 Task: Explore Airbnb stays in Sedona, Arizona available near farms.
Action: Mouse moved to (406, 54)
Screenshot: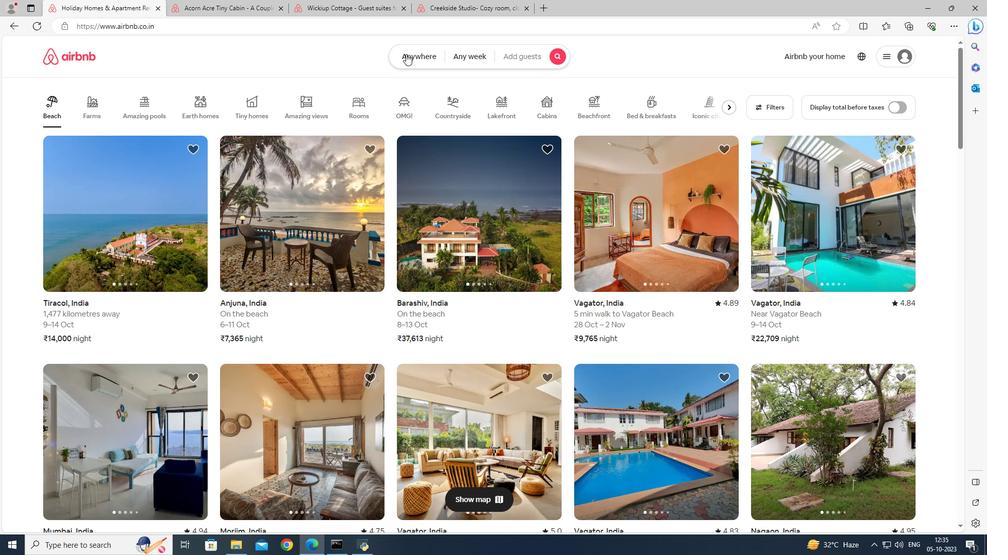 
Action: Mouse pressed left at (406, 54)
Screenshot: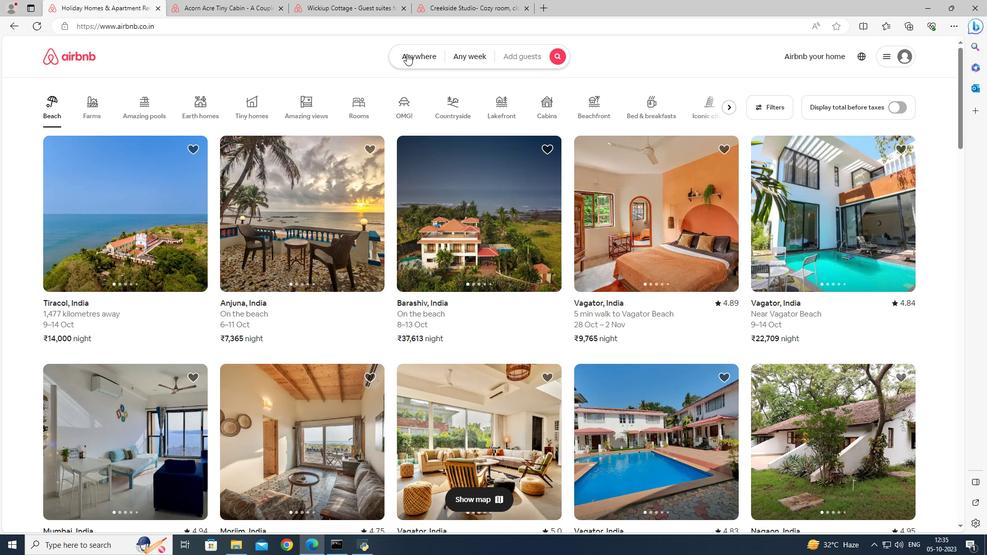 
Action: Mouse moved to (313, 94)
Screenshot: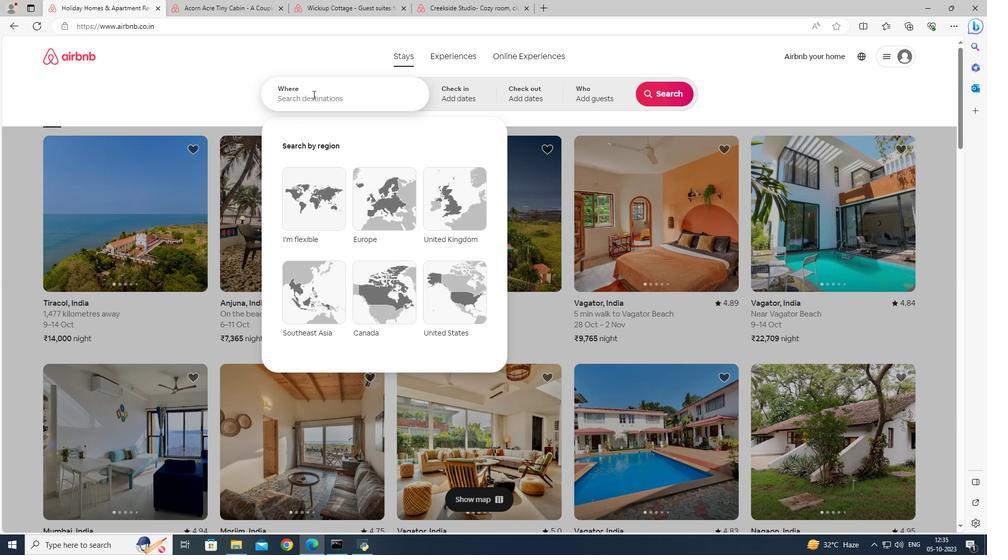 
Action: Mouse pressed left at (313, 94)
Screenshot: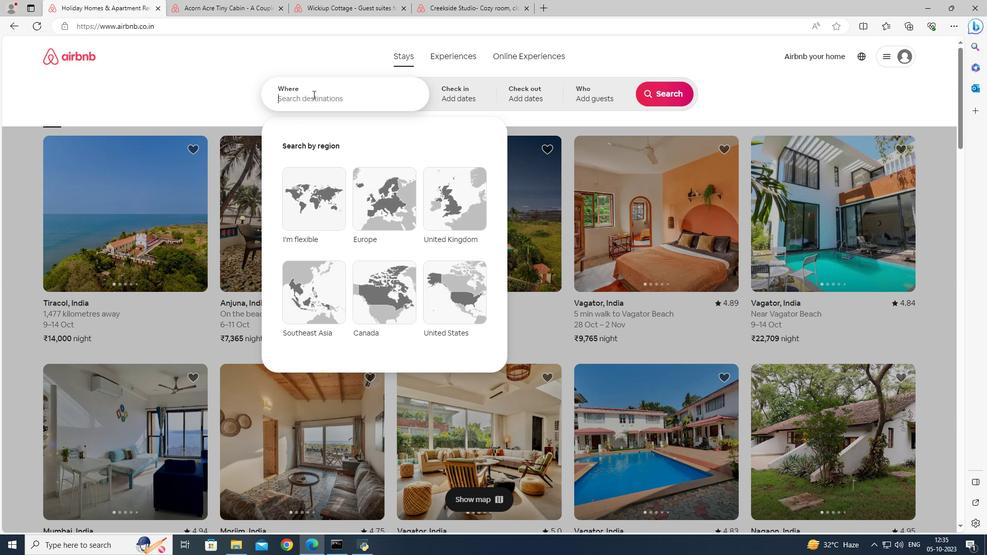 
Action: Mouse moved to (337, 93)
Screenshot: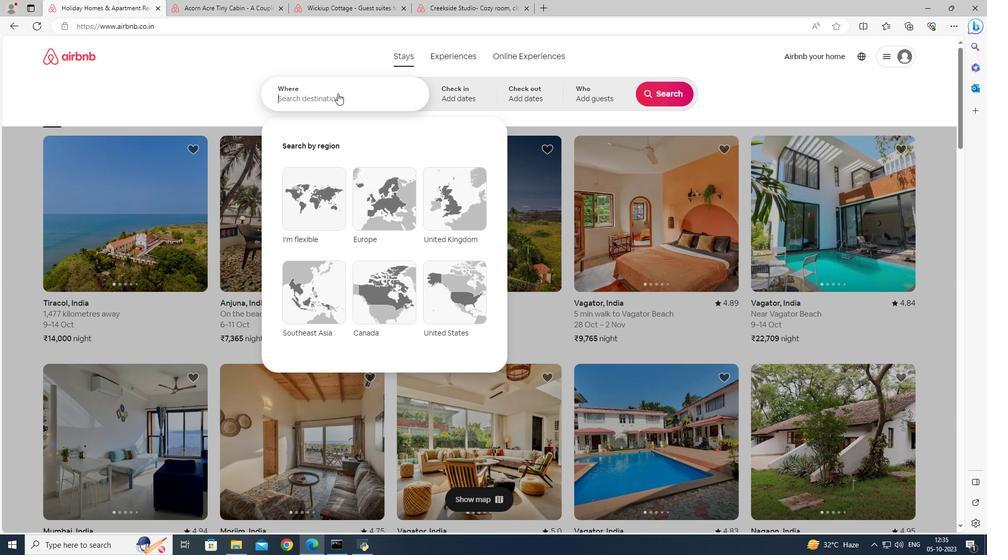 
Action: Key pressed <Key.shift>Sedona
Screenshot: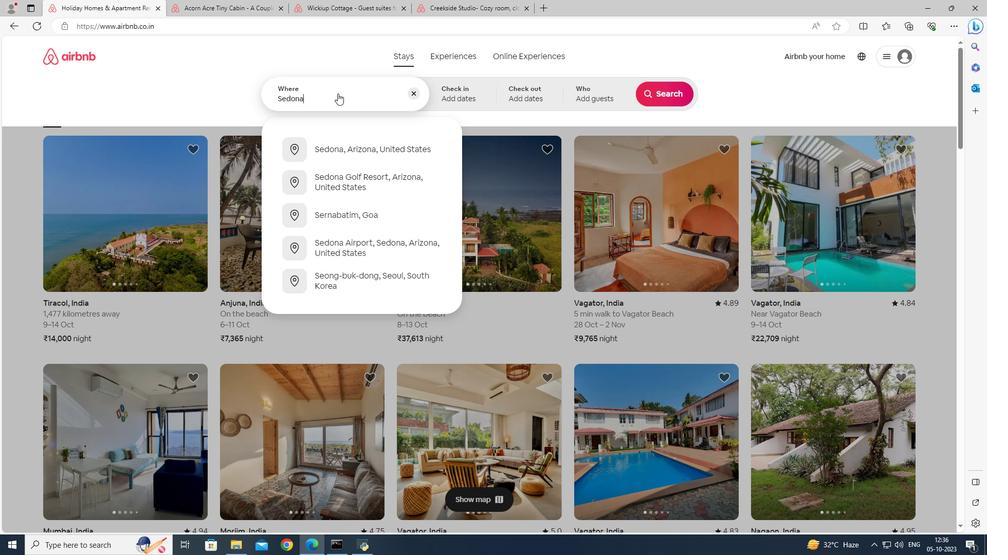 
Action: Mouse moved to (372, 146)
Screenshot: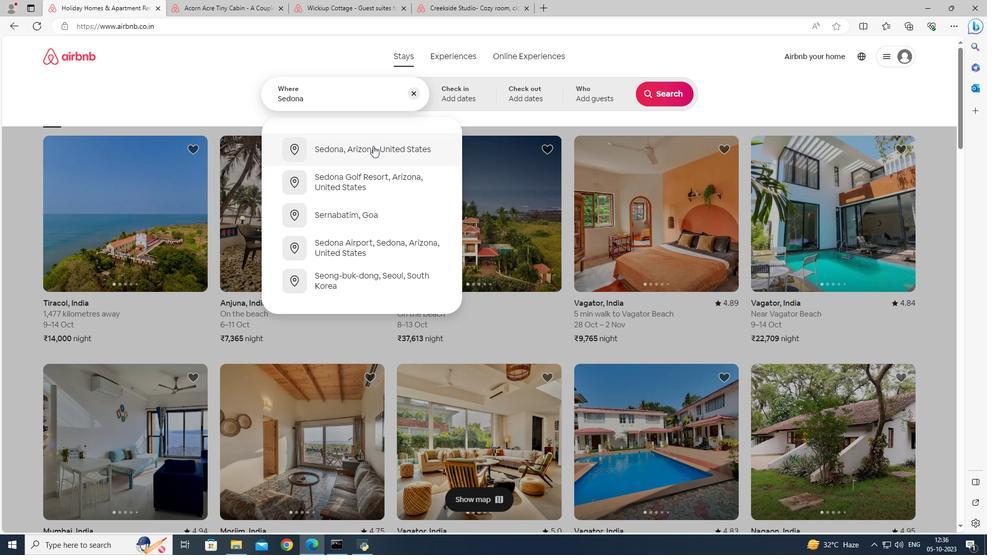 
Action: Mouse pressed left at (372, 146)
Screenshot: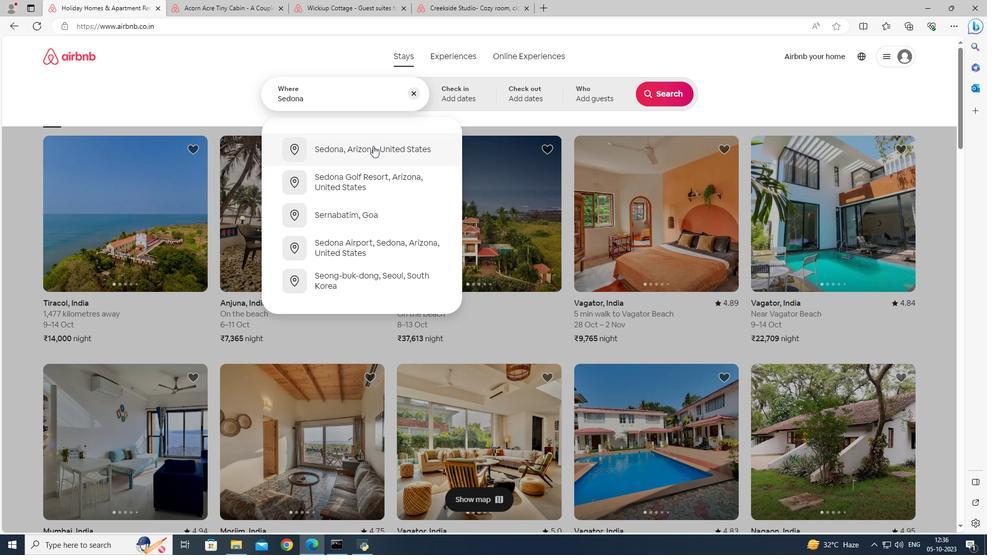 
Action: Mouse moved to (669, 90)
Screenshot: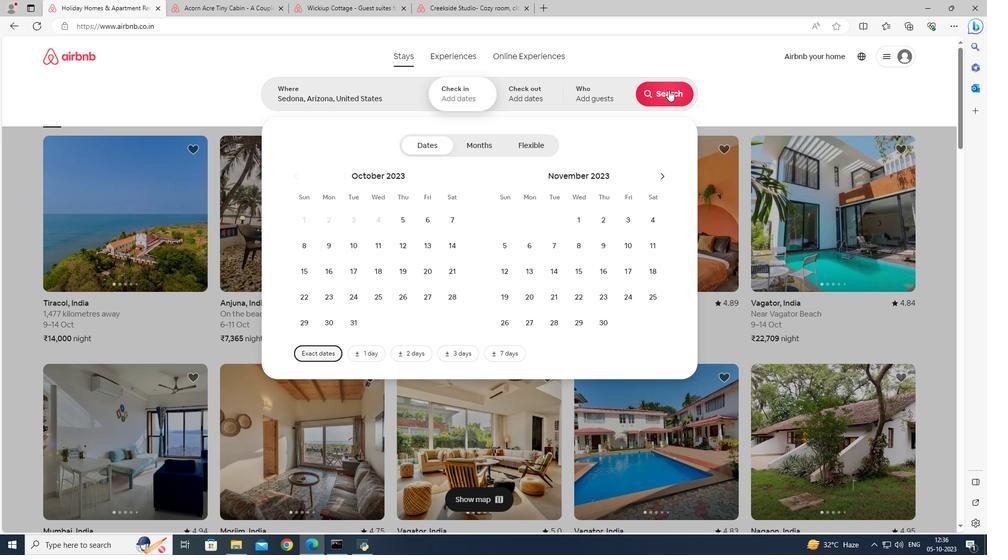
Action: Mouse pressed left at (669, 90)
Screenshot: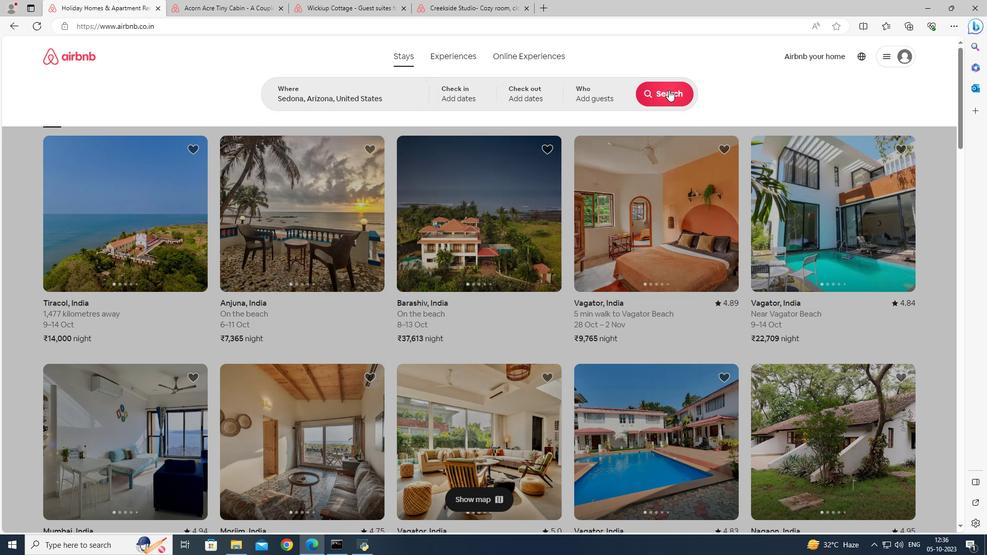 
Action: Mouse moved to (759, 93)
Screenshot: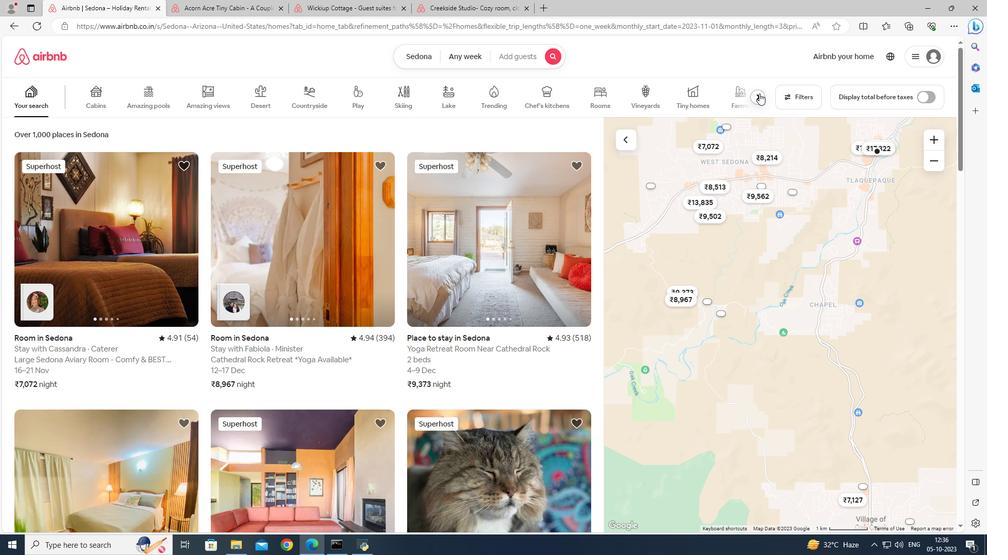 
Action: Mouse pressed left at (759, 93)
Screenshot: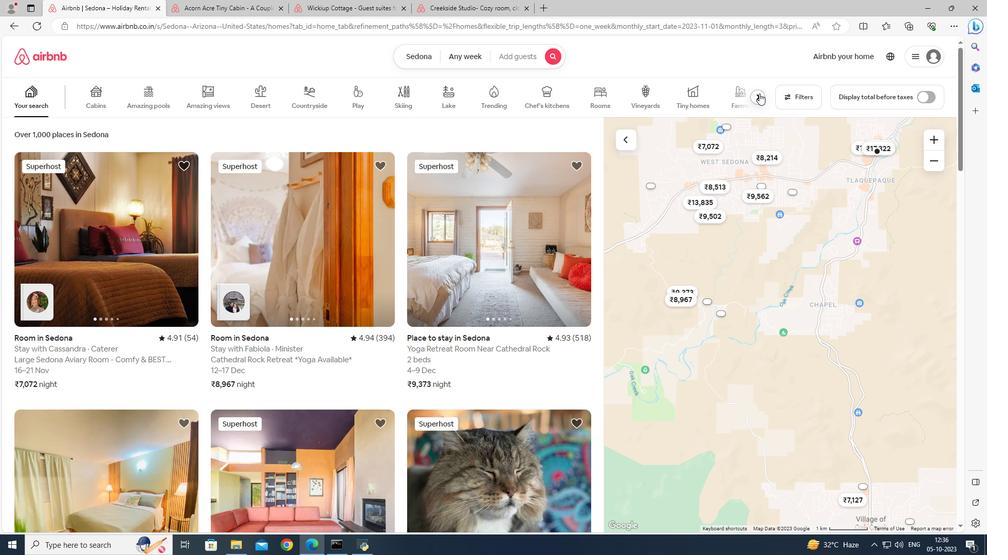 
Action: Mouse moved to (287, 99)
Screenshot: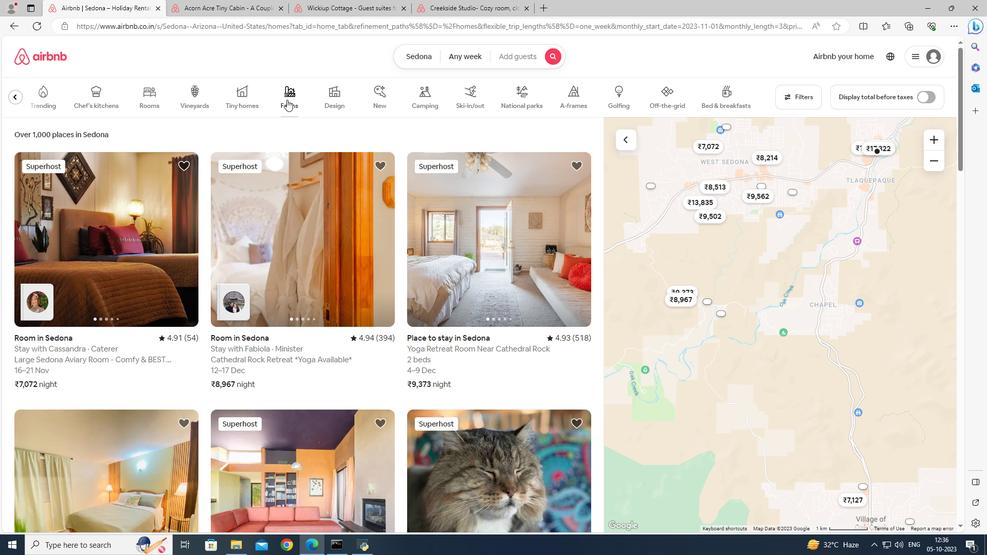
Action: Mouse pressed left at (287, 99)
Screenshot: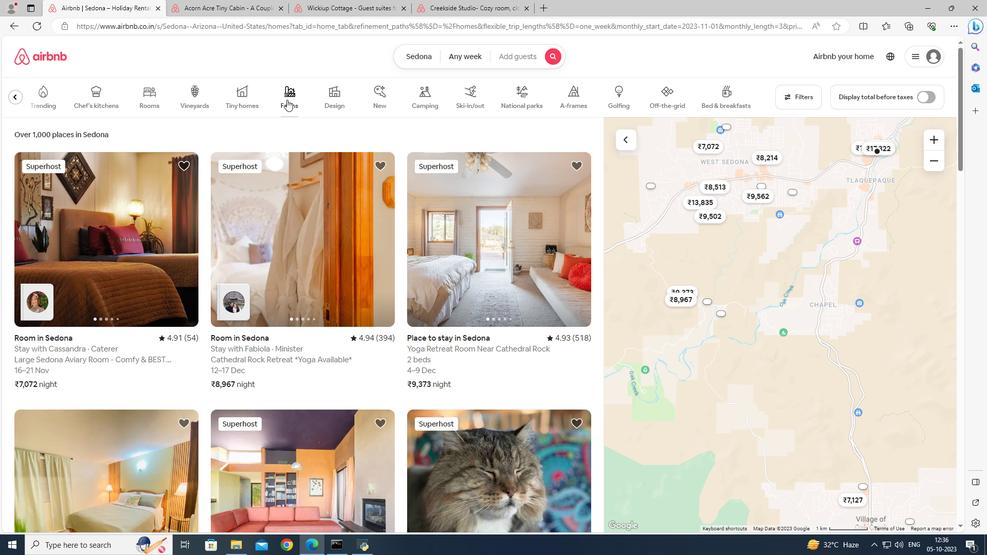 
Action: Mouse moved to (348, 214)
Screenshot: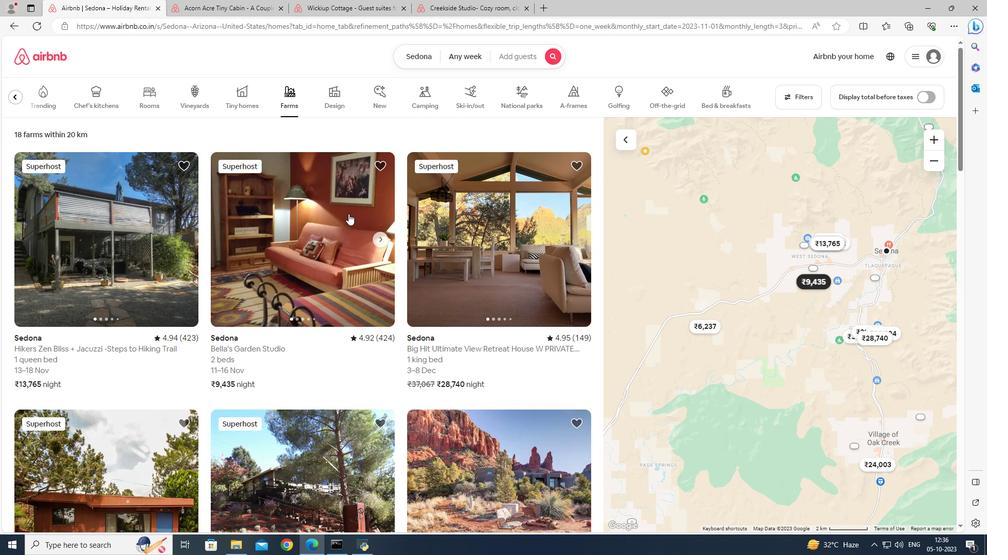 
Action: Mouse scrolled (348, 213) with delta (0, 0)
Screenshot: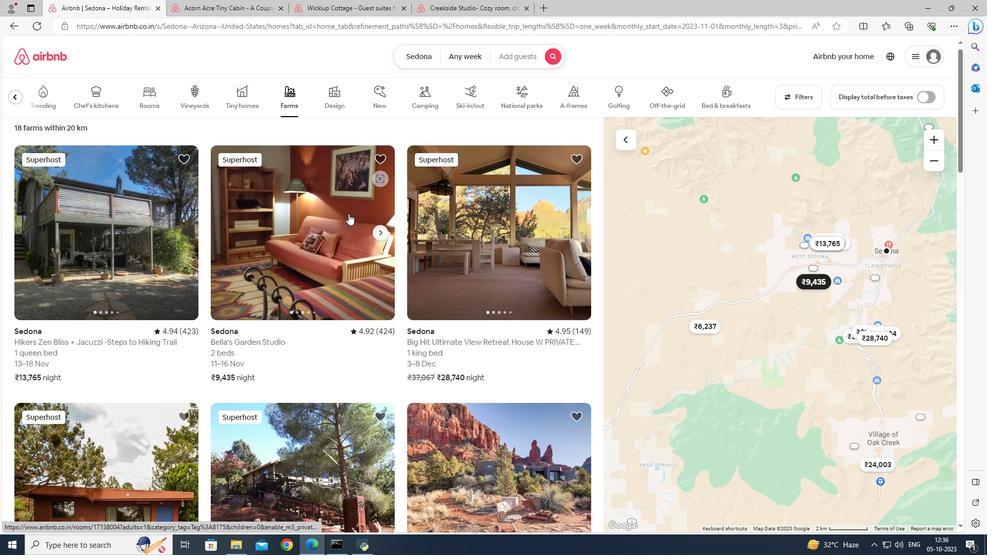
Action: Mouse scrolled (348, 213) with delta (0, 0)
Screenshot: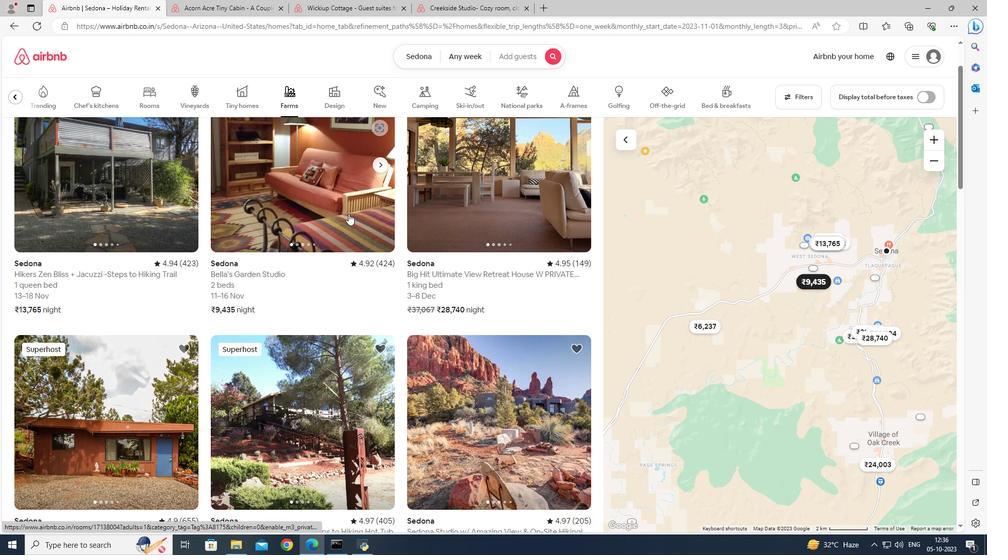 
Action: Mouse scrolled (348, 213) with delta (0, 0)
Screenshot: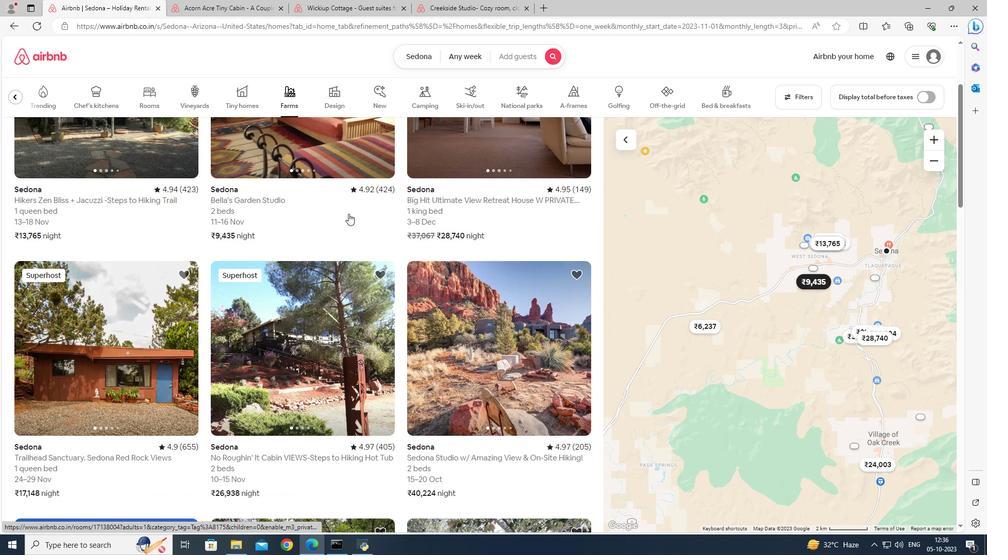 
Action: Mouse moved to (353, 206)
Screenshot: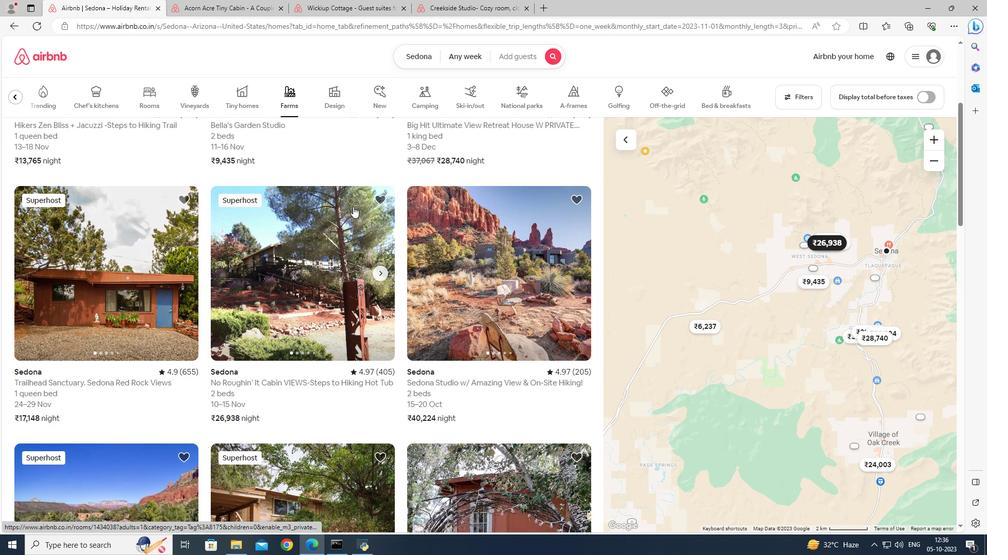 
Action: Mouse scrolled (353, 207) with delta (0, 0)
Screenshot: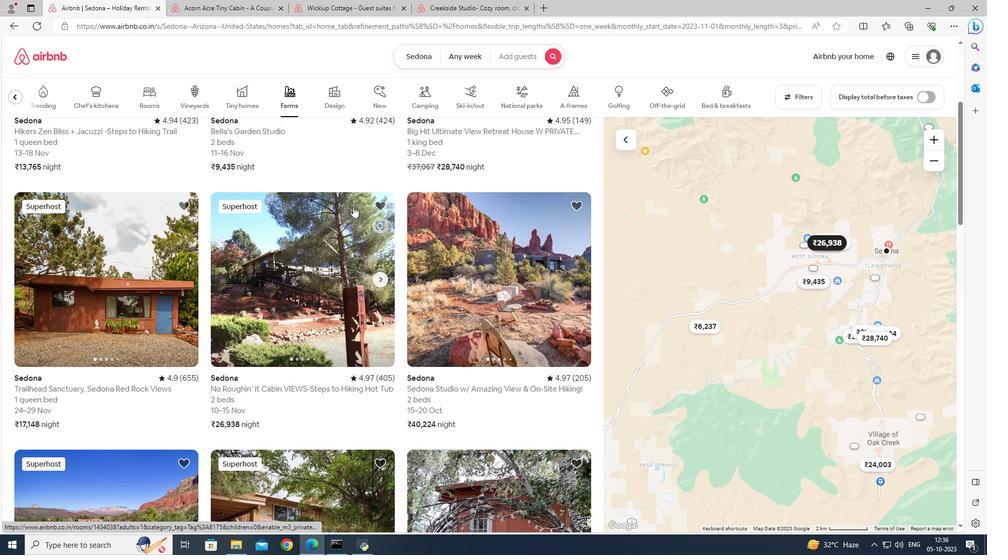 
Action: Mouse scrolled (353, 207) with delta (0, 0)
Screenshot: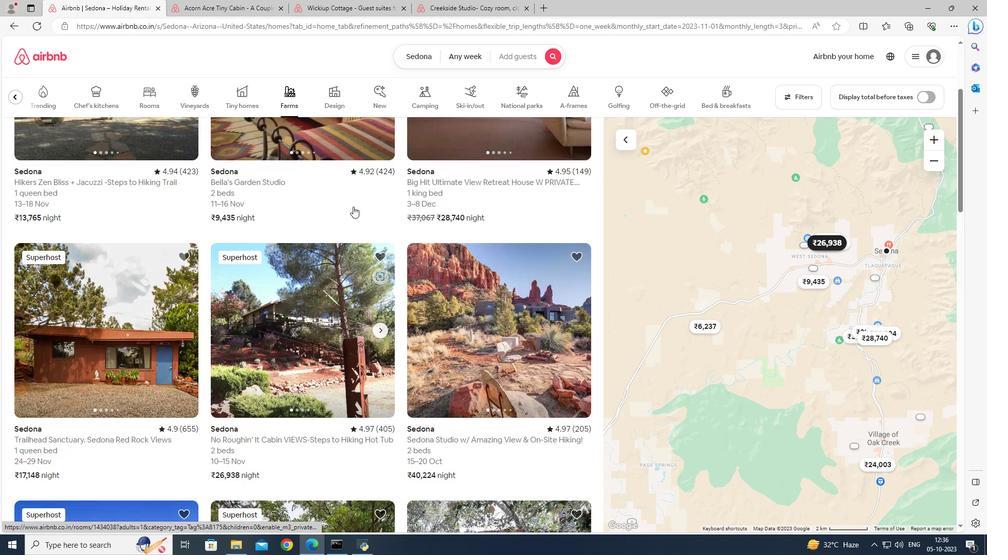 
Action: Mouse scrolled (353, 207) with delta (0, 0)
Screenshot: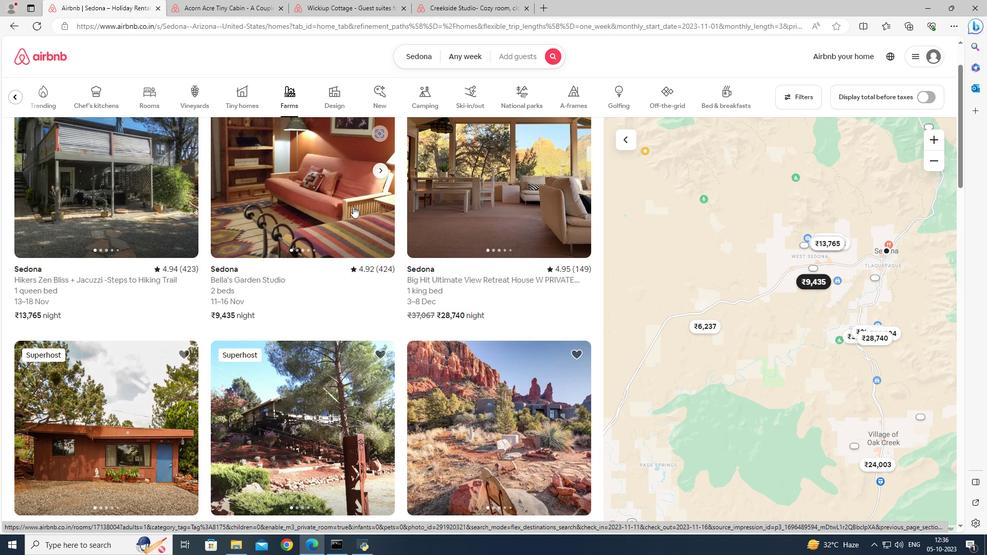
Action: Mouse scrolled (353, 207) with delta (0, 0)
Screenshot: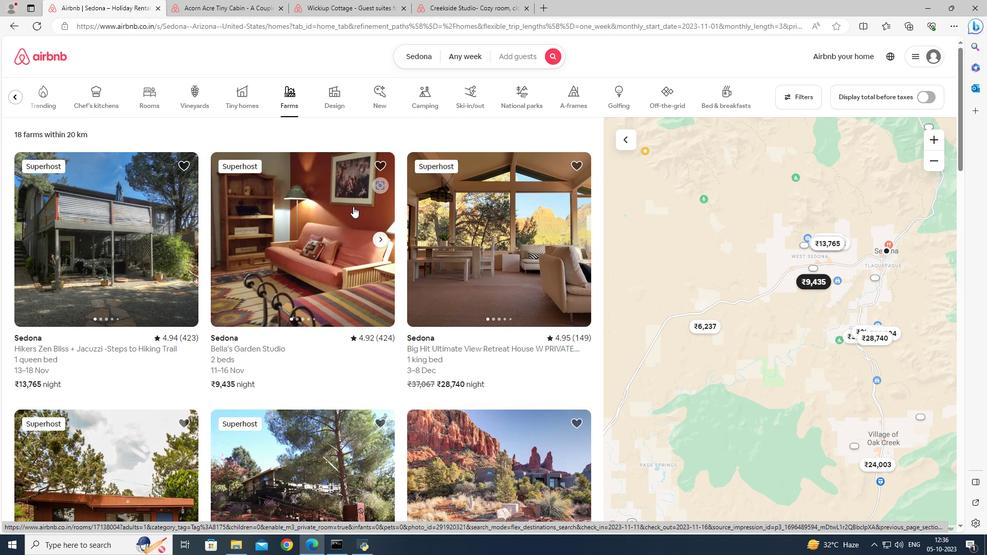 
Action: Mouse scrolled (353, 207) with delta (0, 0)
Screenshot: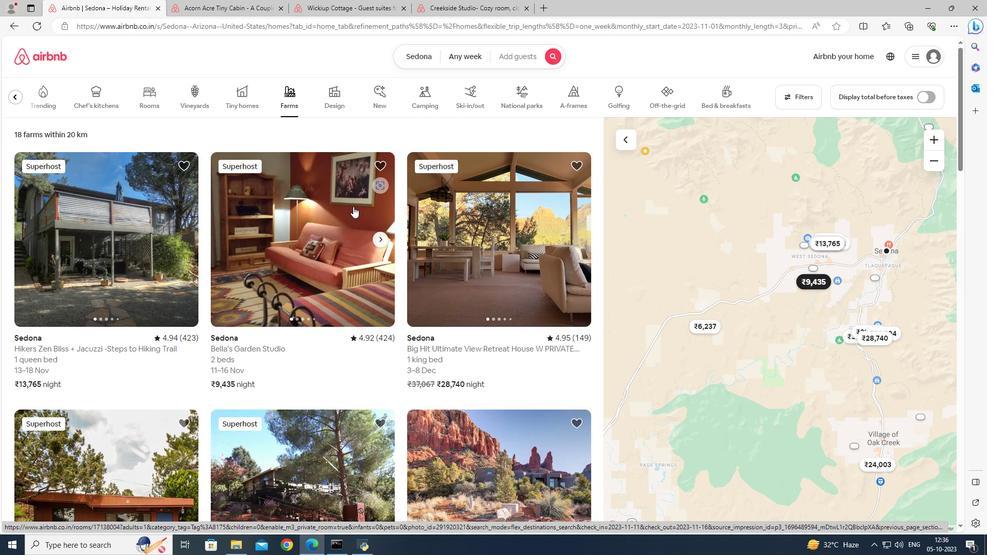 
Action: Mouse moved to (123, 274)
Screenshot: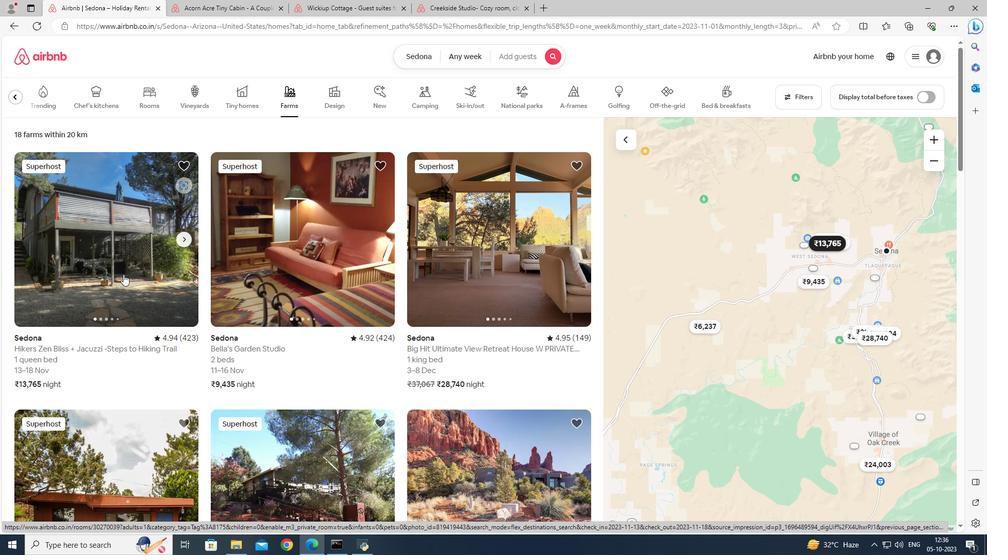 
Action: Mouse pressed left at (123, 274)
Screenshot: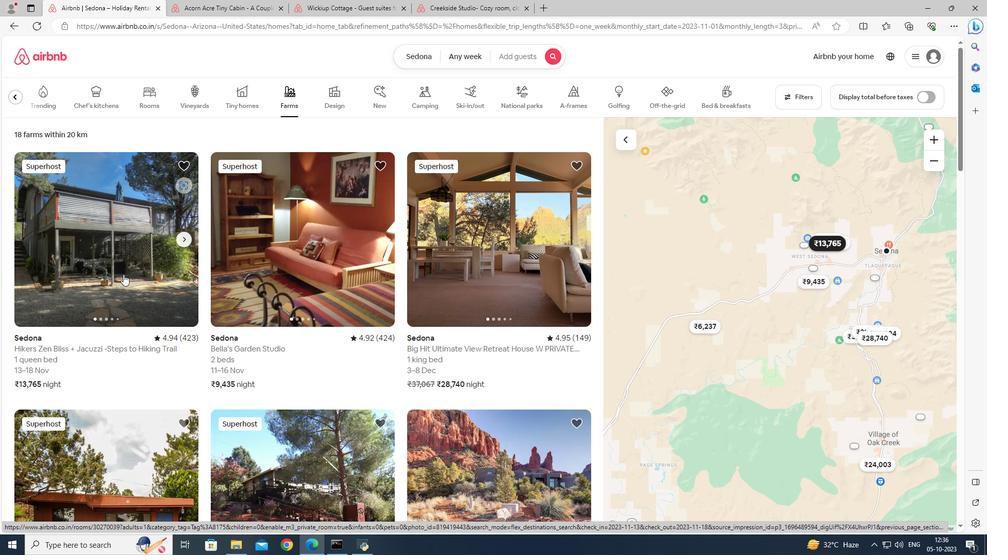 
Action: Mouse moved to (729, 371)
Screenshot: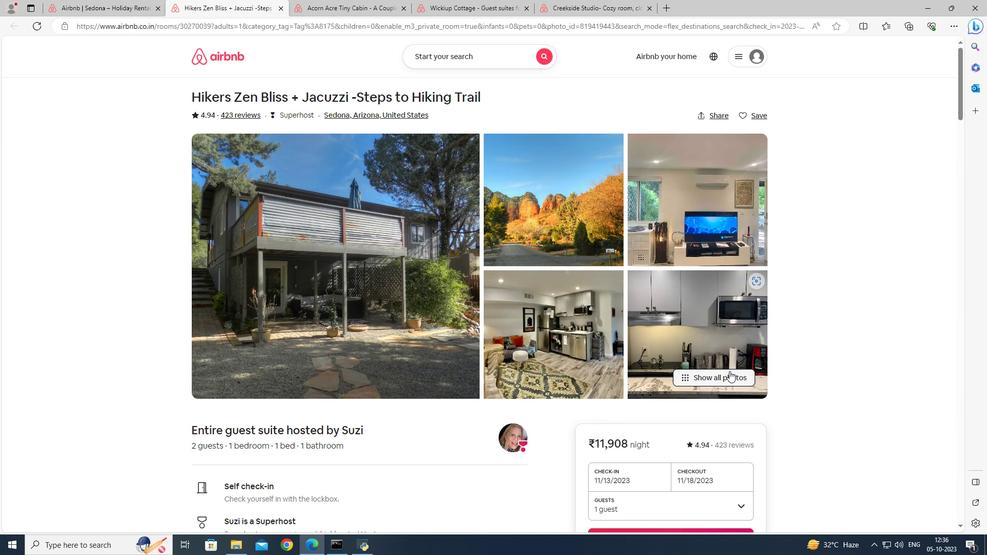 
Action: Mouse pressed left at (729, 371)
Screenshot: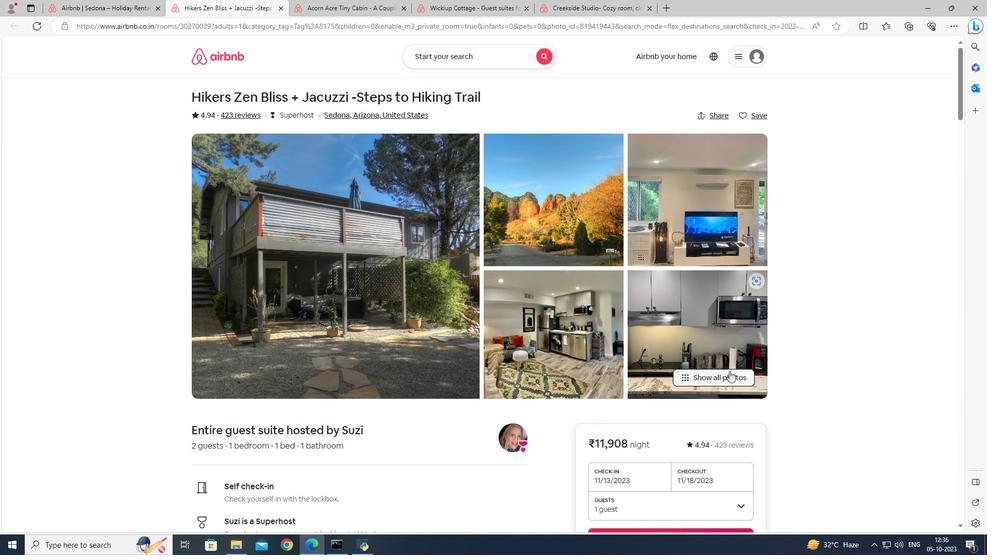 
Action: Mouse moved to (554, 361)
Screenshot: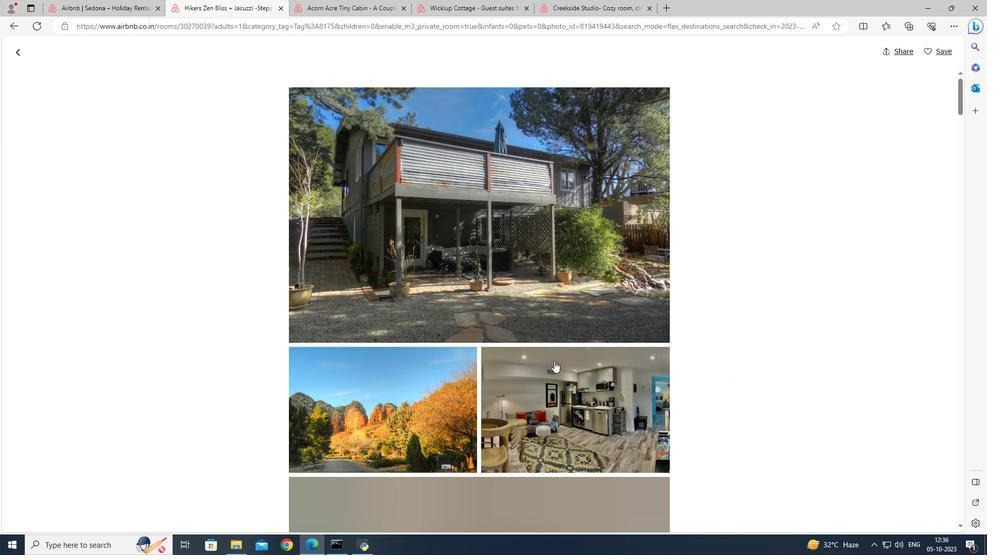 
Action: Mouse scrolled (554, 361) with delta (0, 0)
Screenshot: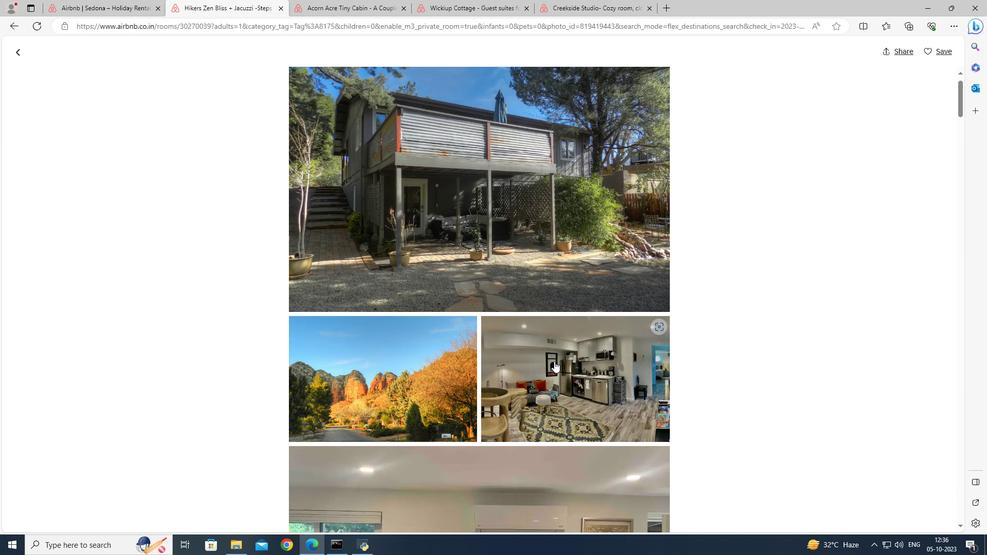 
Action: Mouse scrolled (554, 361) with delta (0, 0)
Screenshot: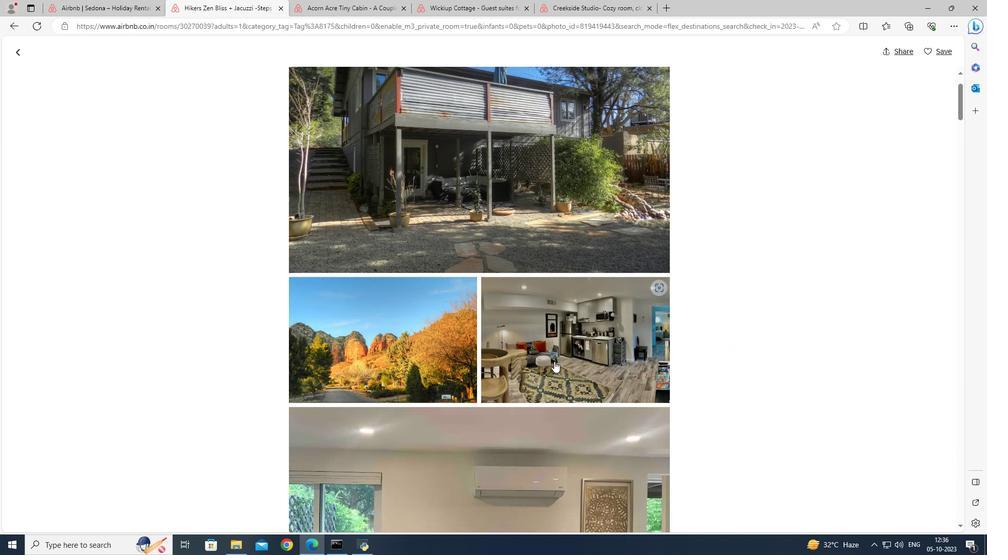 
Action: Mouse scrolled (554, 361) with delta (0, 0)
Screenshot: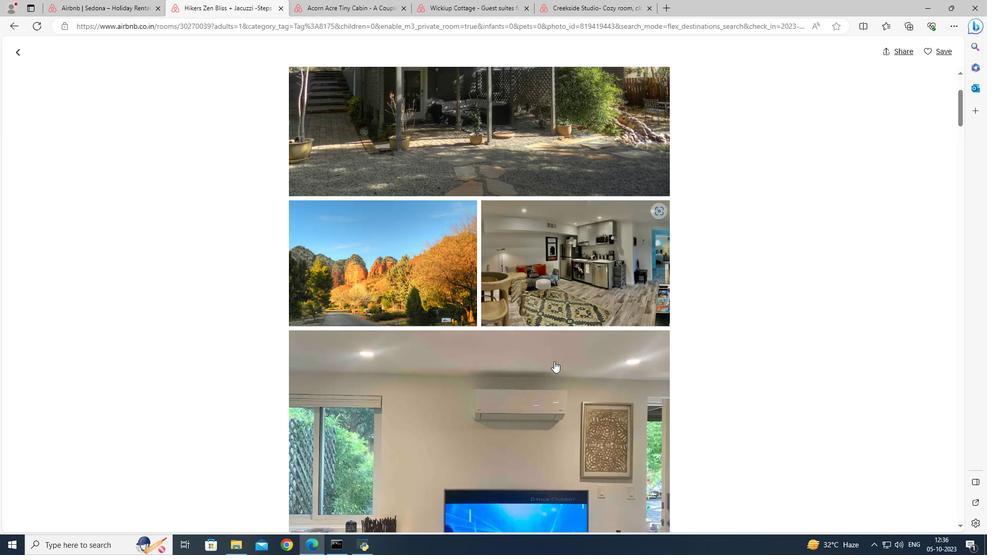 
Action: Mouse scrolled (554, 361) with delta (0, 0)
Screenshot: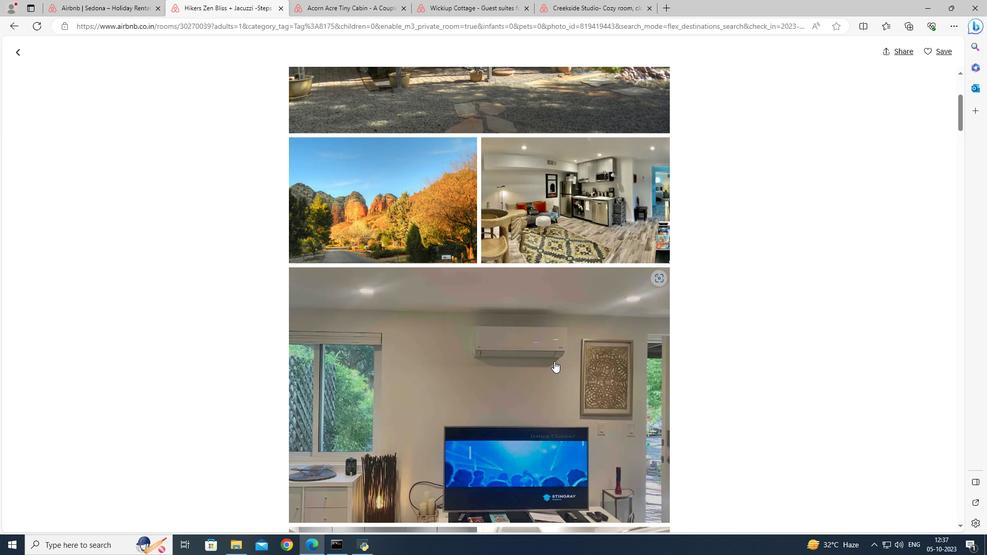 
Action: Mouse scrolled (554, 361) with delta (0, 0)
Screenshot: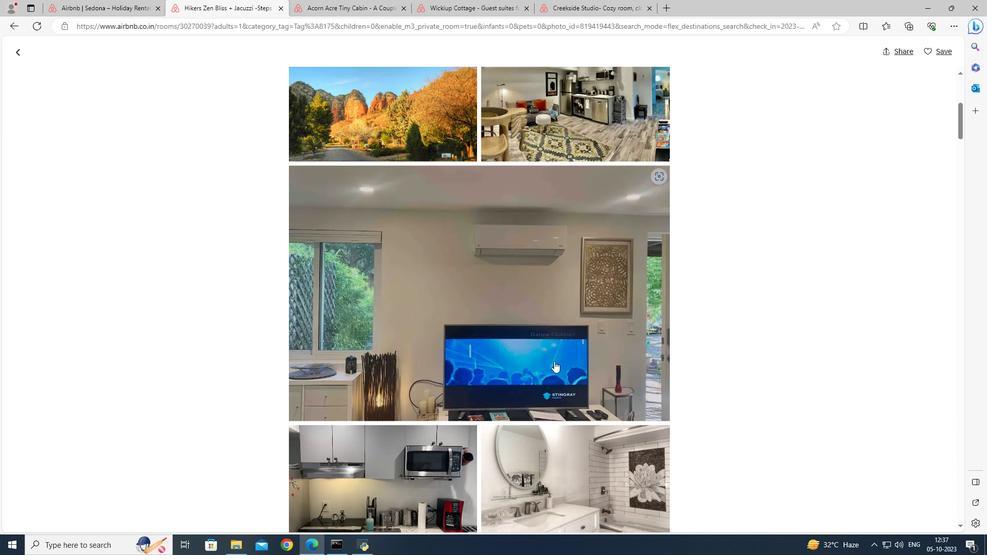 
Action: Mouse scrolled (554, 361) with delta (0, 0)
Screenshot: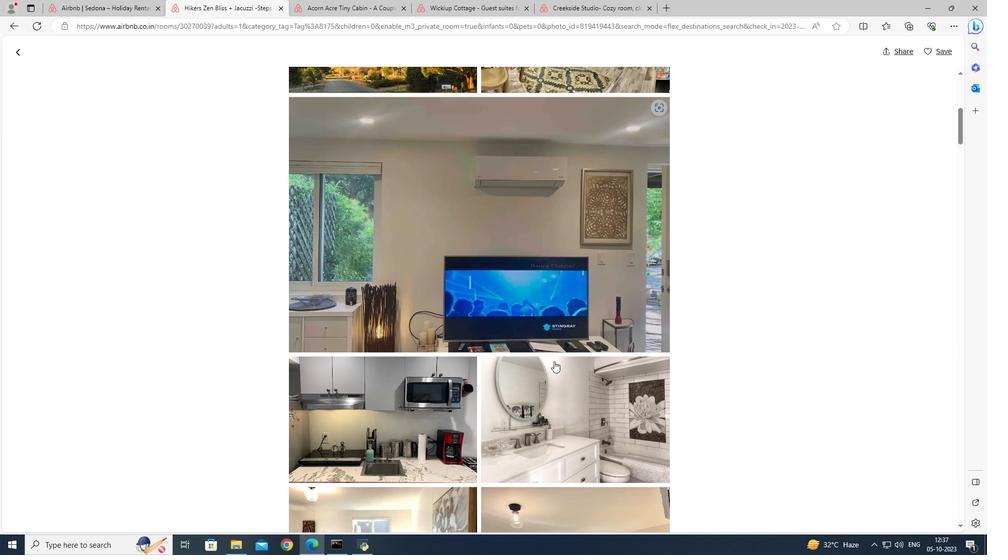 
Action: Mouse scrolled (554, 361) with delta (0, 0)
Screenshot: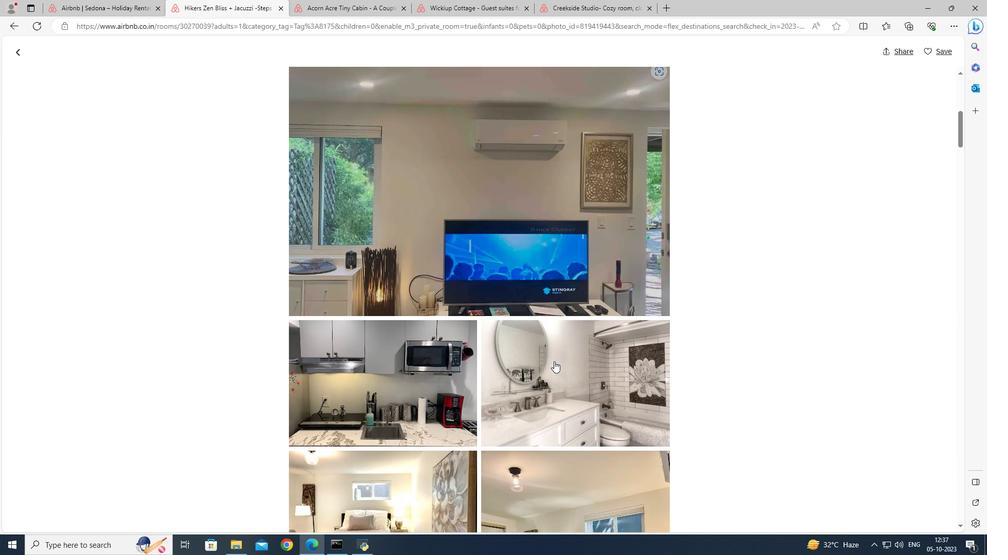 
Action: Mouse scrolled (554, 361) with delta (0, 0)
Screenshot: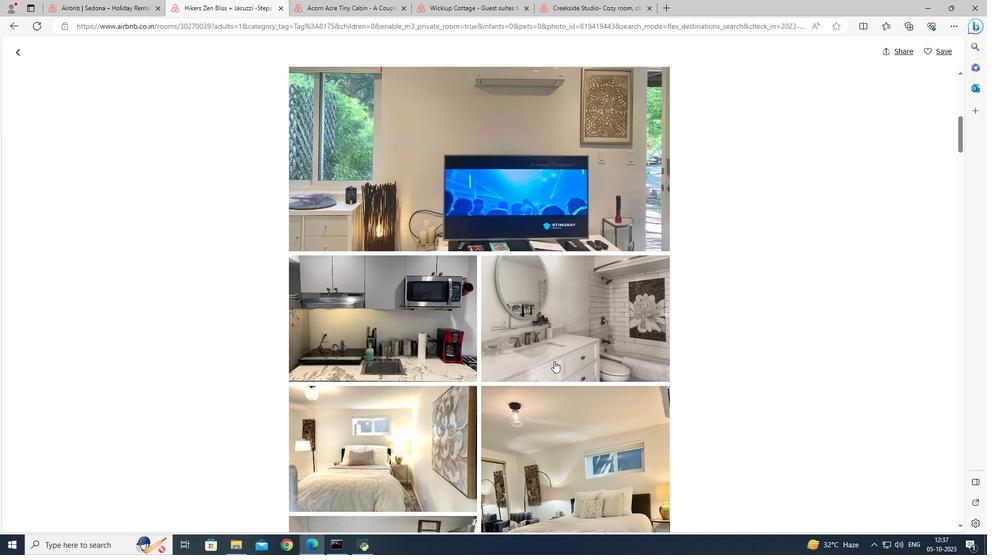 
Action: Mouse moved to (554, 361)
Screenshot: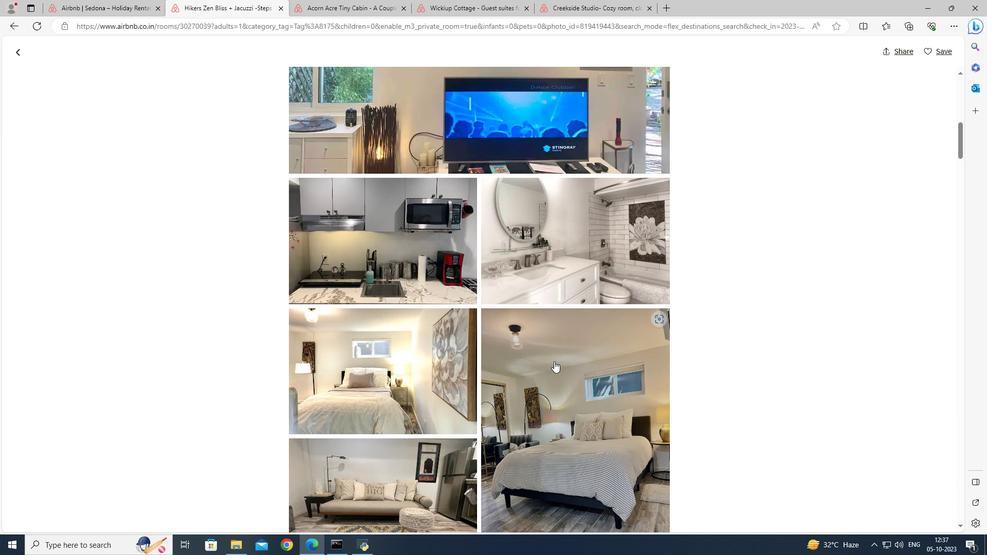
Action: Mouse scrolled (554, 361) with delta (0, 0)
Screenshot: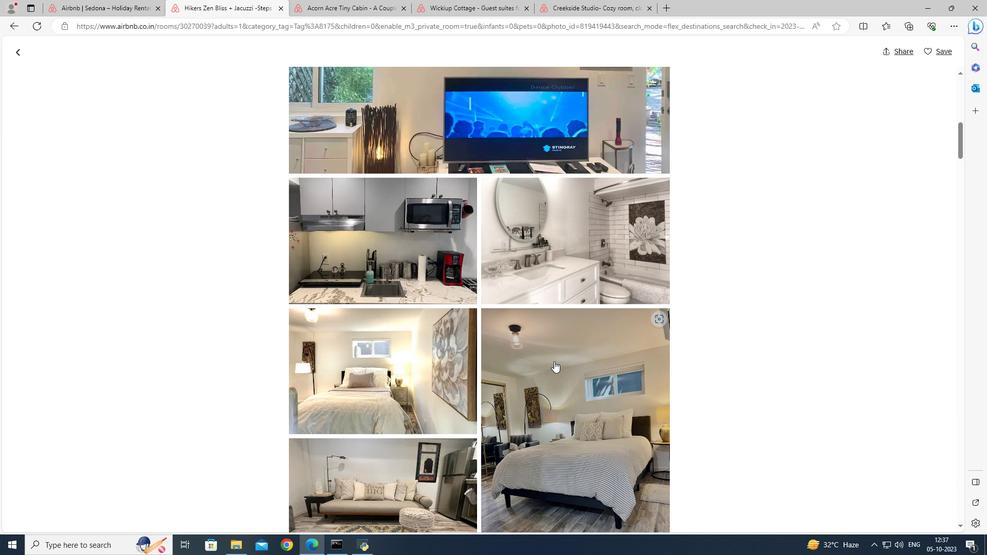 
Action: Mouse scrolled (554, 361) with delta (0, 0)
Screenshot: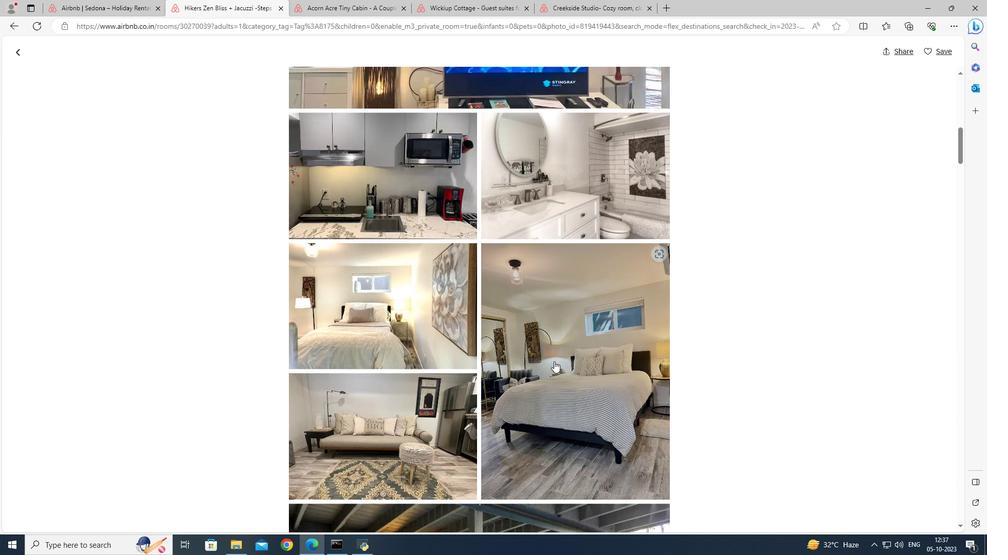 
Action: Mouse scrolled (554, 361) with delta (0, 0)
Screenshot: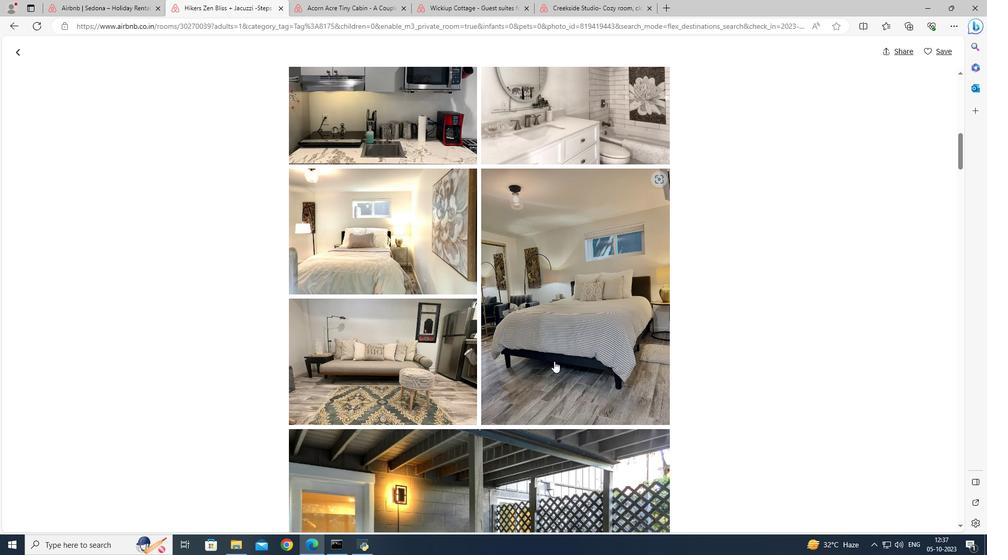 
Action: Mouse scrolled (554, 361) with delta (0, 0)
Screenshot: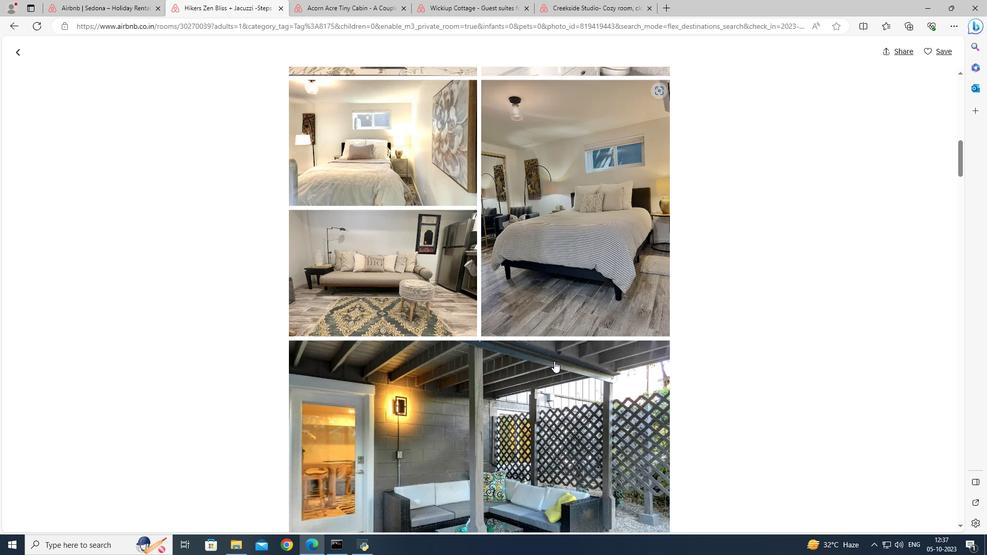 
Action: Mouse scrolled (554, 361) with delta (0, 0)
Screenshot: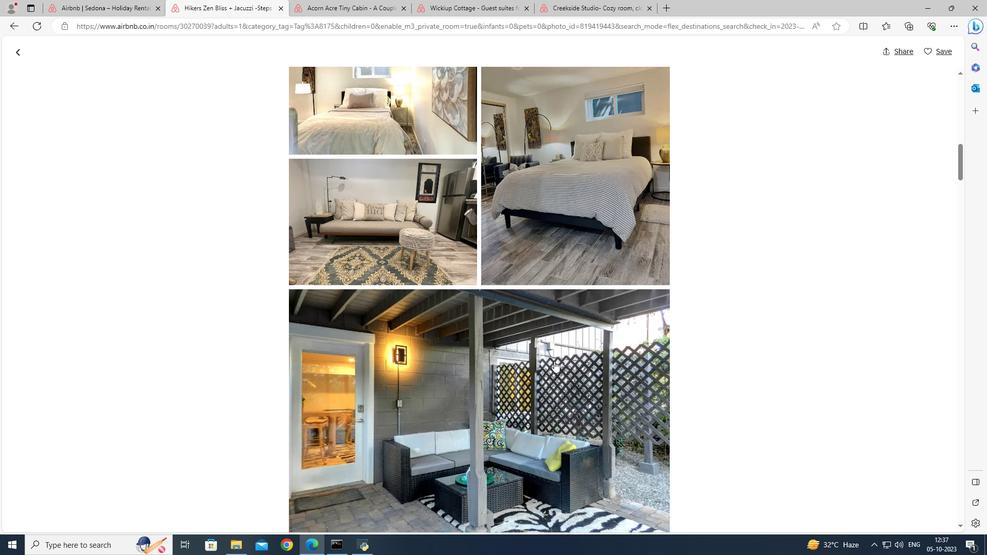 
Action: Mouse moved to (551, 341)
Screenshot: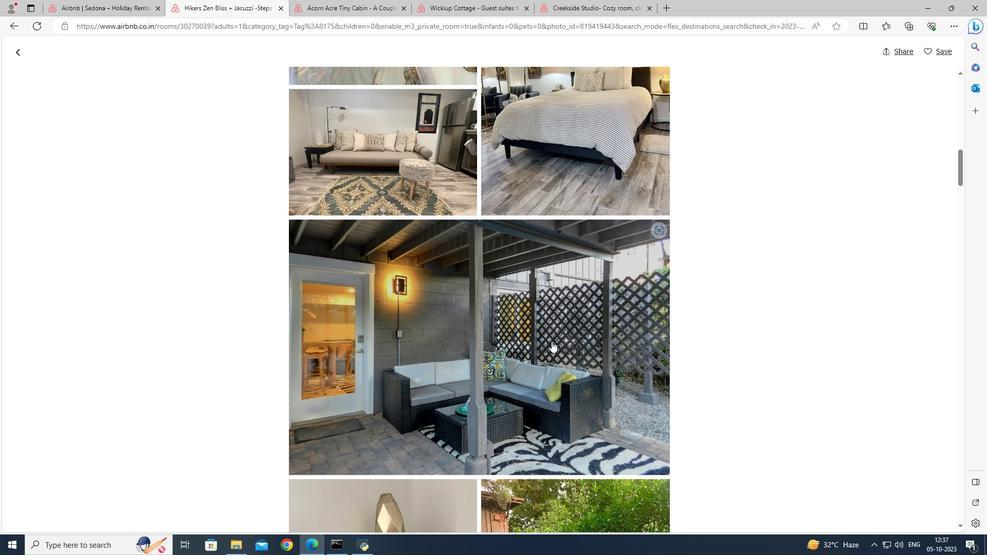 
Action: Mouse scrolled (551, 341) with delta (0, 0)
Screenshot: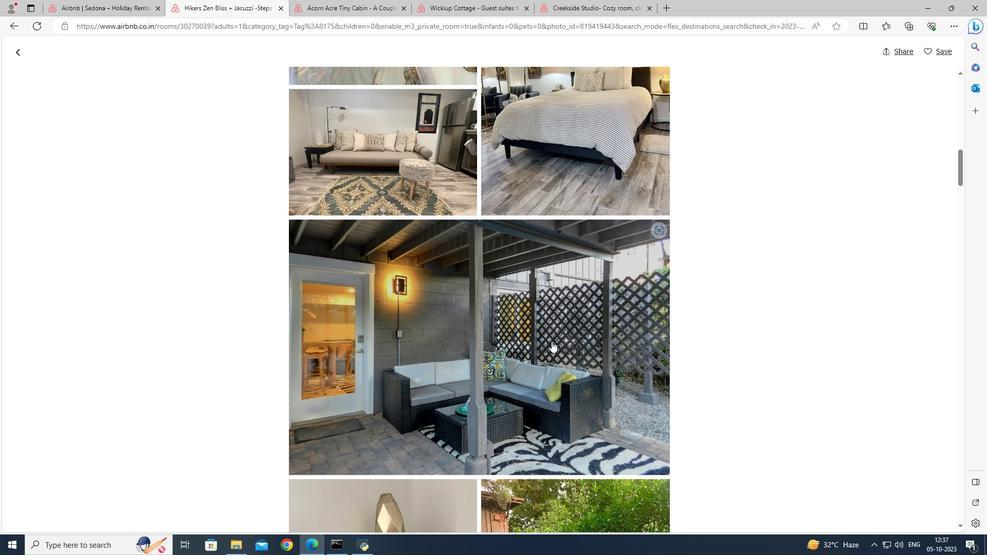 
Action: Mouse scrolled (551, 341) with delta (0, 0)
Screenshot: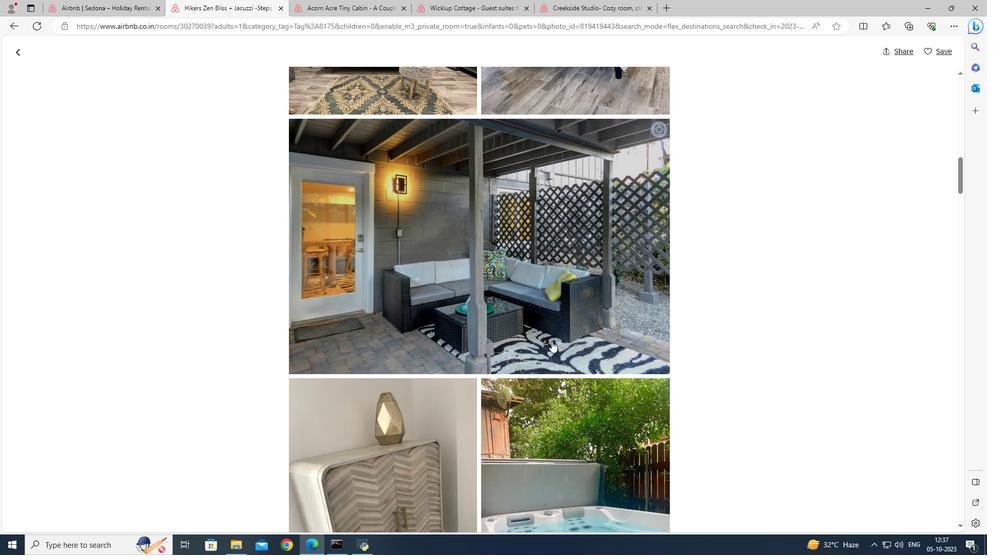 
Action: Mouse scrolled (551, 341) with delta (0, 0)
Screenshot: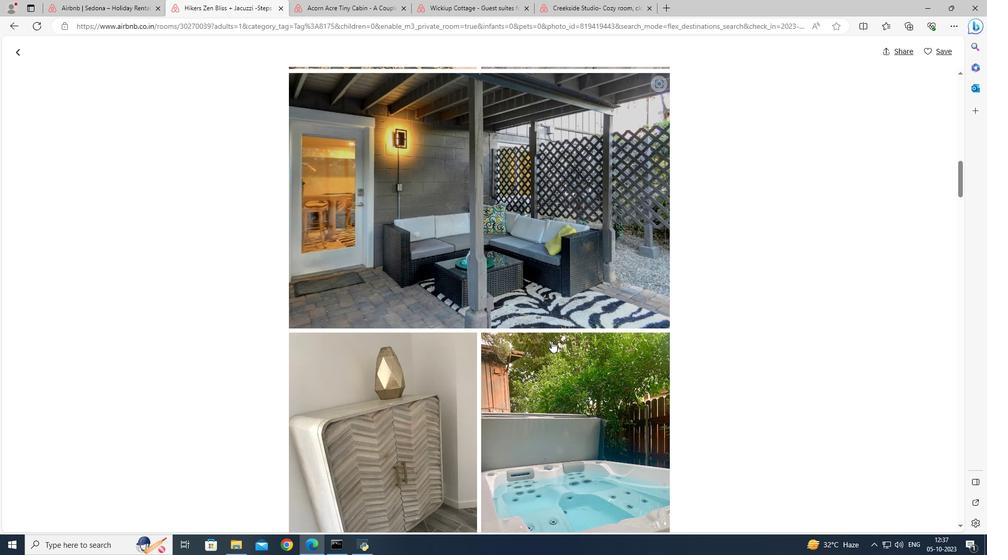 
Action: Mouse moved to (548, 349)
Screenshot: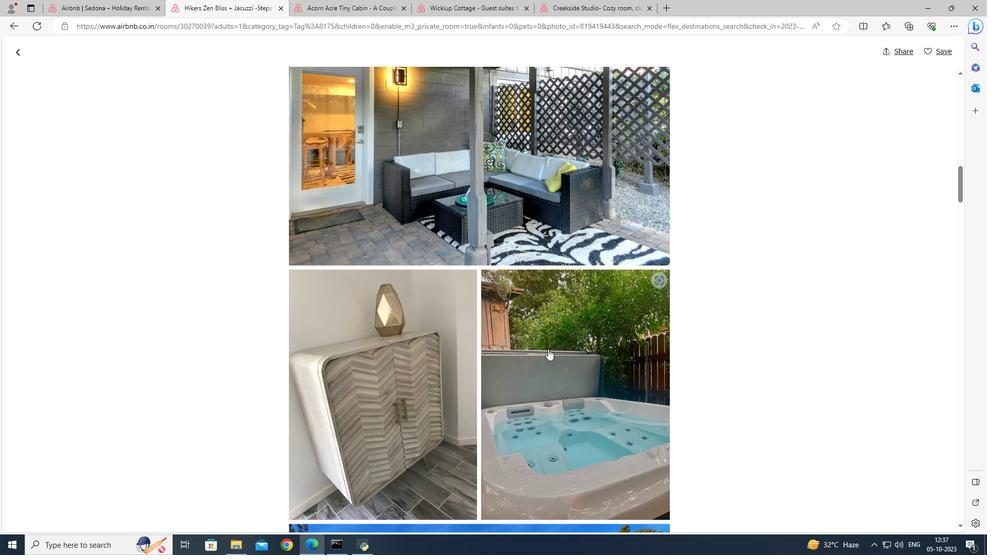 
Action: Mouse scrolled (548, 348) with delta (0, 0)
Screenshot: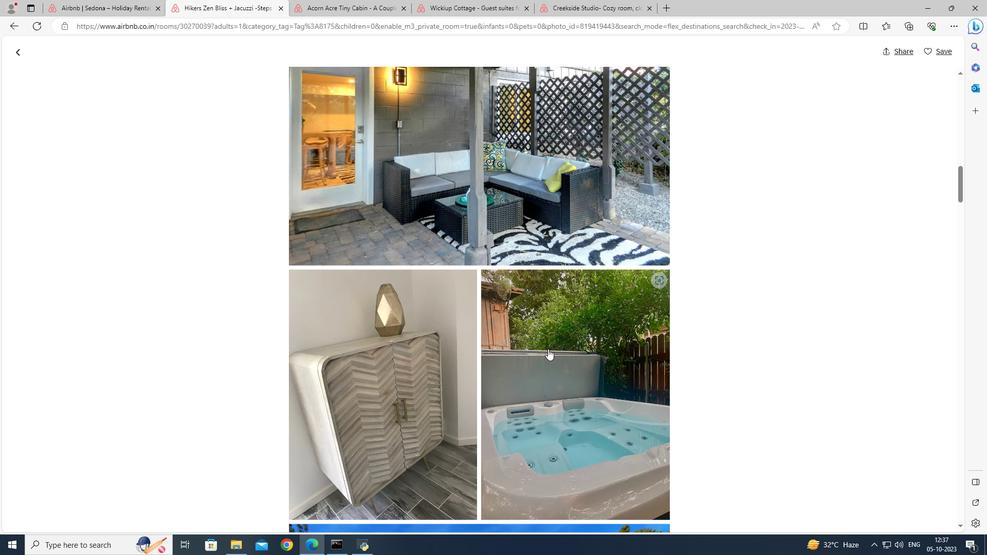 
Action: Mouse scrolled (548, 348) with delta (0, 0)
Screenshot: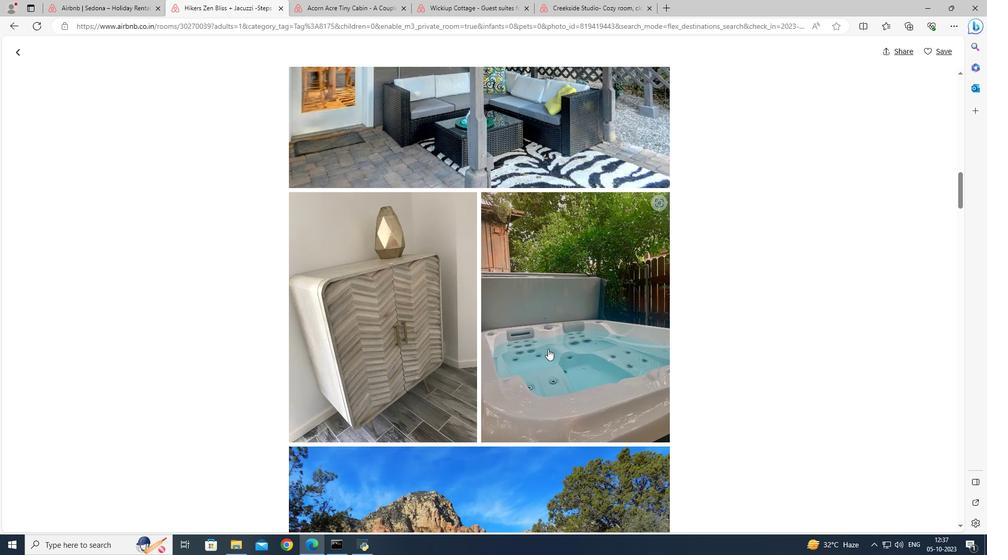 
Action: Mouse scrolled (548, 348) with delta (0, 0)
Screenshot: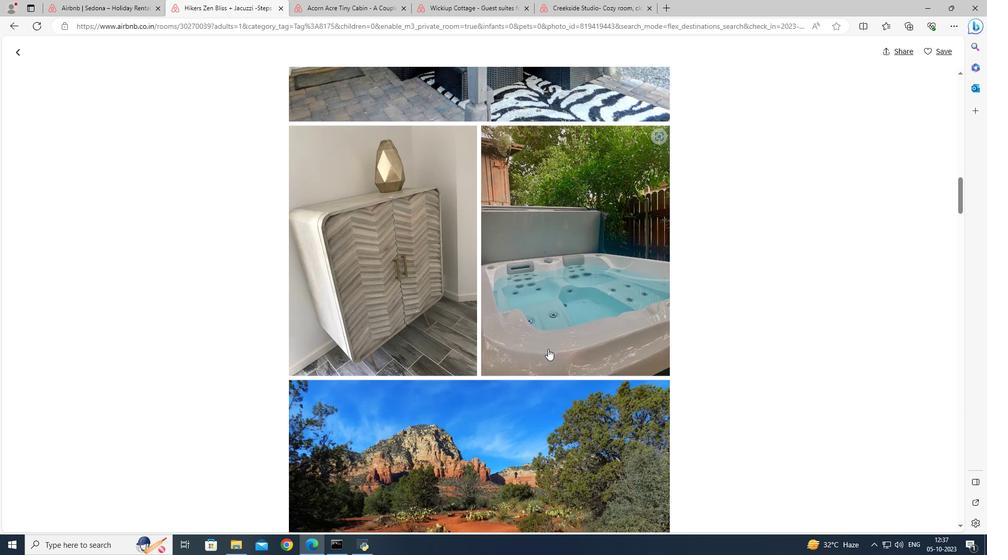 
Action: Mouse scrolled (548, 348) with delta (0, 0)
Screenshot: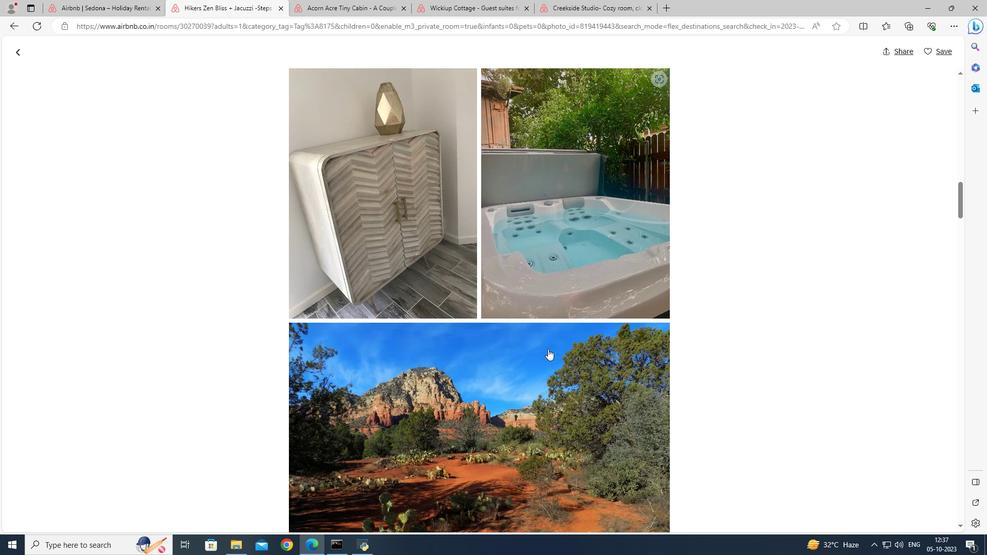 
Action: Mouse moved to (558, 373)
Screenshot: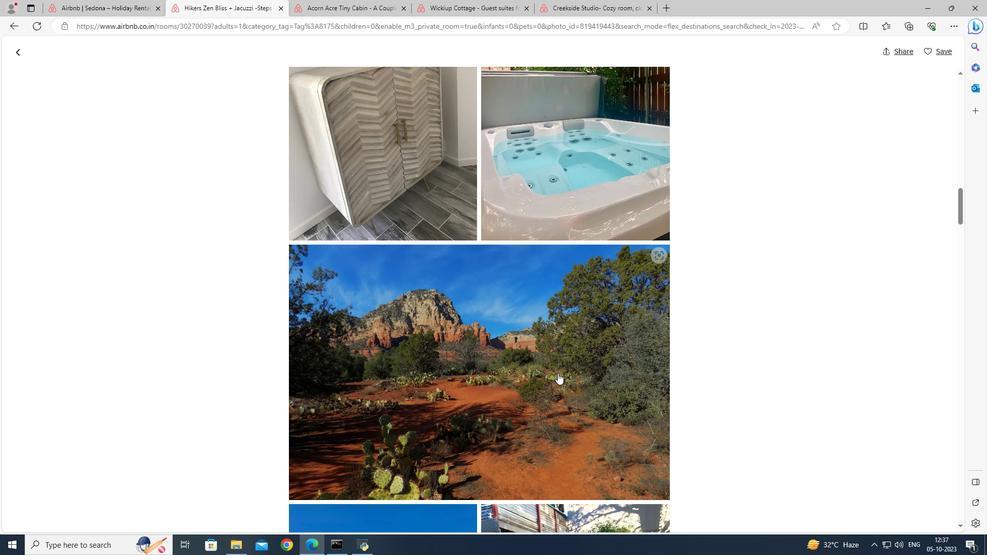 
Action: Mouse scrolled (558, 372) with delta (0, 0)
Screenshot: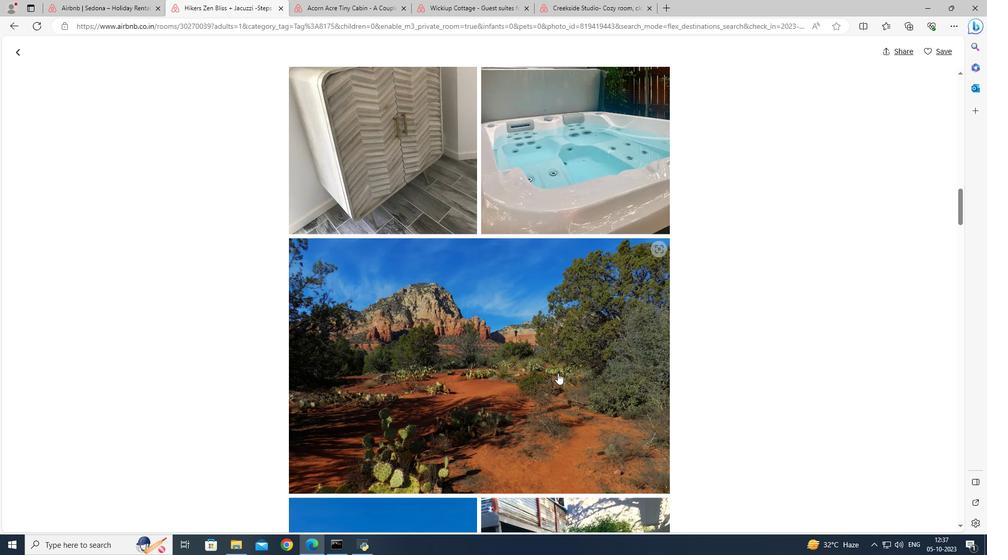 
Action: Mouse scrolled (558, 372) with delta (0, 0)
Screenshot: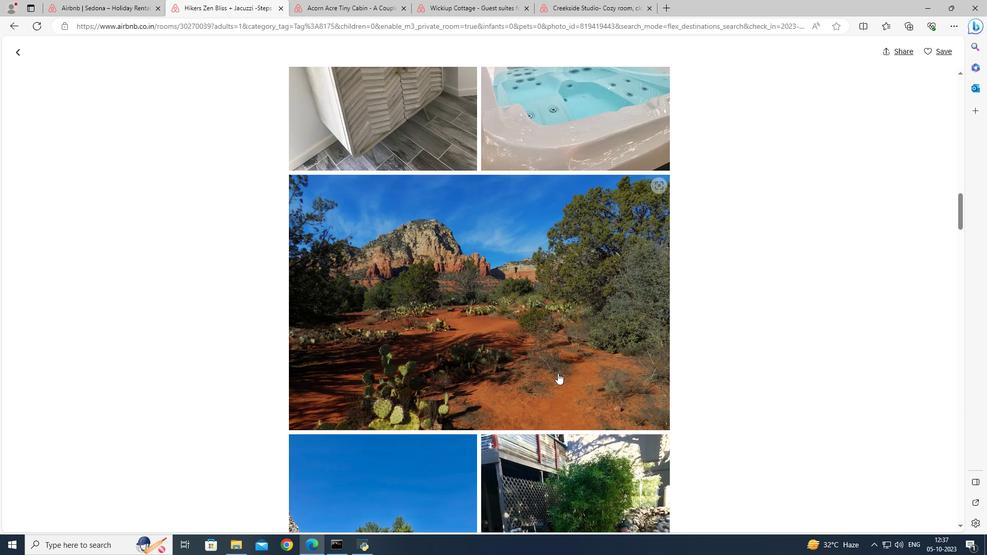 
Action: Mouse moved to (553, 368)
Screenshot: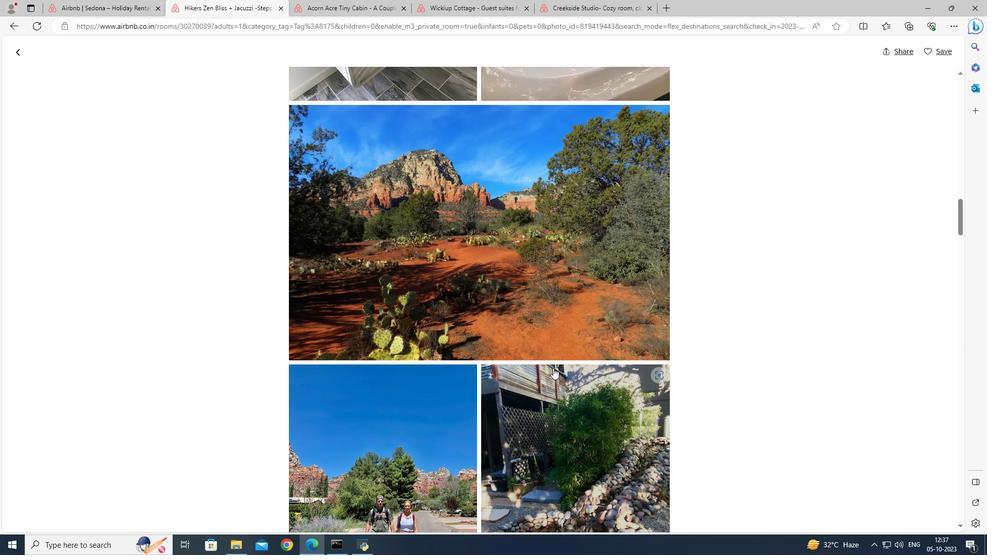 
Action: Mouse scrolled (553, 367) with delta (0, 0)
Screenshot: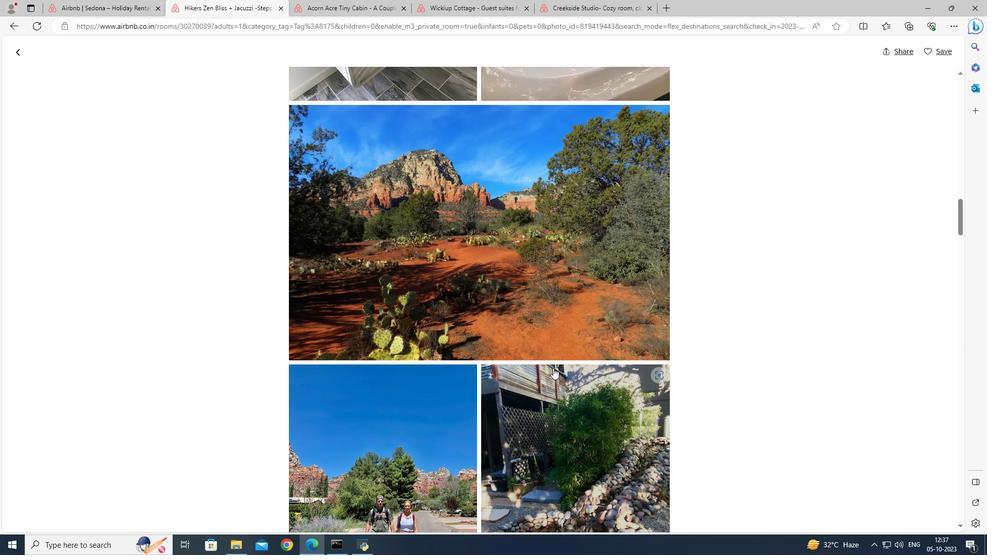 
Action: Mouse scrolled (553, 367) with delta (0, 0)
Screenshot: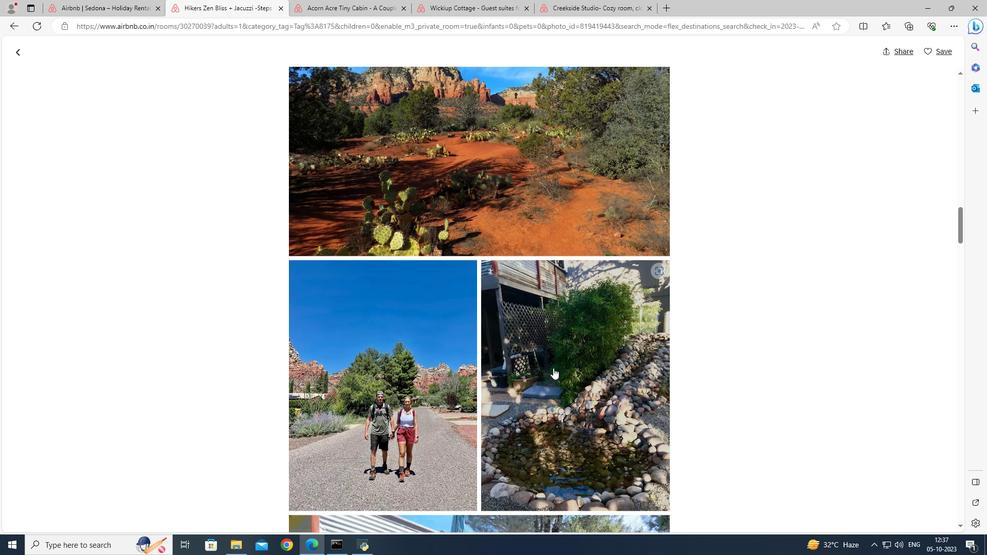 
Action: Mouse scrolled (553, 367) with delta (0, 0)
Screenshot: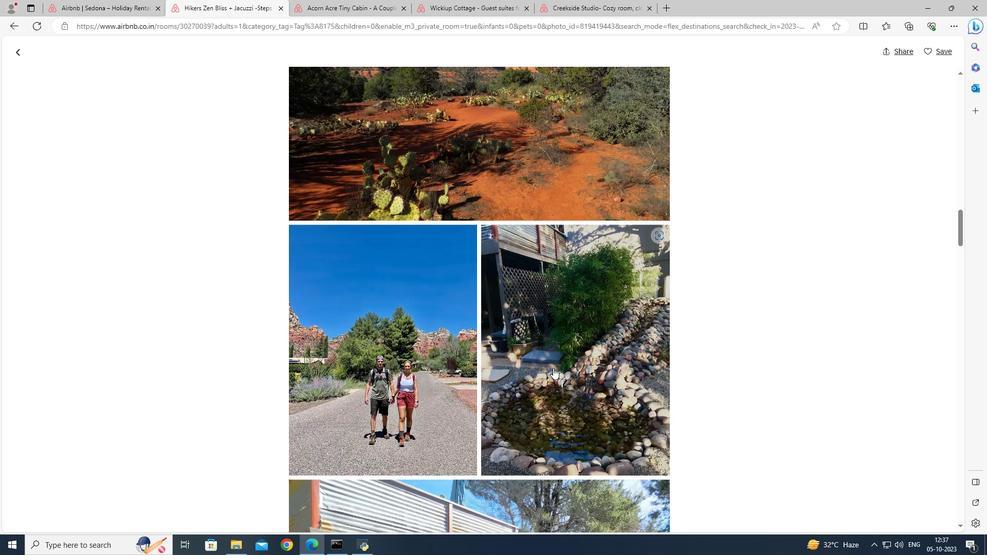 
Action: Mouse moved to (546, 349)
Screenshot: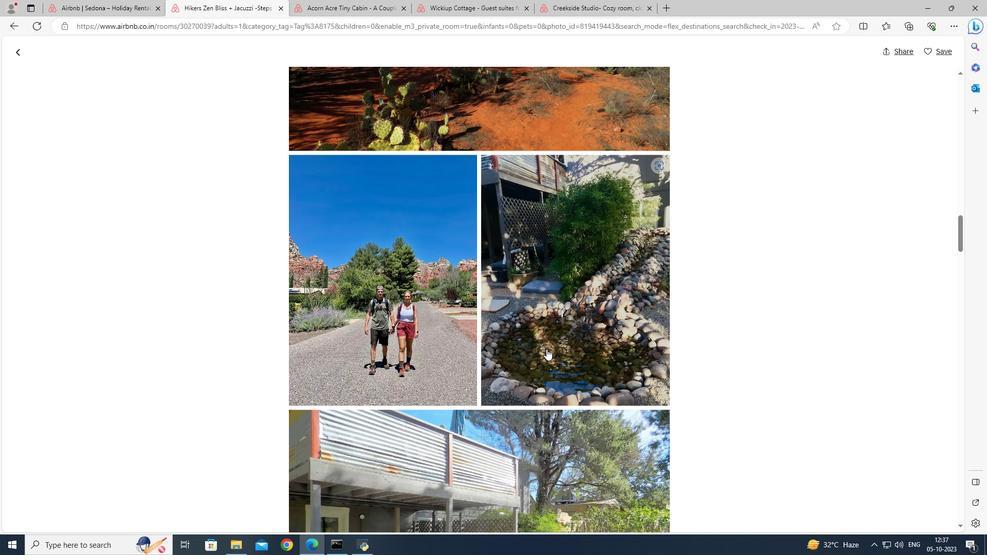 
Action: Mouse scrolled (546, 348) with delta (0, 0)
Screenshot: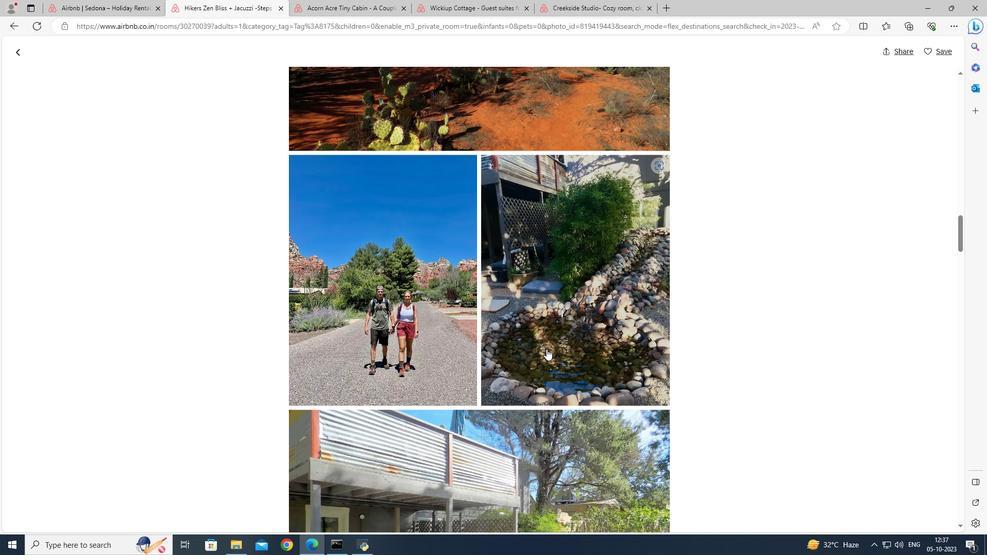 
Action: Mouse scrolled (546, 348) with delta (0, 0)
Screenshot: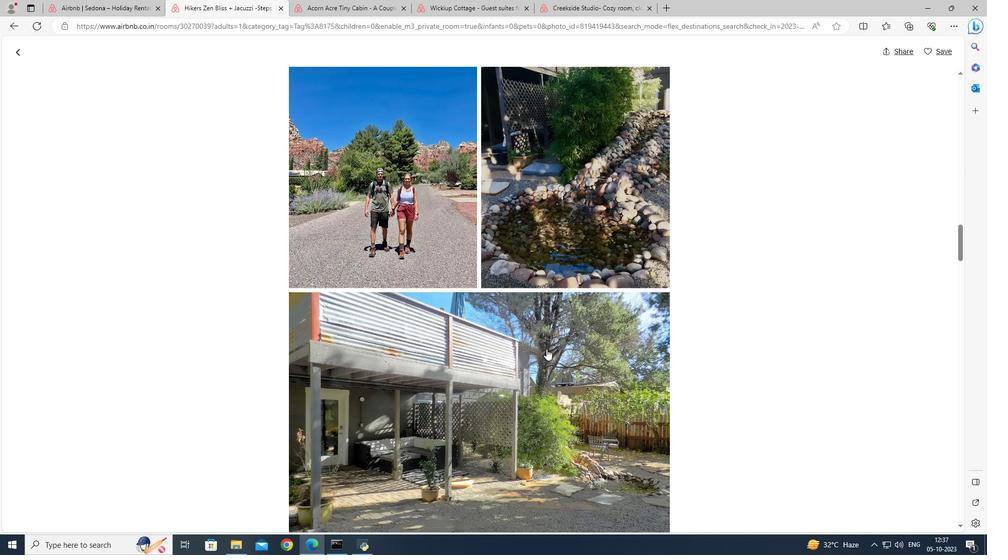 
Action: Mouse scrolled (546, 348) with delta (0, 0)
Screenshot: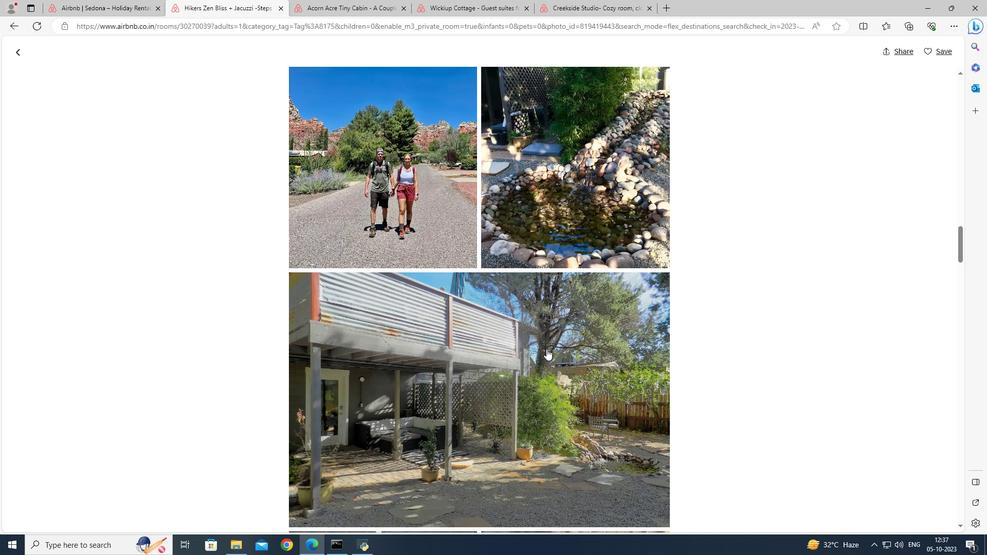 
Action: Mouse scrolled (546, 348) with delta (0, 0)
Screenshot: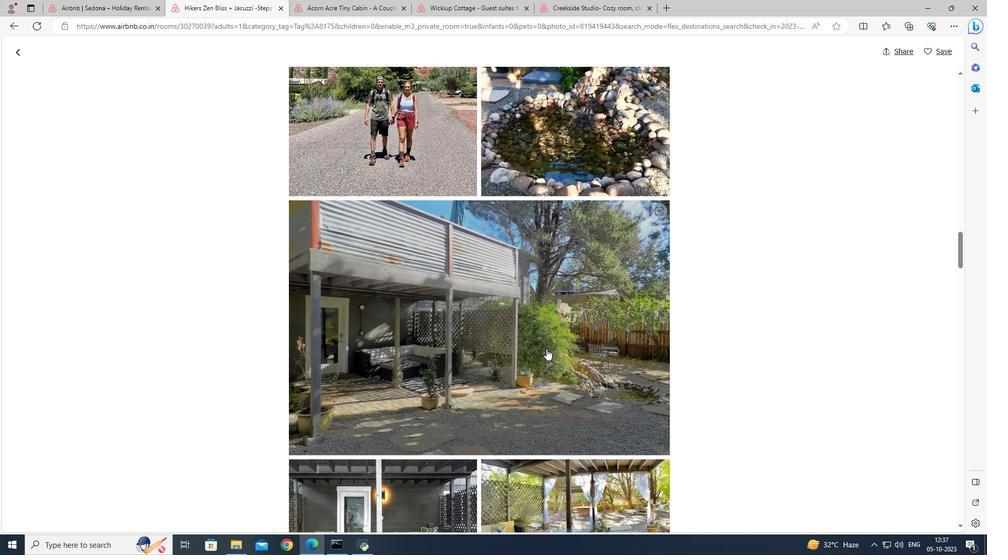 
Action: Mouse scrolled (546, 348) with delta (0, 0)
Screenshot: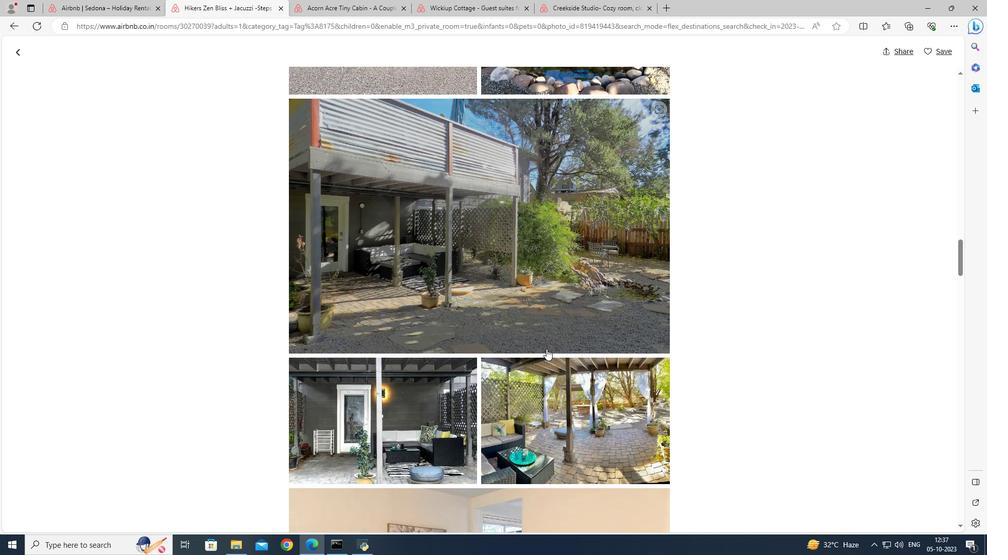 
Action: Mouse scrolled (546, 348) with delta (0, 0)
Screenshot: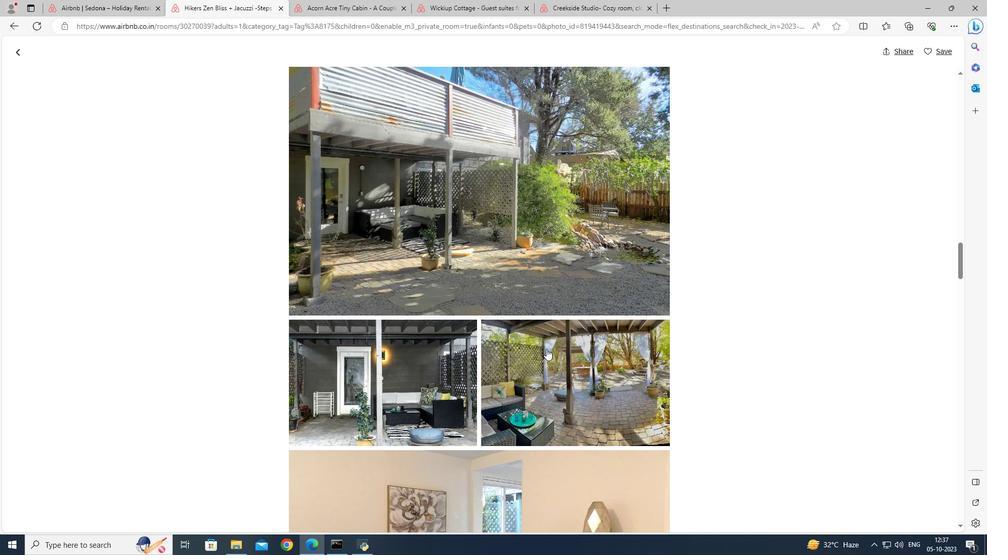 
Action: Mouse scrolled (546, 348) with delta (0, 0)
Screenshot: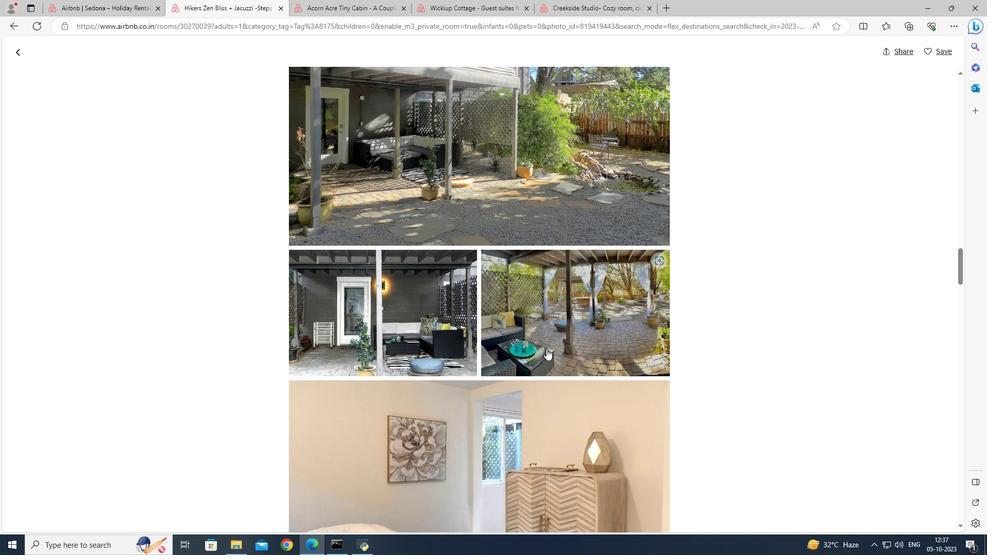 
Action: Mouse scrolled (546, 348) with delta (0, 0)
Screenshot: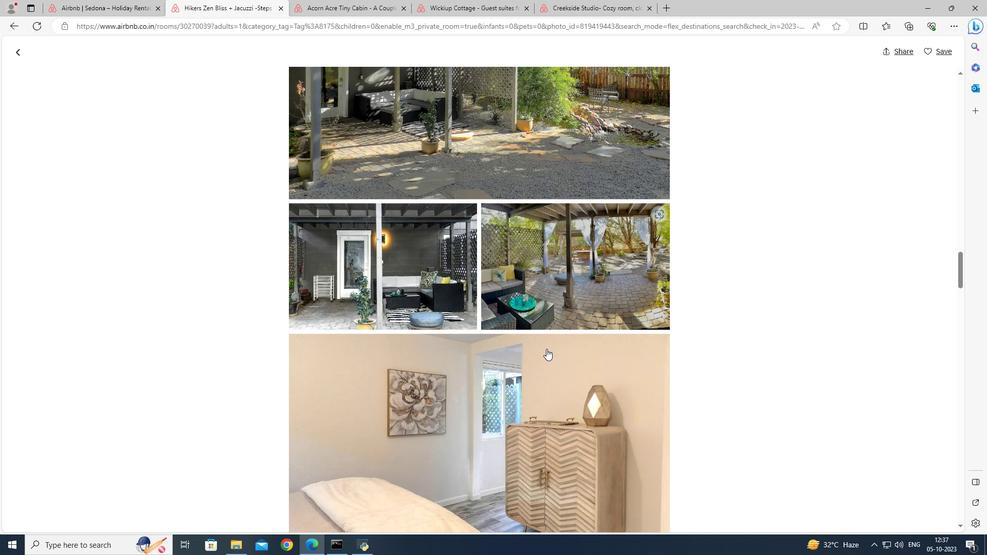 
Action: Mouse scrolled (546, 348) with delta (0, 0)
Screenshot: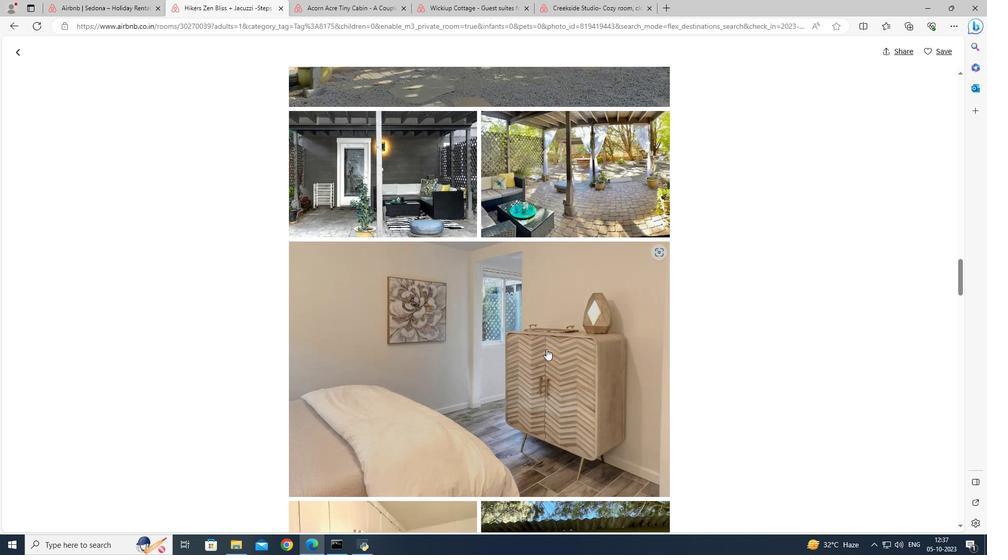 
Action: Mouse scrolled (546, 348) with delta (0, 0)
Screenshot: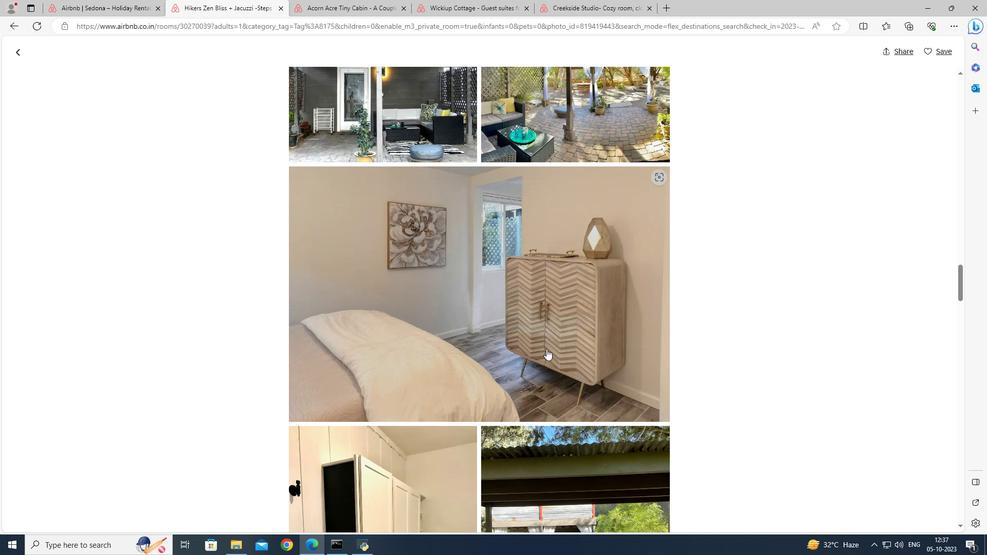 
Action: Mouse scrolled (546, 348) with delta (0, 0)
Screenshot: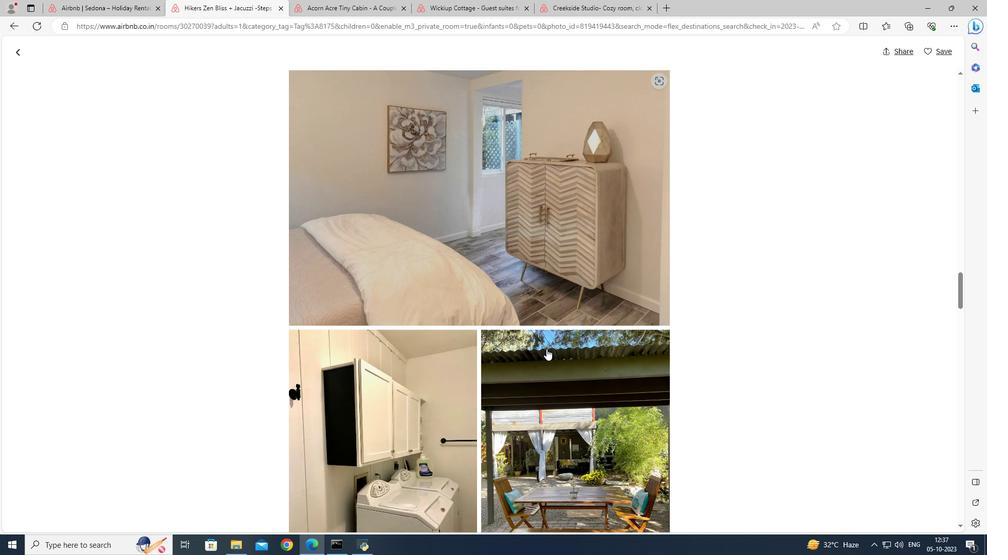 
Action: Mouse scrolled (546, 348) with delta (0, 0)
Screenshot: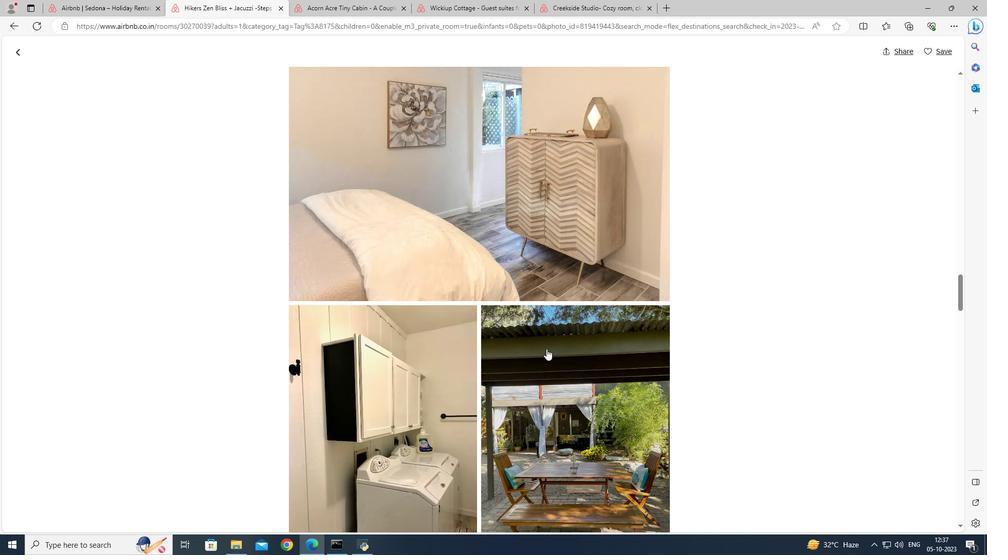 
Action: Mouse scrolled (546, 348) with delta (0, 0)
Screenshot: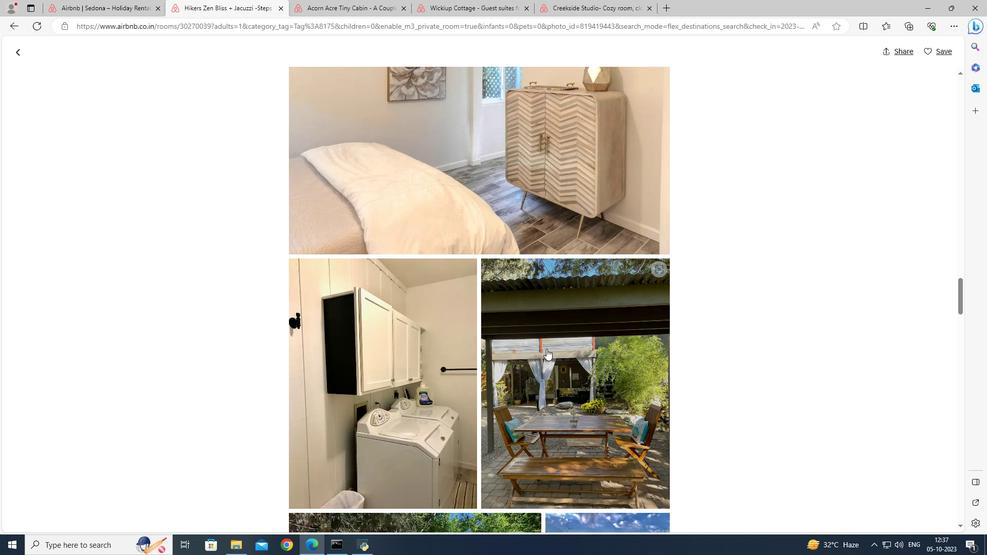 
Action: Mouse scrolled (546, 348) with delta (0, 0)
Screenshot: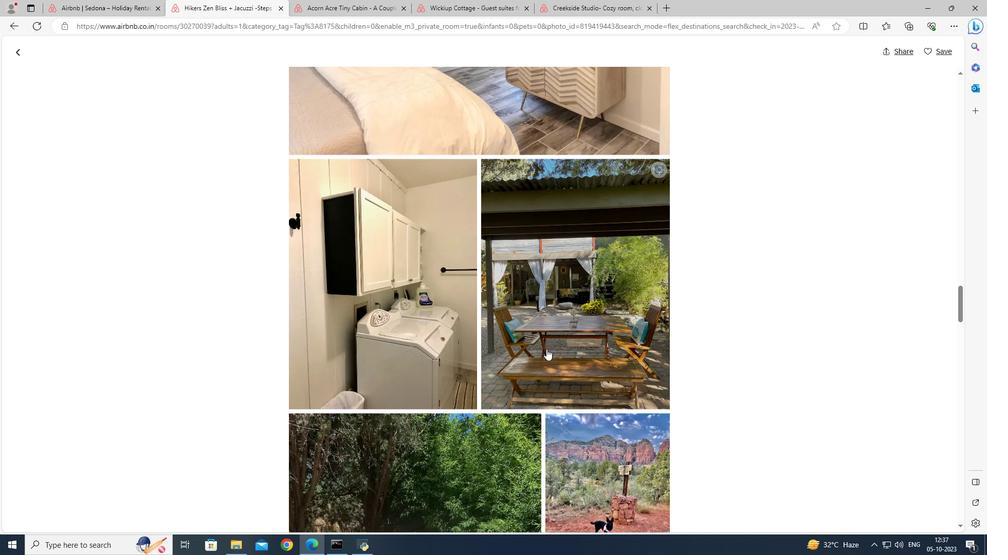 
Action: Mouse scrolled (546, 348) with delta (0, 0)
Screenshot: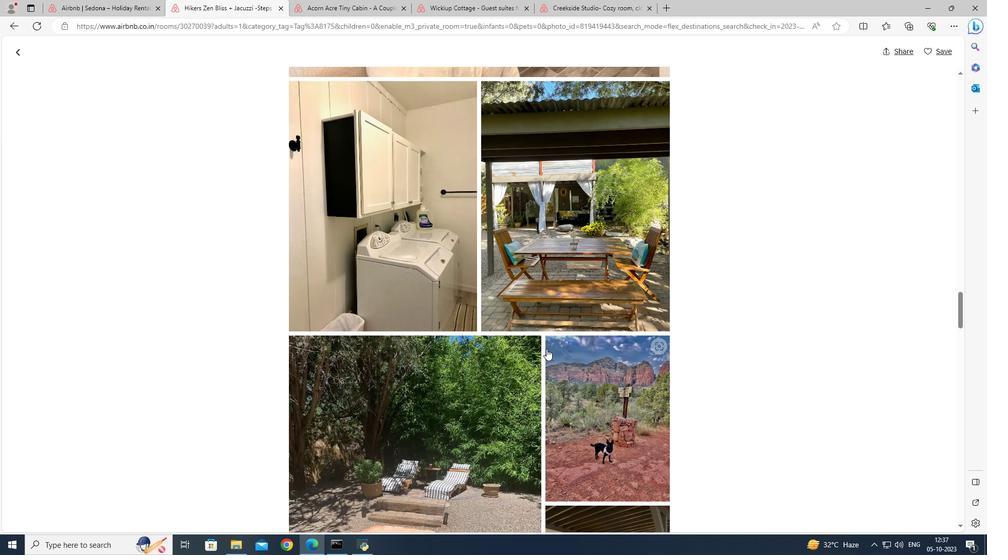 
Action: Mouse scrolled (546, 348) with delta (0, 0)
Screenshot: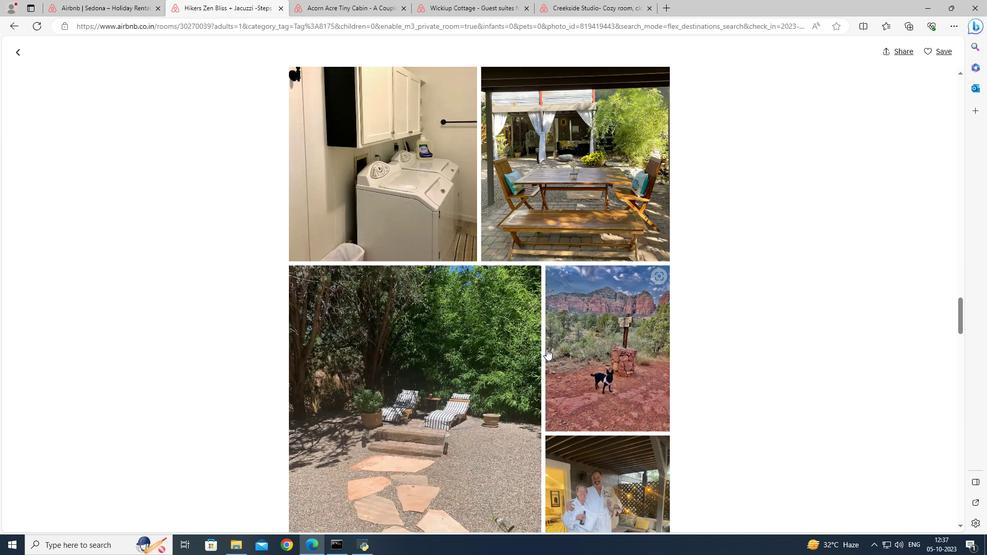 
Action: Mouse scrolled (546, 348) with delta (0, 0)
Screenshot: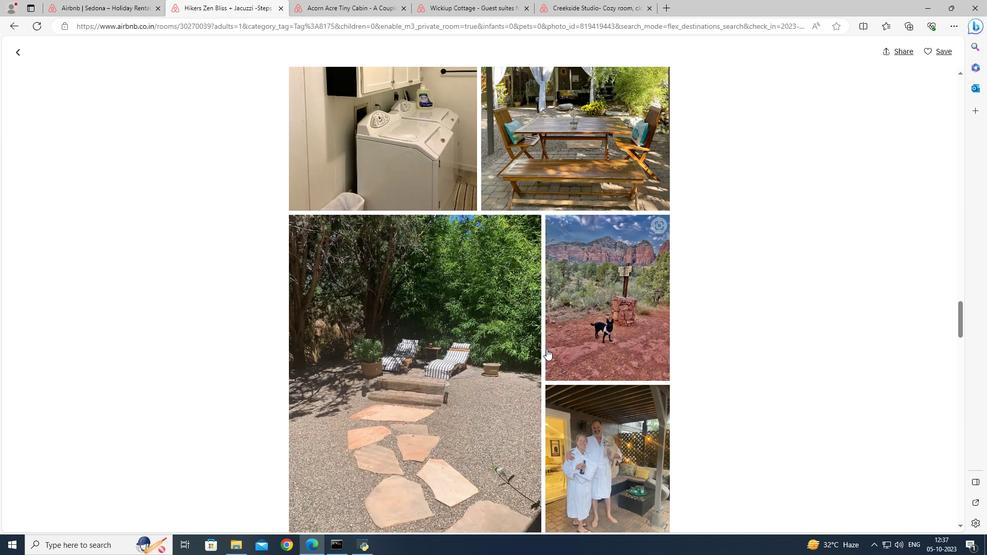 
Action: Mouse scrolled (546, 348) with delta (0, 0)
Screenshot: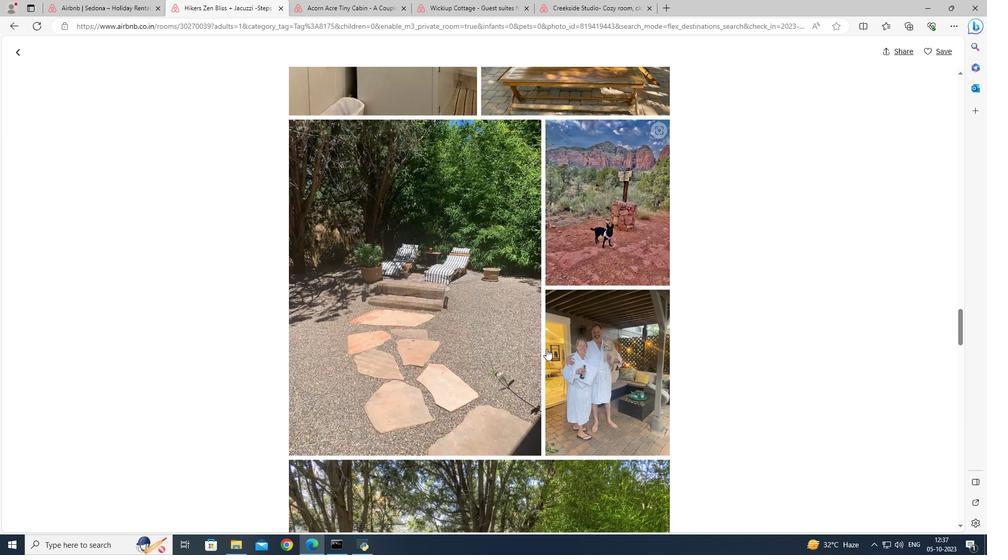 
Action: Mouse scrolled (546, 348) with delta (0, 0)
Screenshot: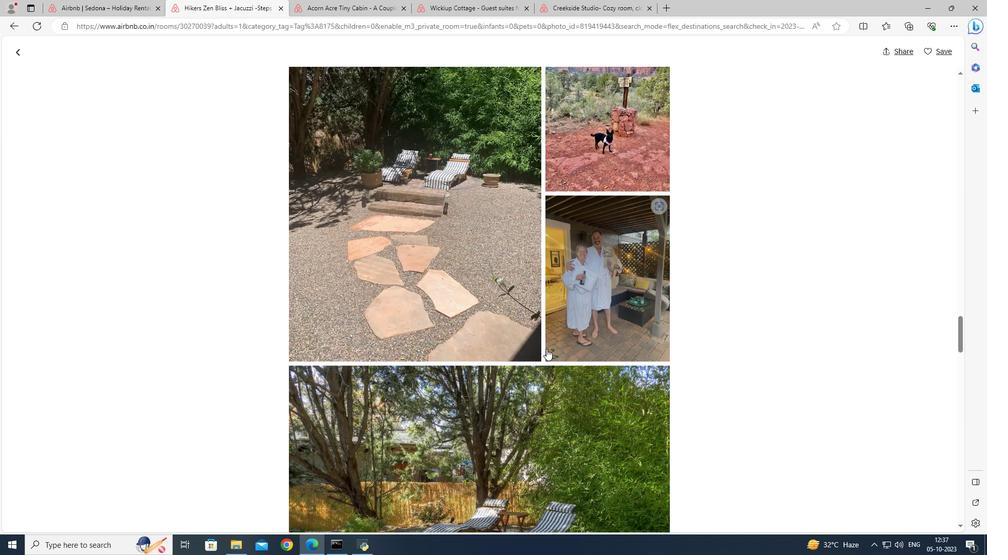 
Action: Mouse scrolled (546, 348) with delta (0, 0)
Screenshot: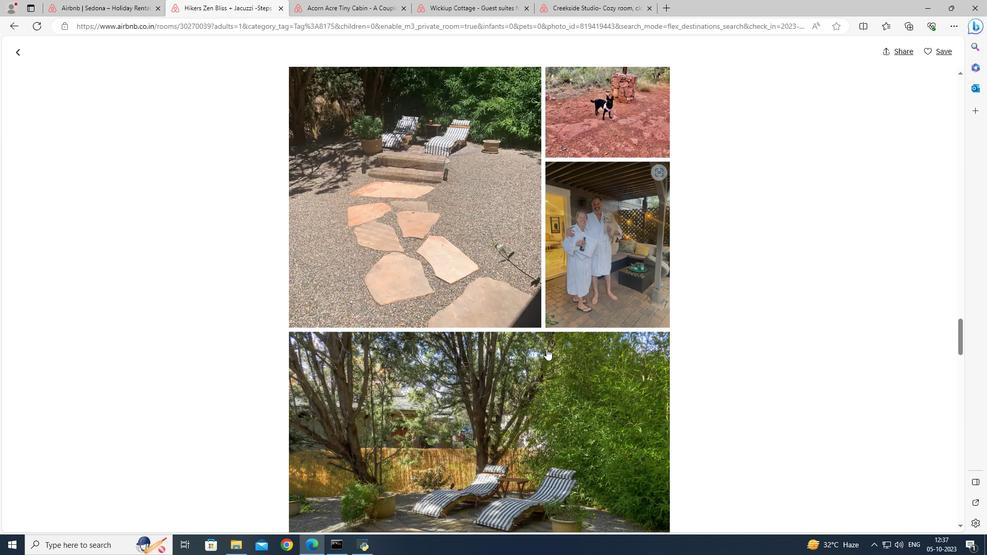 
Action: Mouse scrolled (546, 348) with delta (0, 0)
Screenshot: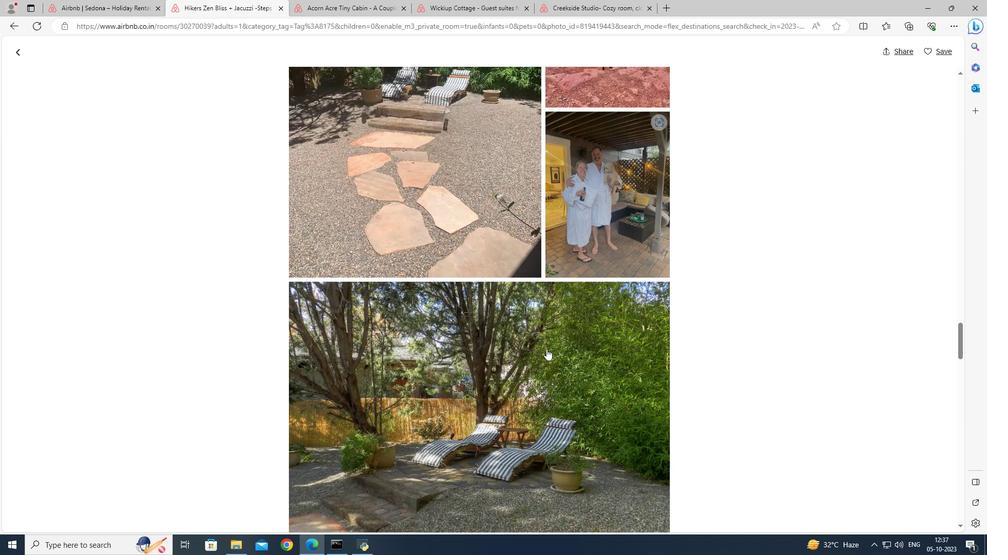 
Action: Mouse scrolled (546, 348) with delta (0, 0)
Screenshot: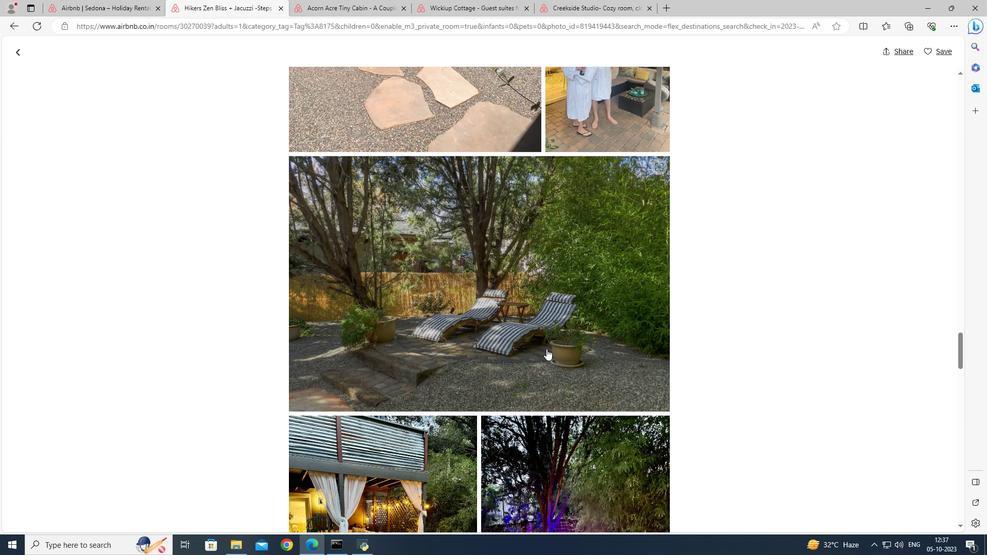 
Action: Mouse scrolled (546, 348) with delta (0, 0)
Screenshot: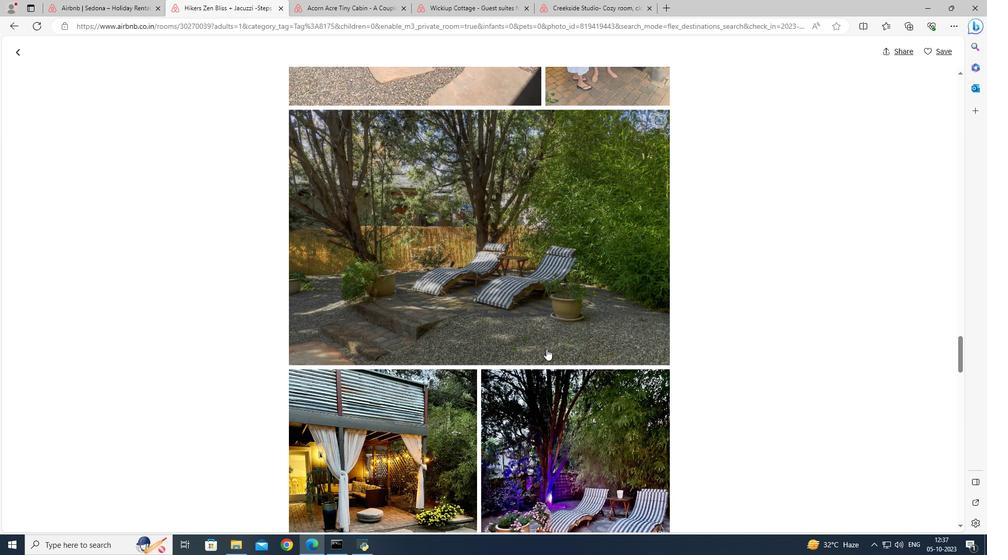
Action: Mouse scrolled (546, 348) with delta (0, 0)
Screenshot: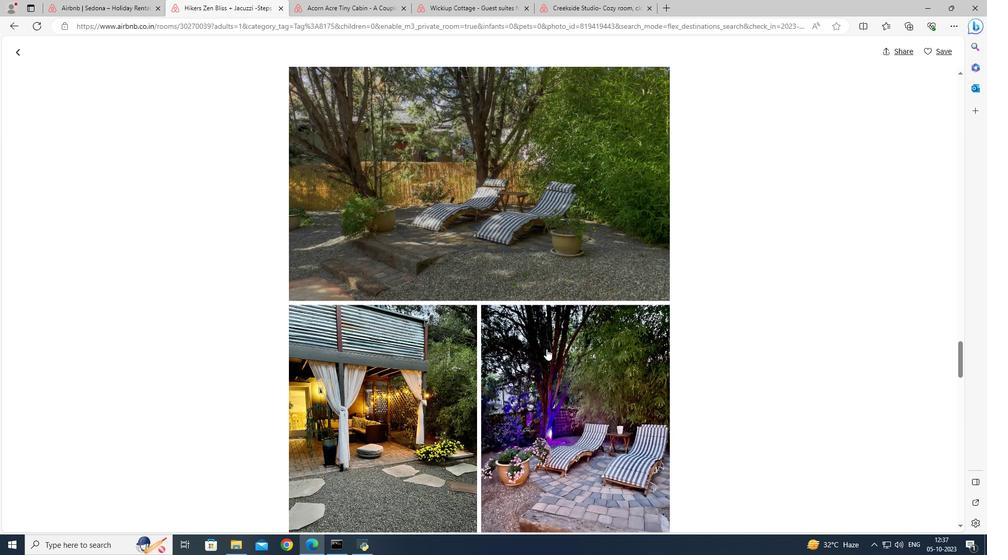
Action: Mouse scrolled (546, 348) with delta (0, 0)
Screenshot: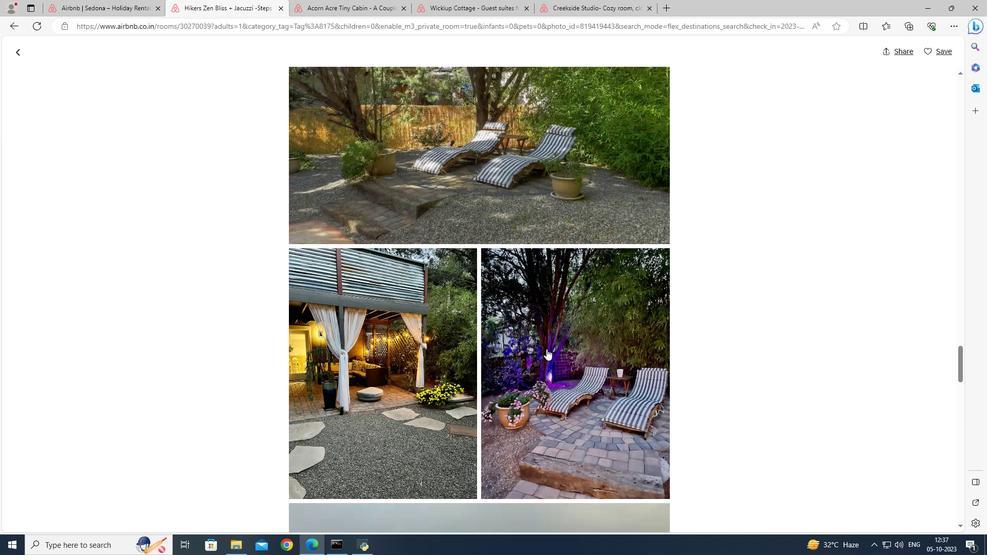 
Action: Mouse scrolled (546, 348) with delta (0, 0)
Screenshot: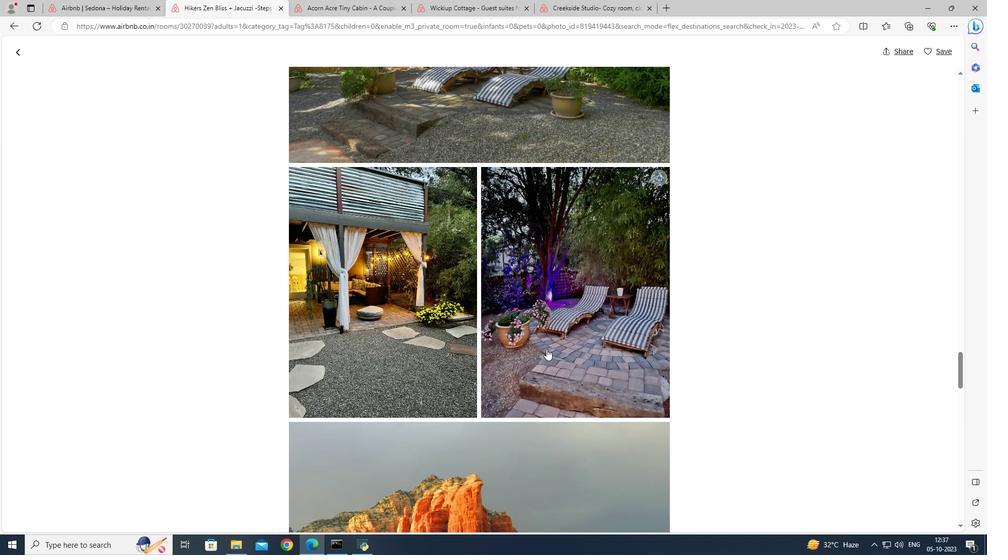 
Action: Mouse scrolled (546, 348) with delta (0, 0)
Screenshot: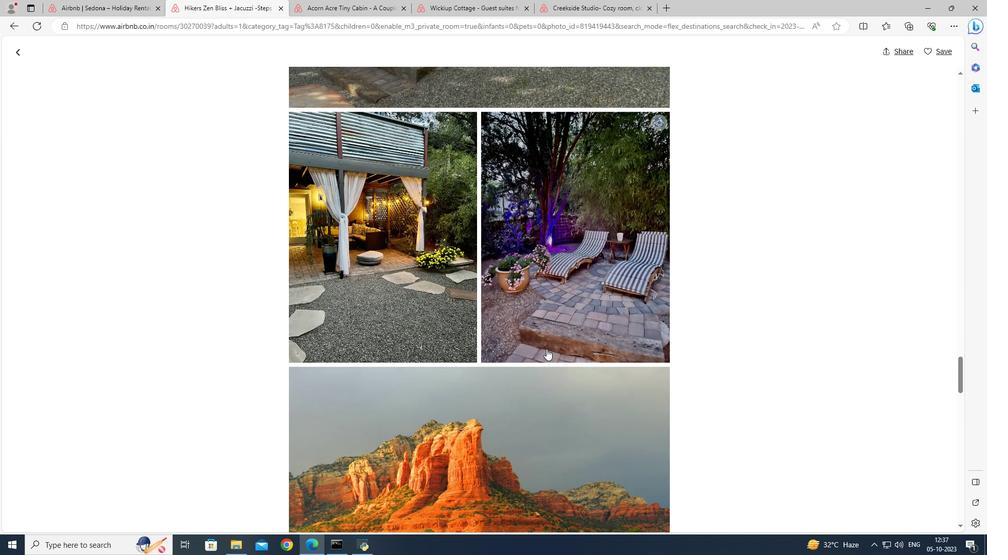 
Action: Mouse scrolled (546, 348) with delta (0, 0)
Screenshot: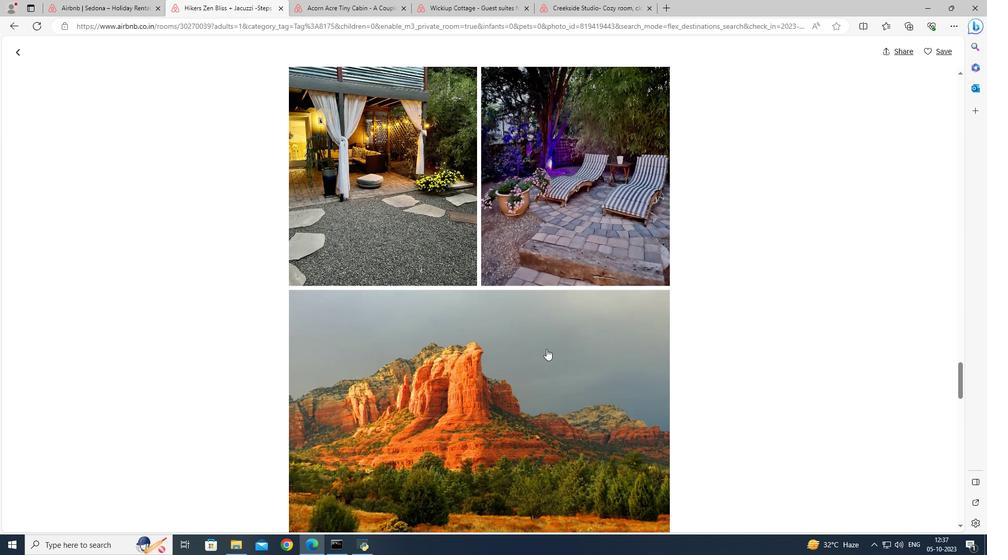 
Action: Mouse scrolled (546, 348) with delta (0, 0)
Screenshot: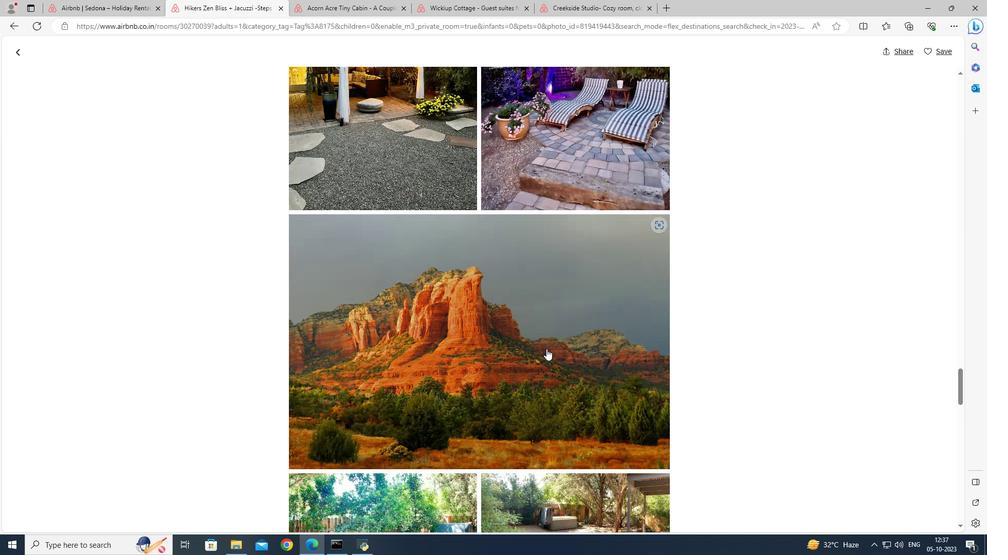 
Action: Mouse scrolled (546, 348) with delta (0, 0)
Screenshot: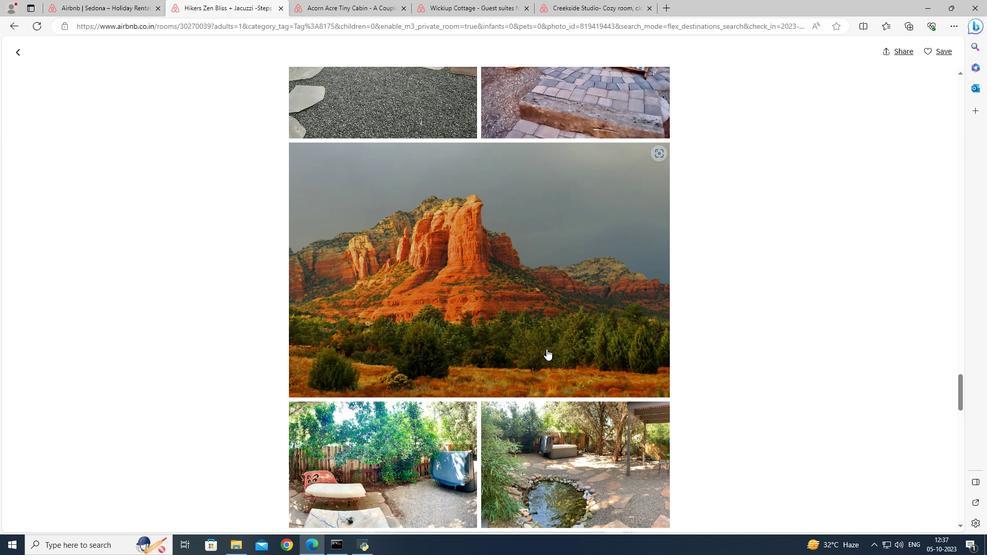 
Action: Mouse scrolled (546, 348) with delta (0, 0)
Screenshot: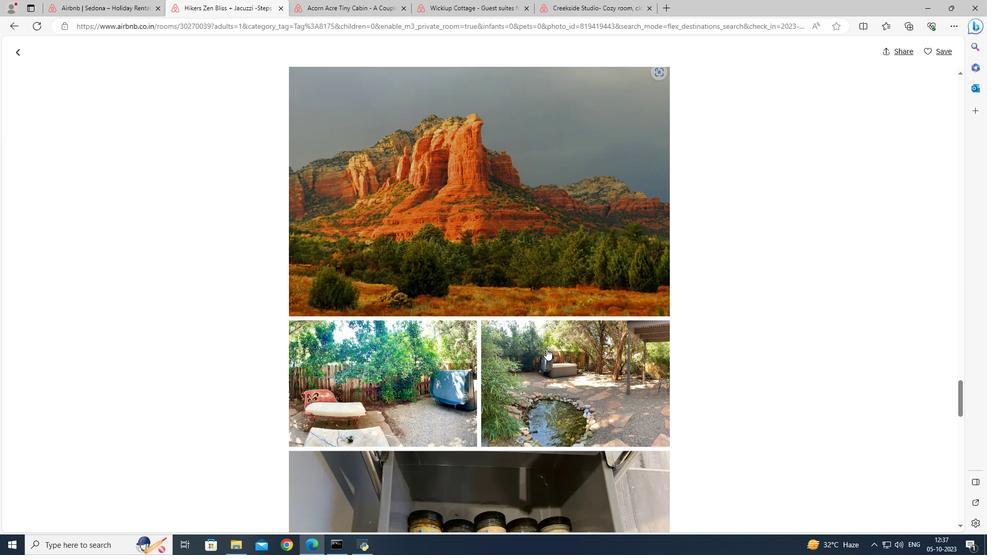 
Action: Mouse scrolled (546, 348) with delta (0, 0)
Screenshot: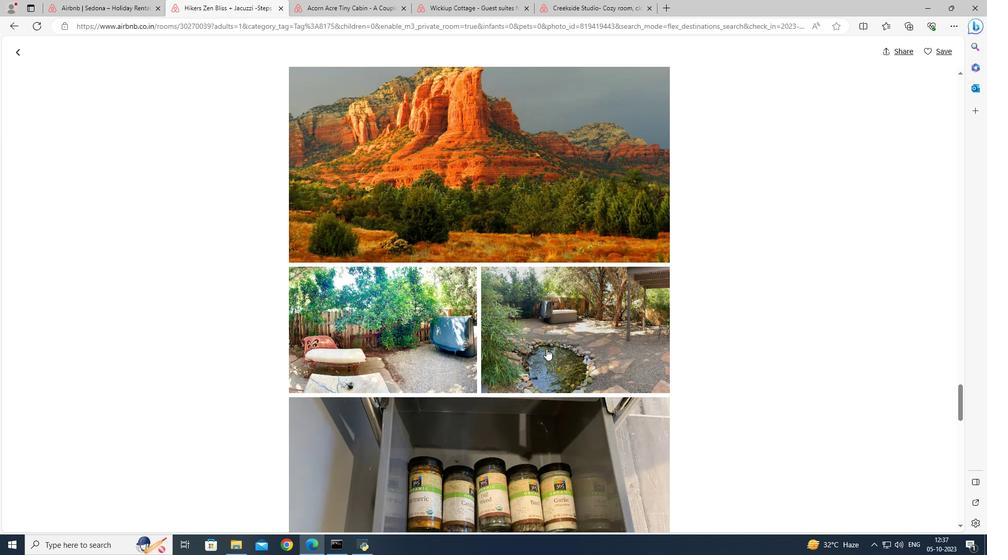
Action: Mouse scrolled (546, 348) with delta (0, 0)
Screenshot: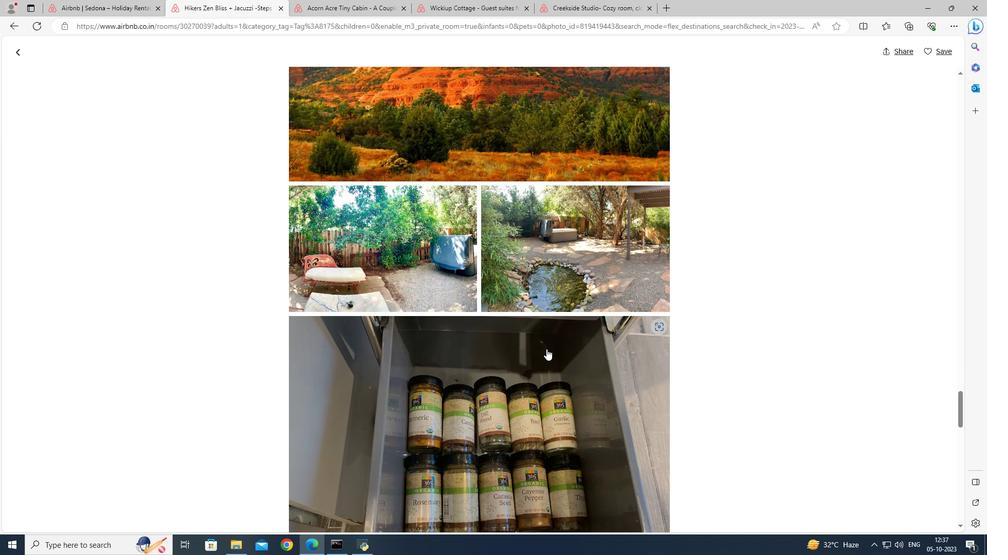 
Action: Mouse scrolled (546, 348) with delta (0, 0)
Screenshot: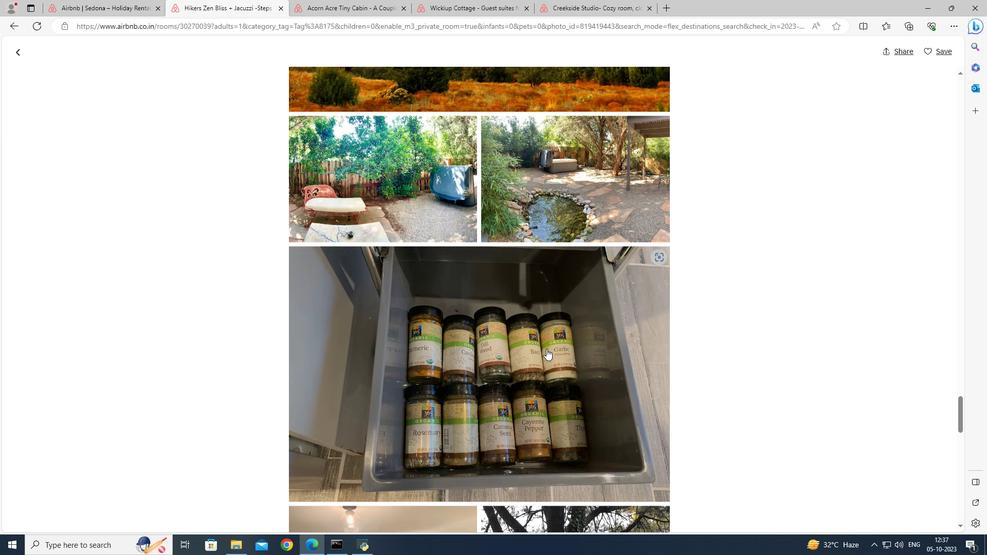 
Action: Mouse scrolled (546, 348) with delta (0, 0)
Screenshot: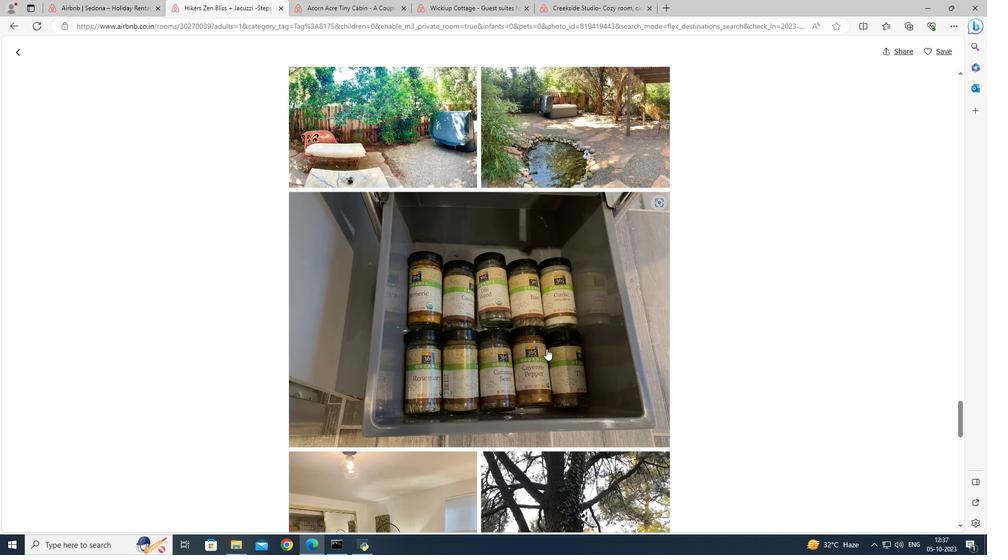 
Action: Mouse scrolled (546, 348) with delta (0, 0)
Screenshot: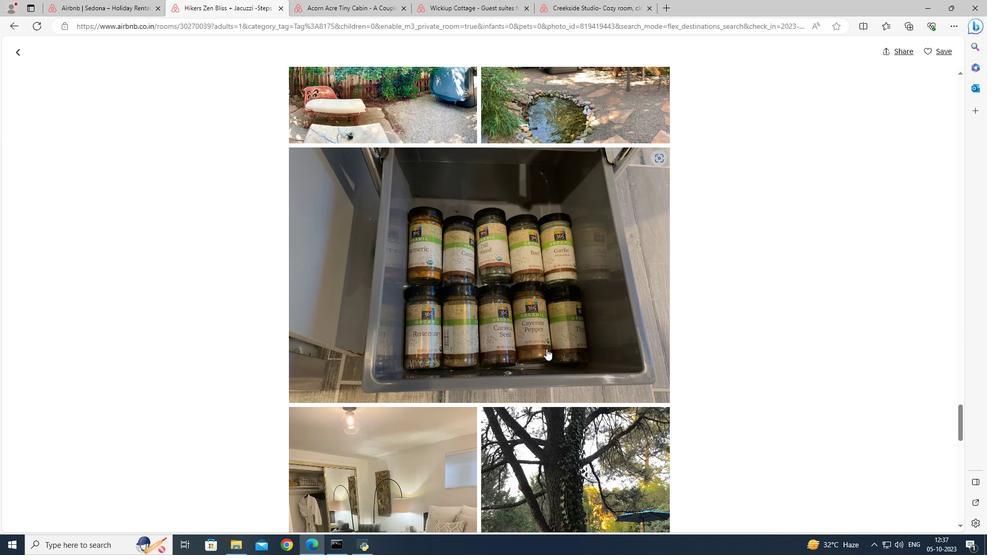 
Action: Mouse scrolled (546, 348) with delta (0, 0)
Screenshot: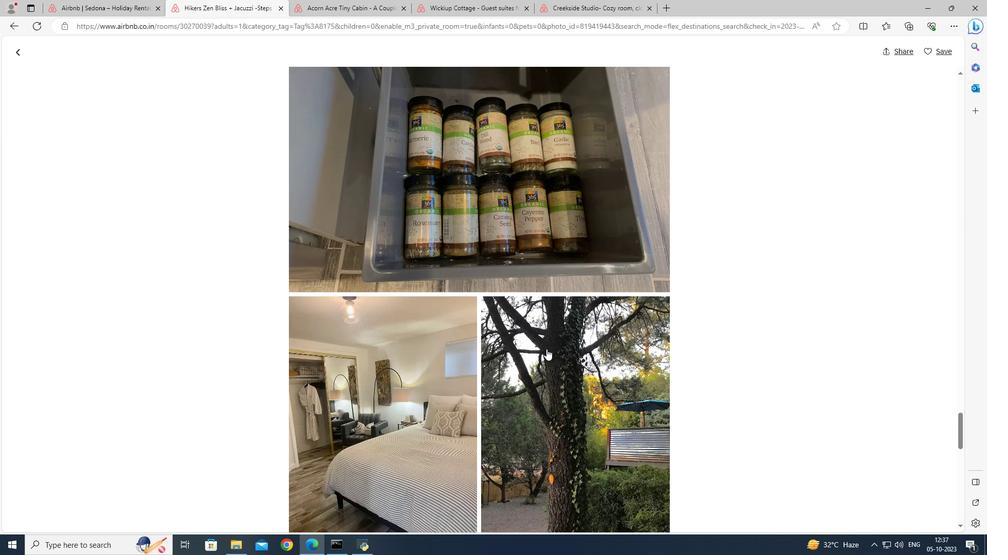 
Action: Mouse scrolled (546, 348) with delta (0, 0)
Screenshot: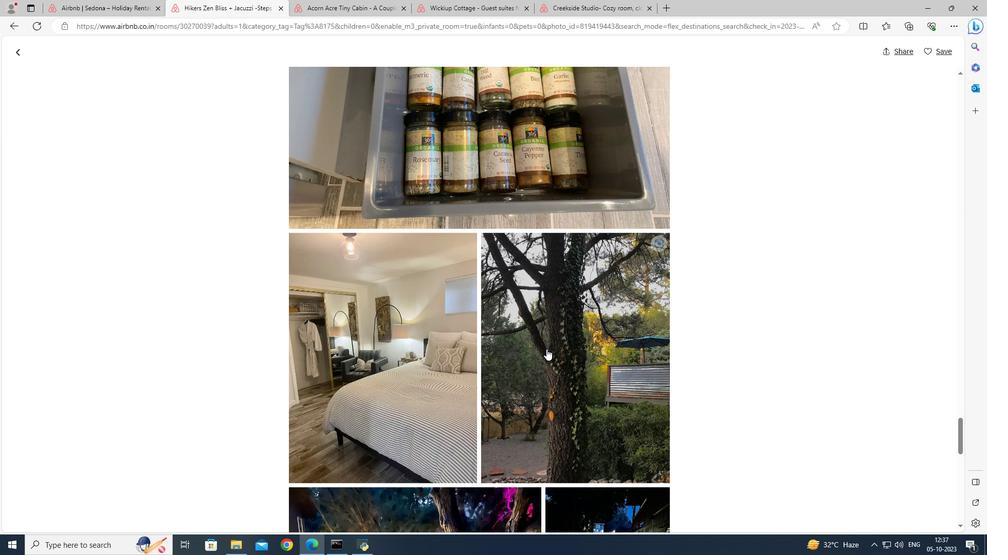 
Action: Mouse scrolled (546, 348) with delta (0, 0)
Screenshot: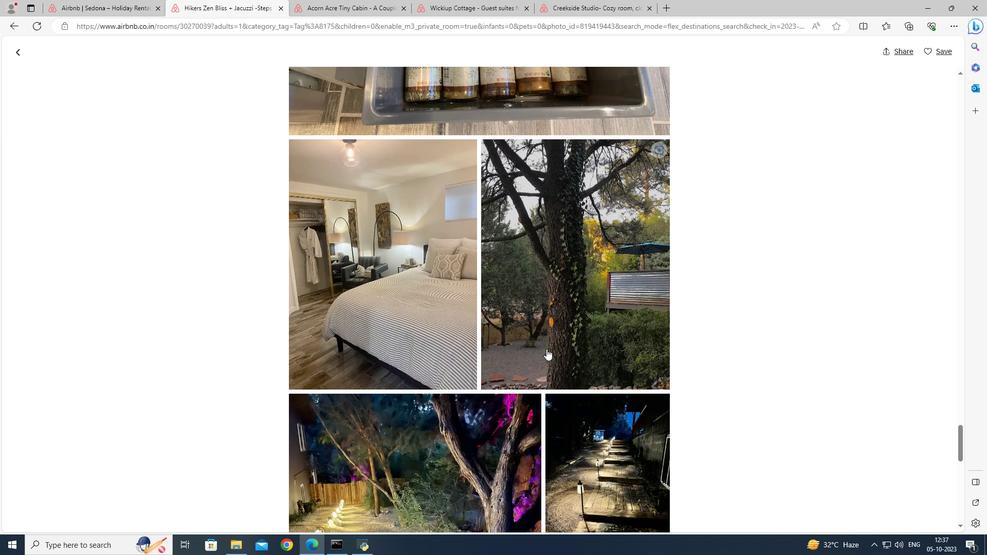
Action: Mouse scrolled (546, 348) with delta (0, 0)
Screenshot: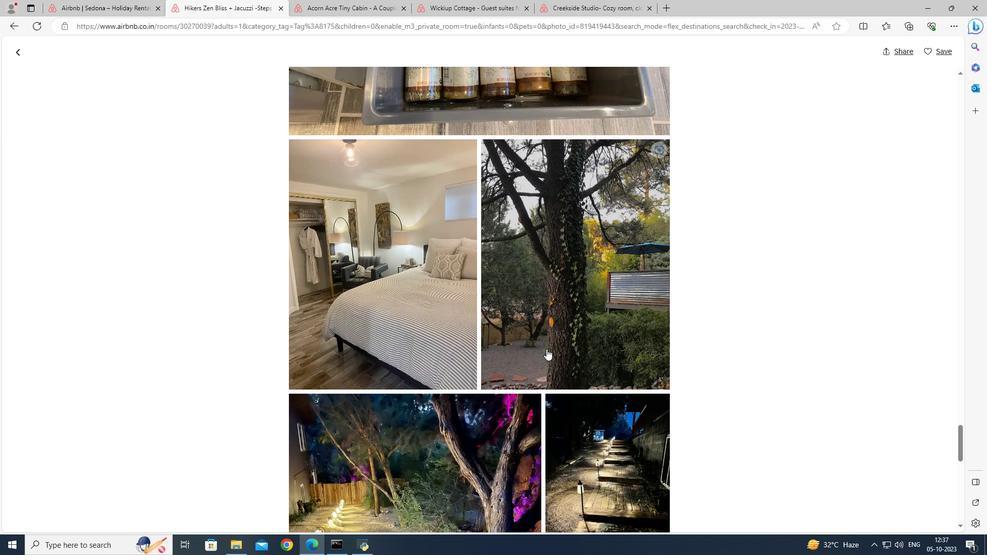 
Action: Mouse scrolled (546, 348) with delta (0, 0)
Screenshot: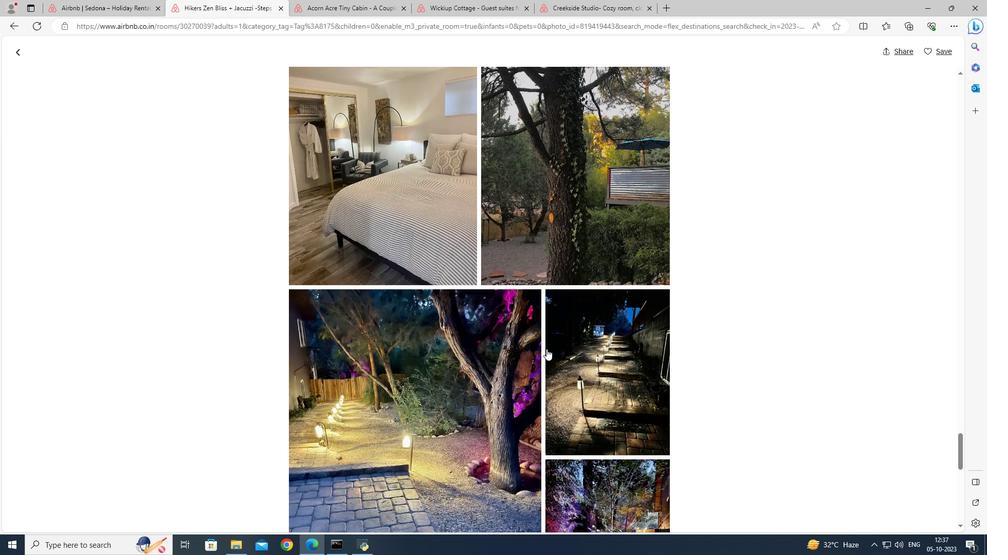 
Action: Mouse scrolled (546, 348) with delta (0, 0)
Screenshot: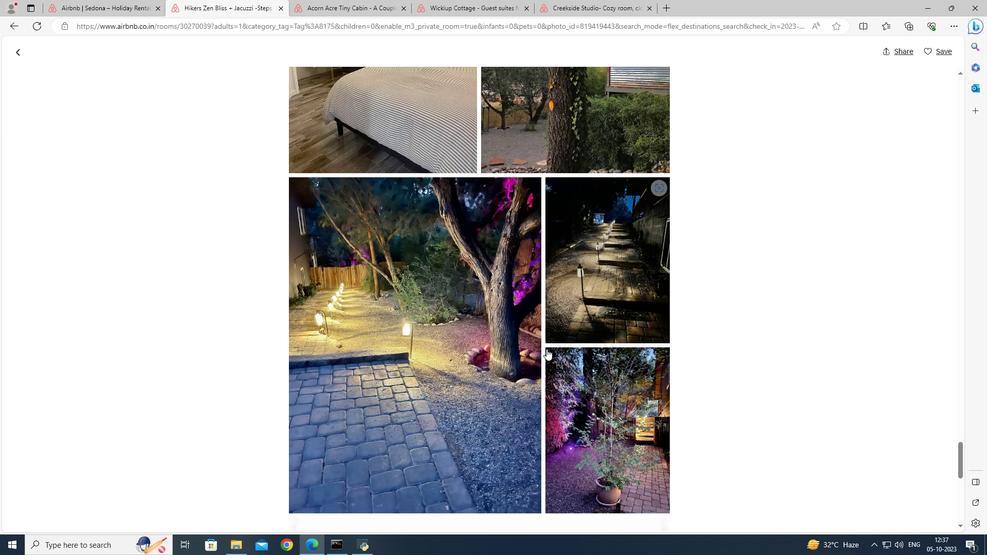 
Action: Mouse scrolled (546, 348) with delta (0, 0)
Screenshot: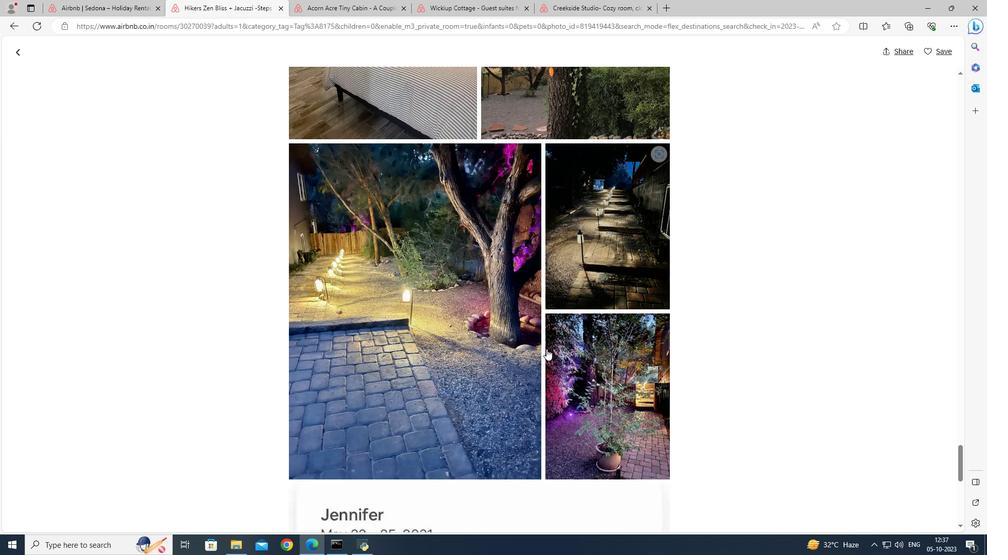 
Action: Mouse scrolled (546, 348) with delta (0, 0)
Screenshot: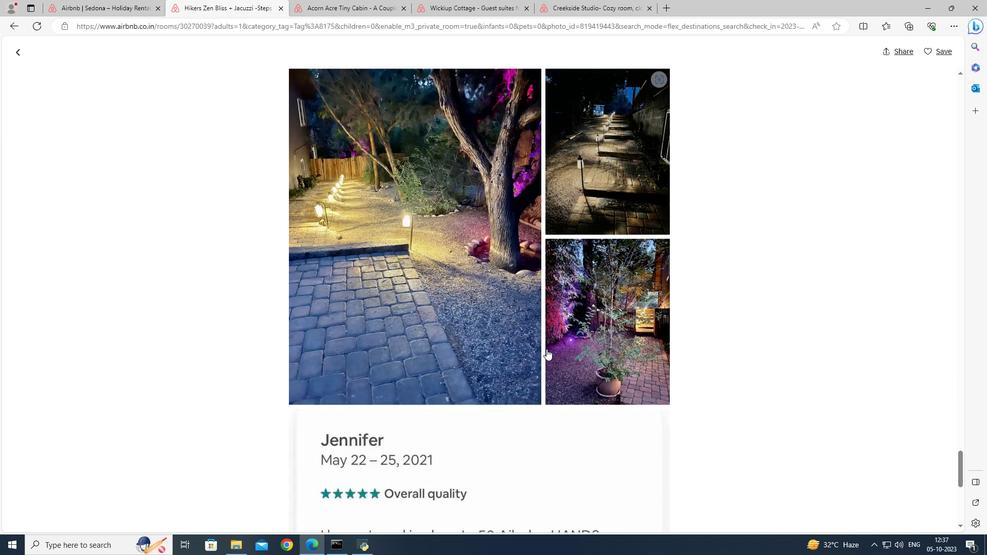 
Action: Mouse scrolled (546, 348) with delta (0, 0)
Screenshot: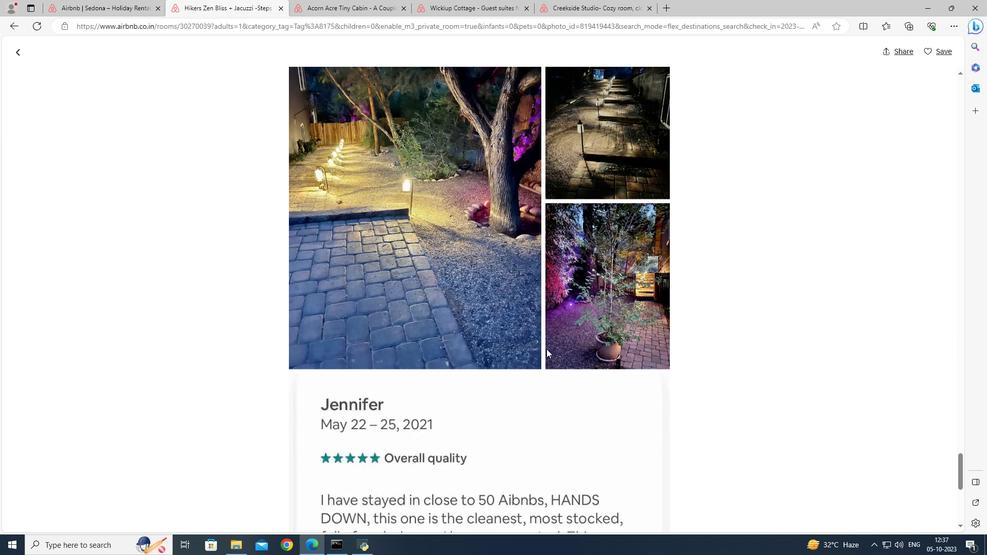 
Action: Mouse scrolled (546, 348) with delta (0, 0)
Screenshot: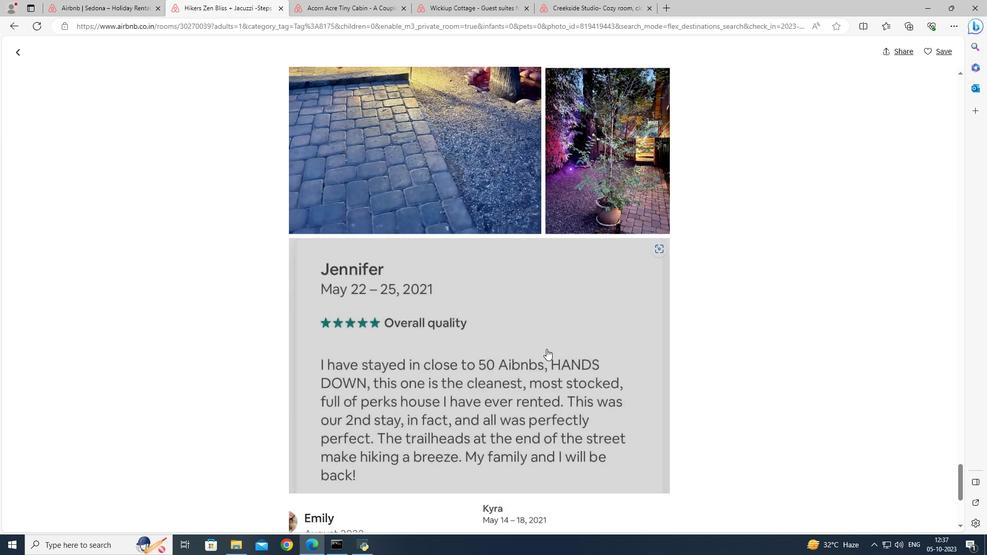 
Action: Mouse scrolled (546, 348) with delta (0, 0)
Screenshot: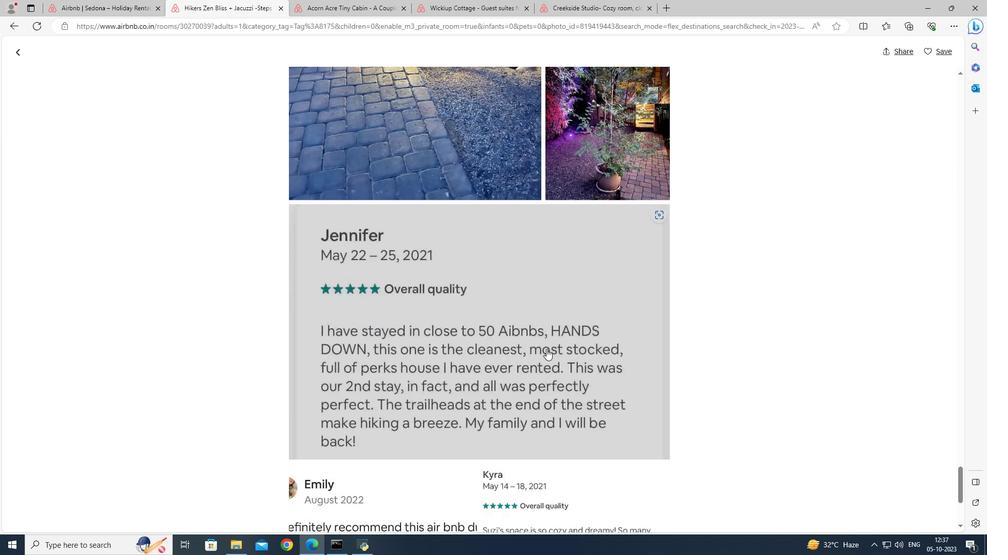 
Action: Mouse scrolled (546, 348) with delta (0, 0)
Screenshot: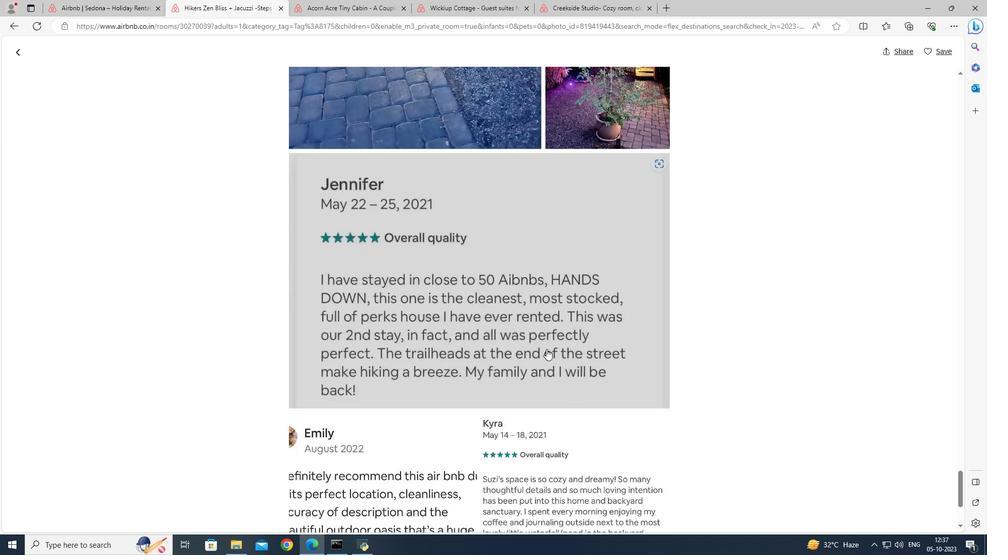 
Action: Mouse scrolled (546, 348) with delta (0, 0)
Screenshot: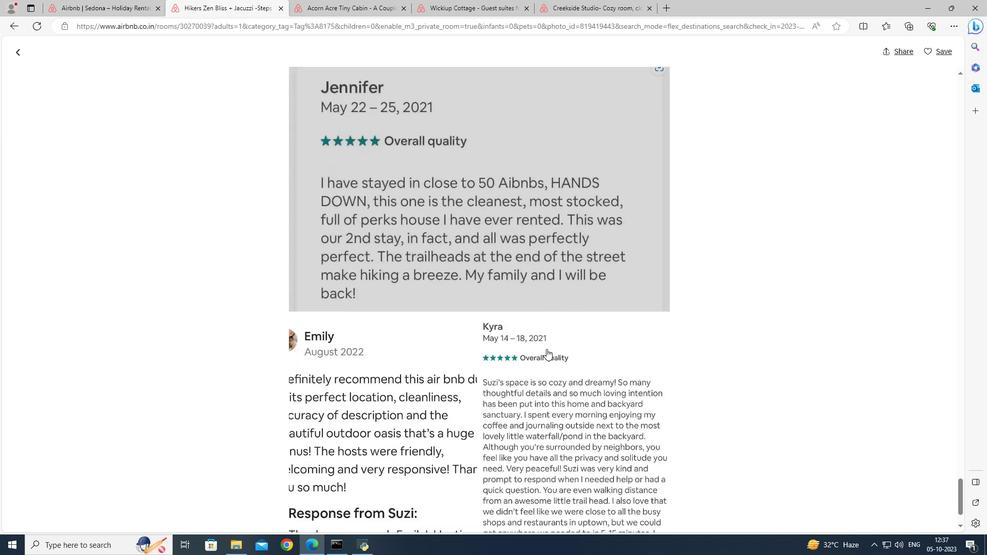 
Action: Mouse scrolled (546, 348) with delta (0, 0)
Screenshot: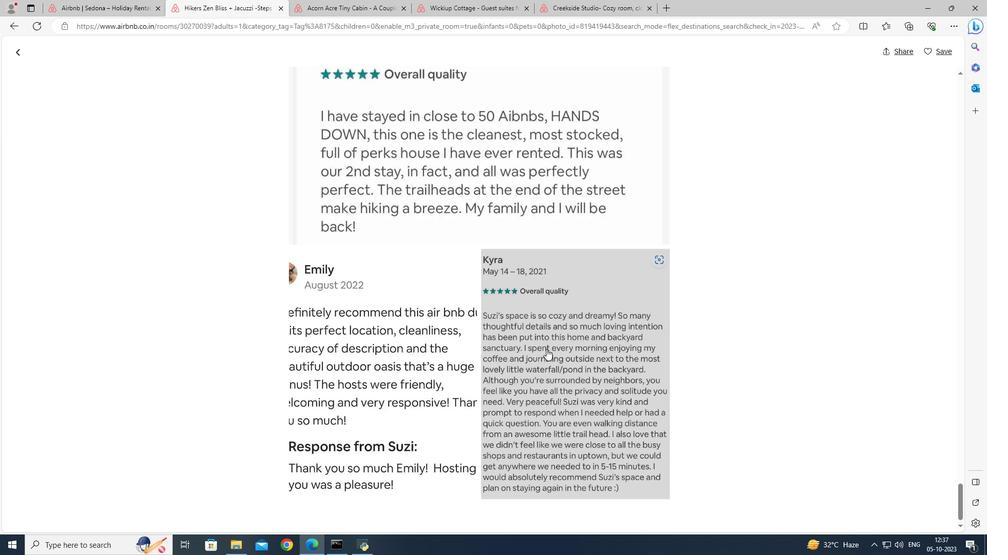 
Action: Mouse scrolled (546, 348) with delta (0, 0)
Screenshot: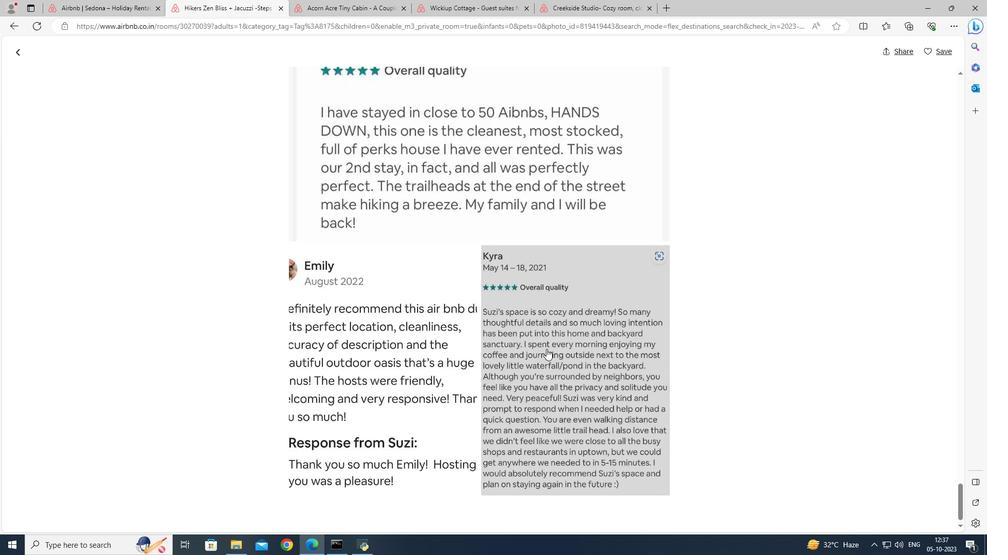 
Action: Mouse scrolled (546, 348) with delta (0, 0)
Screenshot: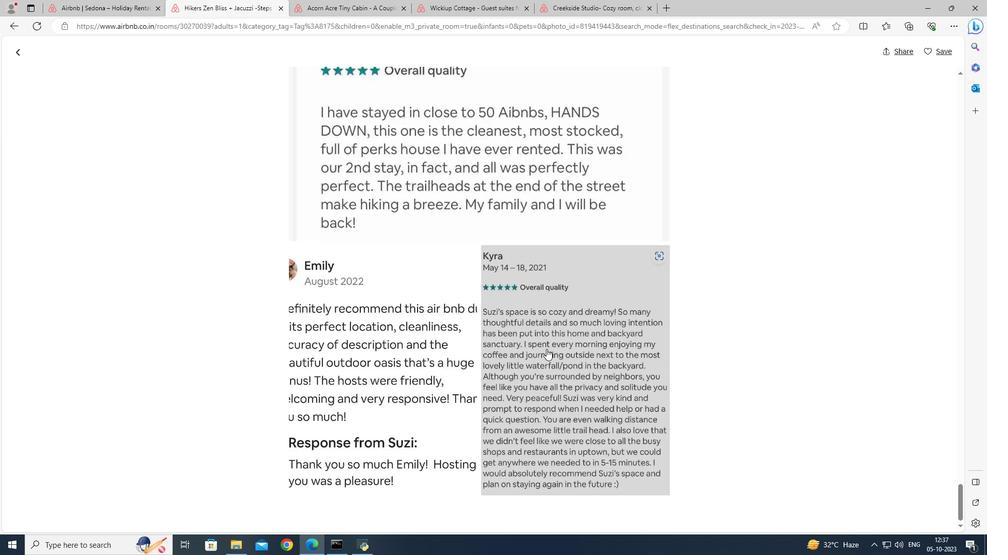 
Action: Mouse scrolled (546, 348) with delta (0, 0)
Screenshot: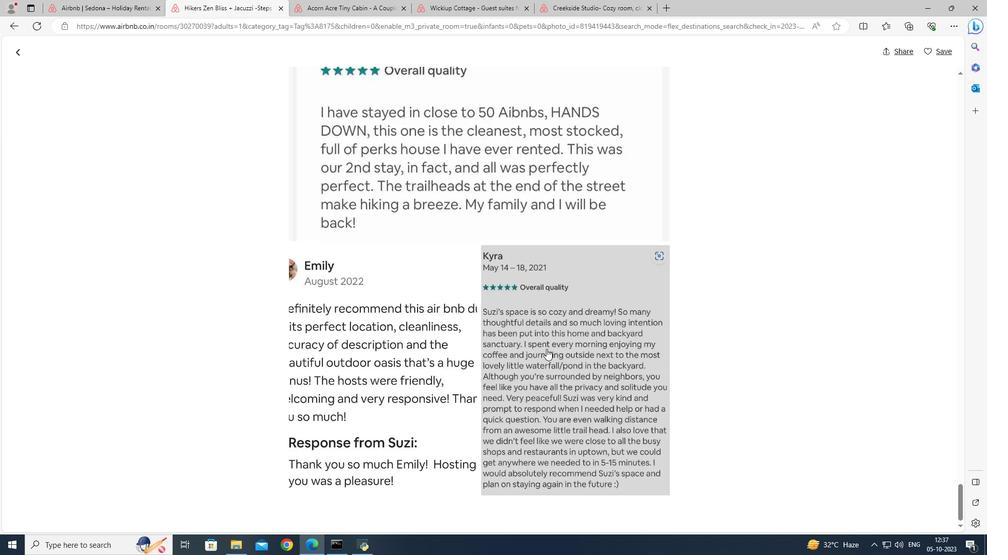 
Action: Mouse scrolled (546, 348) with delta (0, 0)
Screenshot: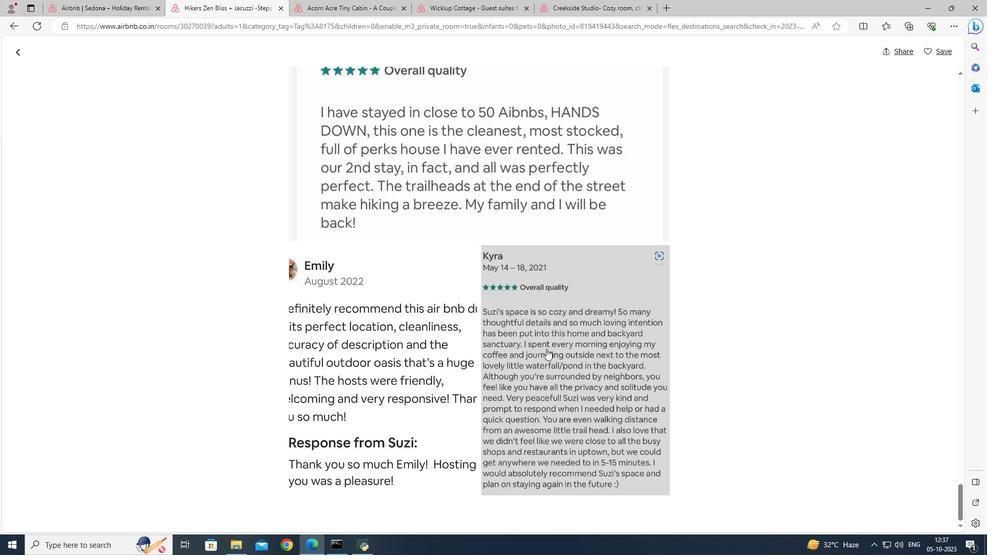 
Action: Mouse moved to (18, 51)
Screenshot: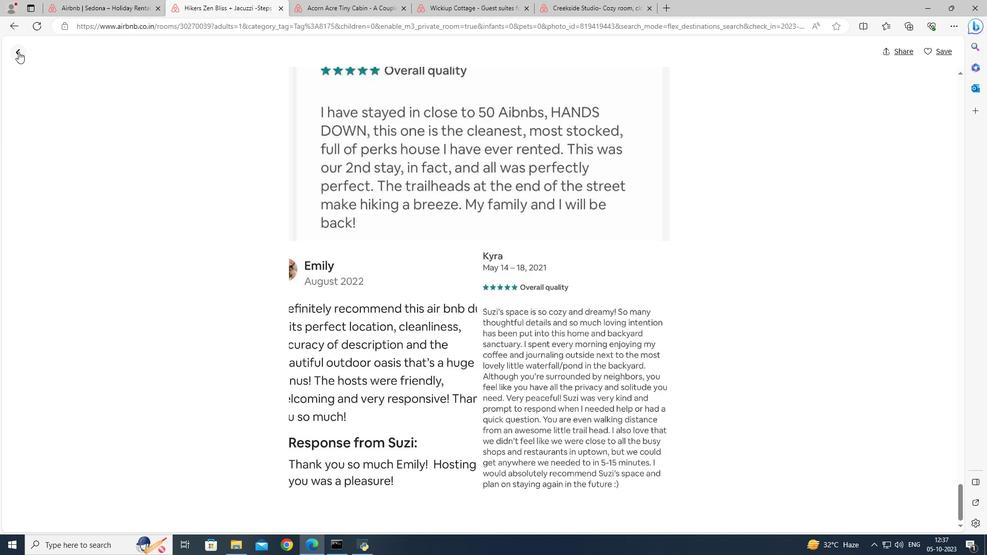 
Action: Mouse pressed left at (18, 51)
Screenshot: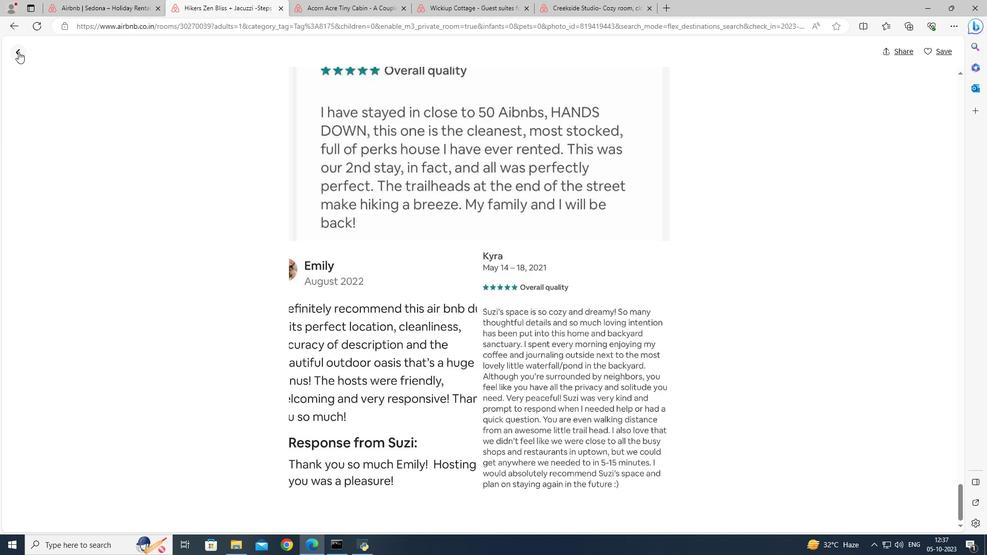 
Action: Mouse moved to (395, 259)
Screenshot: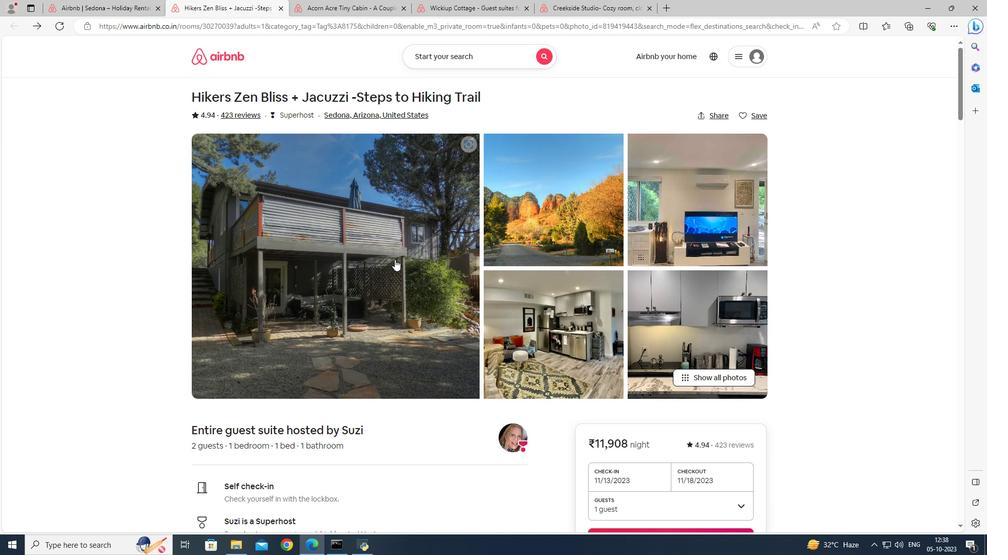
Action: Mouse scrolled (395, 259) with delta (0, 0)
Screenshot: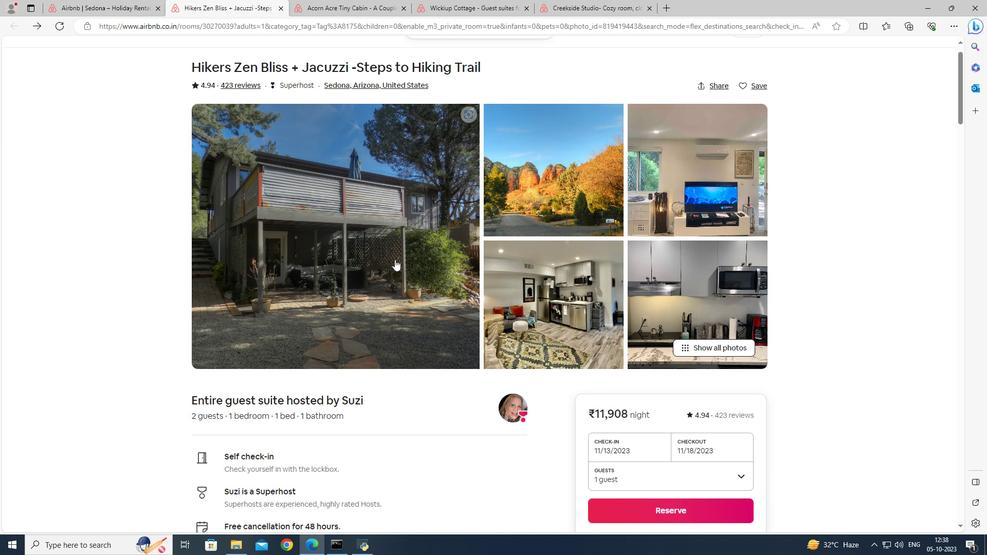 
Action: Mouse scrolled (395, 259) with delta (0, 0)
Screenshot: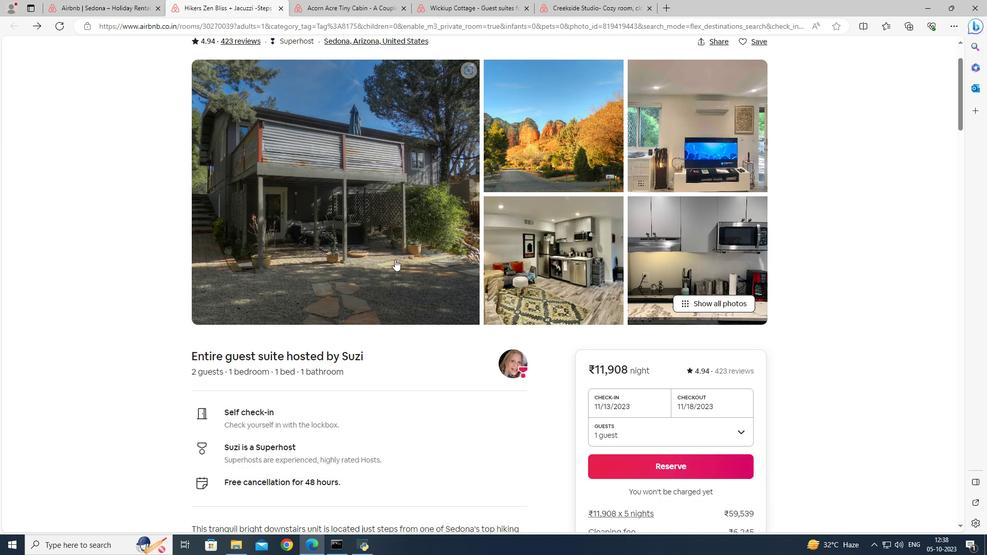 
Action: Mouse scrolled (395, 259) with delta (0, 0)
Screenshot: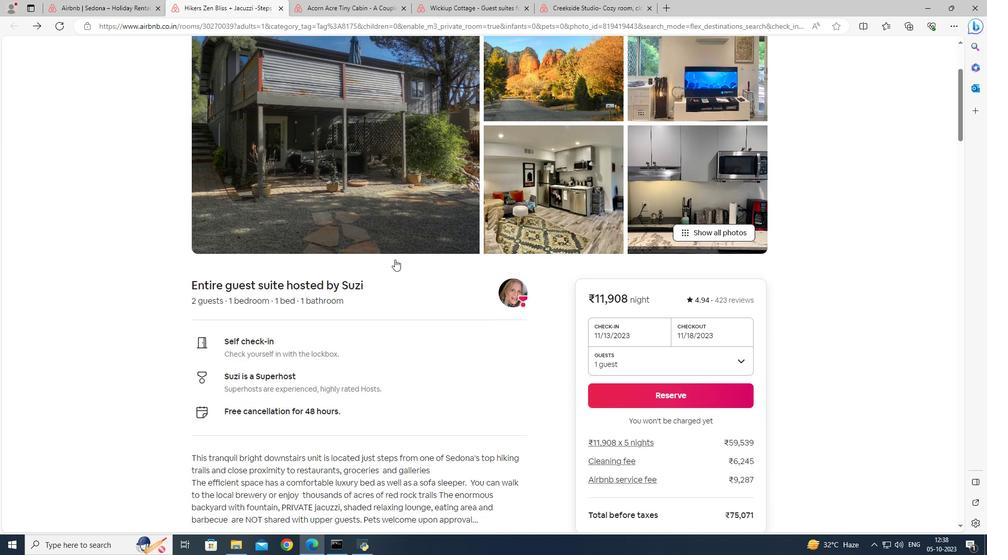 
Action: Mouse moved to (396, 259)
Screenshot: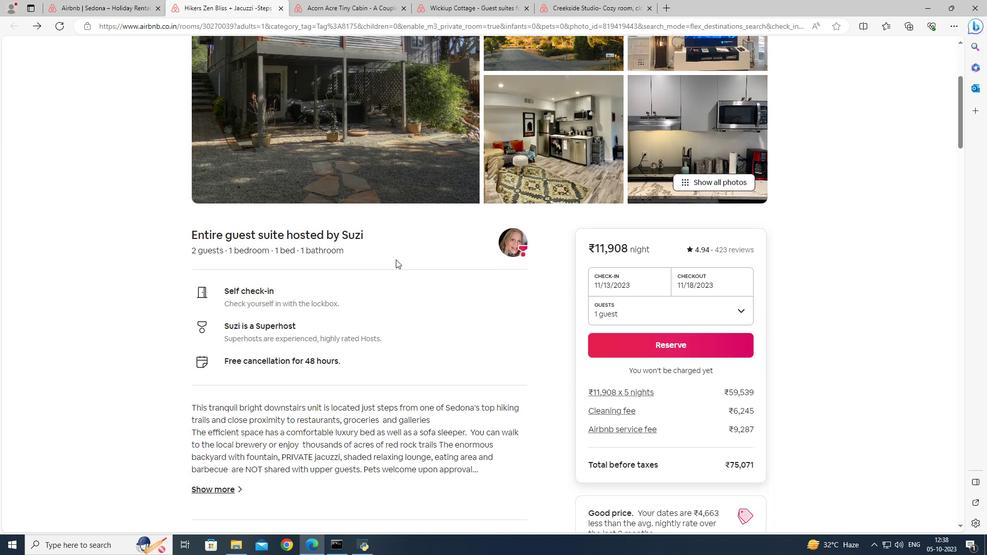 
Action: Mouse scrolled (396, 259) with delta (0, 0)
Screenshot: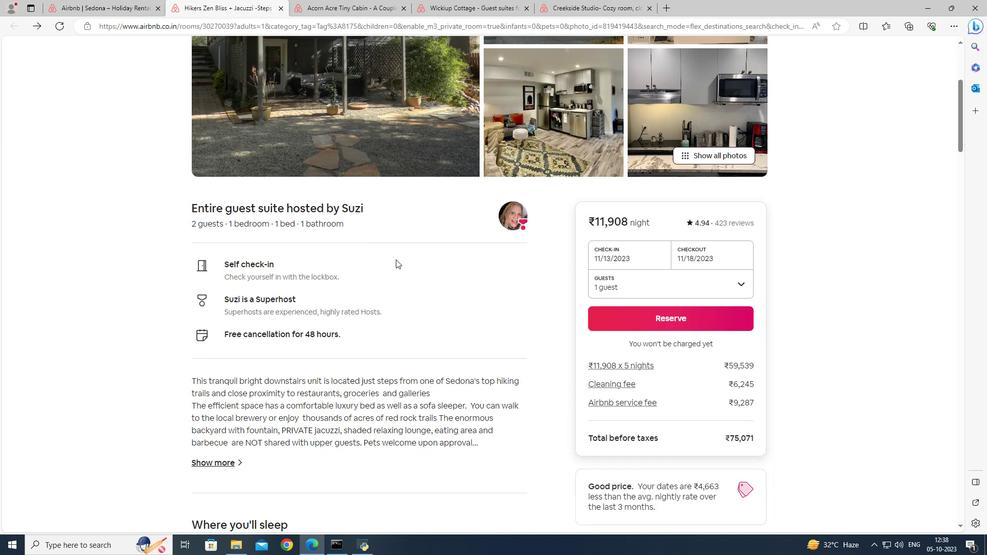 
Action: Mouse scrolled (396, 259) with delta (0, 0)
Screenshot: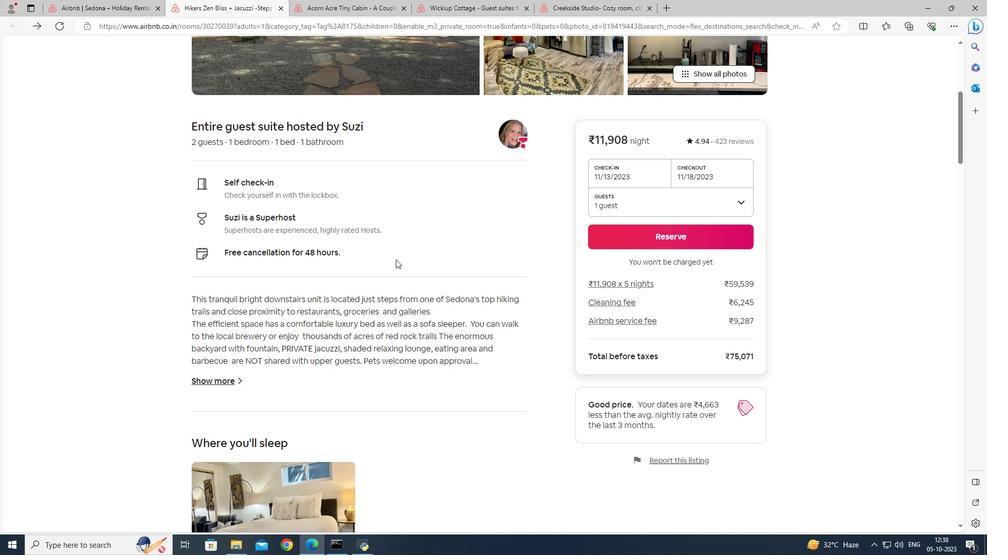 
Action: Mouse scrolled (396, 259) with delta (0, 0)
Screenshot: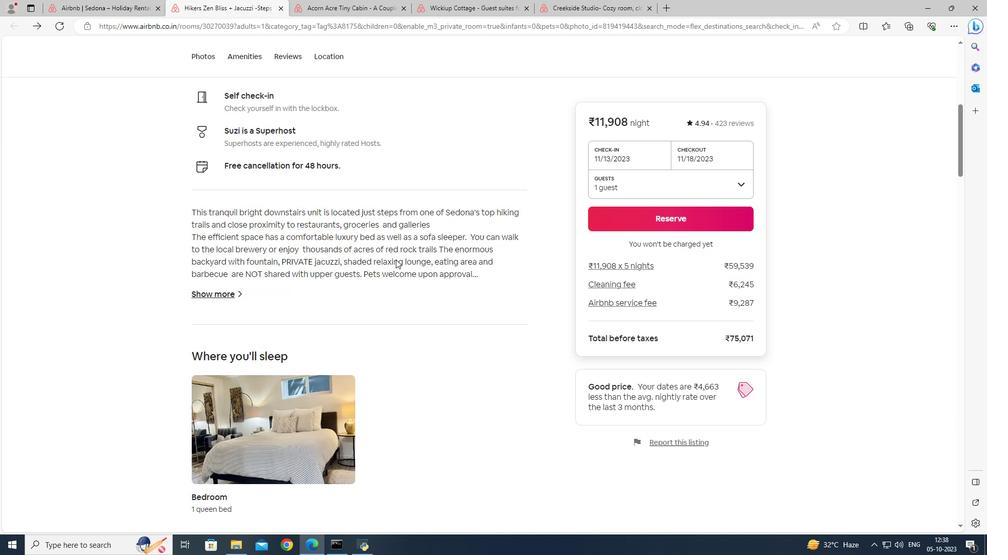 
Action: Mouse scrolled (396, 259) with delta (0, 0)
Screenshot: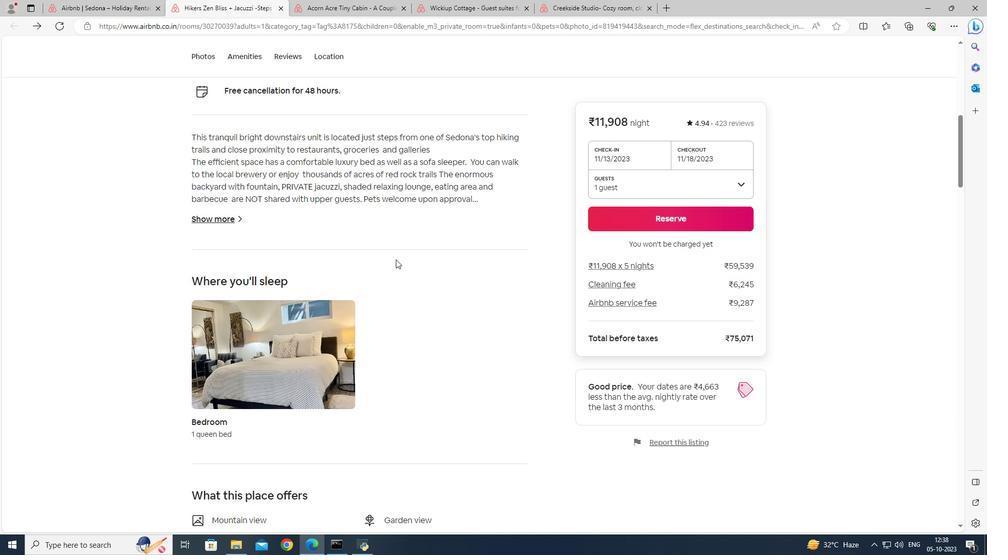 
Action: Mouse scrolled (396, 259) with delta (0, 0)
Screenshot: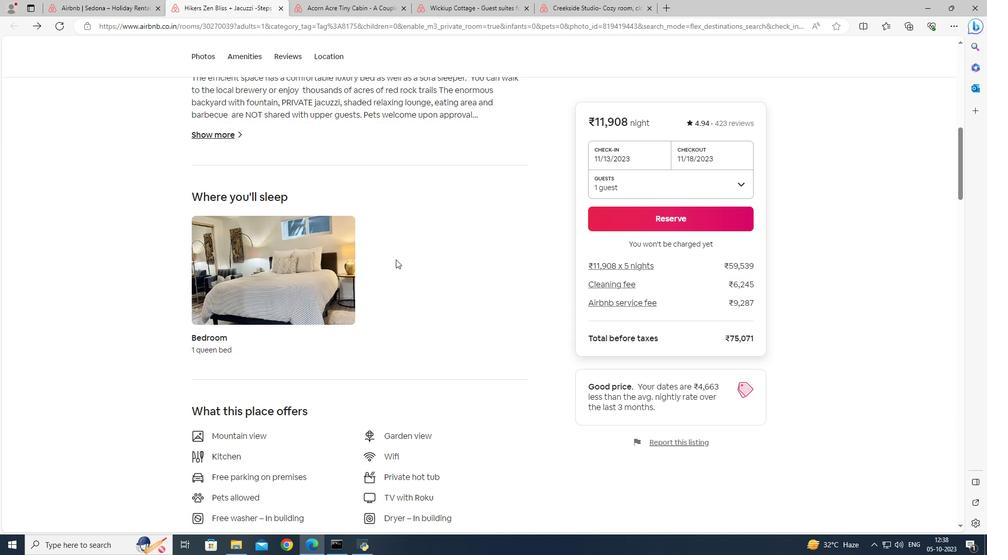 
Action: Mouse scrolled (396, 259) with delta (0, 0)
Screenshot: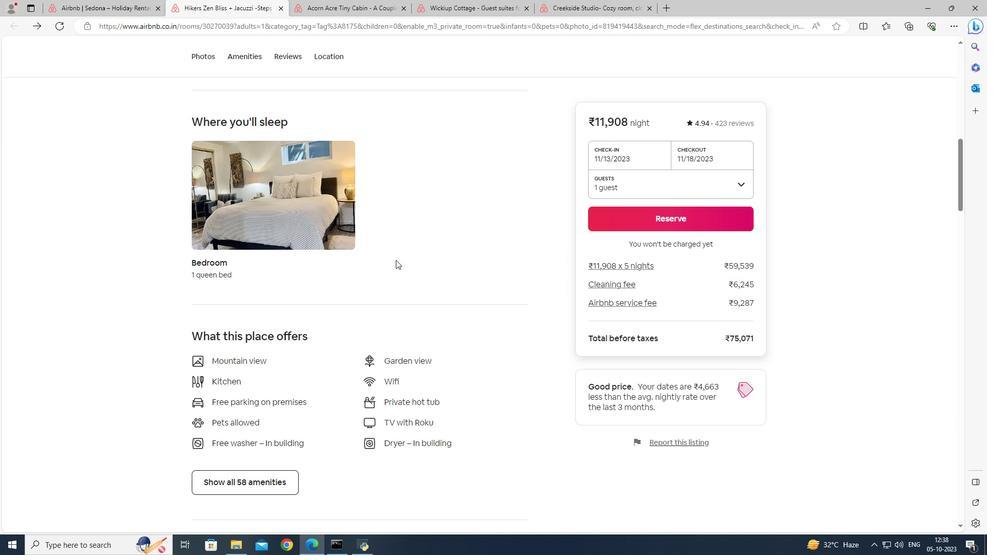 
Action: Mouse moved to (396, 260)
Screenshot: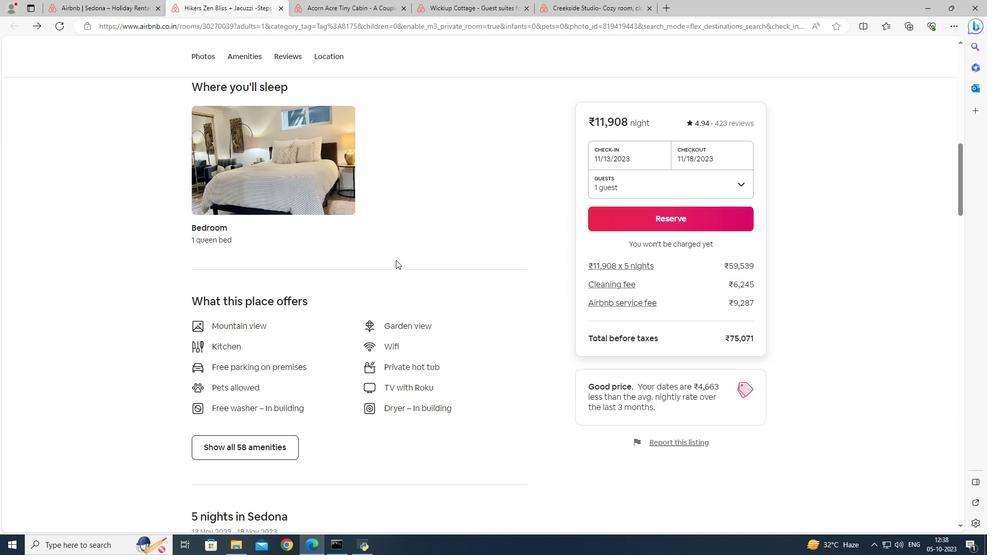 
Action: Mouse scrolled (396, 259) with delta (0, 0)
Screenshot: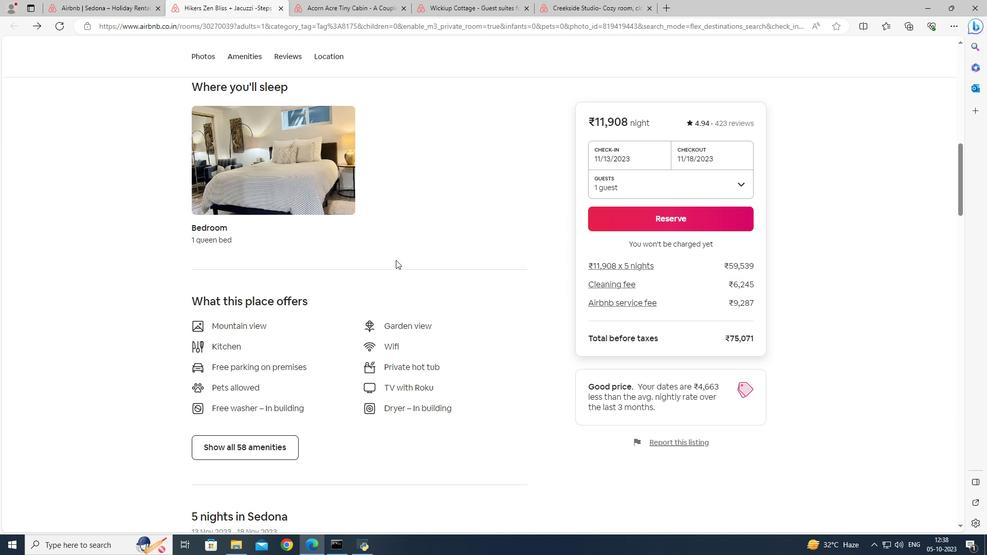 
Action: Mouse scrolled (396, 259) with delta (0, 0)
Screenshot: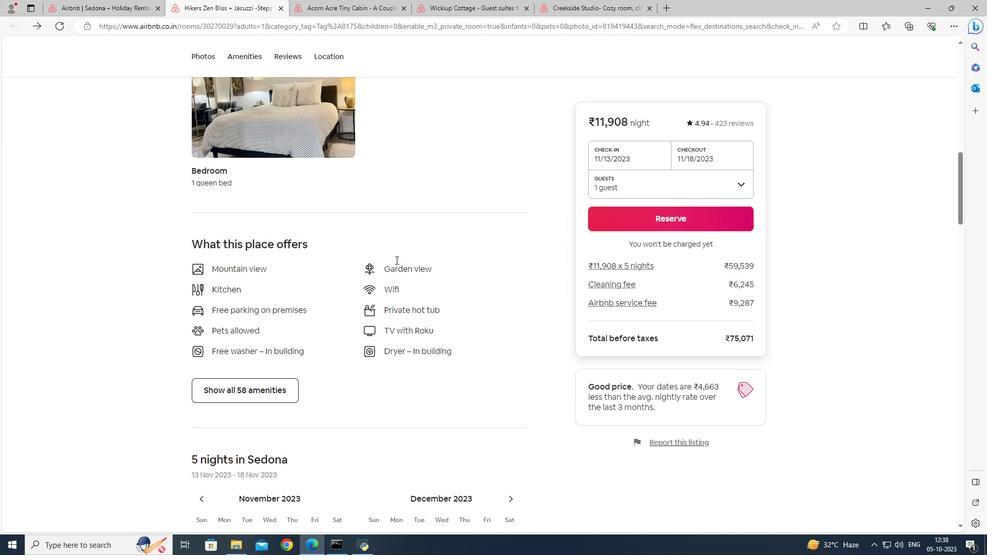 
Action: Mouse scrolled (396, 259) with delta (0, 0)
Screenshot: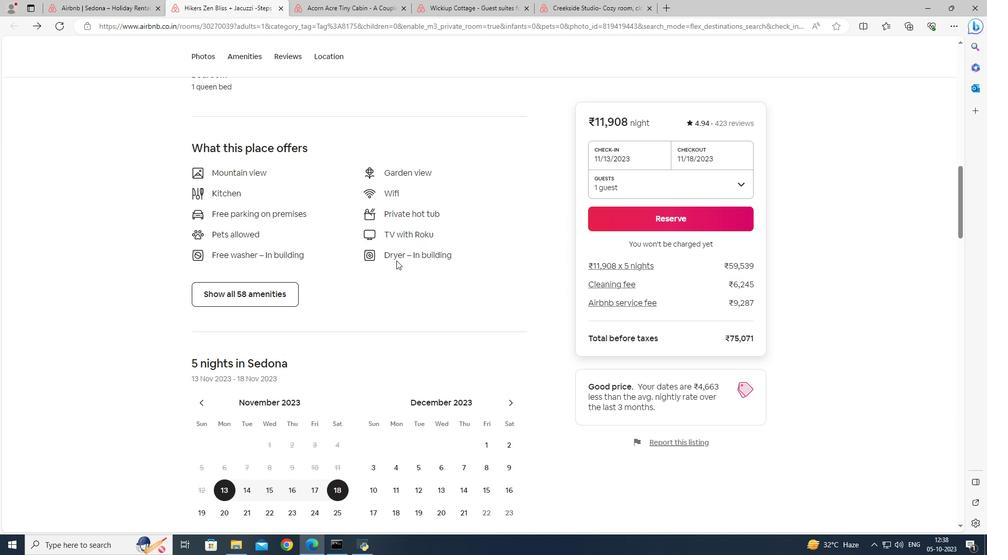 
Action: Mouse moved to (267, 217)
Screenshot: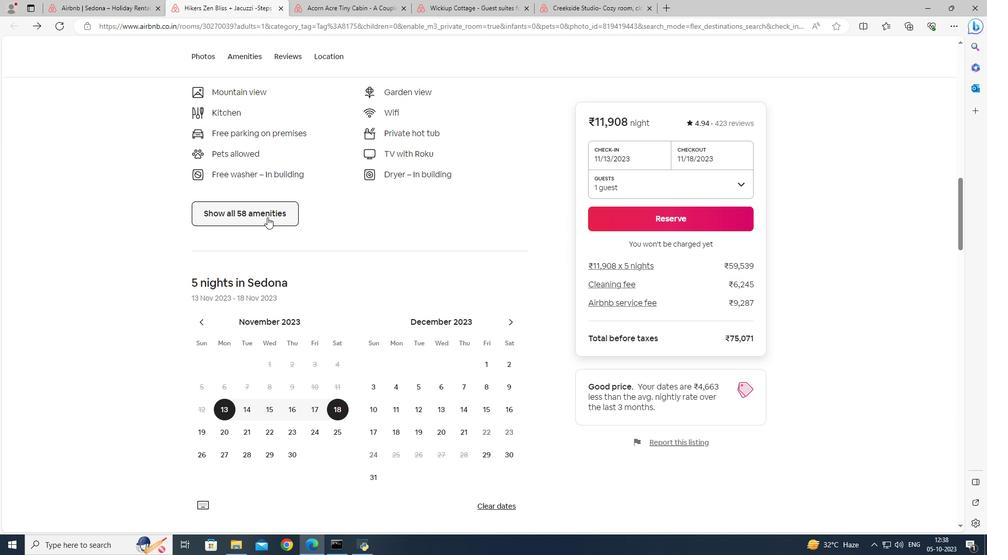 
Action: Mouse pressed left at (267, 217)
Screenshot: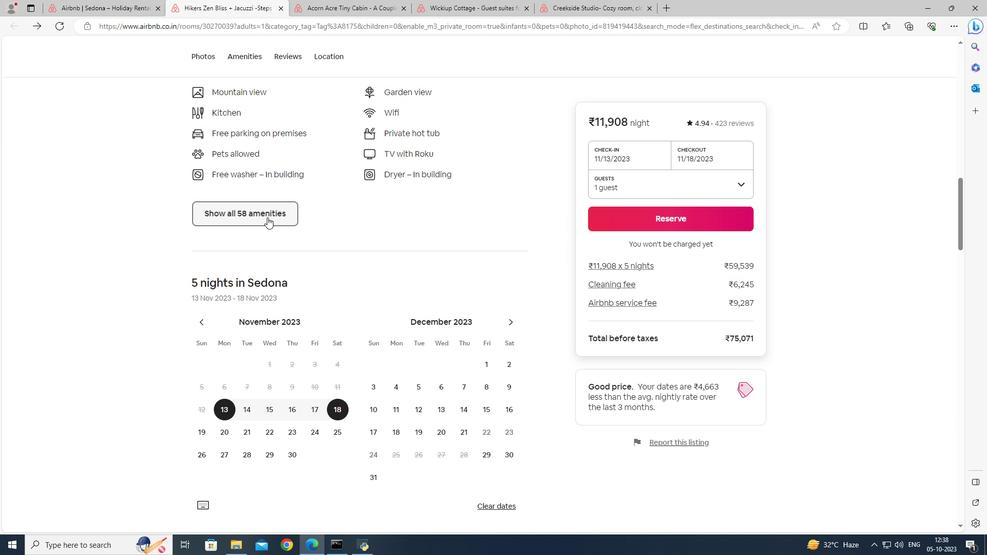 
Action: Mouse moved to (495, 190)
Screenshot: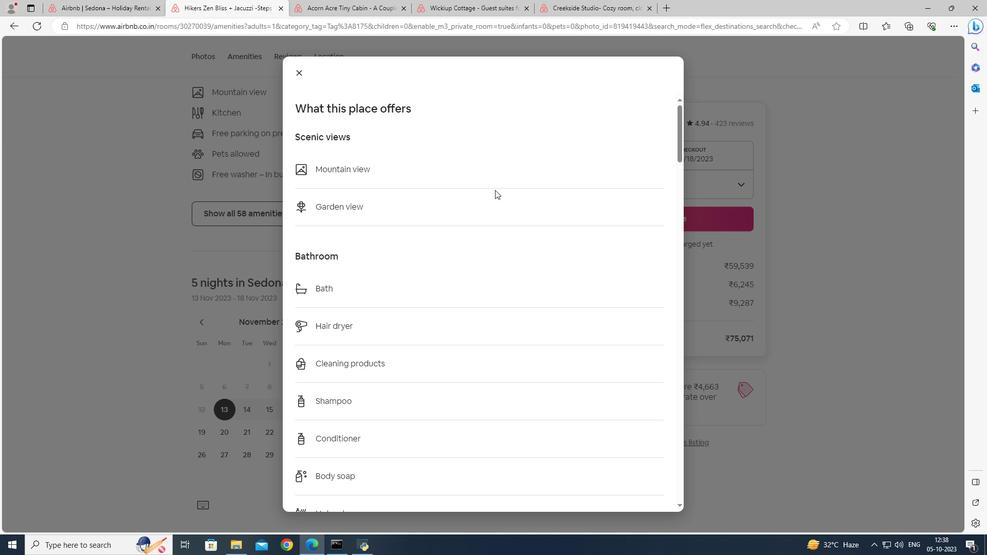 
Action: Mouse scrolled (495, 189) with delta (0, 0)
Screenshot: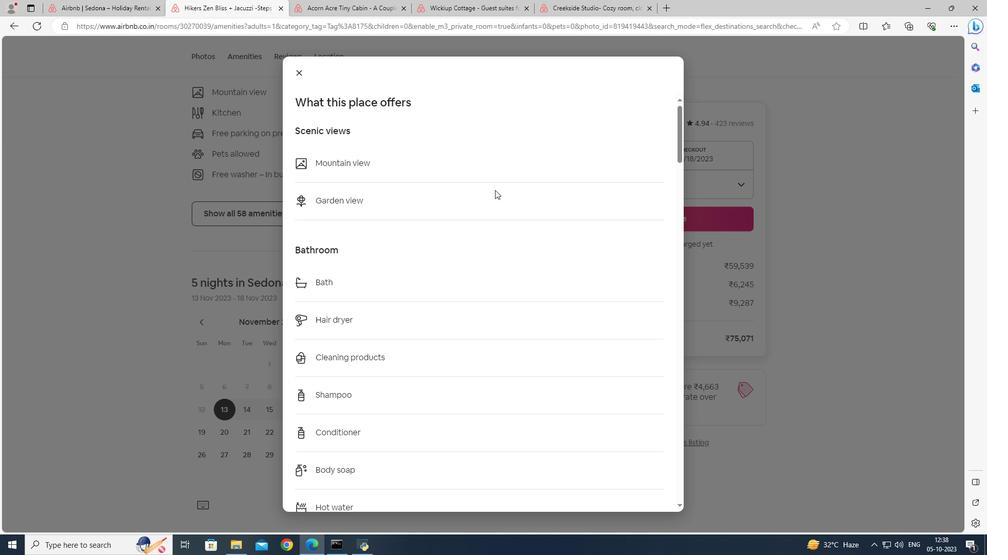 
Action: Mouse scrolled (495, 189) with delta (0, 0)
Screenshot: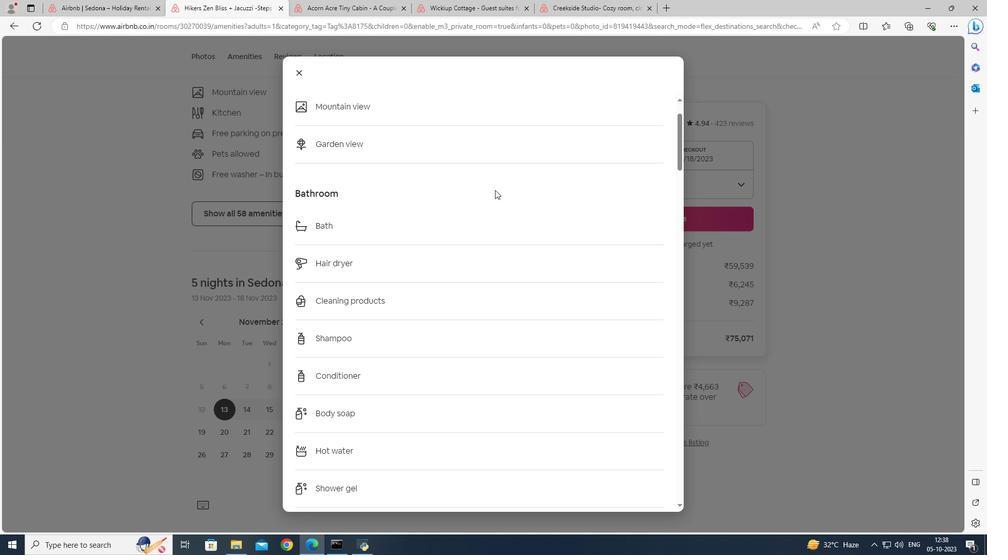 
Action: Mouse moved to (493, 192)
Screenshot: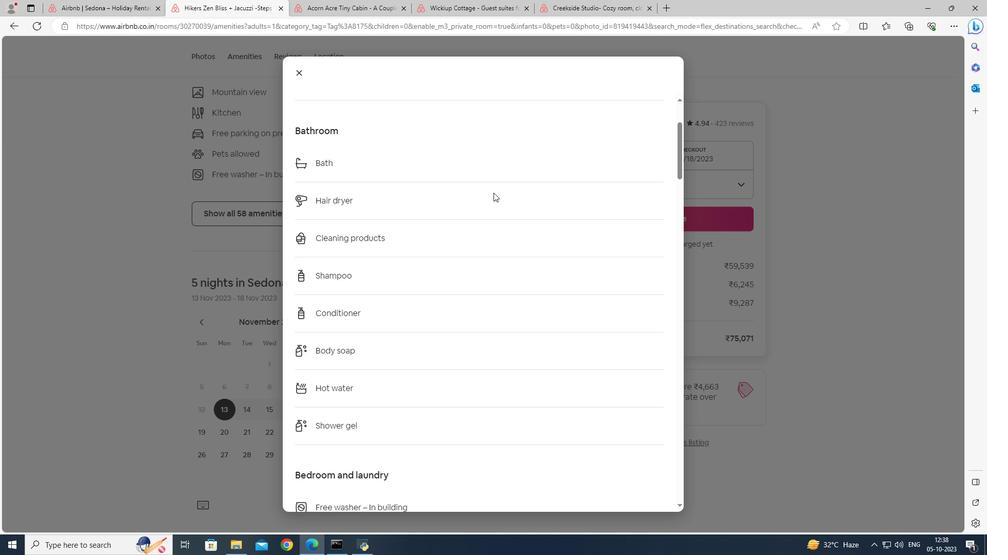 
Action: Mouse scrolled (493, 192) with delta (0, 0)
Screenshot: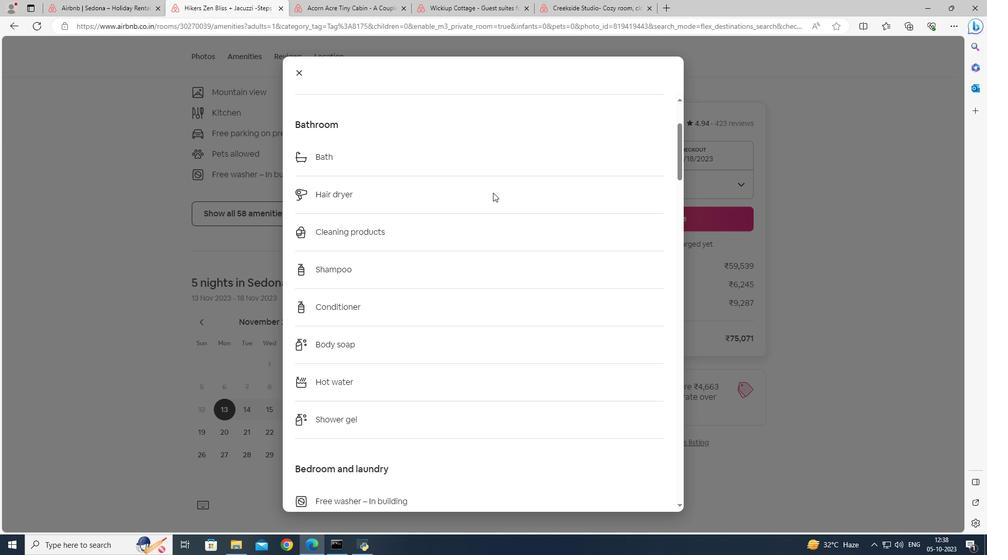 
Action: Mouse moved to (493, 192)
Screenshot: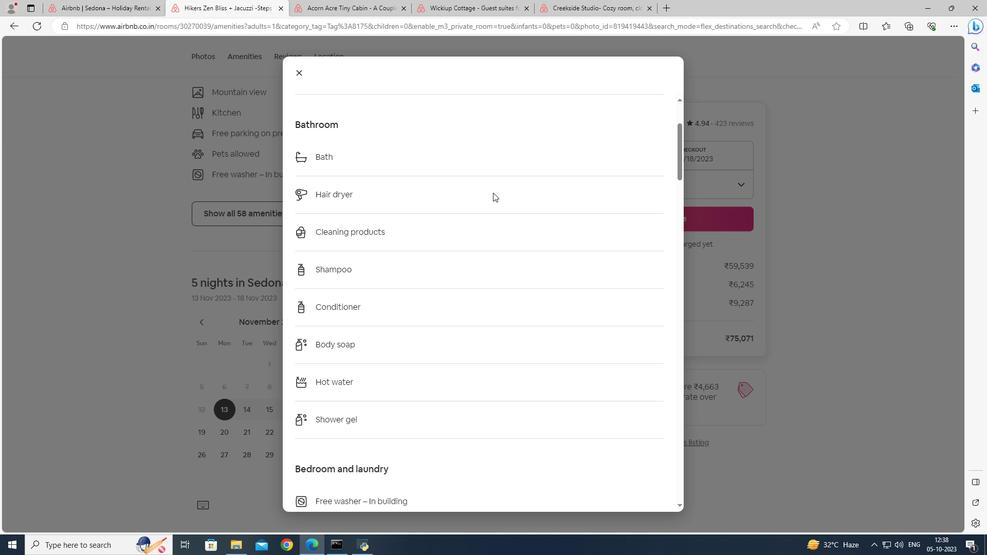 
Action: Mouse scrolled (493, 192) with delta (0, 0)
Screenshot: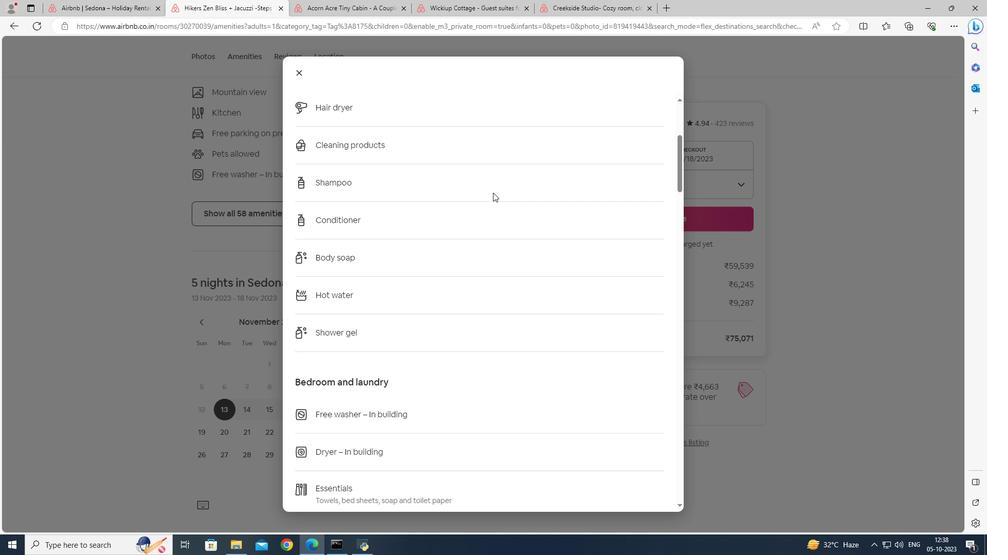 
Action: Mouse scrolled (493, 192) with delta (0, 0)
Screenshot: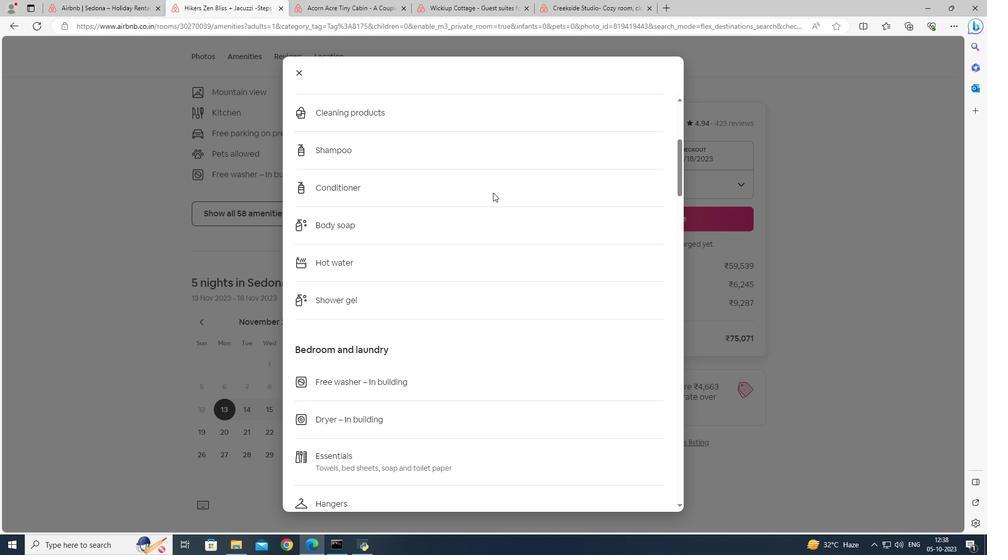 
Action: Mouse scrolled (493, 192) with delta (0, 0)
Screenshot: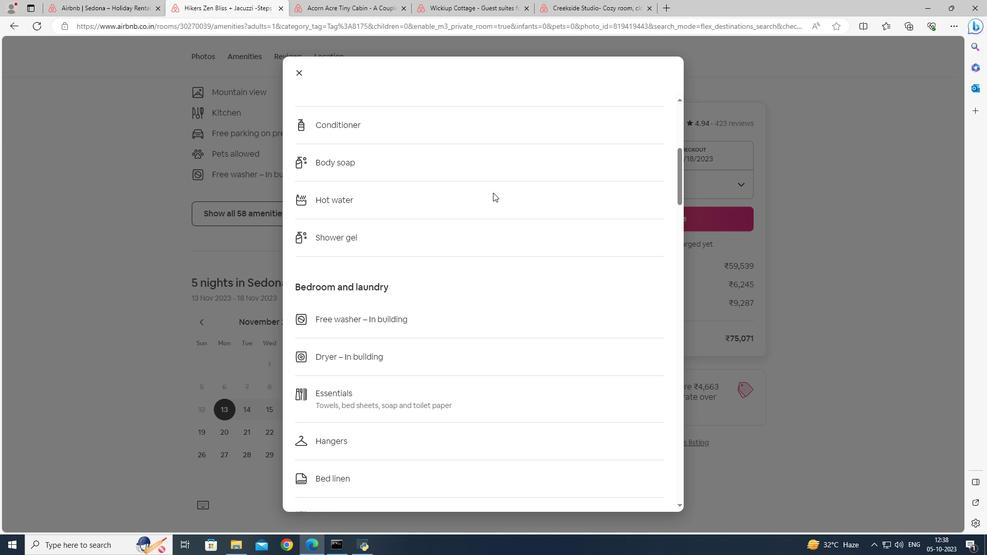 
Action: Mouse moved to (496, 185)
Screenshot: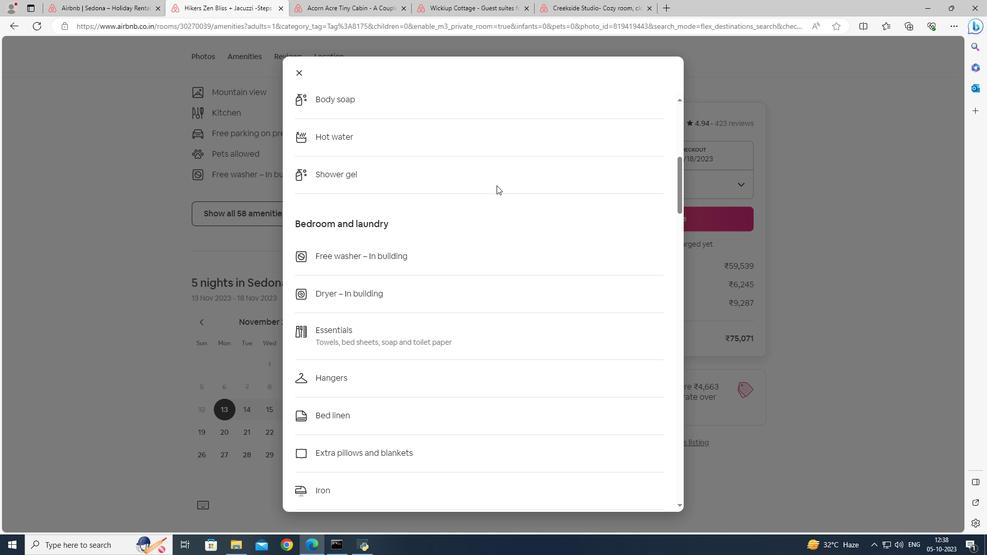 
Action: Mouse scrolled (496, 185) with delta (0, 0)
Screenshot: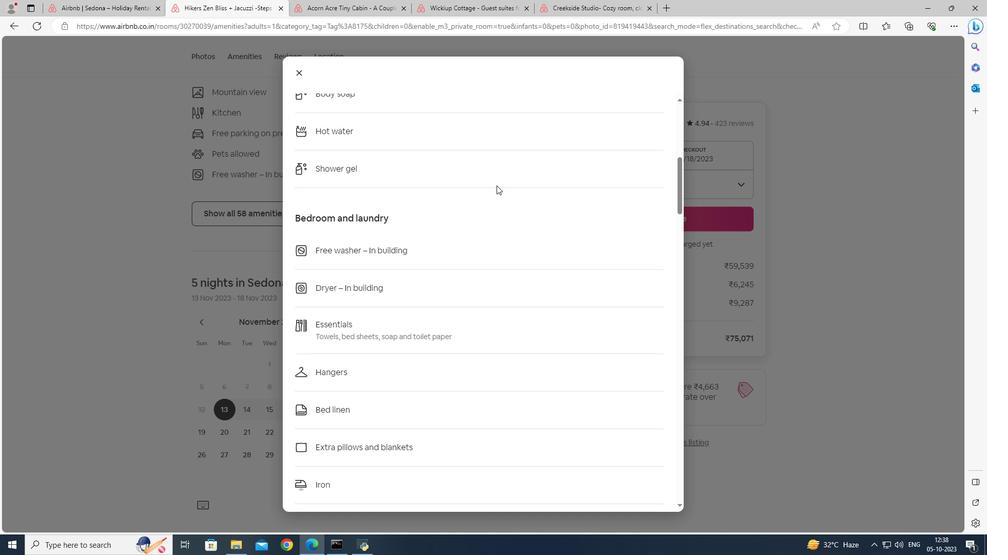 
Action: Mouse scrolled (496, 185) with delta (0, 0)
Screenshot: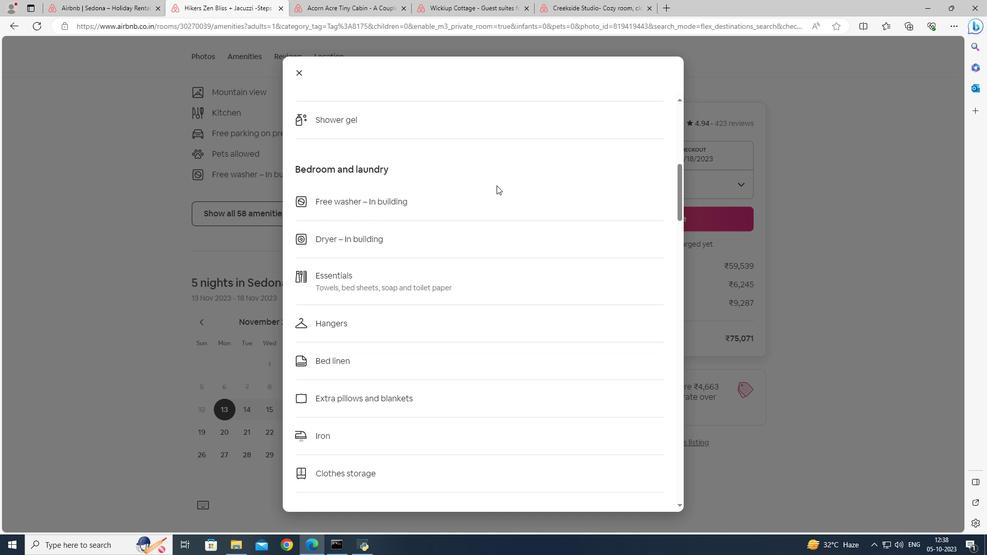 
Action: Mouse scrolled (496, 185) with delta (0, 0)
Screenshot: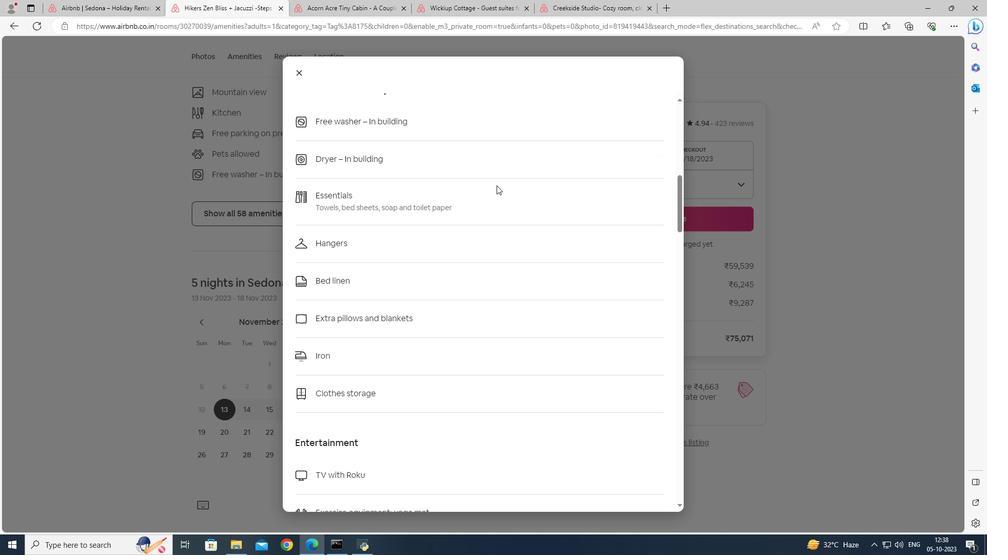 
Action: Mouse scrolled (496, 185) with delta (0, 0)
Screenshot: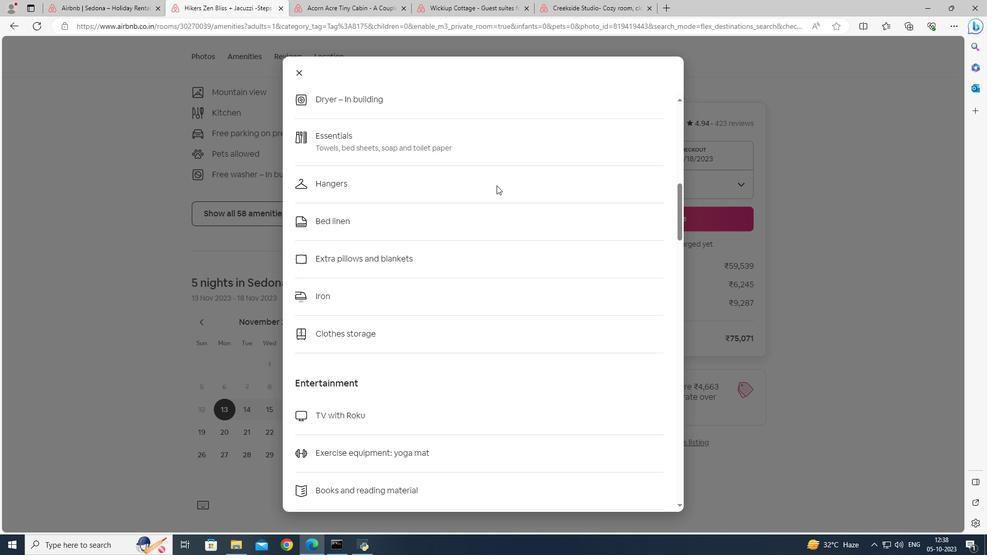 
Action: Mouse scrolled (496, 185) with delta (0, 0)
Screenshot: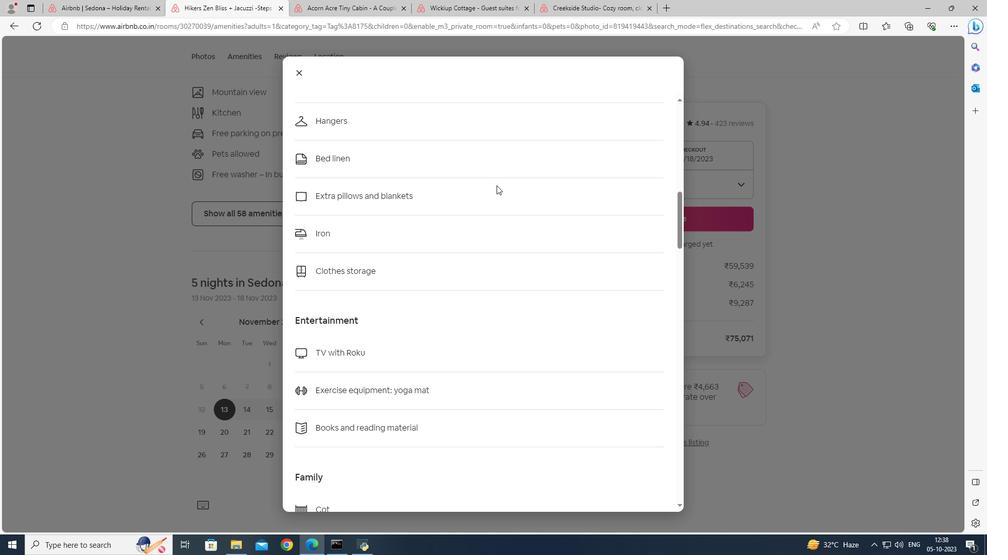 
Action: Mouse scrolled (496, 185) with delta (0, 0)
Screenshot: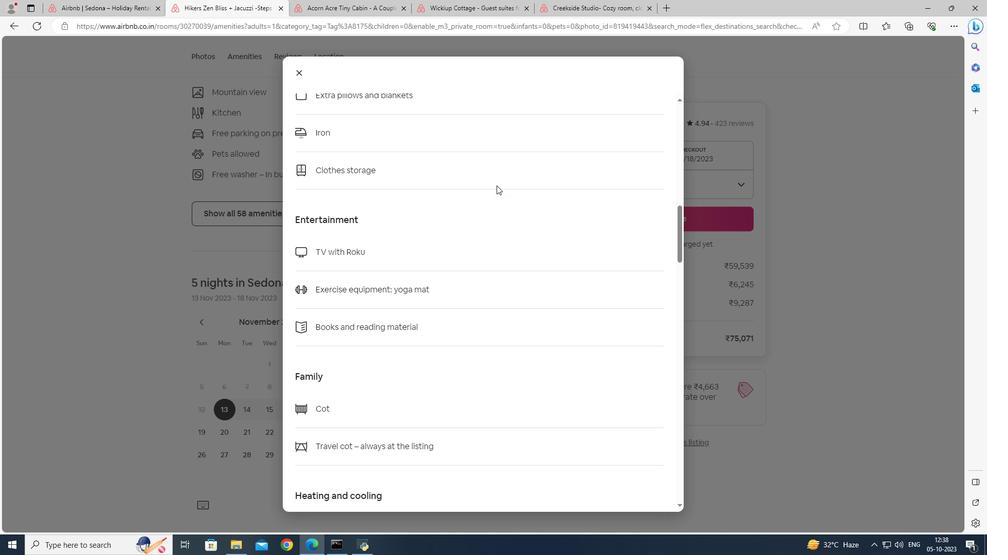 
Action: Mouse scrolled (496, 185) with delta (0, 0)
Screenshot: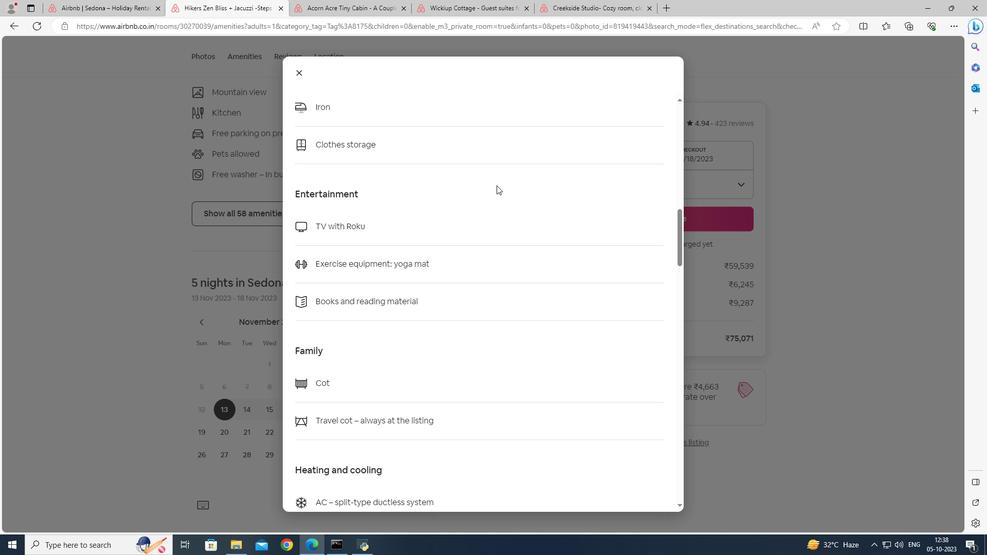 
Action: Mouse scrolled (496, 185) with delta (0, 0)
Screenshot: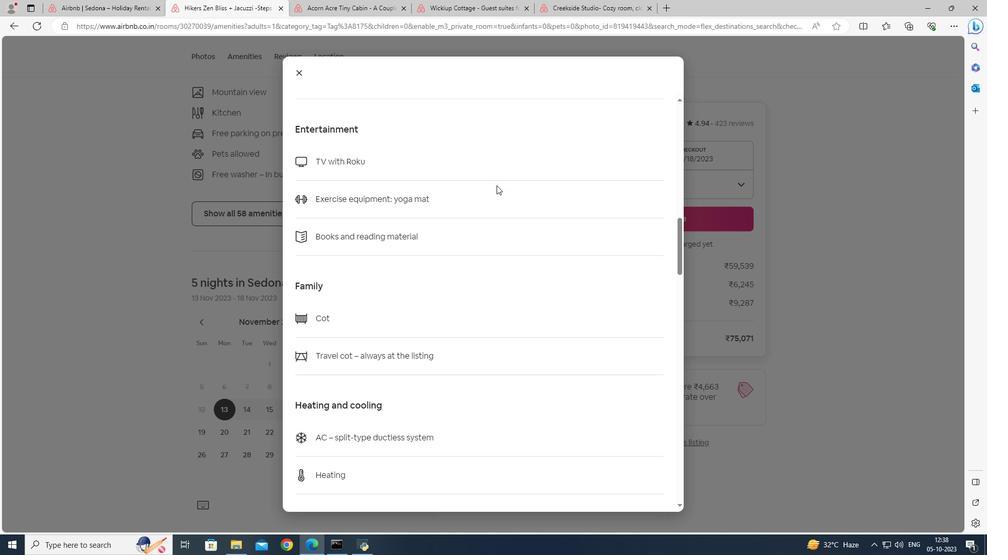 
Action: Mouse scrolled (496, 185) with delta (0, 0)
Screenshot: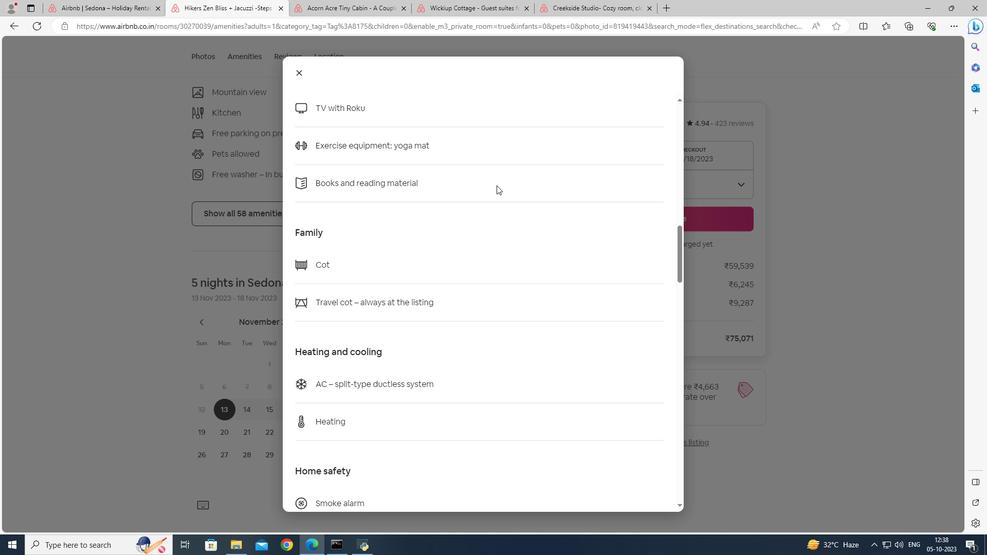 
Action: Mouse scrolled (496, 185) with delta (0, 0)
Screenshot: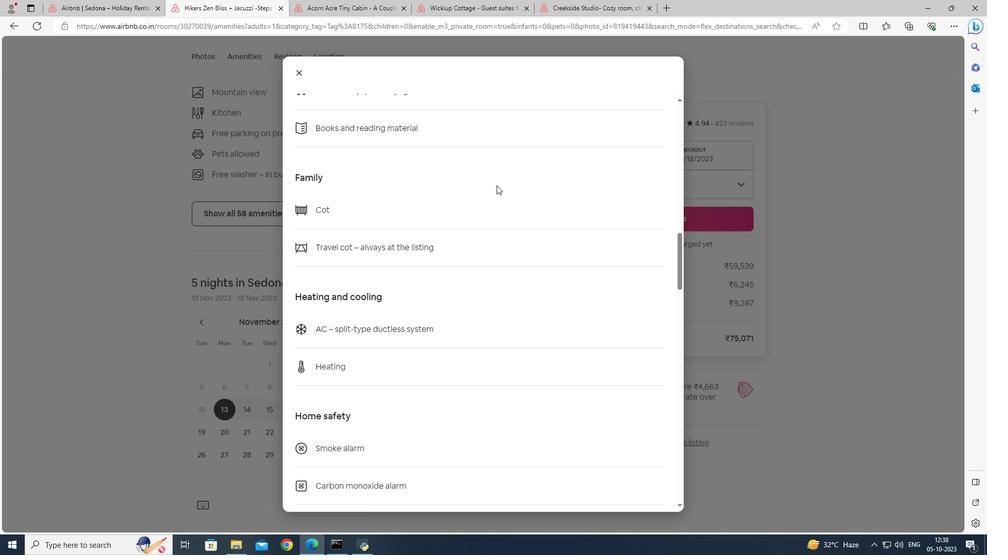 
Action: Mouse scrolled (496, 185) with delta (0, 0)
Screenshot: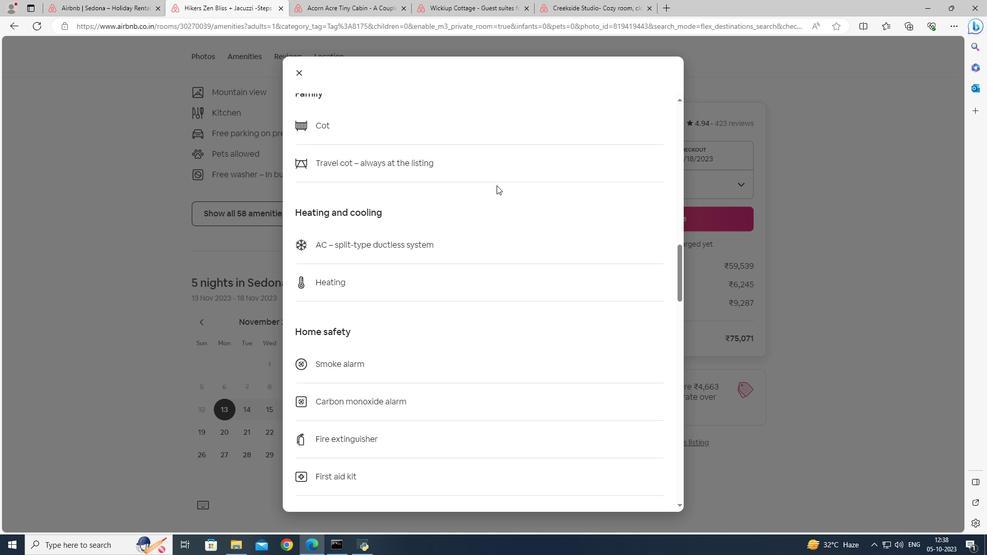 
Action: Mouse scrolled (496, 185) with delta (0, 0)
Screenshot: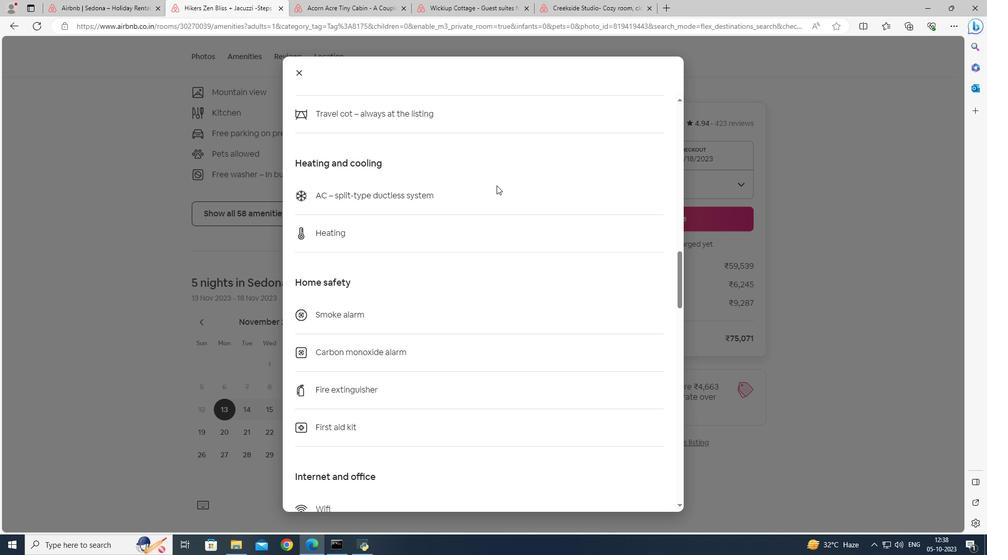
Action: Mouse scrolled (496, 185) with delta (0, 0)
Screenshot: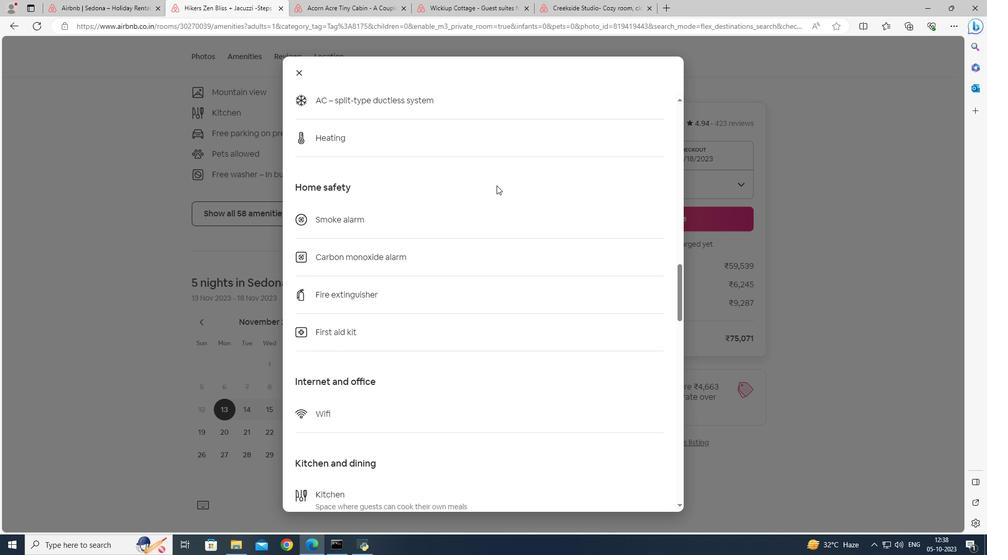 
Action: Mouse scrolled (496, 185) with delta (0, 0)
Screenshot: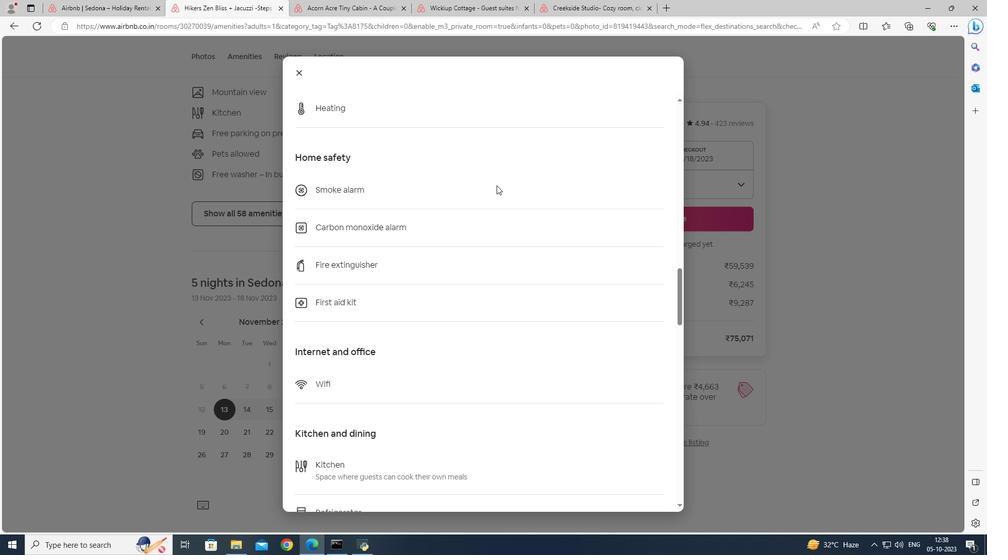 
Action: Mouse scrolled (496, 185) with delta (0, 0)
Screenshot: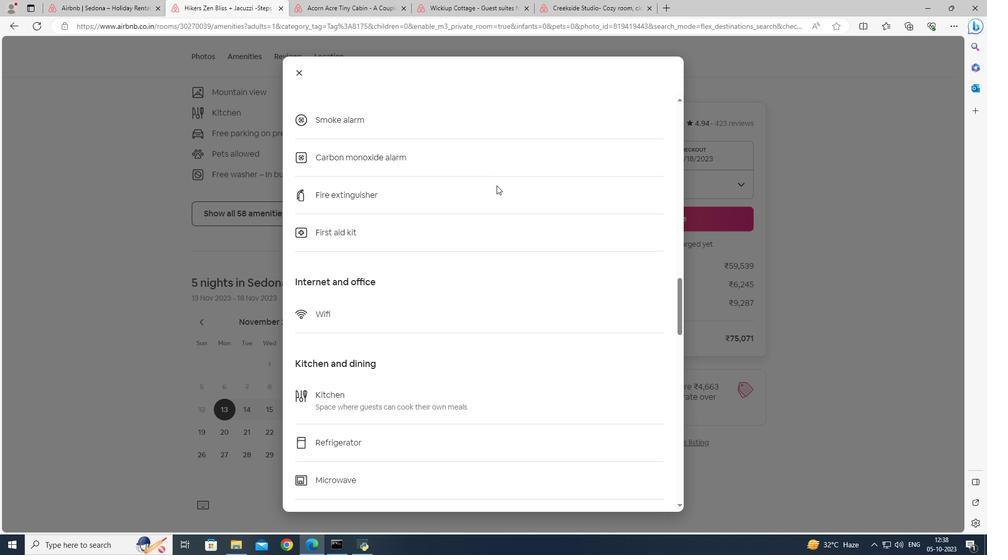 
Action: Mouse scrolled (496, 185) with delta (0, 0)
Screenshot: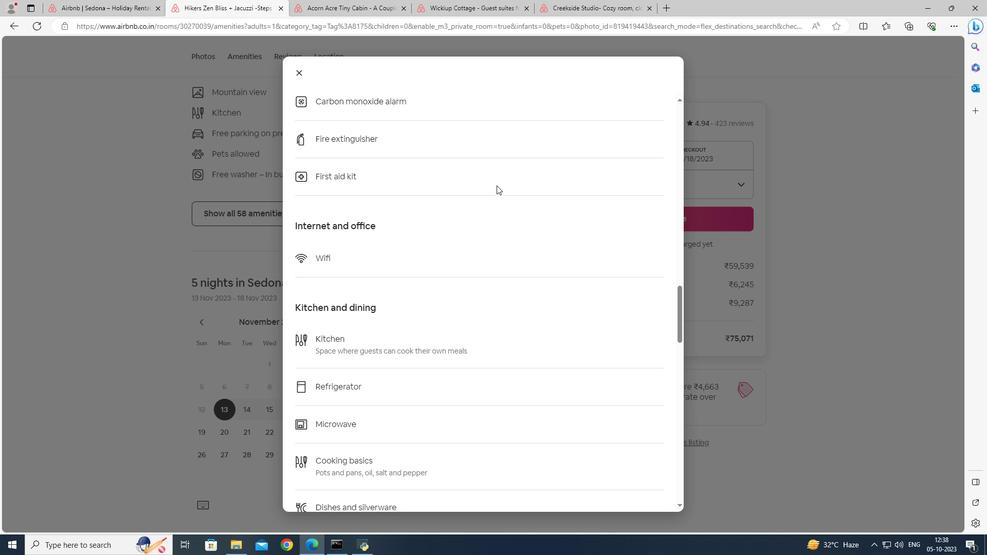 
Action: Mouse scrolled (496, 185) with delta (0, 0)
Screenshot: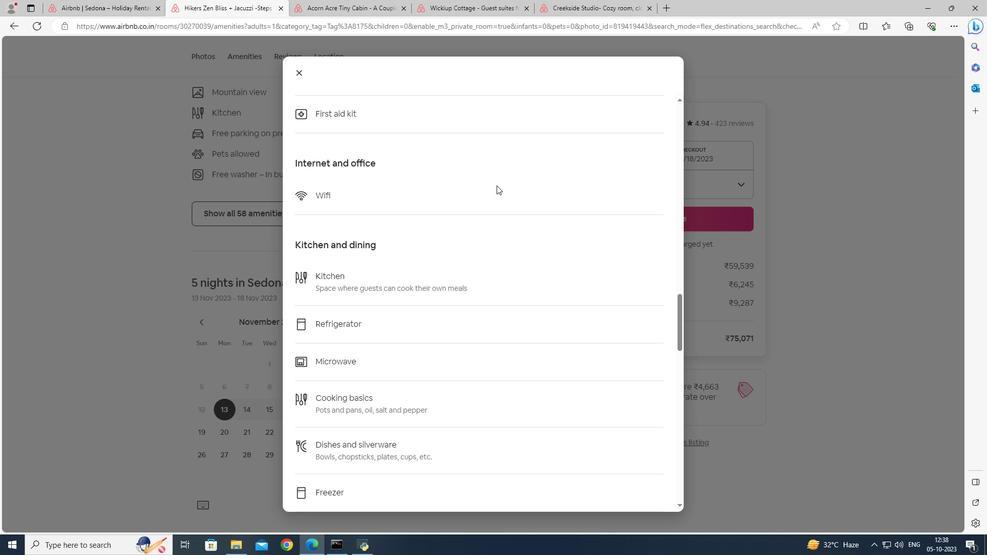 
Action: Mouse scrolled (496, 185) with delta (0, 0)
Screenshot: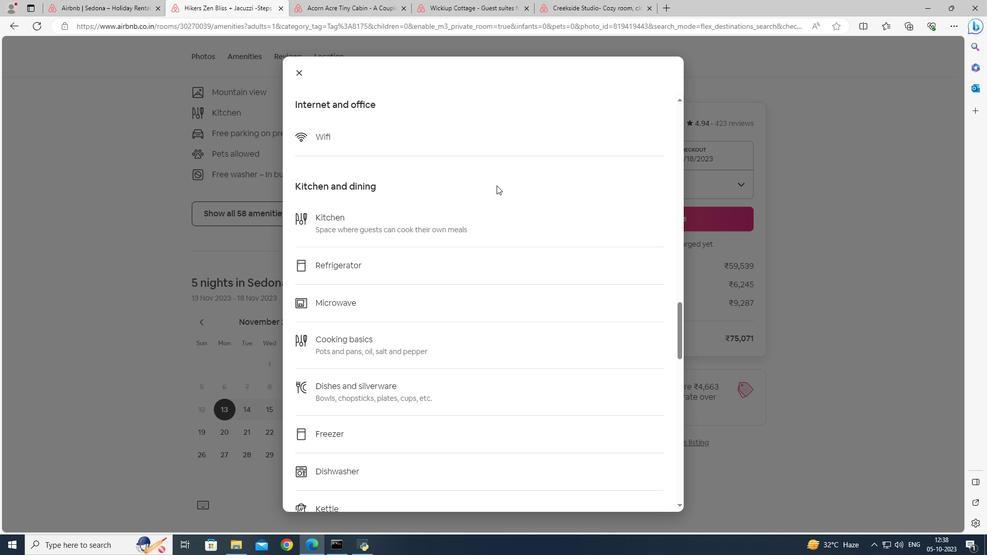 
Action: Mouse scrolled (496, 185) with delta (0, 0)
Screenshot: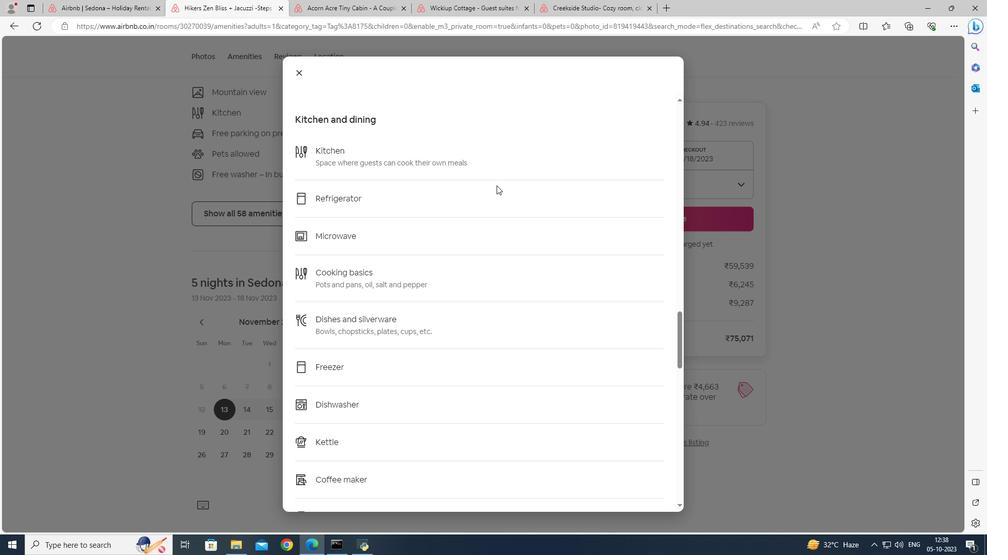
Action: Mouse scrolled (496, 185) with delta (0, 0)
Screenshot: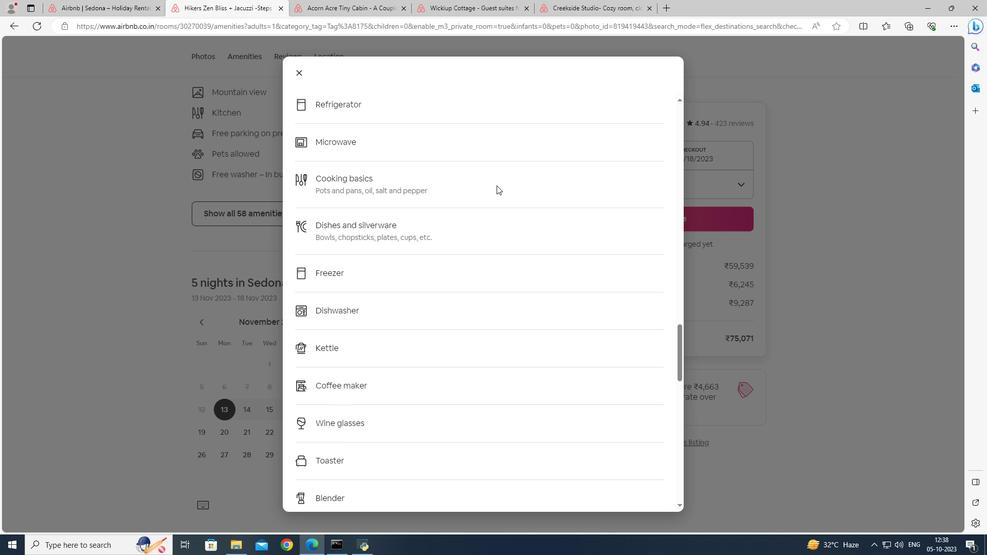 
Action: Mouse scrolled (496, 185) with delta (0, 0)
Screenshot: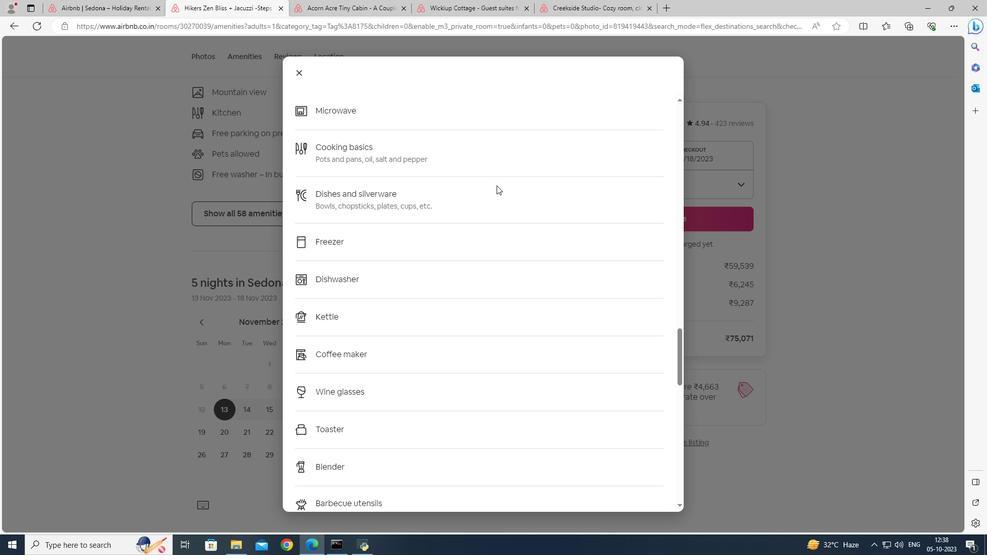 
Action: Mouse scrolled (496, 185) with delta (0, 0)
Screenshot: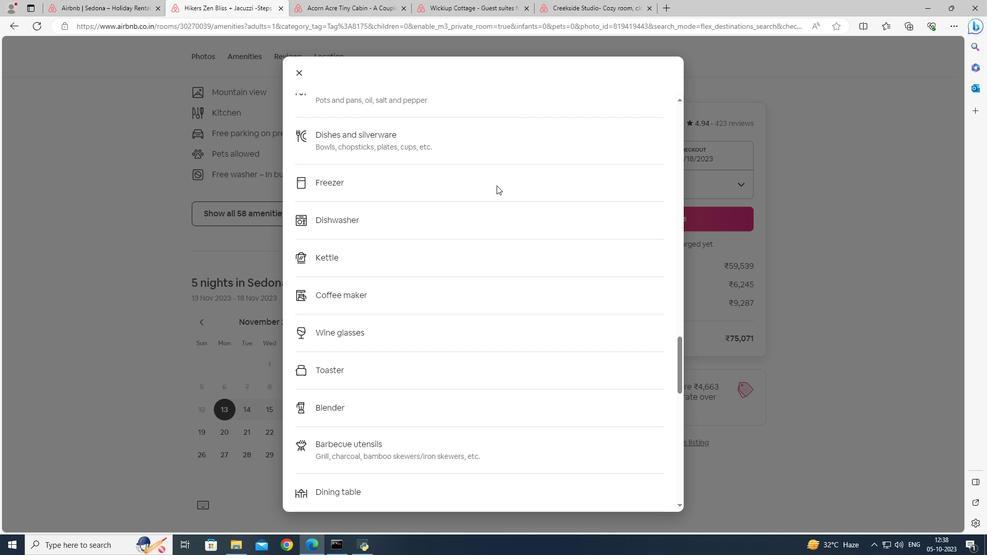 
Action: Mouse scrolled (496, 185) with delta (0, 0)
Screenshot: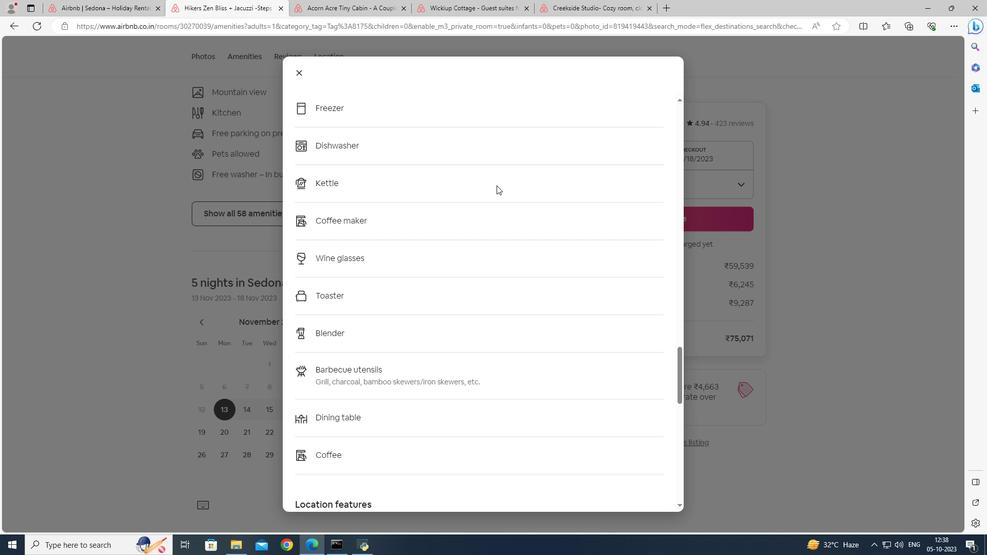 
Action: Mouse scrolled (496, 185) with delta (0, 0)
Screenshot: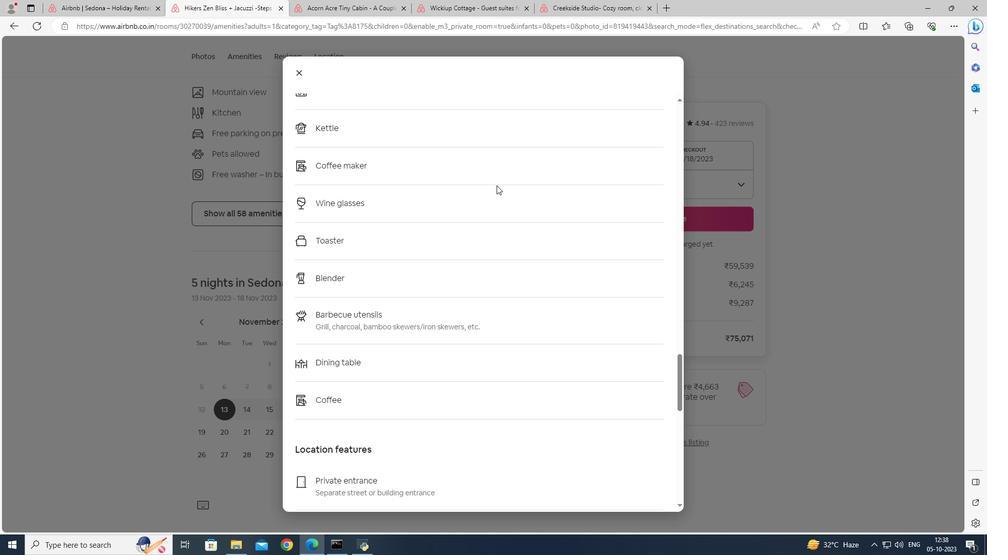 
Action: Mouse scrolled (496, 185) with delta (0, 0)
Screenshot: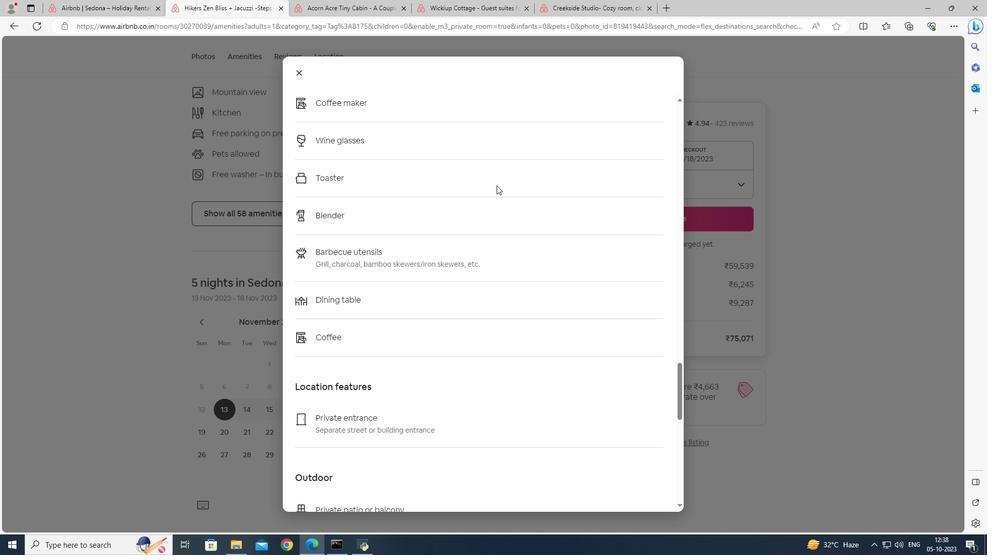 
Action: Mouse scrolled (496, 185) with delta (0, 0)
Screenshot: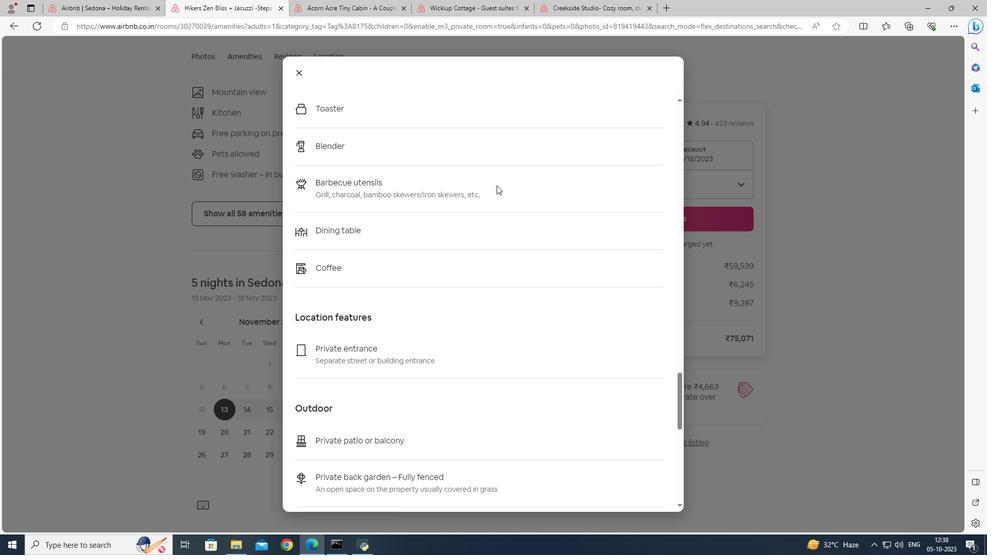 
Action: Mouse scrolled (496, 185) with delta (0, 0)
Screenshot: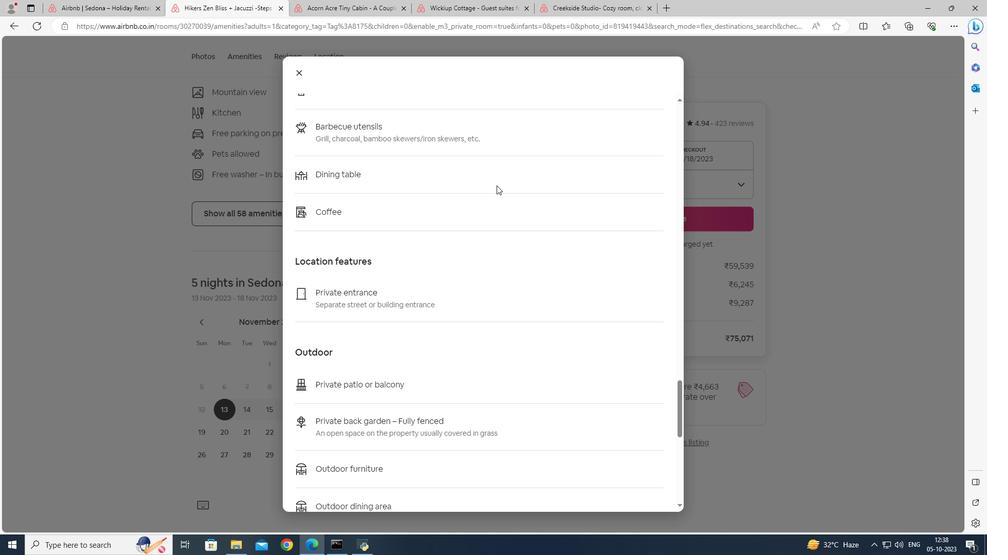 
Action: Mouse scrolled (496, 185) with delta (0, 0)
Screenshot: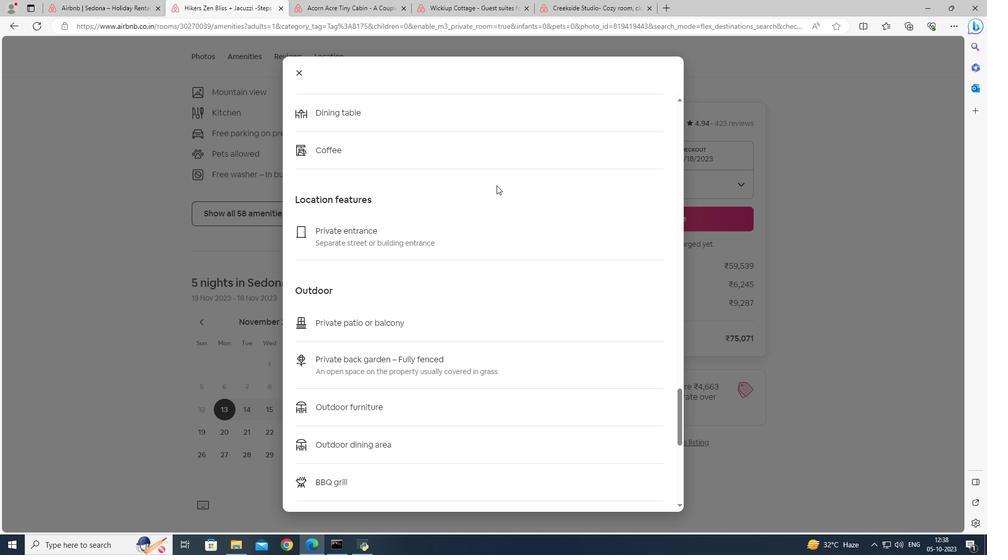 
Action: Mouse scrolled (496, 185) with delta (0, 0)
Screenshot: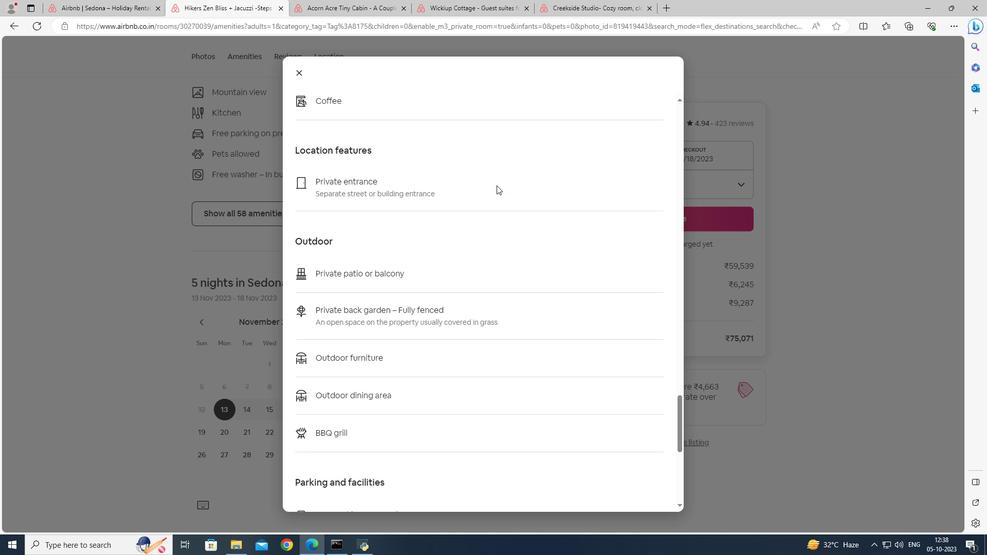 
Action: Mouse scrolled (496, 185) with delta (0, 0)
Screenshot: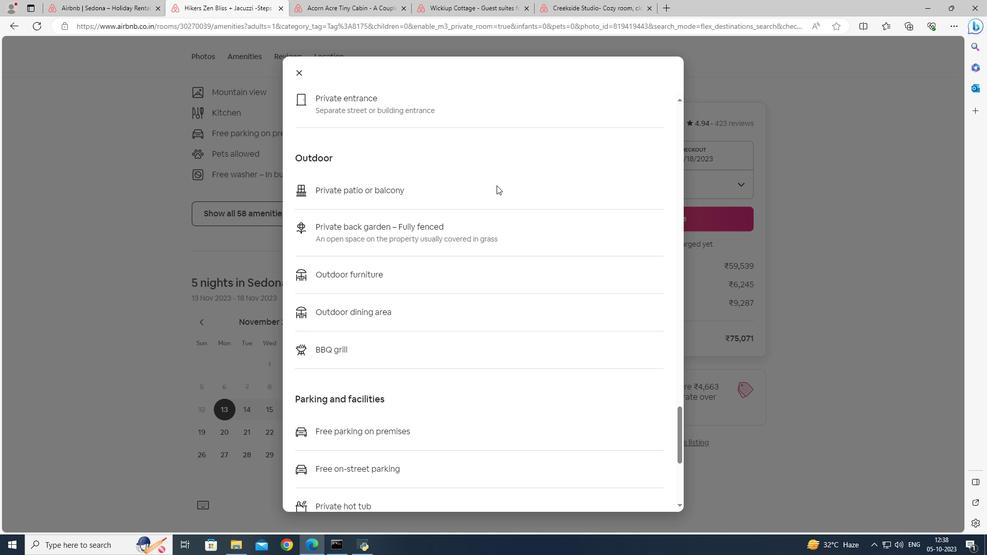 
Action: Mouse scrolled (496, 185) with delta (0, 0)
Screenshot: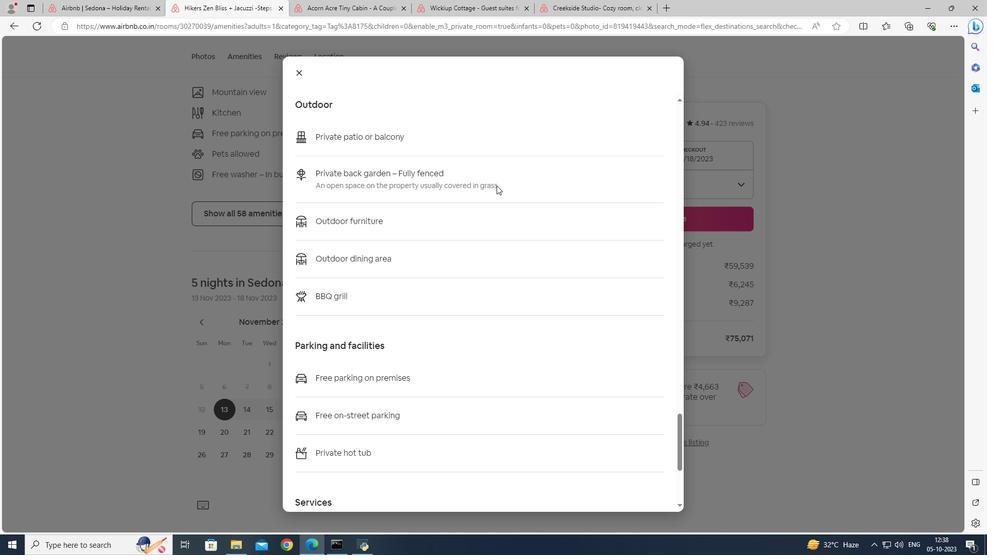 
Action: Mouse scrolled (496, 185) with delta (0, 0)
Screenshot: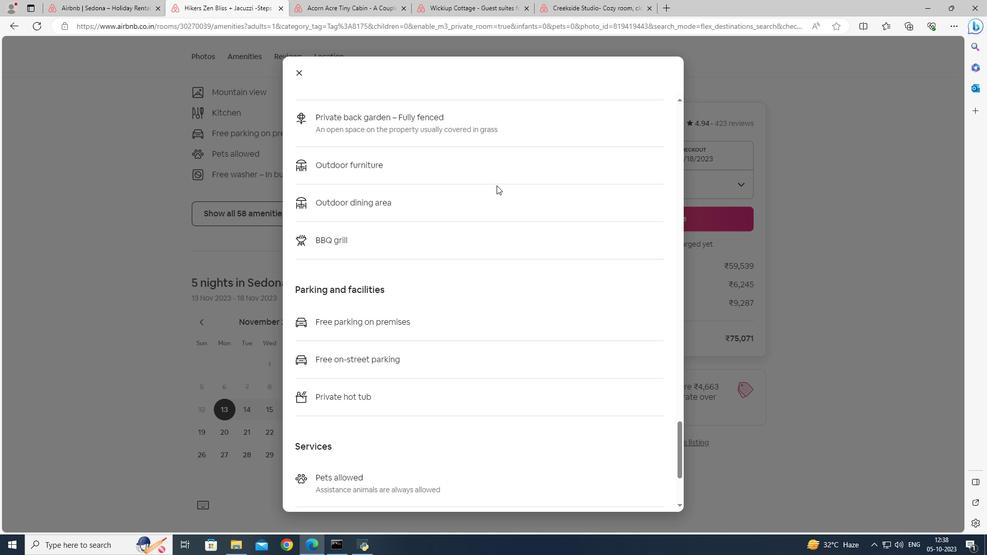 
Action: Mouse scrolled (496, 185) with delta (0, 0)
Screenshot: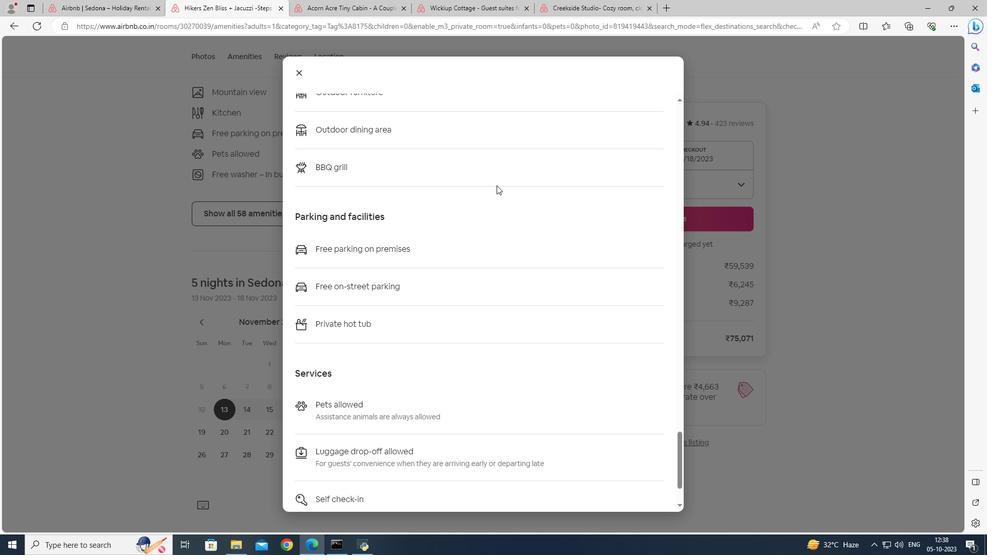 
Action: Mouse scrolled (496, 185) with delta (0, 0)
Screenshot: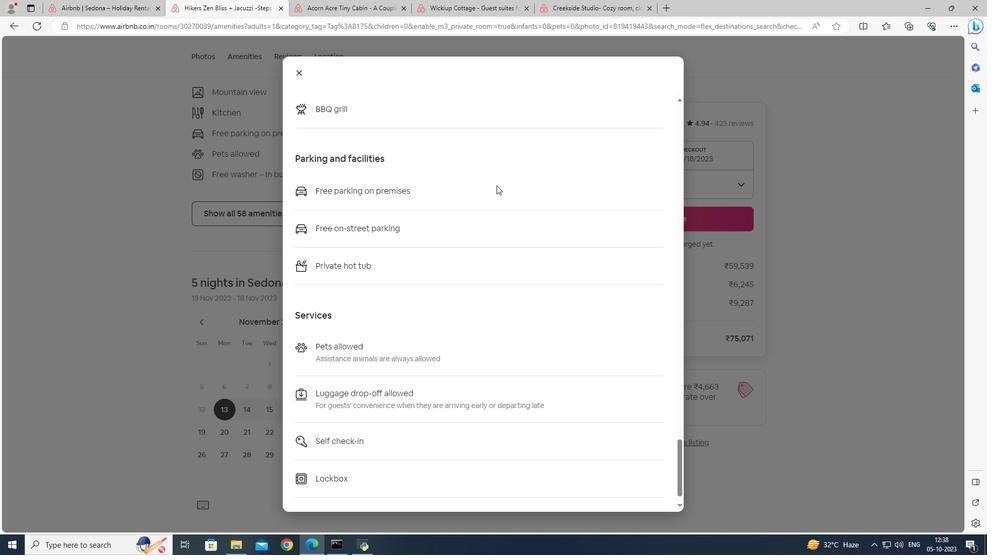 
Action: Mouse scrolled (496, 185) with delta (0, 0)
Screenshot: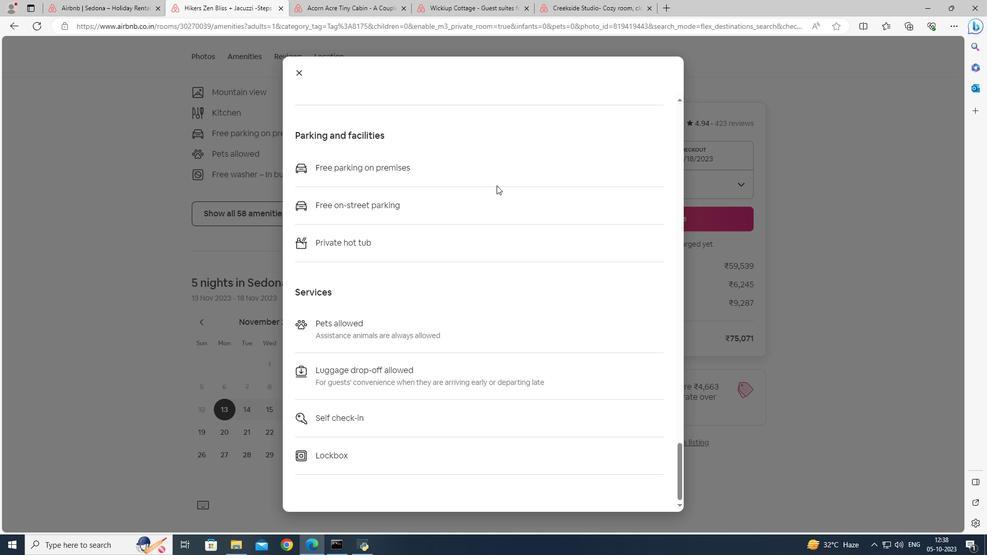 
Action: Mouse scrolled (496, 185) with delta (0, 0)
Screenshot: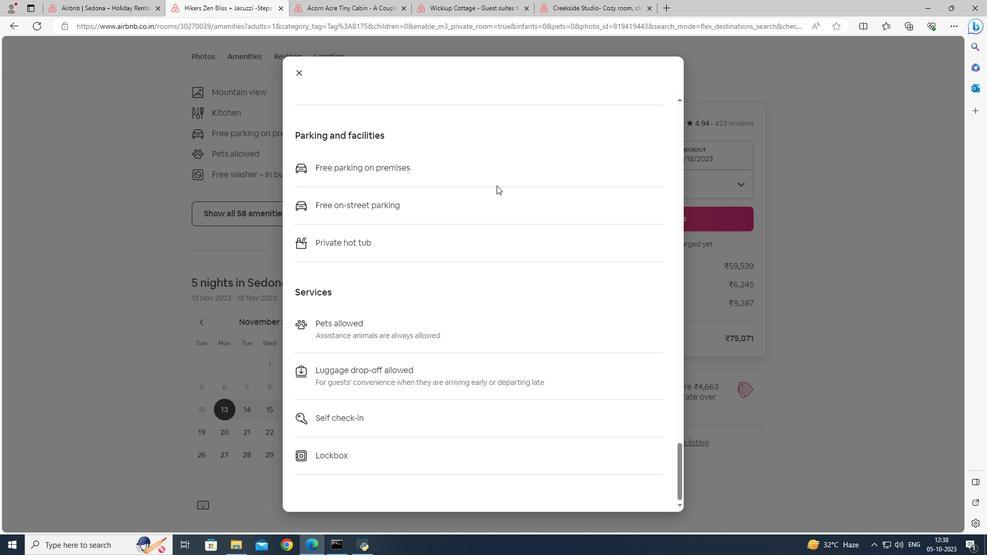 
Action: Mouse scrolled (496, 185) with delta (0, 0)
Screenshot: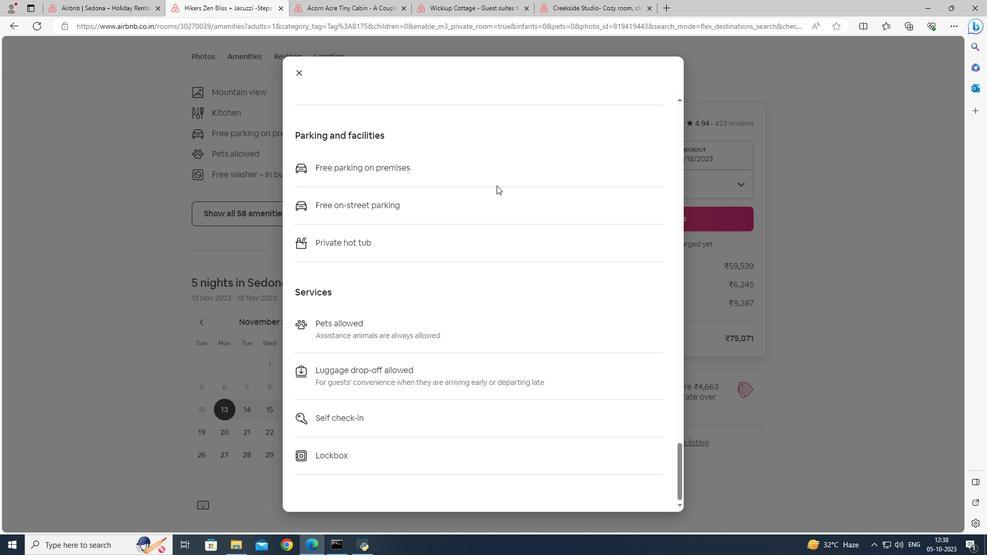 
Action: Mouse scrolled (496, 185) with delta (0, 0)
Screenshot: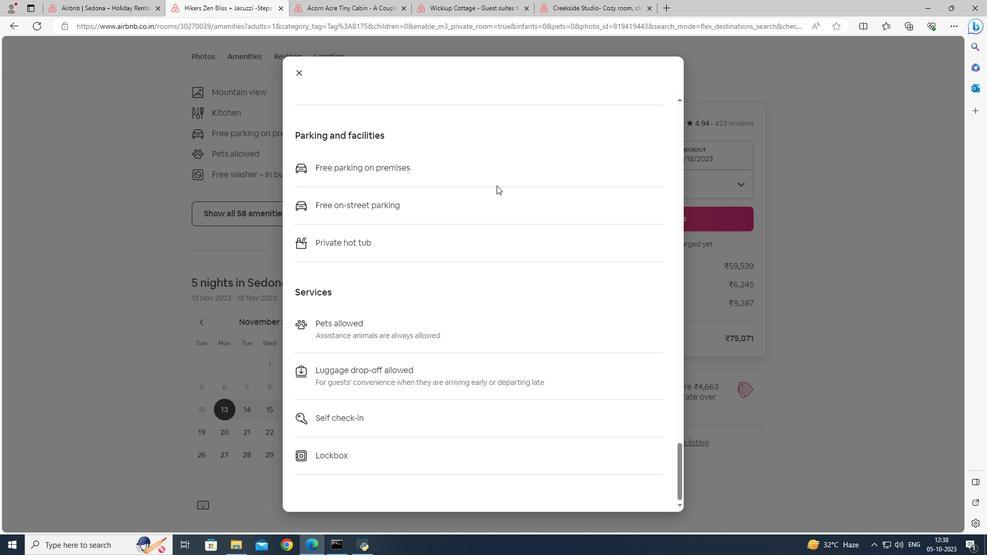 
Action: Mouse scrolled (496, 185) with delta (0, 0)
Screenshot: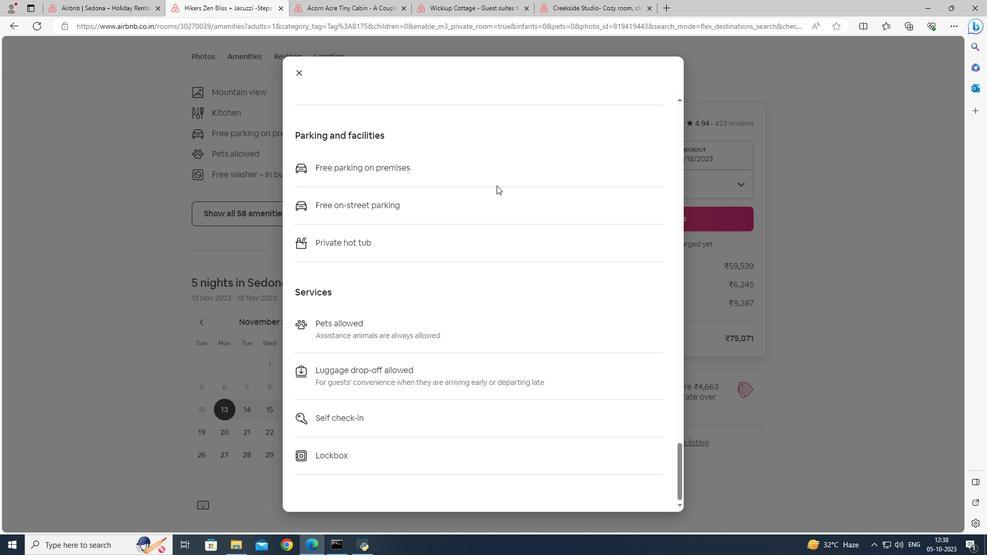 
Action: Mouse moved to (301, 75)
Screenshot: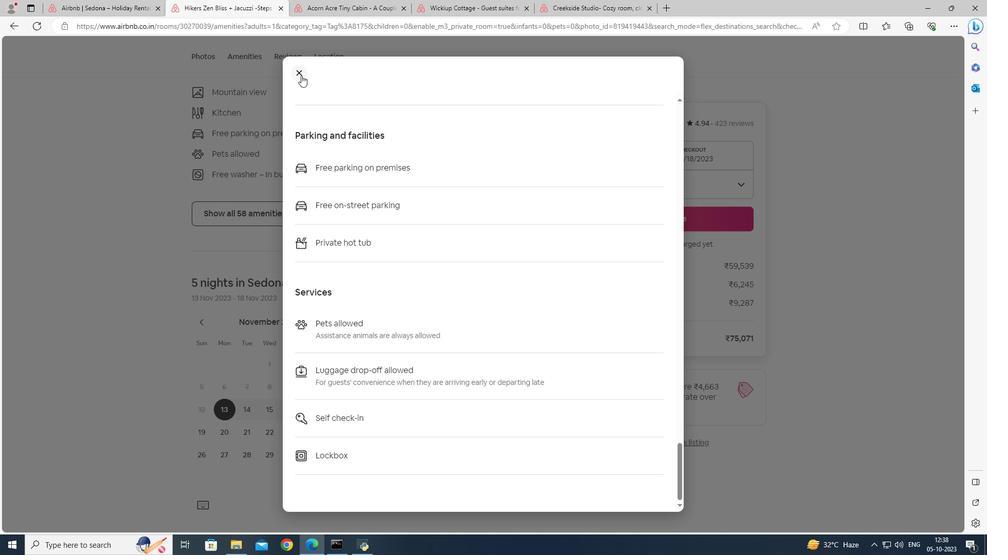 
Action: Mouse pressed left at (301, 75)
Screenshot: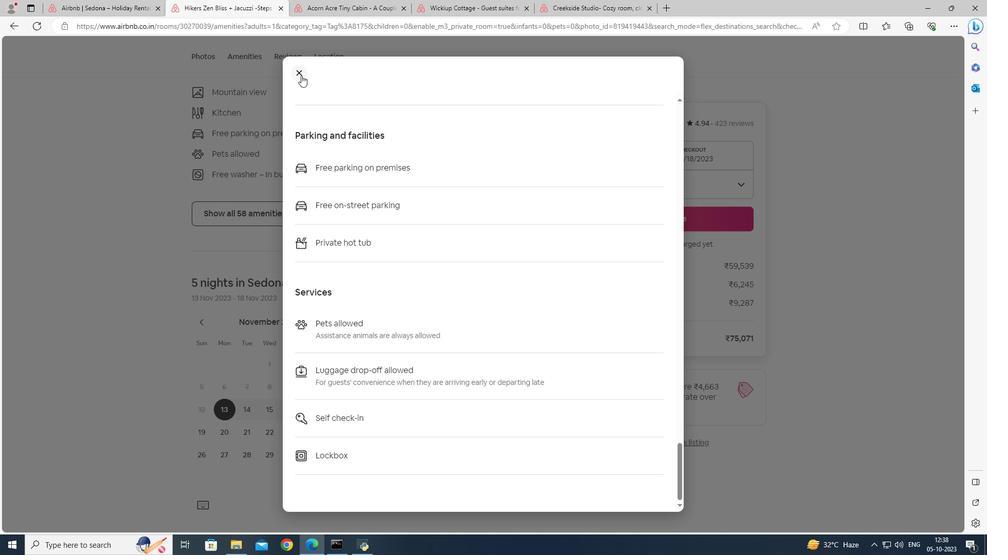 
Action: Mouse moved to (291, 197)
Screenshot: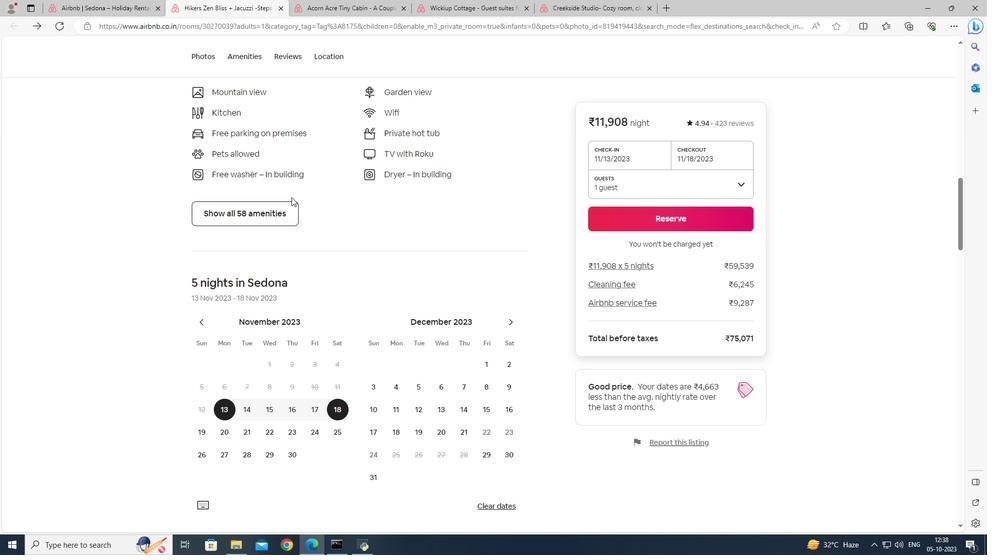 
Action: Mouse scrolled (291, 197) with delta (0, 0)
Screenshot: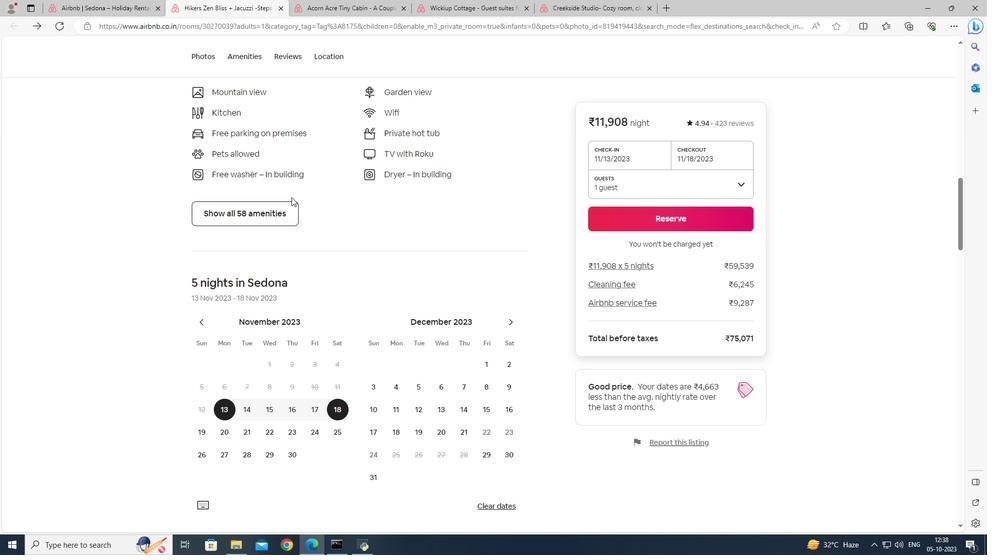 
Action: Mouse scrolled (291, 197) with delta (0, 0)
Screenshot: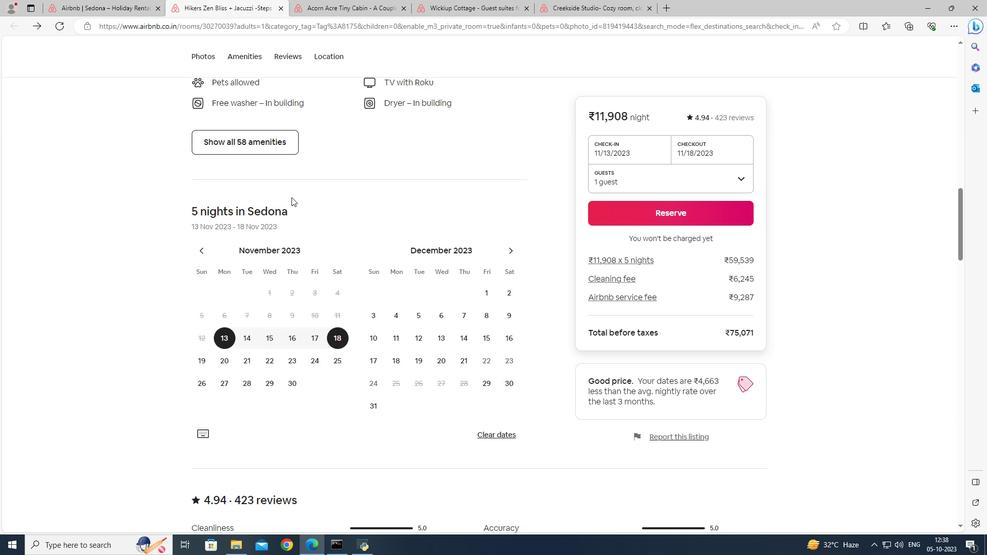
Action: Mouse scrolled (291, 197) with delta (0, 0)
Screenshot: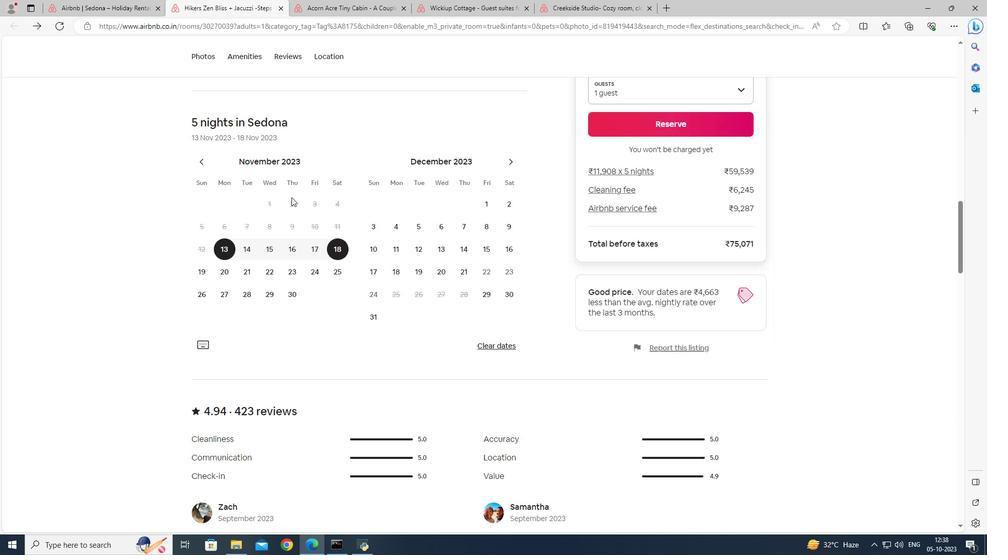 
Action: Mouse scrolled (291, 197) with delta (0, 0)
Screenshot: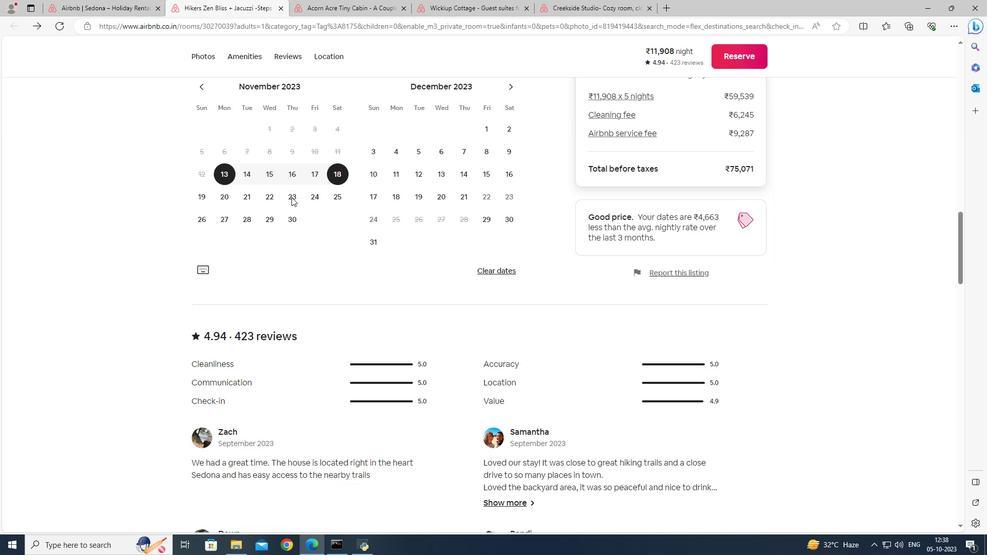 
Action: Mouse scrolled (291, 197) with delta (0, 0)
Screenshot: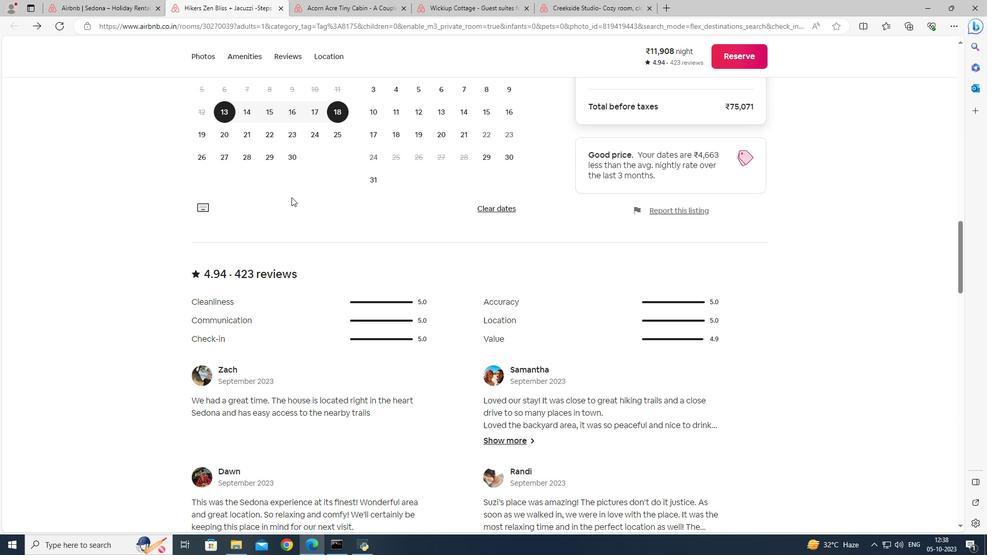 
Action: Mouse scrolled (291, 197) with delta (0, 0)
Screenshot: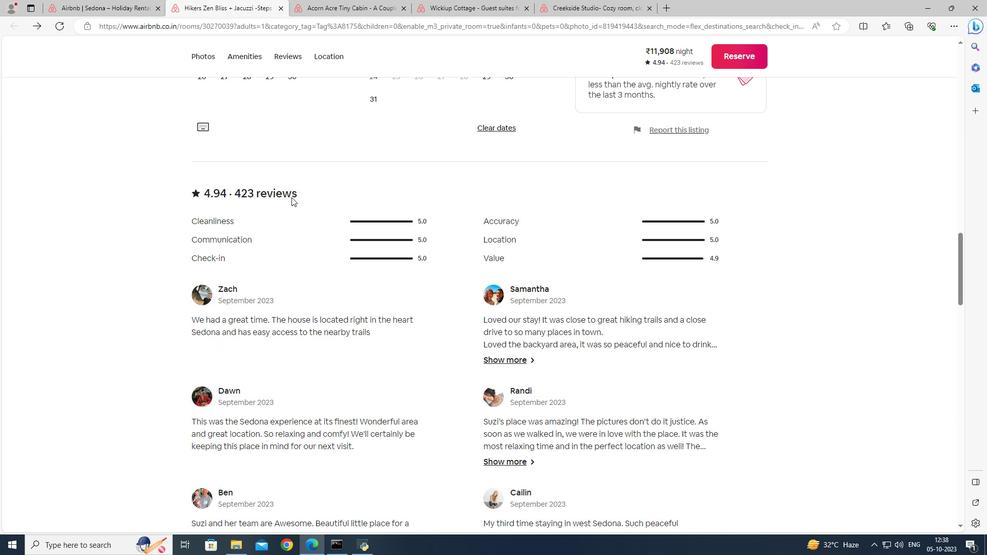 
Action: Mouse scrolled (291, 197) with delta (0, 0)
Screenshot: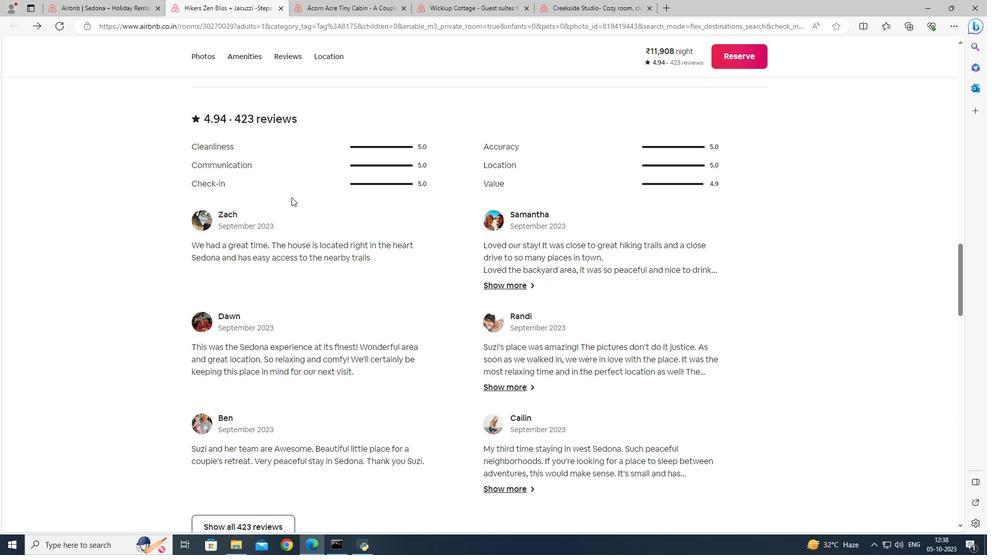 
Action: Mouse moved to (290, 225)
Screenshot: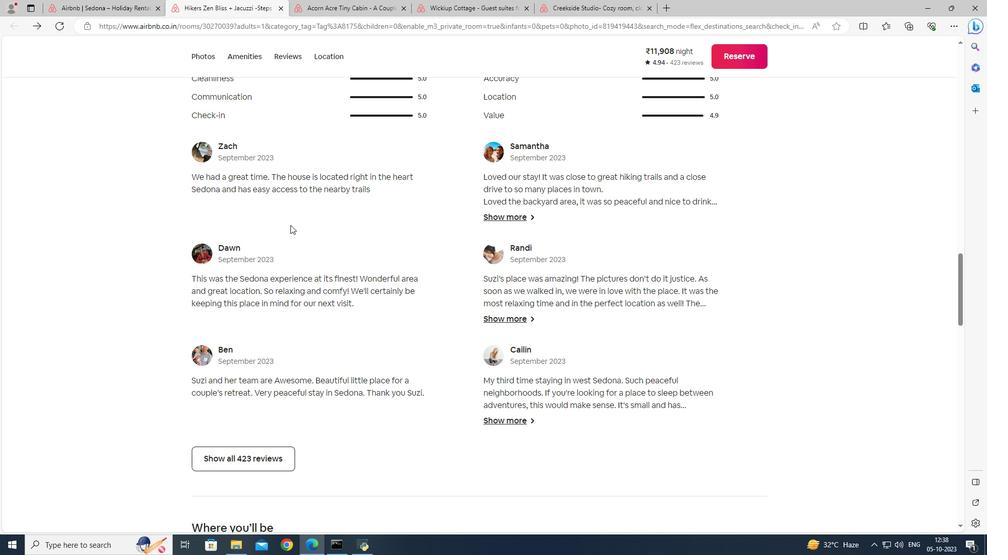 
Action: Mouse scrolled (290, 224) with delta (0, 0)
Screenshot: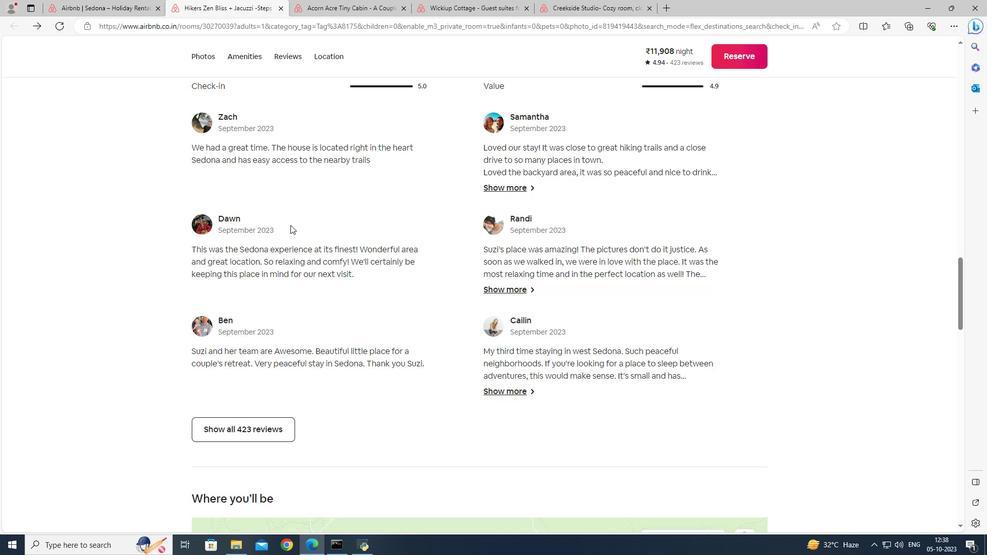 
Action: Mouse scrolled (290, 224) with delta (0, 0)
Screenshot: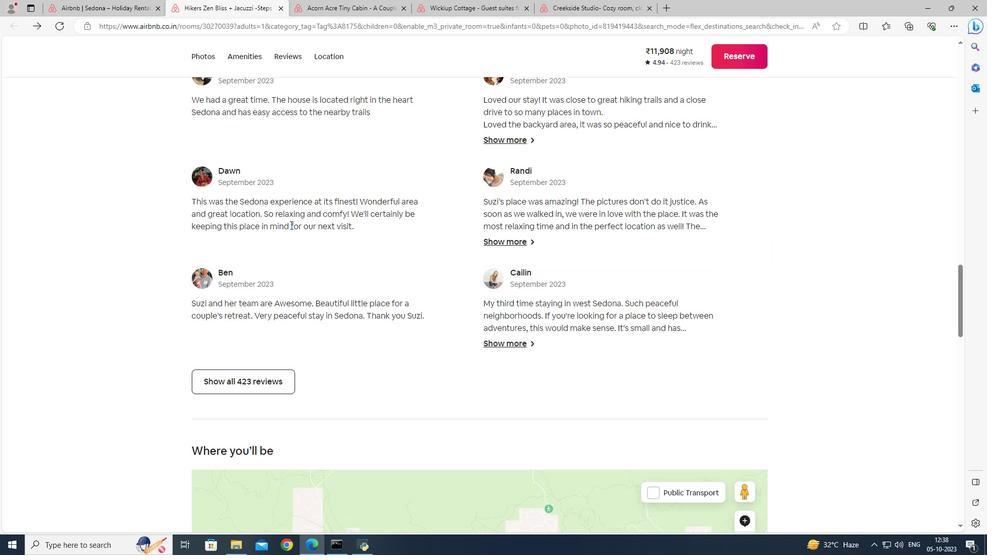 
Action: Mouse moved to (275, 309)
Screenshot: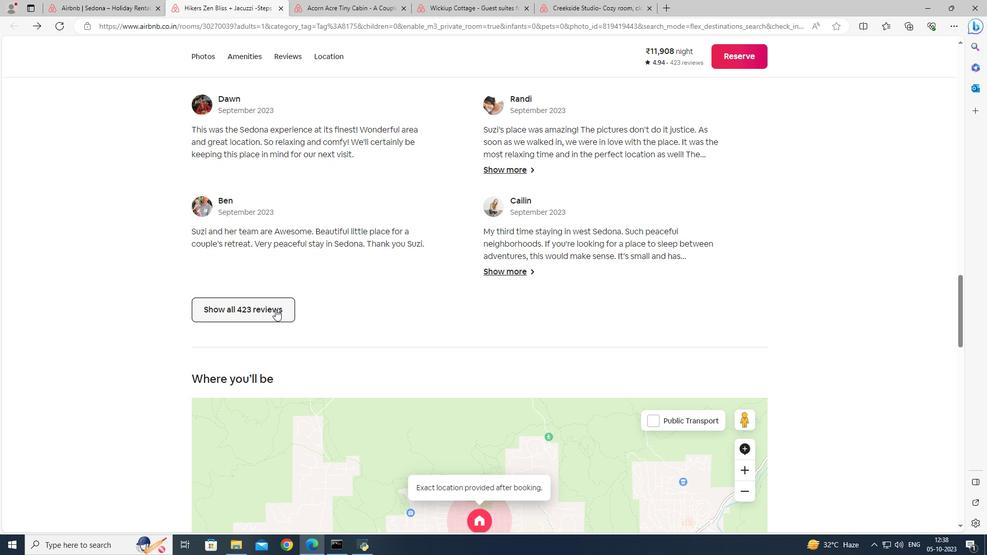 
Action: Mouse pressed left at (275, 309)
Screenshot: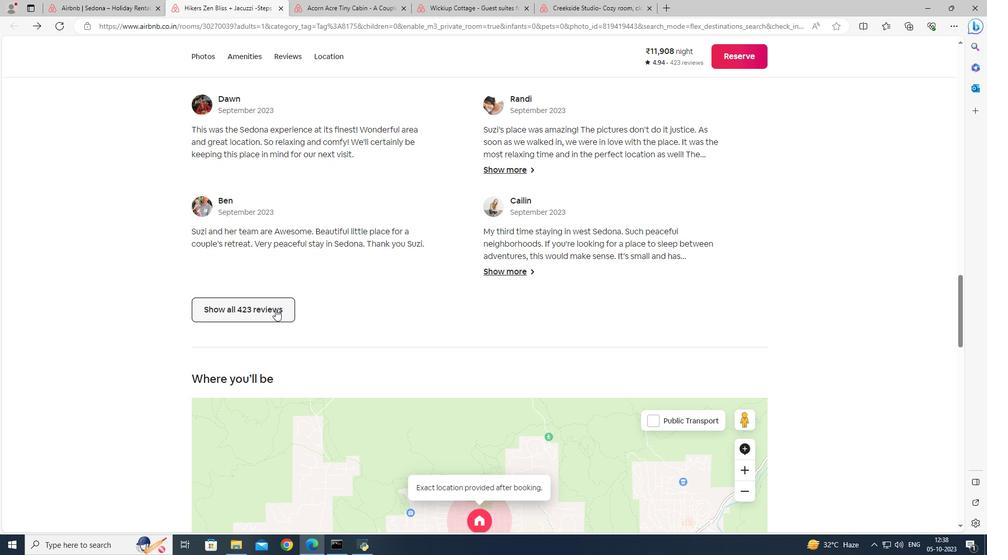 
Action: Mouse moved to (500, 172)
Screenshot: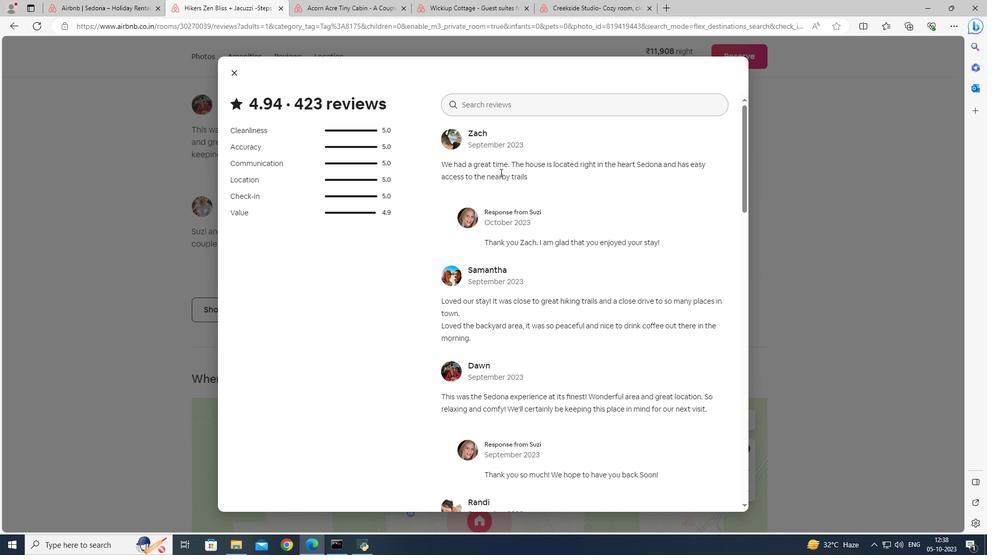 
Action: Mouse scrolled (500, 172) with delta (0, 0)
Screenshot: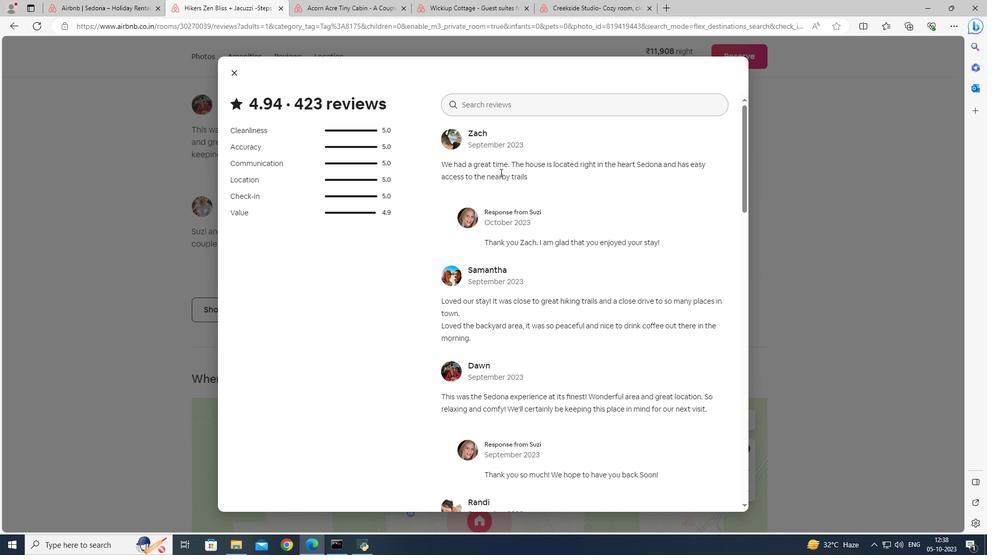 
Action: Mouse scrolled (500, 172) with delta (0, 0)
Screenshot: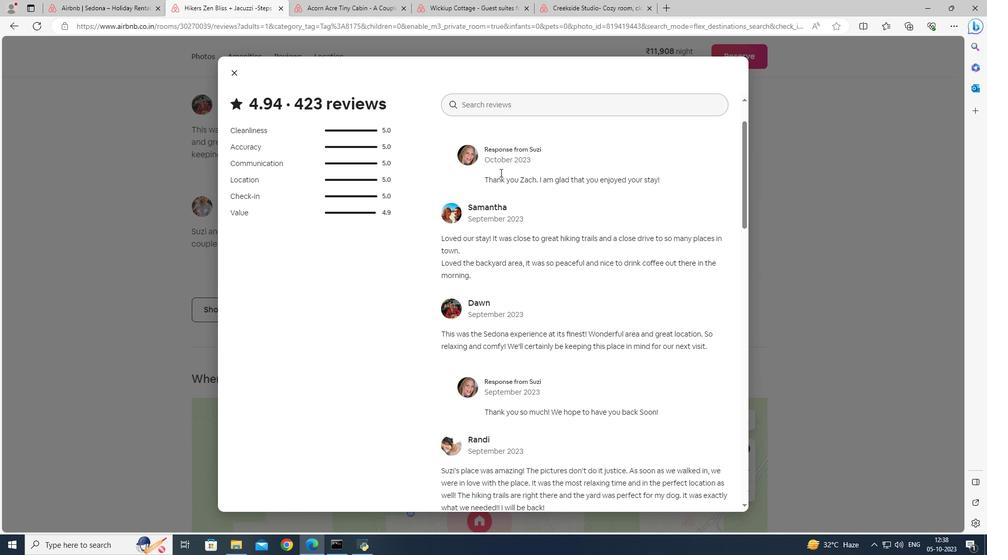 
Action: Mouse scrolled (500, 172) with delta (0, 0)
Screenshot: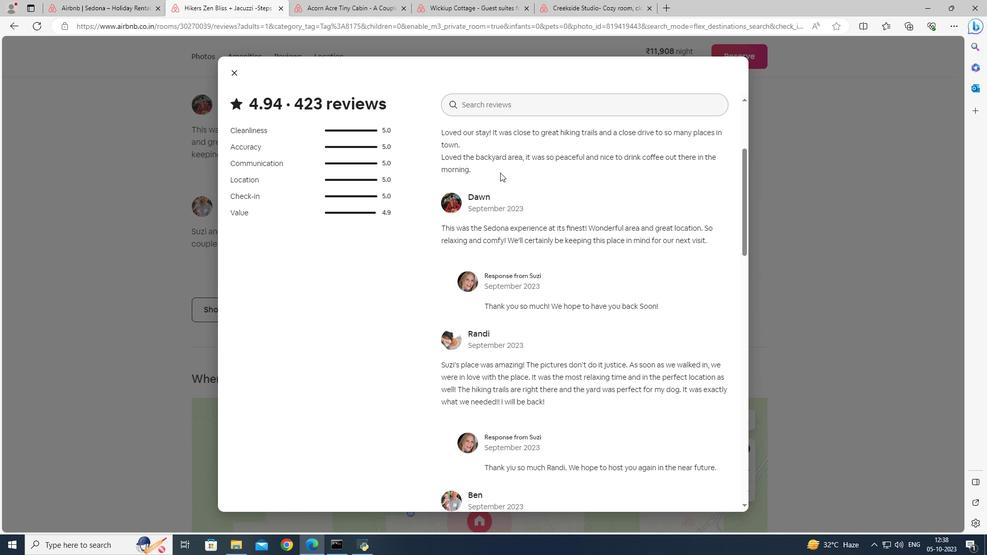 
Action: Mouse scrolled (500, 172) with delta (0, 0)
Screenshot: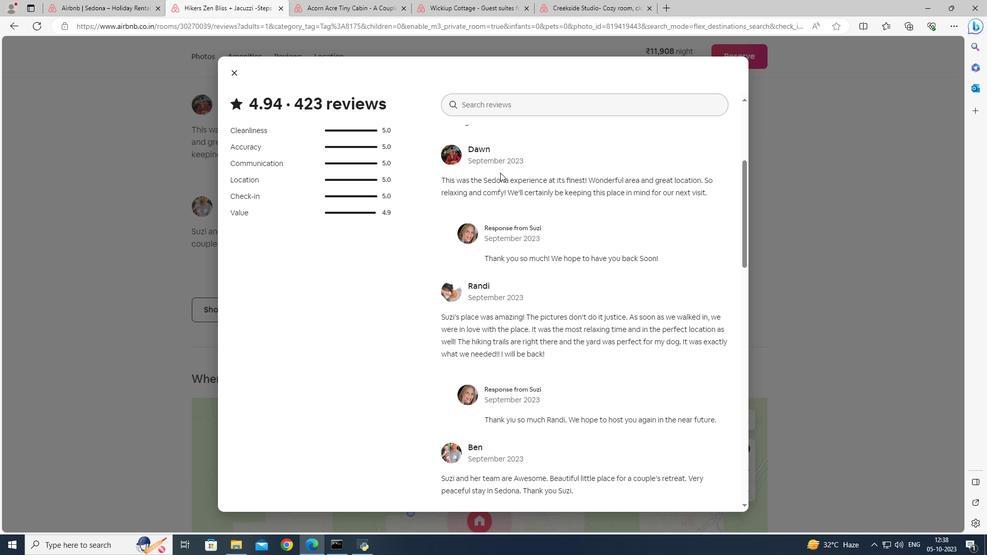 
Action: Mouse scrolled (500, 172) with delta (0, 0)
Screenshot: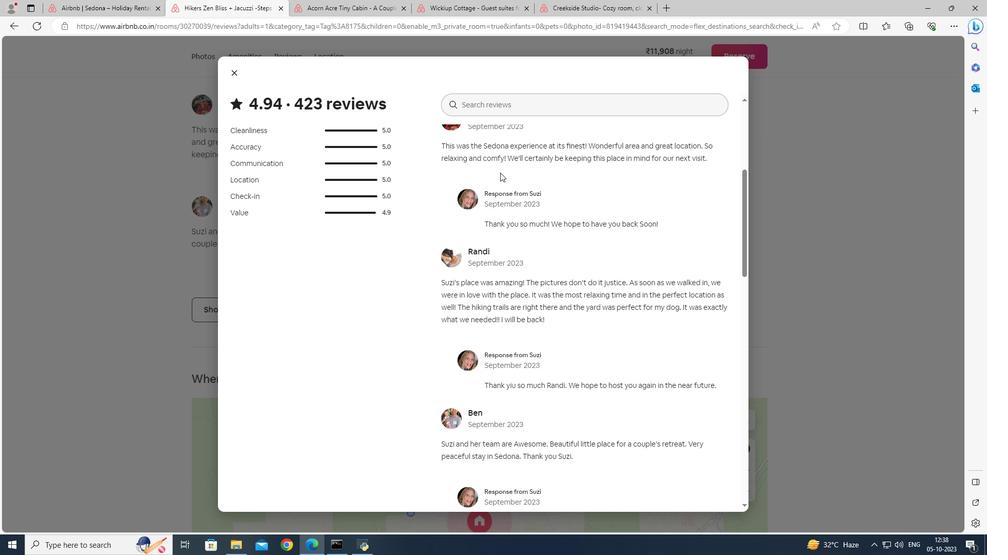 
Action: Mouse scrolled (500, 172) with delta (0, 0)
Screenshot: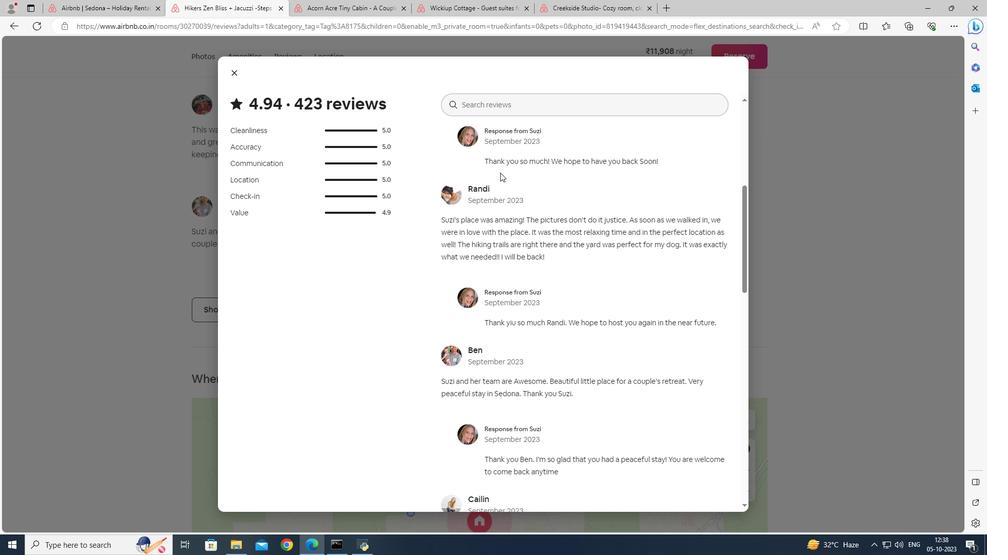 
Action: Mouse scrolled (500, 172) with delta (0, 0)
Screenshot: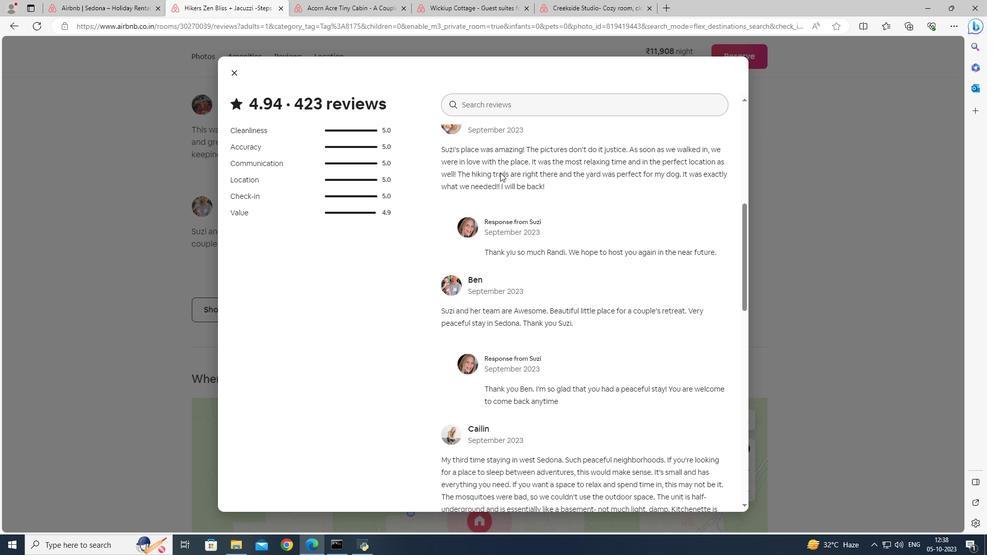 
Action: Mouse scrolled (500, 172) with delta (0, 0)
Screenshot: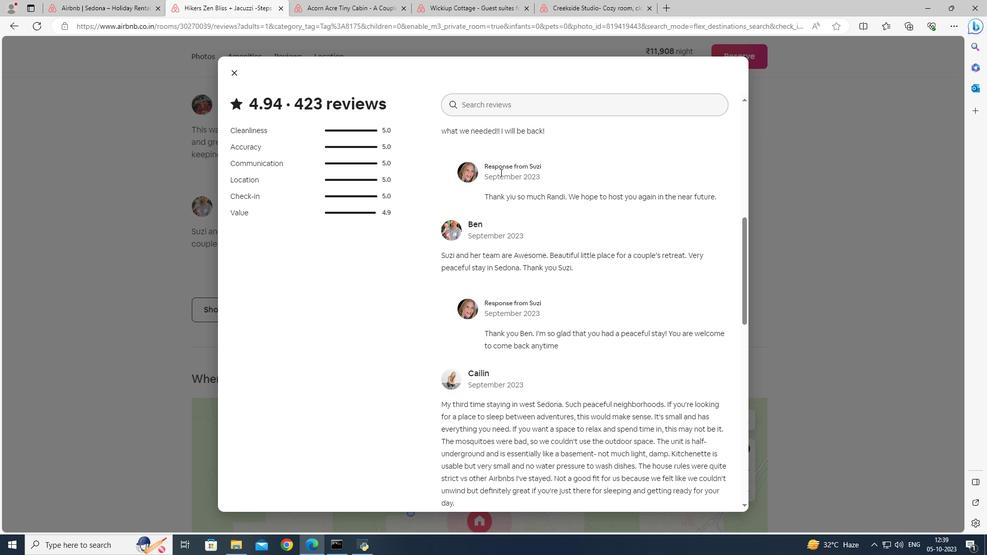 
Action: Mouse scrolled (500, 172) with delta (0, 0)
Screenshot: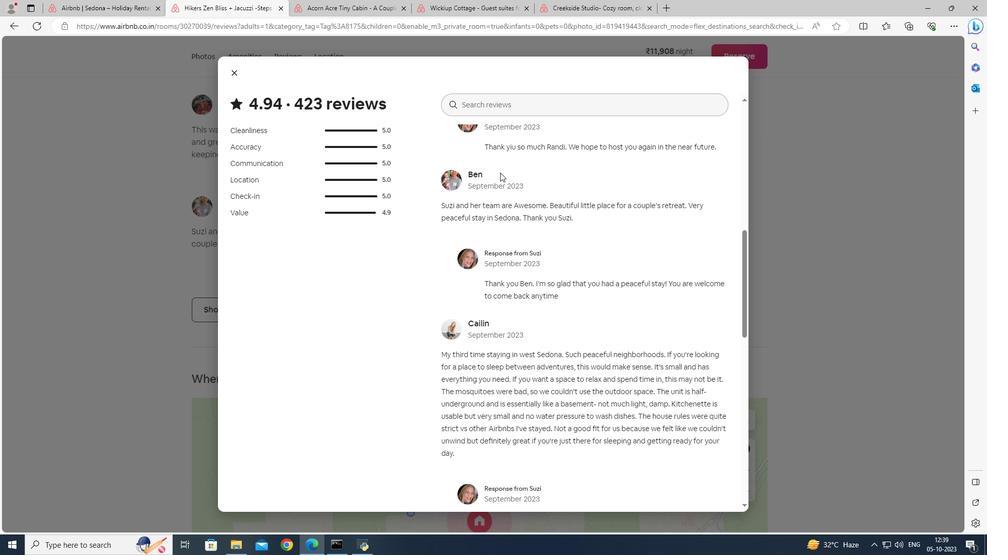 
Action: Mouse scrolled (500, 172) with delta (0, 0)
Screenshot: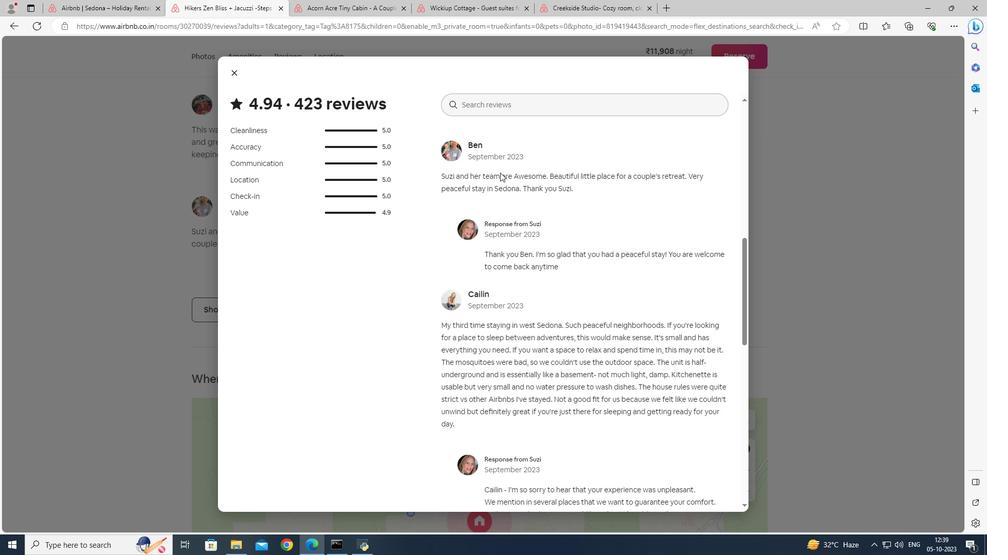 
Action: Mouse scrolled (500, 172) with delta (0, 0)
Screenshot: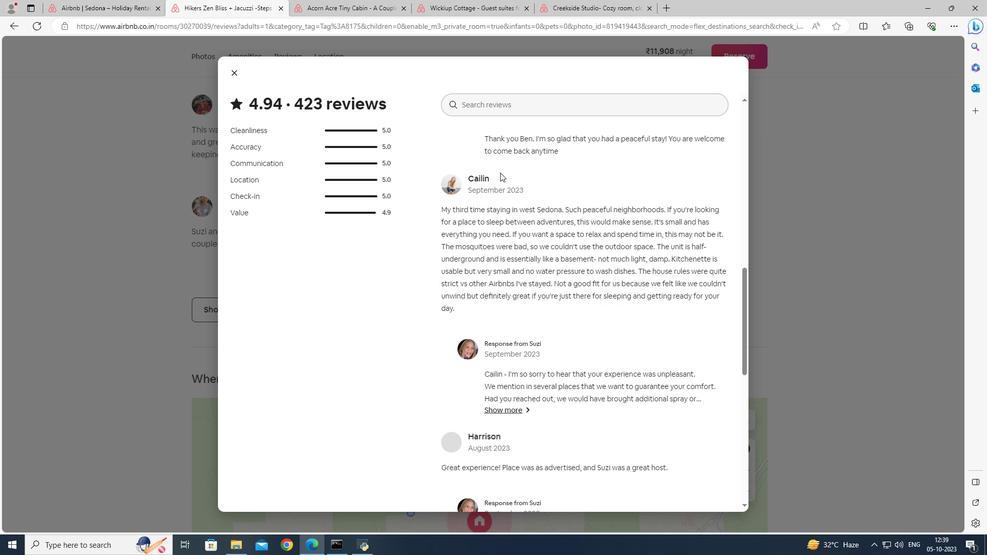 
Action: Mouse scrolled (500, 172) with delta (0, 0)
Screenshot: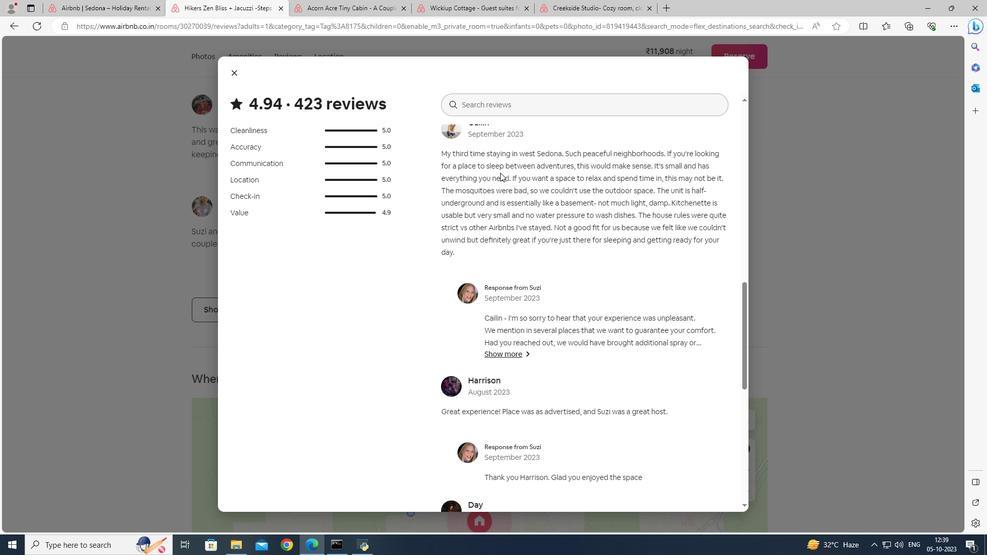 
Action: Mouse scrolled (500, 172) with delta (0, 0)
Screenshot: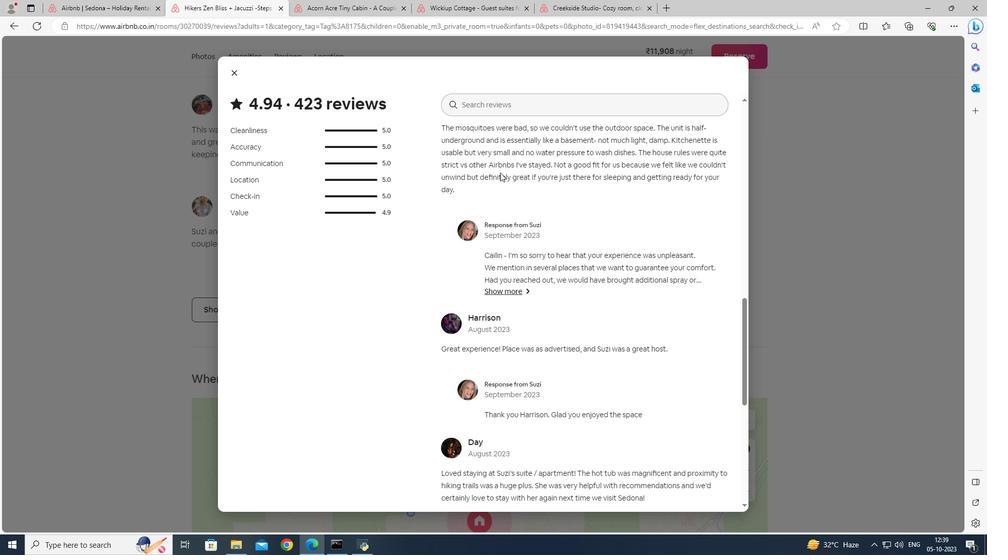 
Action: Mouse scrolled (500, 172) with delta (0, 0)
Screenshot: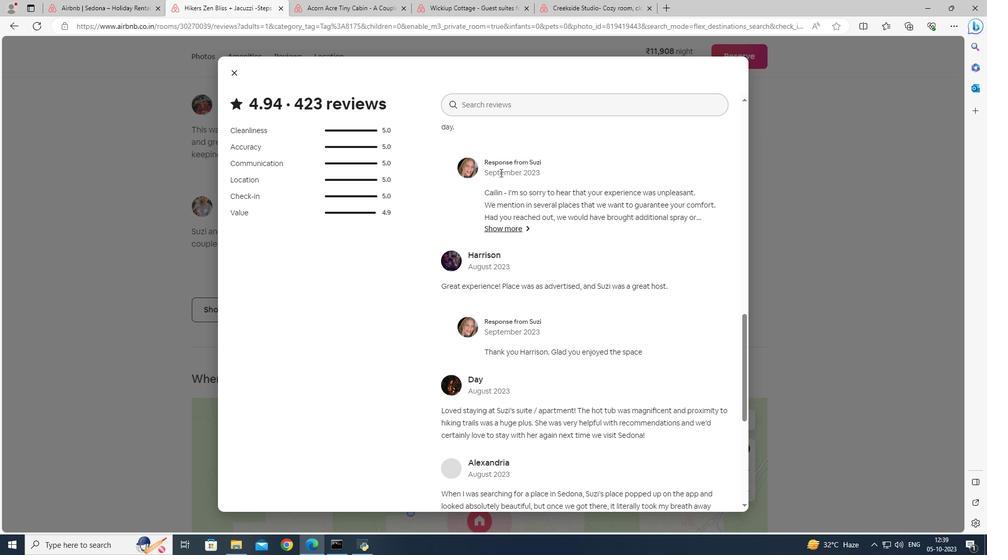 
Action: Mouse scrolled (500, 172) with delta (0, 0)
Screenshot: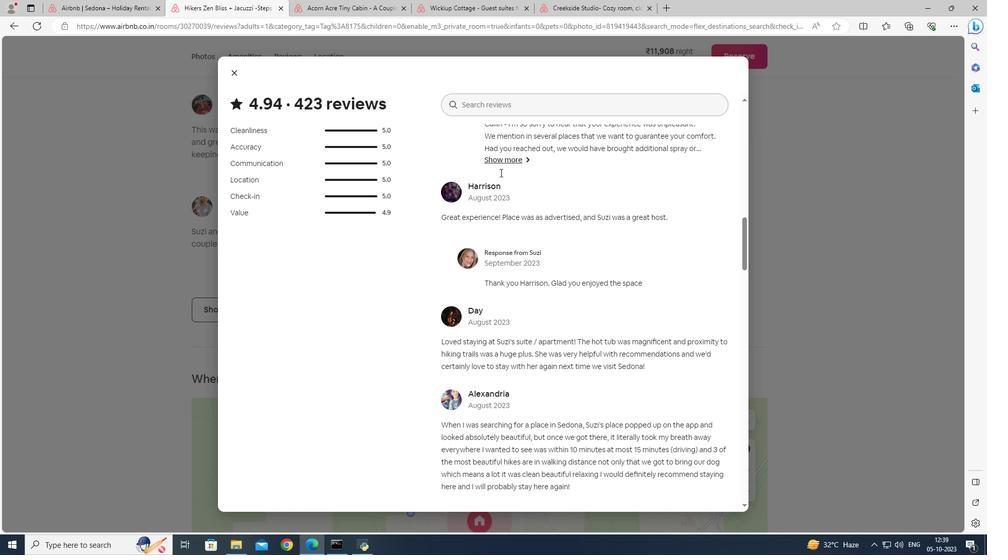 
Action: Mouse scrolled (500, 172) with delta (0, 0)
Screenshot: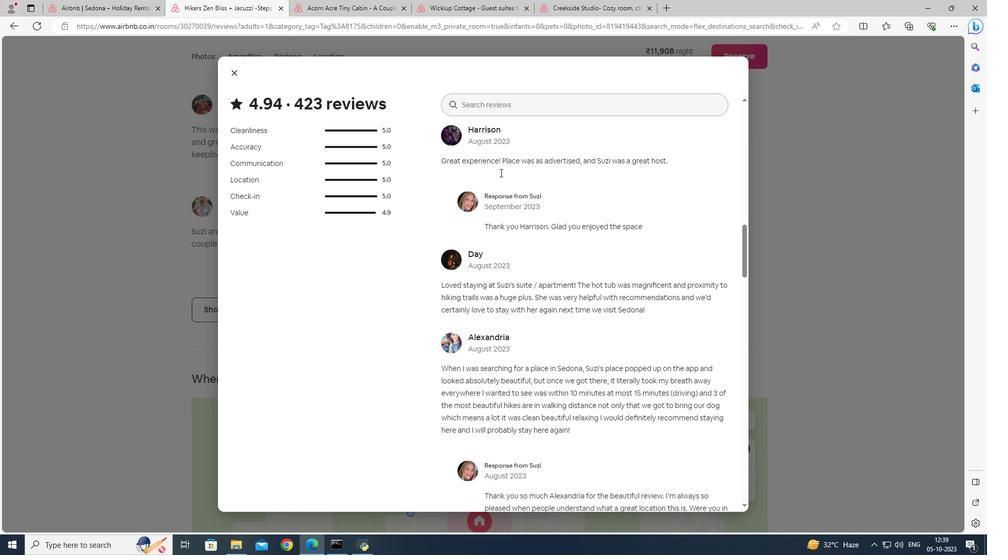 
Action: Mouse scrolled (500, 172) with delta (0, 0)
Screenshot: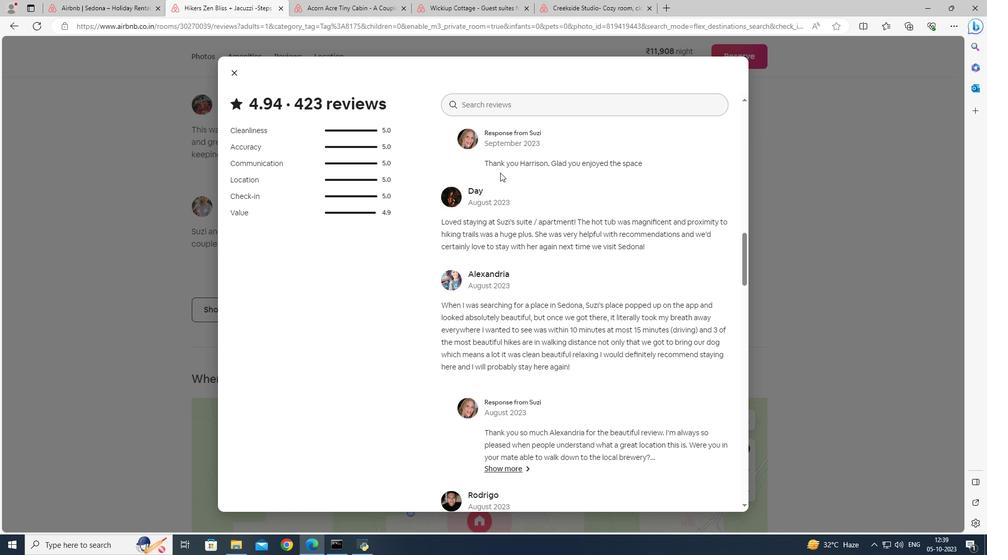 
Action: Mouse scrolled (500, 172) with delta (0, 0)
Screenshot: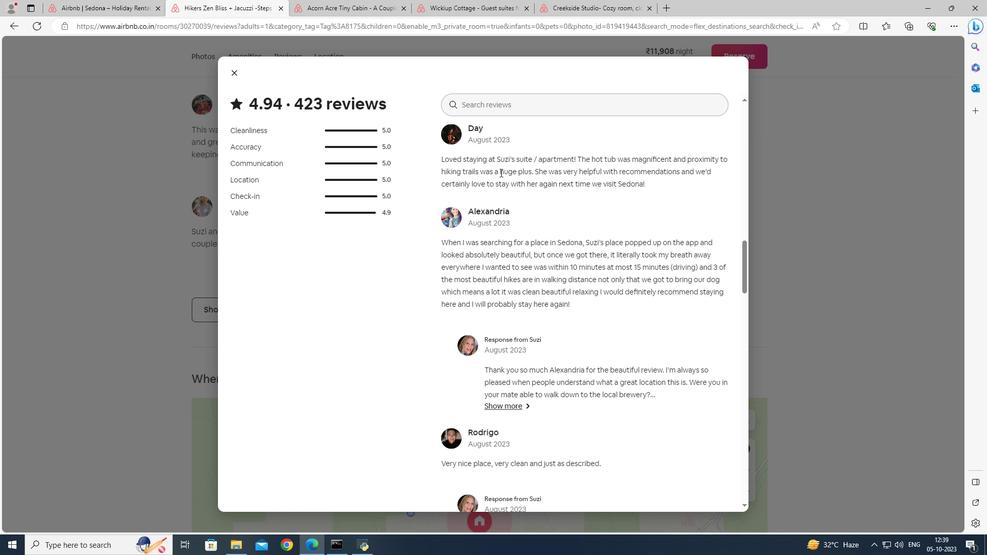 
Action: Mouse scrolled (500, 172) with delta (0, 0)
Screenshot: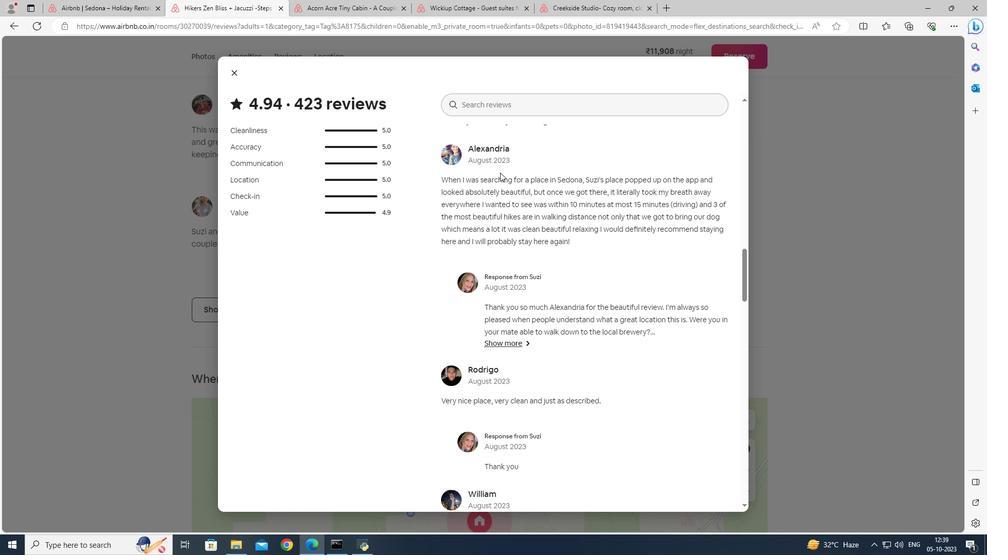 
Action: Mouse scrolled (500, 172) with delta (0, 0)
Screenshot: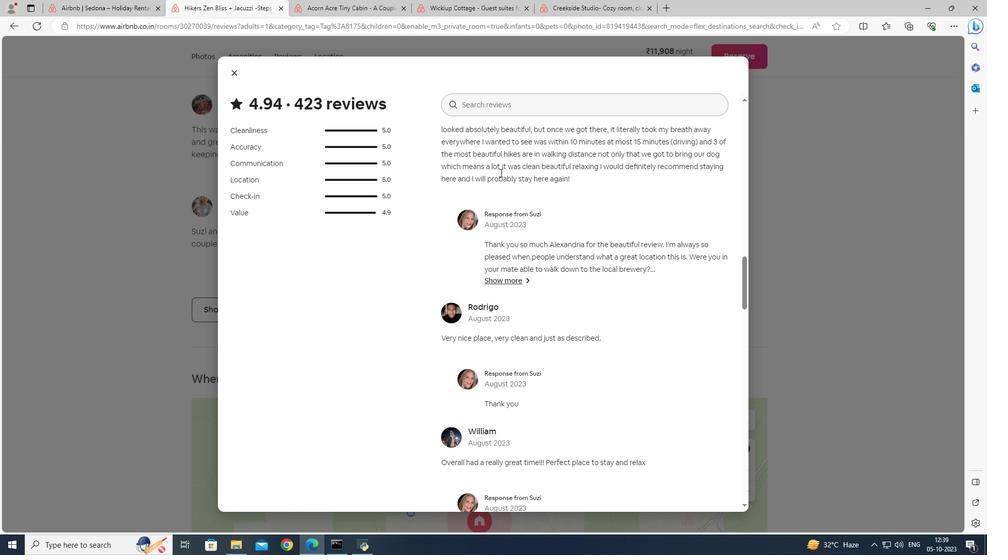 
Action: Mouse scrolled (500, 172) with delta (0, 0)
Screenshot: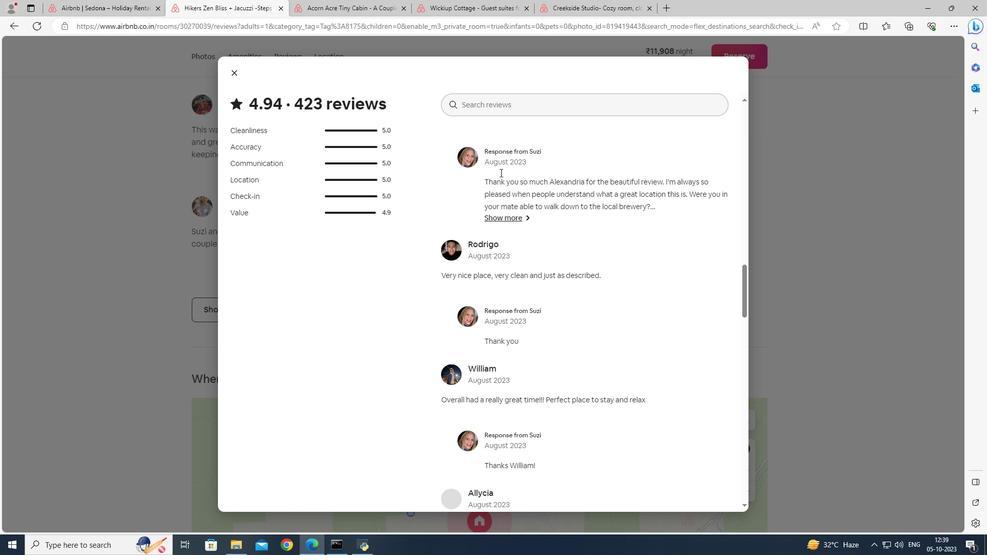 
Action: Mouse scrolled (500, 172) with delta (0, 0)
Screenshot: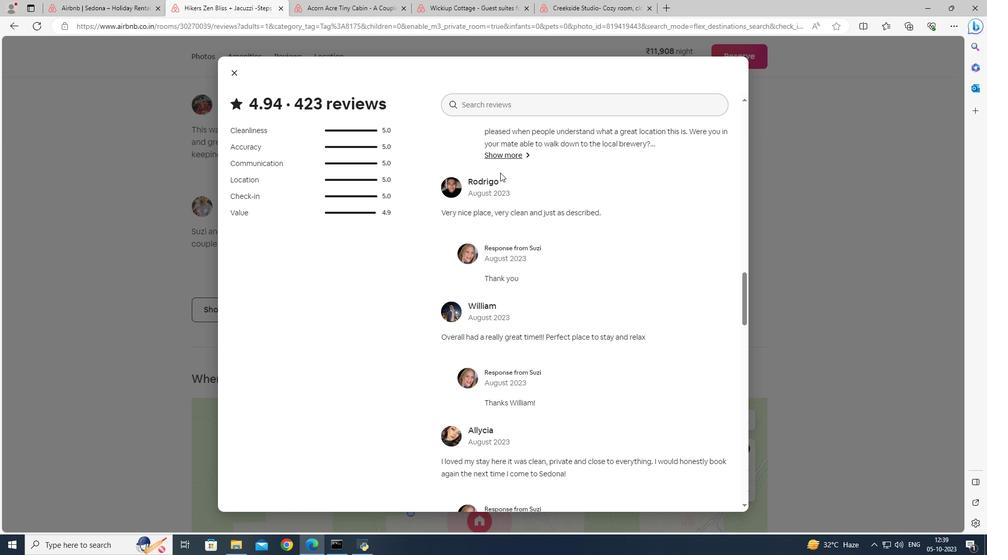 
Action: Mouse scrolled (500, 172) with delta (0, 0)
Screenshot: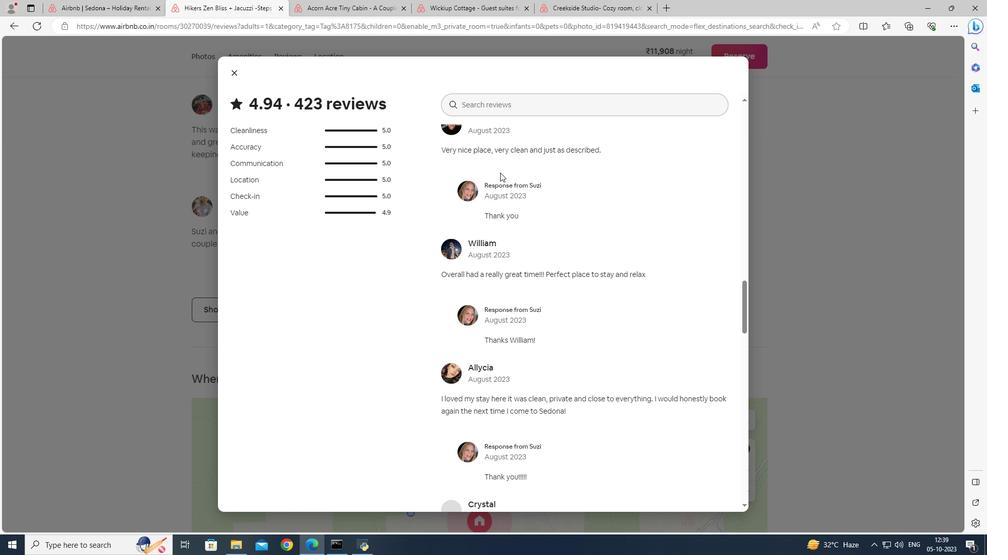 
Action: Mouse scrolled (500, 172) with delta (0, 0)
Screenshot: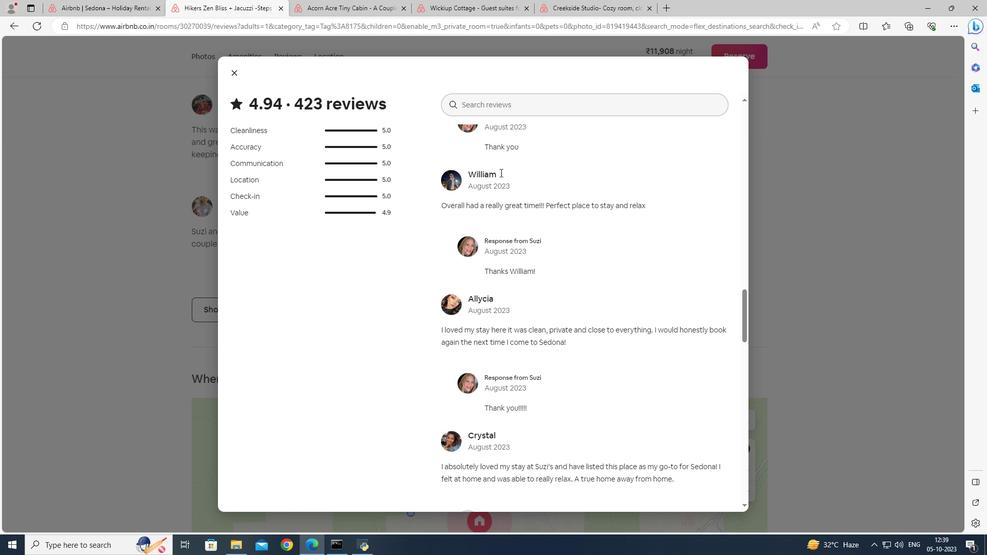 
Action: Mouse scrolled (500, 172) with delta (0, 0)
Screenshot: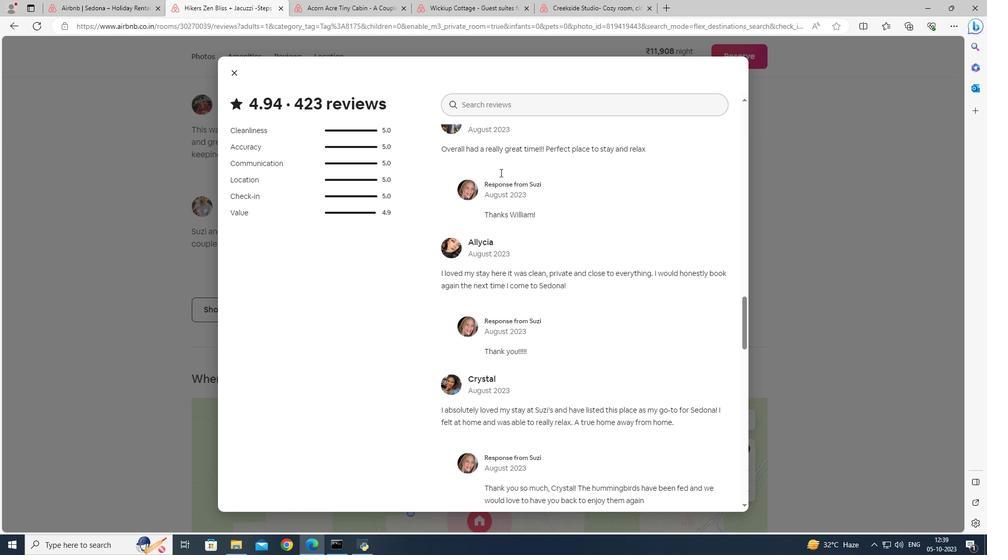 
Action: Mouse scrolled (500, 172) with delta (0, 0)
Screenshot: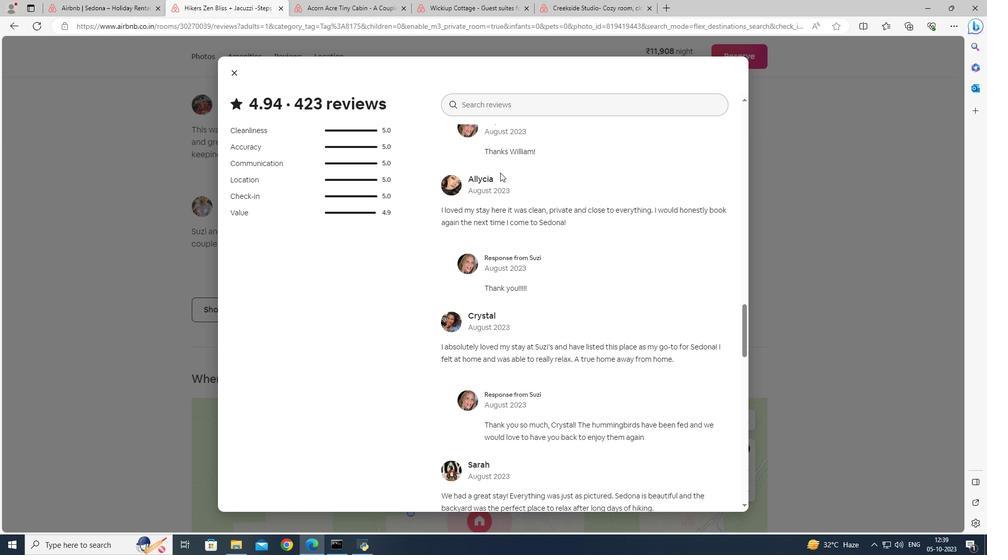 
Action: Mouse scrolled (500, 172) with delta (0, 0)
Screenshot: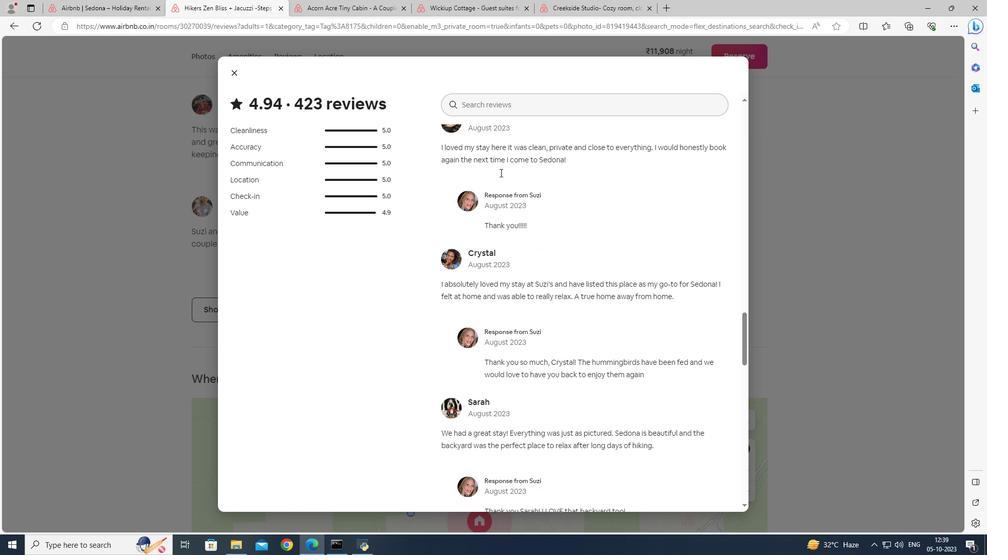 
Action: Mouse scrolled (500, 172) with delta (0, 0)
Screenshot: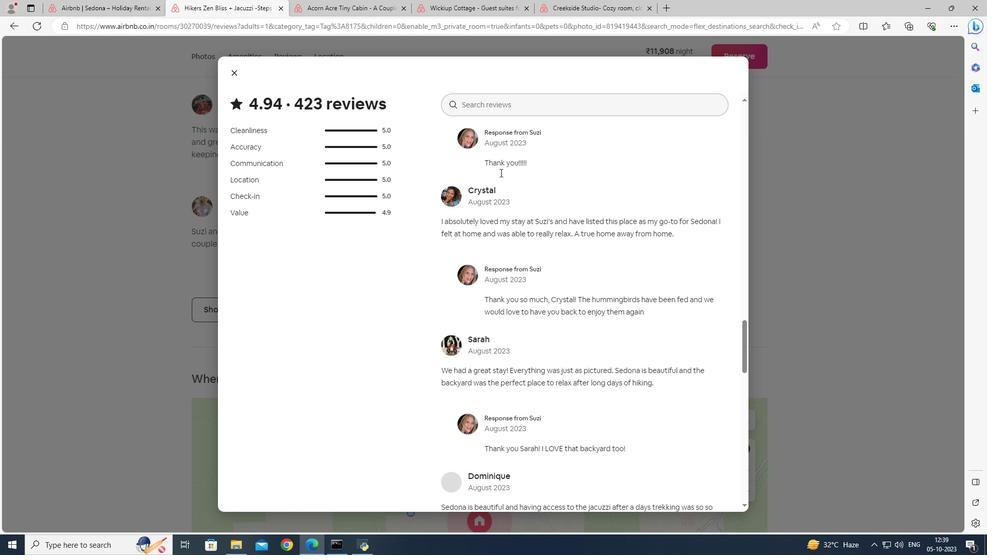 
Action: Mouse scrolled (500, 172) with delta (0, 0)
Screenshot: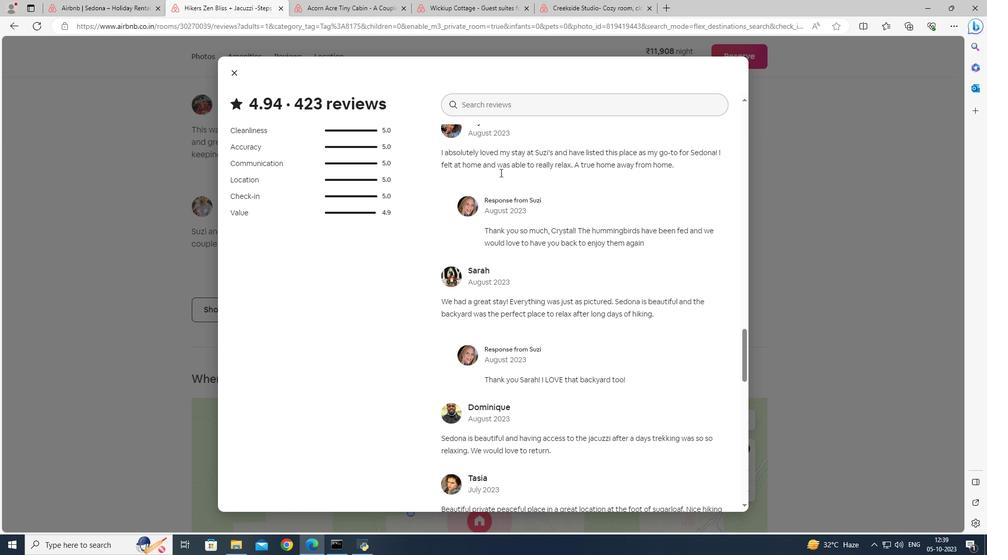 
Action: Mouse scrolled (500, 172) with delta (0, 0)
Screenshot: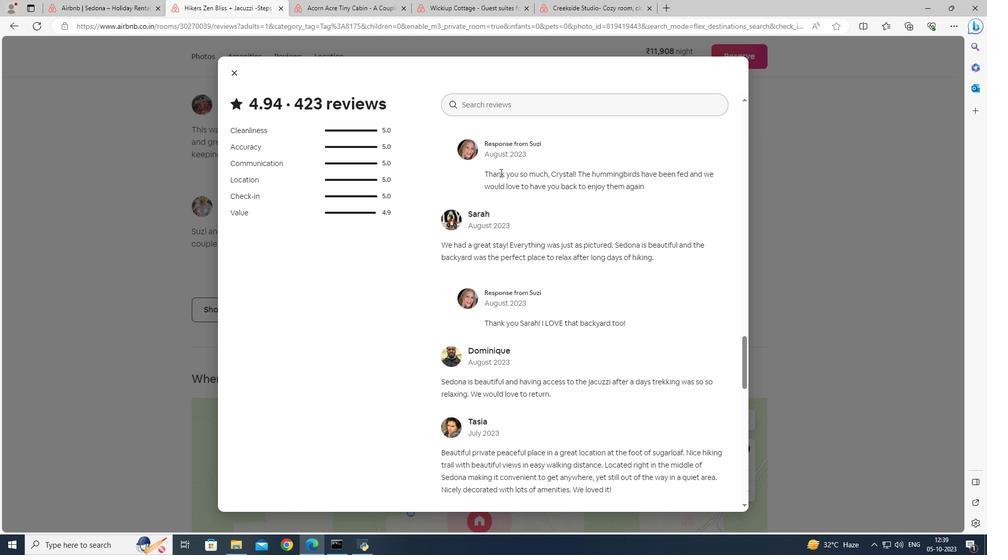 
Action: Mouse scrolled (500, 172) with delta (0, 0)
Screenshot: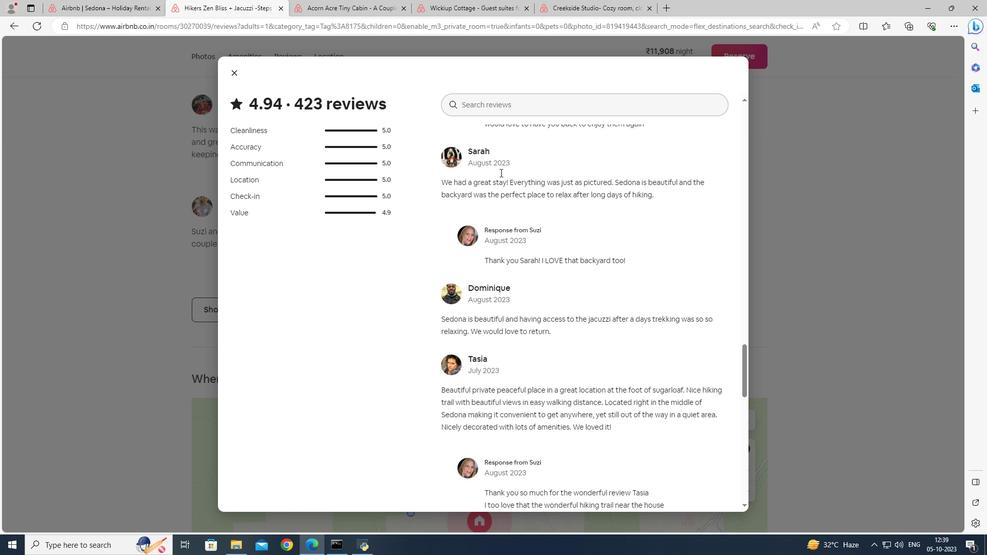 
Action: Mouse scrolled (500, 172) with delta (0, 0)
Screenshot: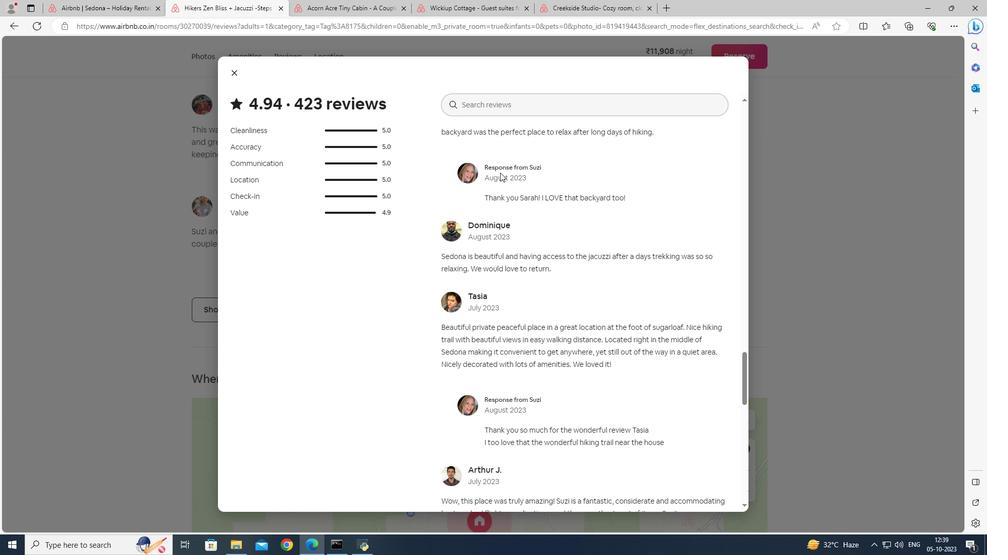 
Action: Mouse scrolled (500, 172) with delta (0, 0)
Screenshot: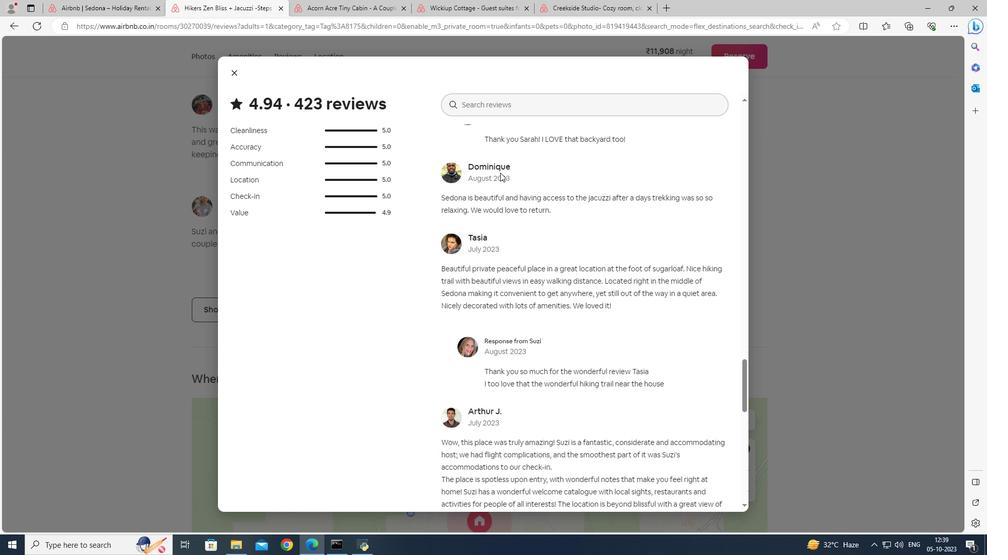 
Action: Mouse scrolled (500, 172) with delta (0, 0)
Screenshot: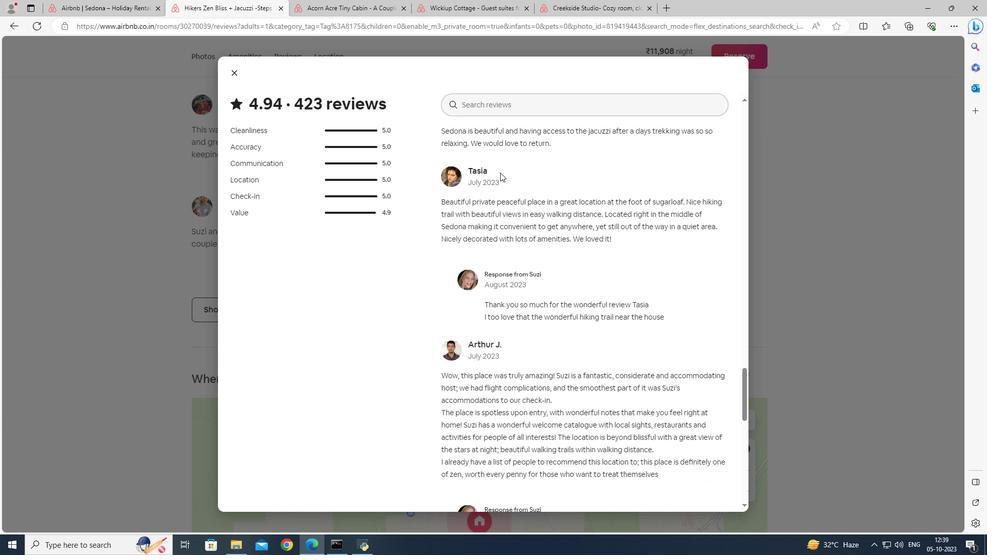 
Action: Mouse scrolled (500, 172) with delta (0, 0)
Screenshot: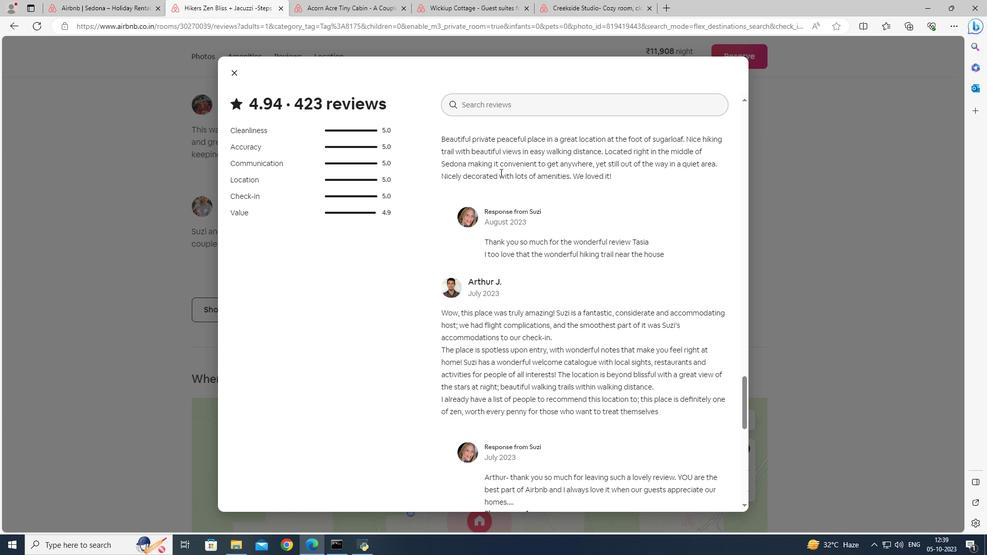 
Action: Mouse scrolled (500, 172) with delta (0, 0)
Screenshot: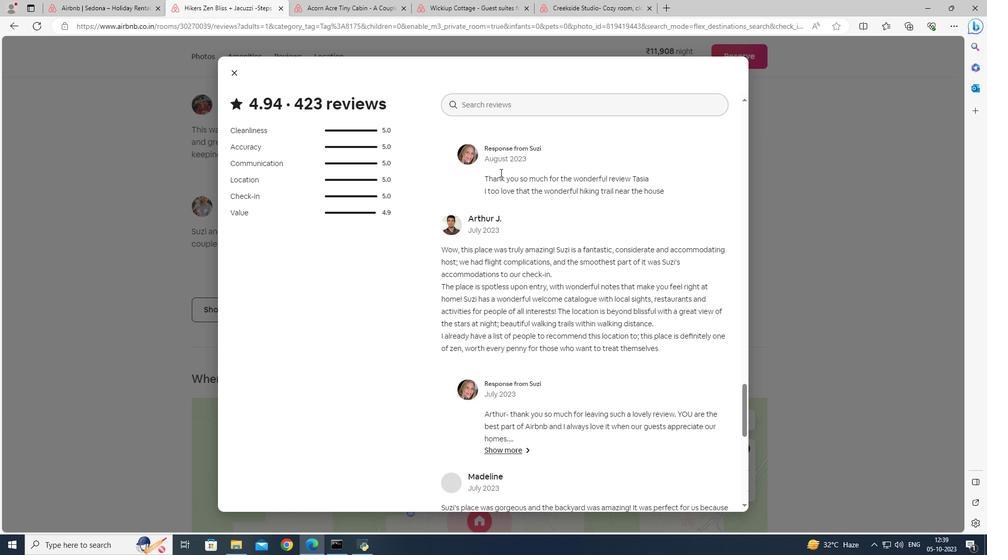 
Action: Mouse moved to (494, 180)
Screenshot: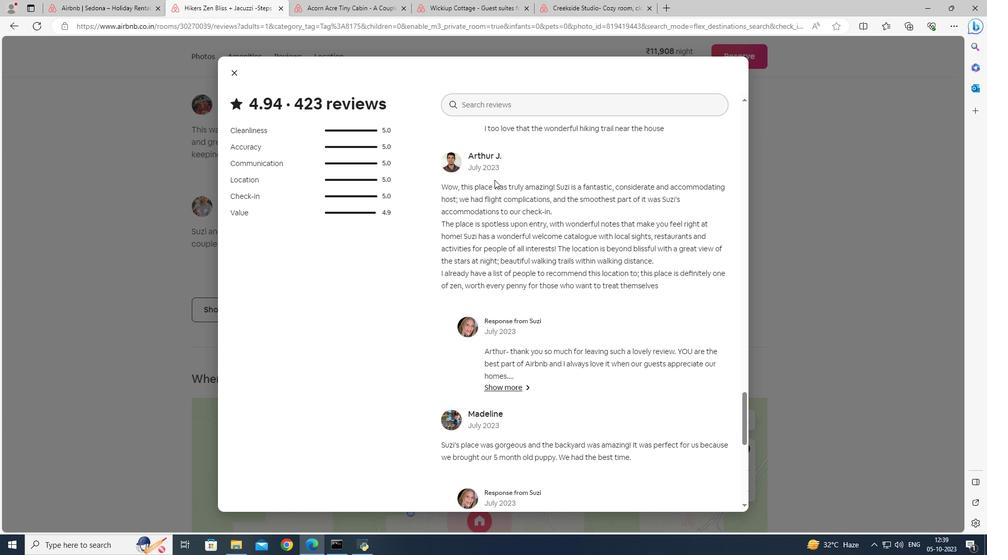 
Action: Mouse scrolled (494, 179) with delta (0, 0)
Screenshot: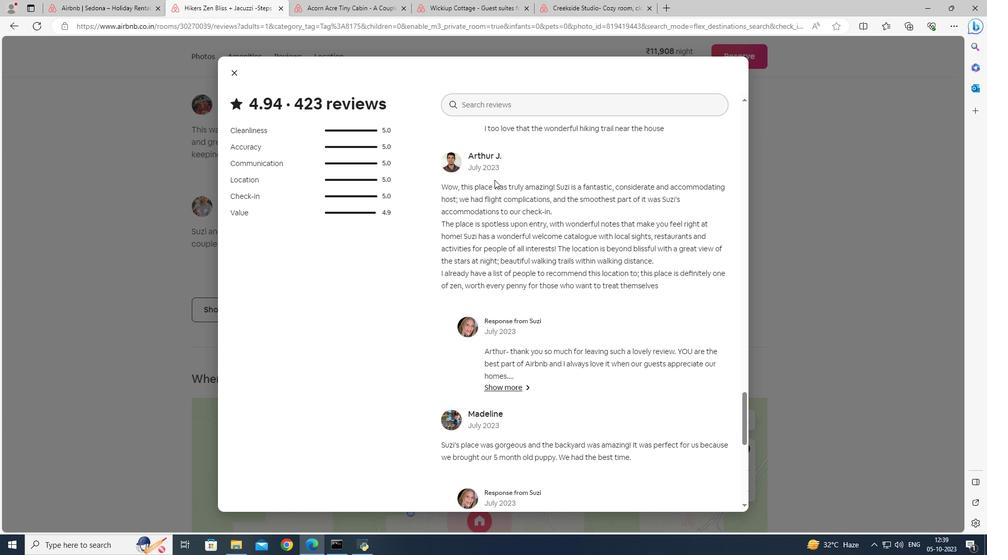 
Action: Mouse scrolled (494, 179) with delta (0, 0)
Screenshot: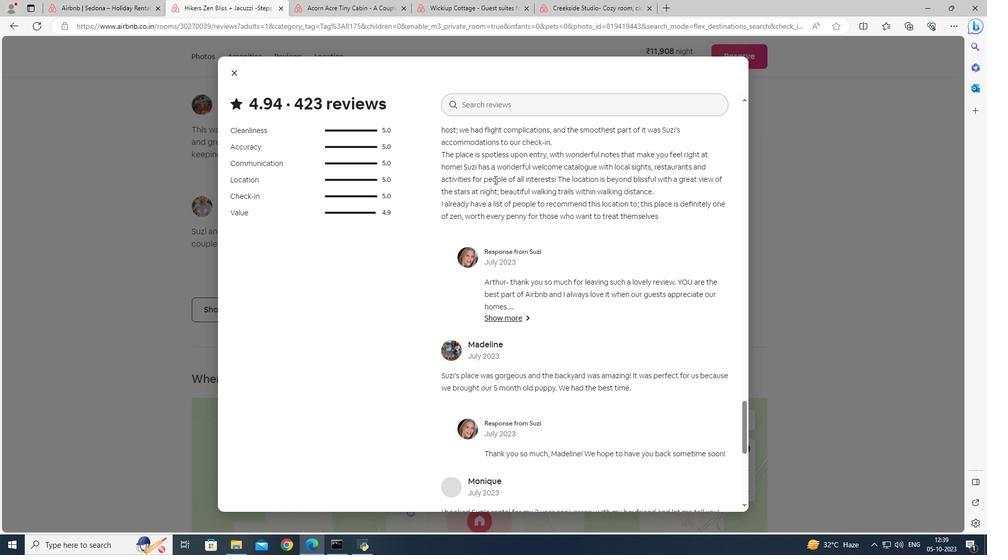 
Action: Mouse scrolled (494, 179) with delta (0, 0)
Screenshot: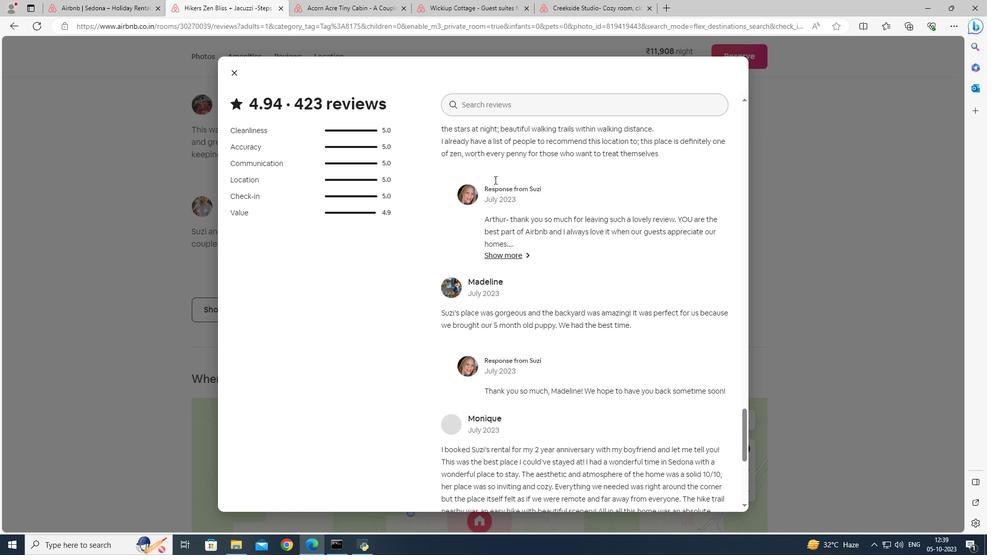 
Action: Mouse moved to (494, 180)
Screenshot: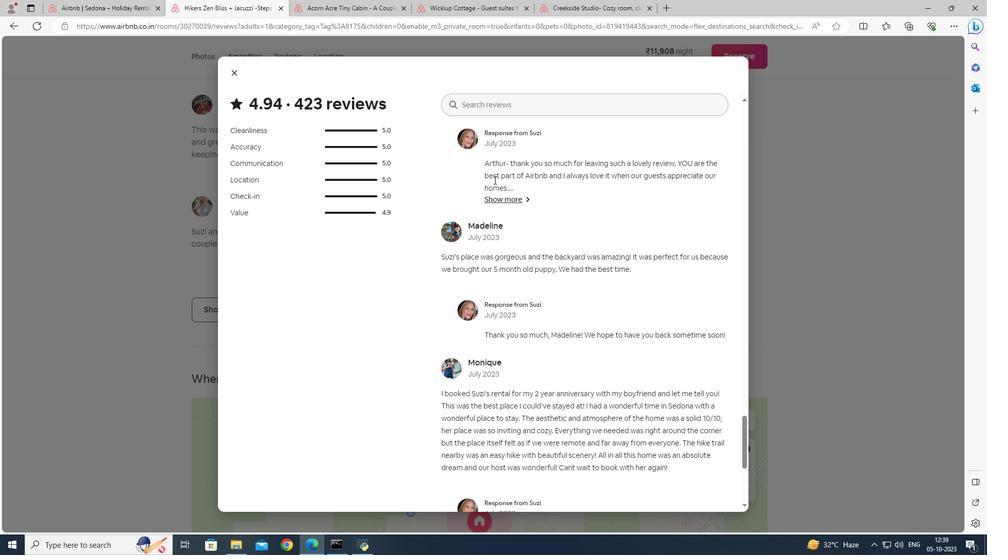
Action: Mouse scrolled (494, 179) with delta (0, 0)
Screenshot: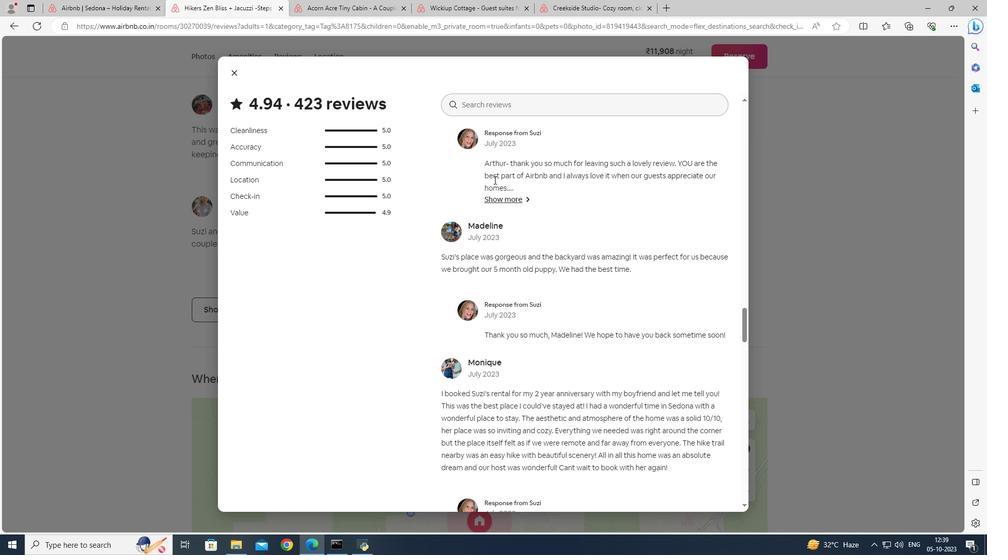 
Action: Mouse scrolled (494, 179) with delta (0, 0)
Screenshot: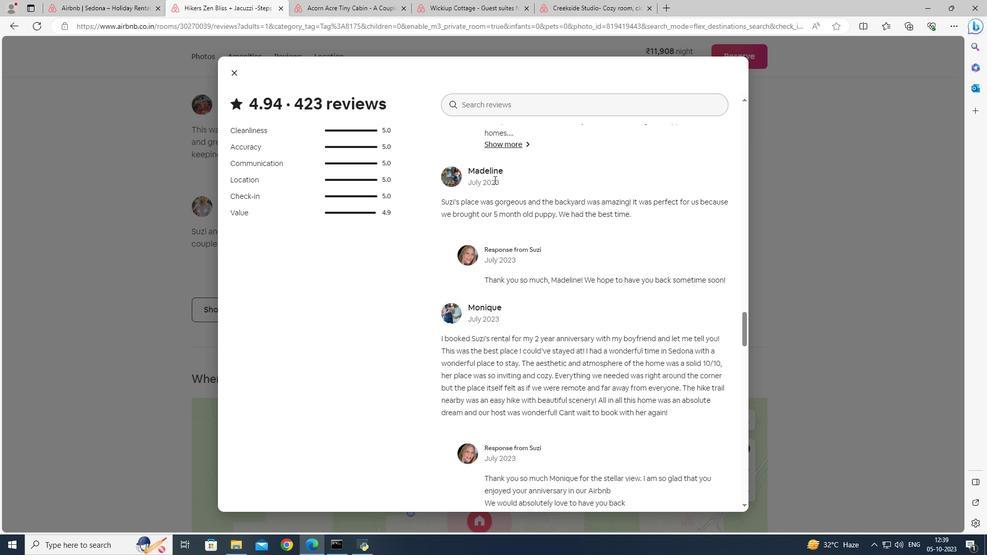 
Action: Mouse scrolled (494, 179) with delta (0, 0)
Screenshot: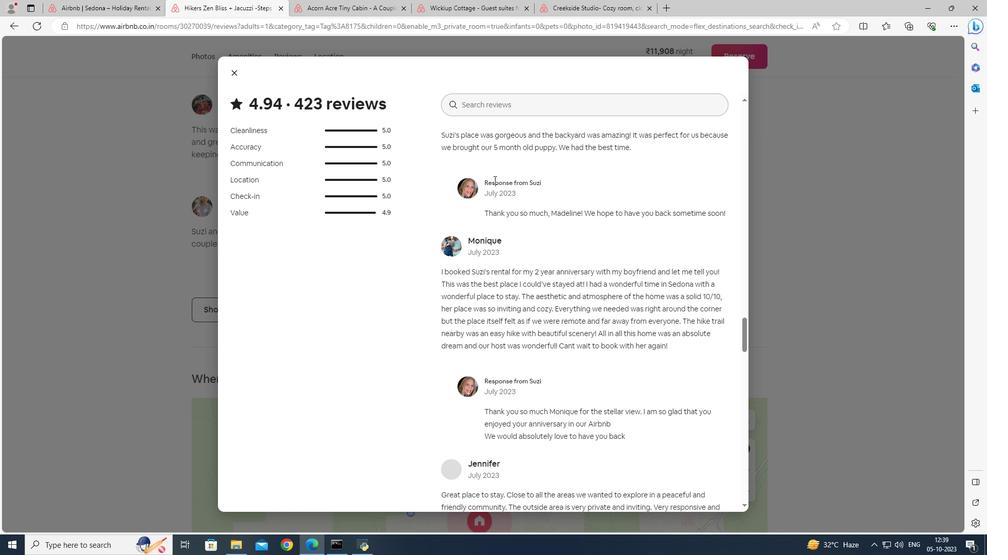 
Action: Mouse scrolled (494, 179) with delta (0, 0)
Screenshot: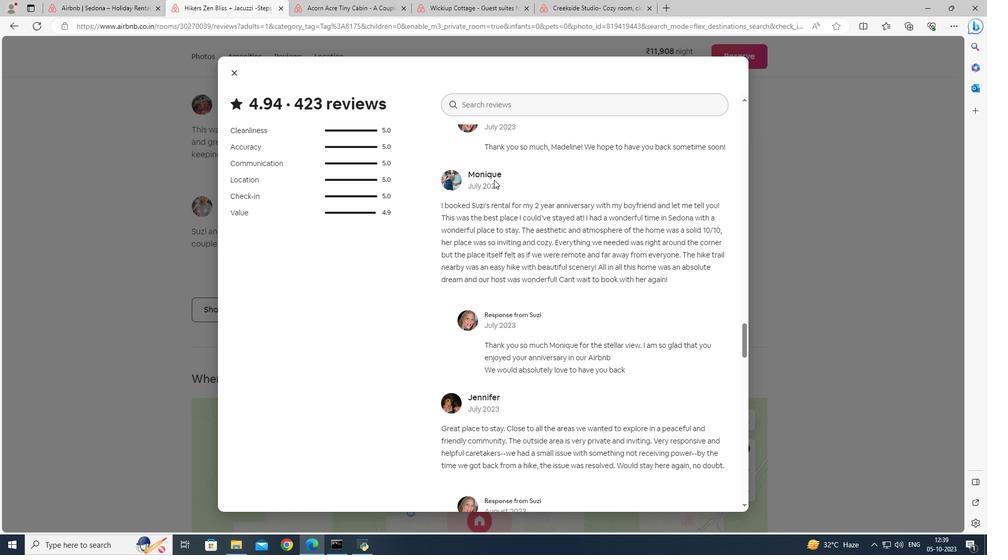 
Action: Mouse scrolled (494, 179) with delta (0, 0)
Screenshot: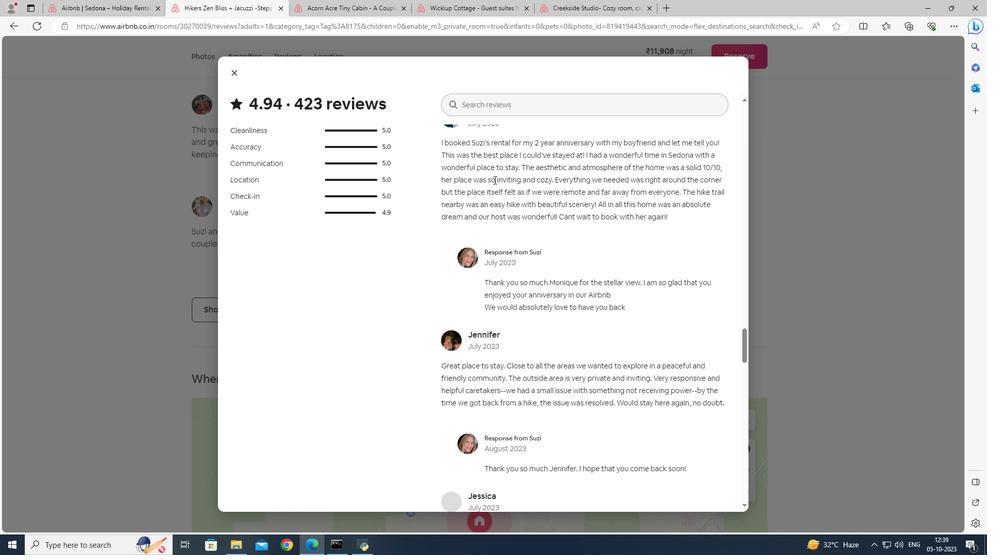 
Action: Mouse scrolled (494, 179) with delta (0, 0)
Screenshot: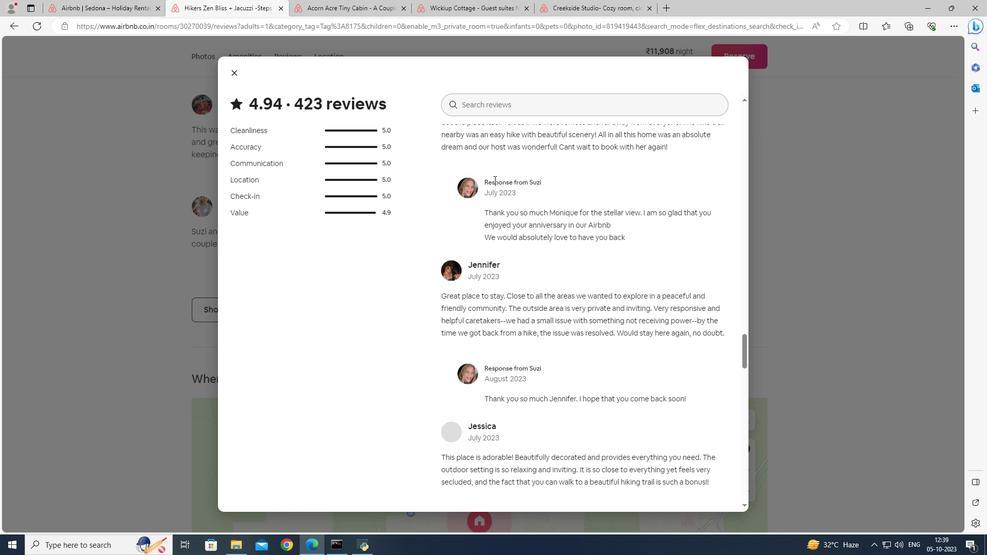 
Action: Mouse scrolled (494, 179) with delta (0, 0)
Screenshot: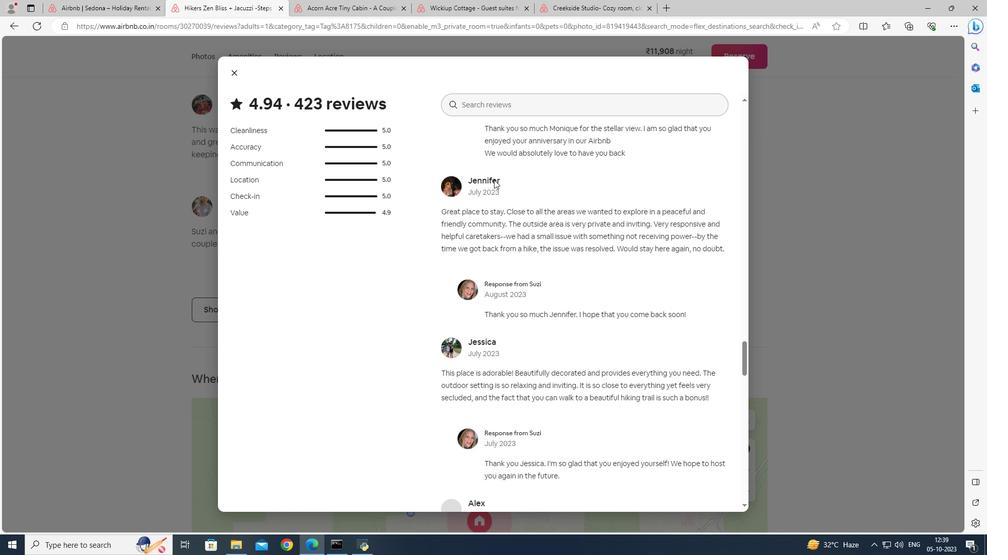 
Action: Mouse scrolled (494, 179) with delta (0, 0)
Screenshot: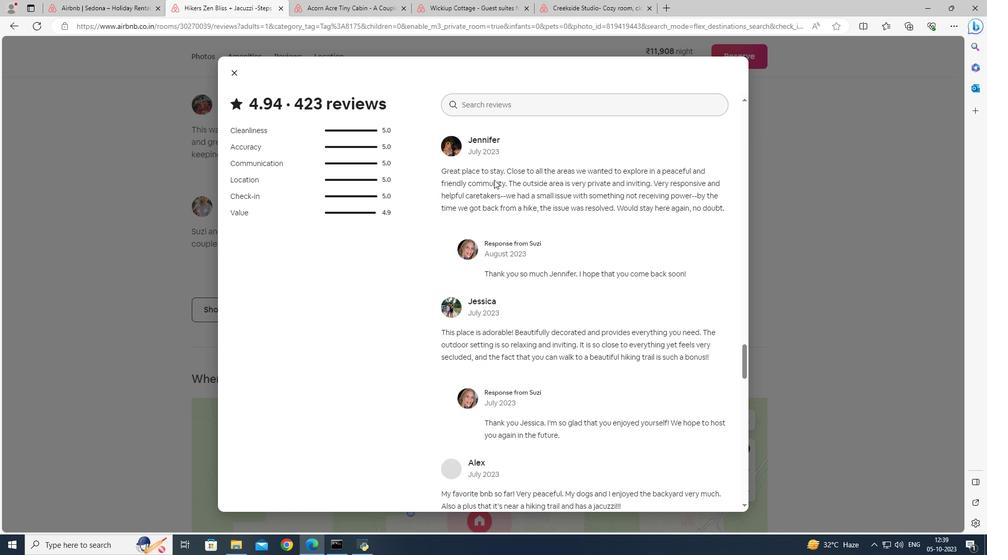 
Action: Mouse scrolled (494, 179) with delta (0, 0)
Screenshot: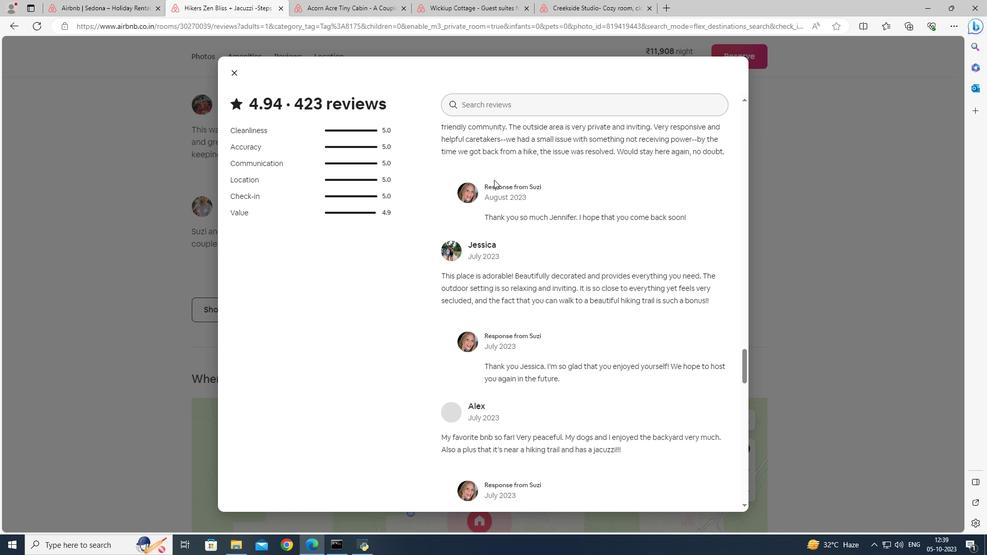 
Action: Mouse scrolled (494, 179) with delta (0, 0)
Screenshot: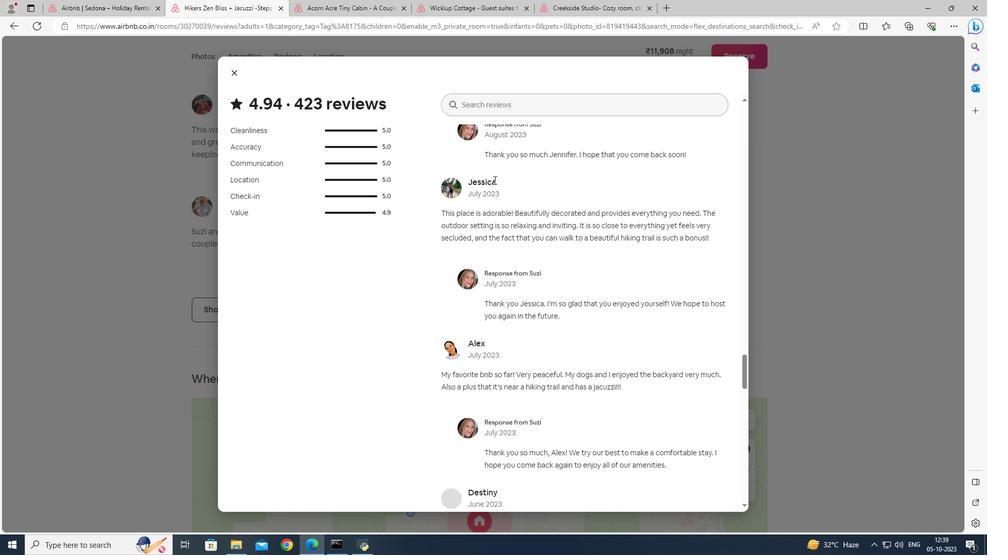 
Action: Mouse scrolled (494, 179) with delta (0, 0)
